 Task: Look for Airbnb options in Kafr Kanna, Israel from 4th December, 2023 to 10th December, 2023 for 8 adults, 2 children. Place can be entire room or shared room with 4 bedrooms having 8 beds and 4 bathrooms. Property type can be house. Amenities needed are: wifi, TV, free parkinig on premises, gym, breakfast.
Action: Mouse moved to (345, 95)
Screenshot: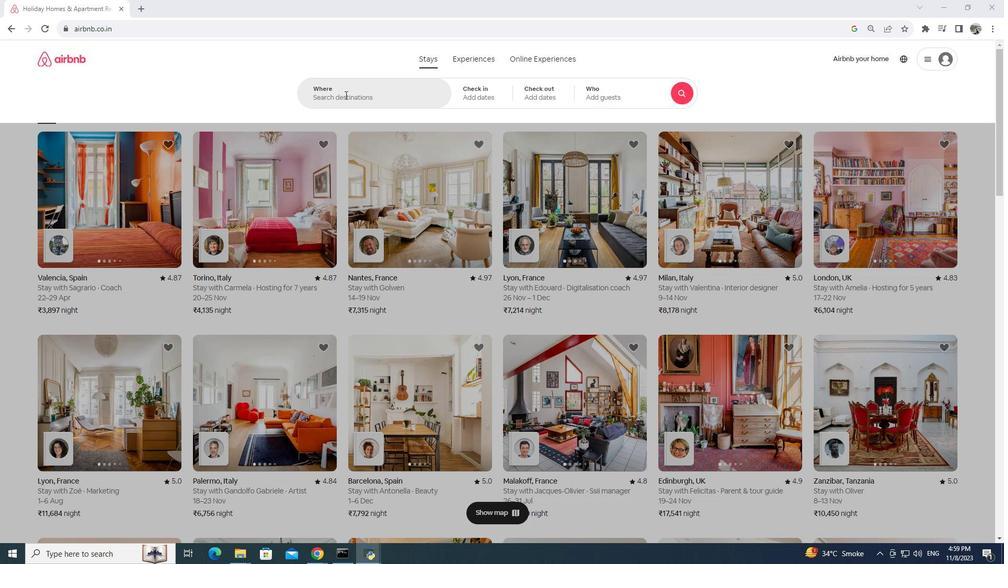 
Action: Mouse pressed left at (345, 95)
Screenshot: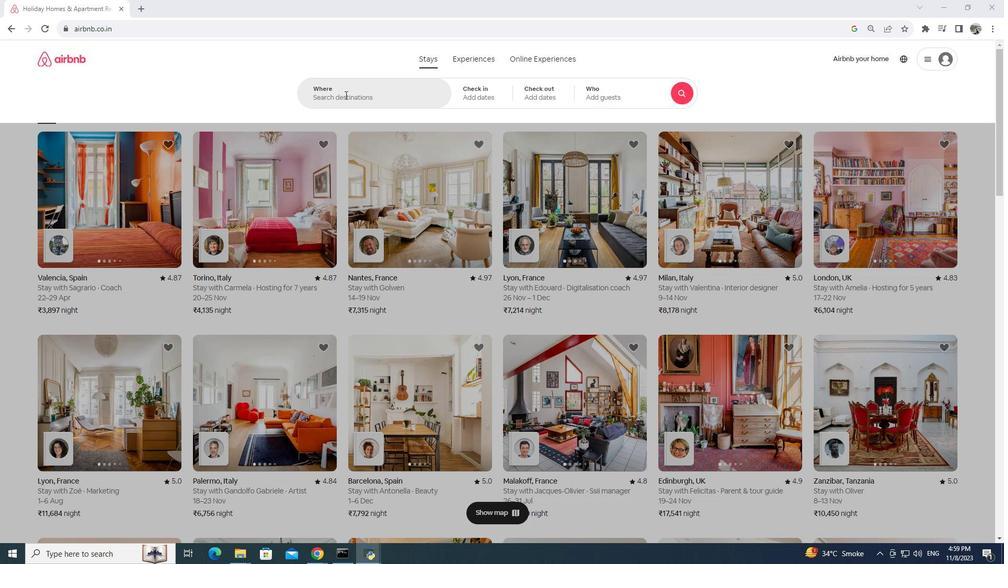 
Action: Key pressed kafr,<Key.space>kanna,<Key.space>israel
Screenshot: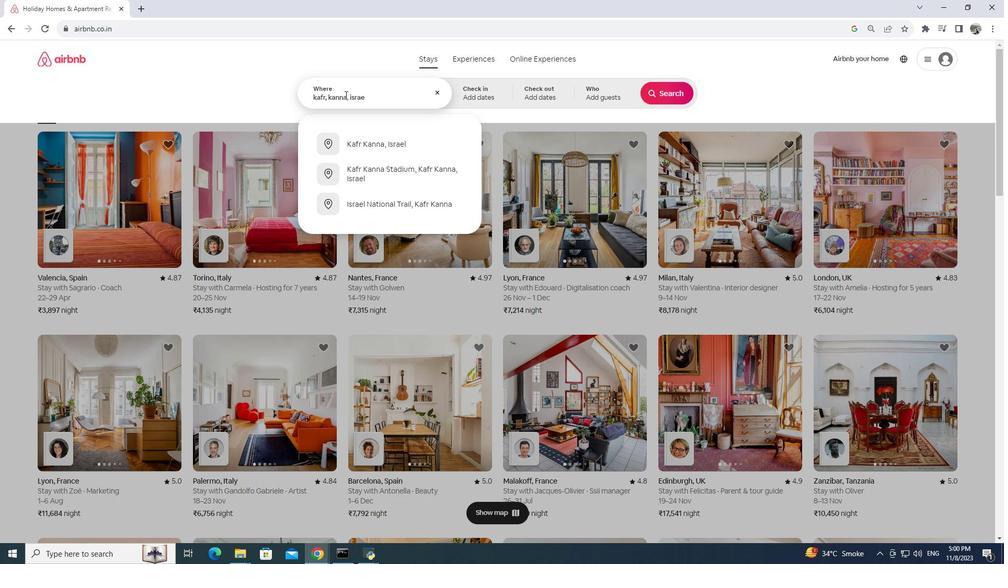 
Action: Mouse moved to (470, 95)
Screenshot: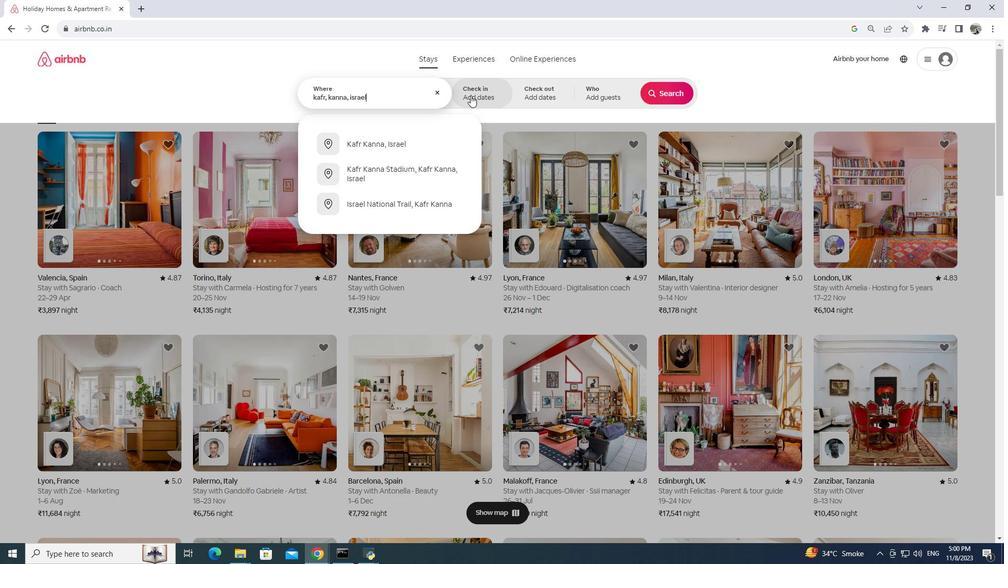 
Action: Mouse pressed left at (470, 95)
Screenshot: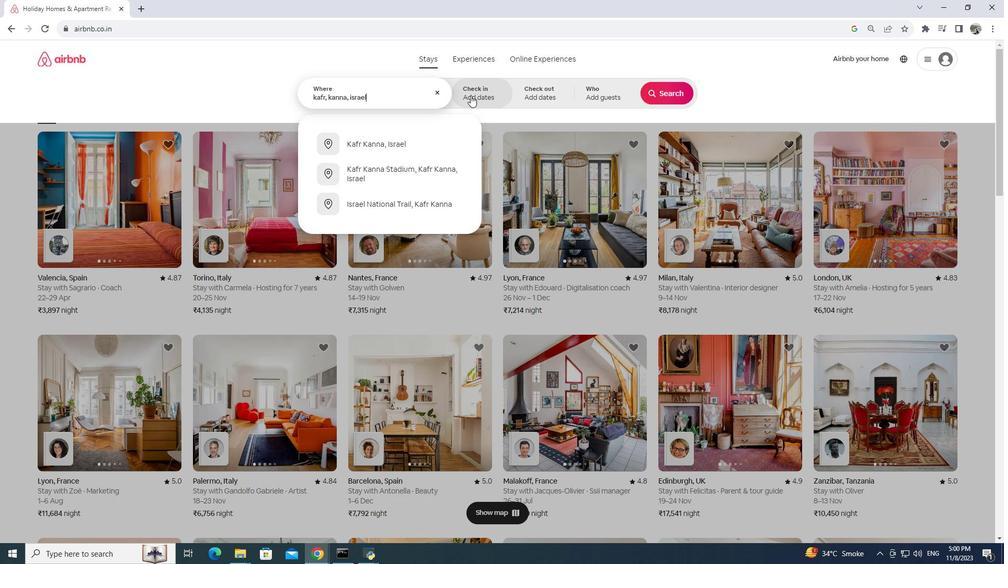 
Action: Mouse moved to (550, 226)
Screenshot: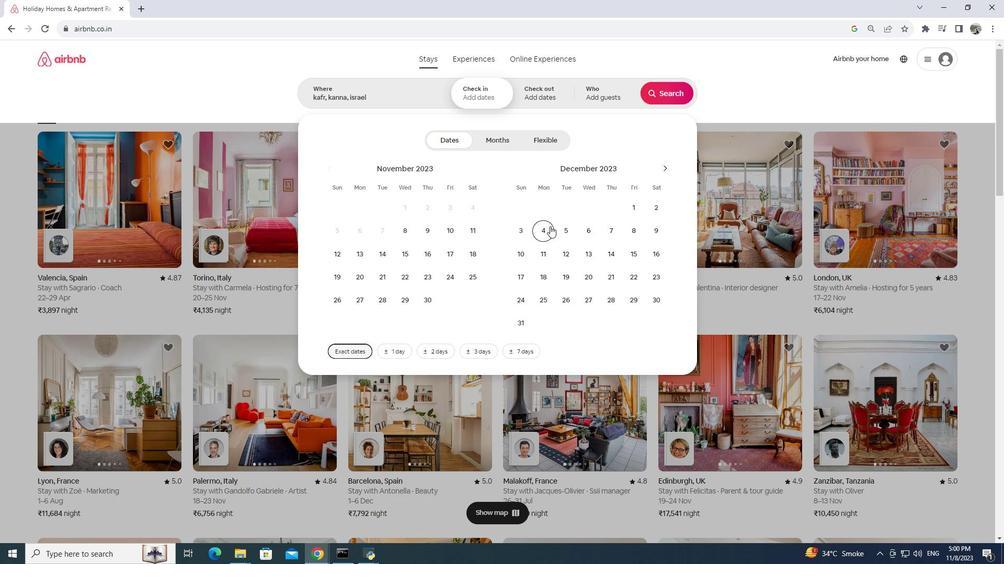
Action: Mouse pressed left at (550, 226)
Screenshot: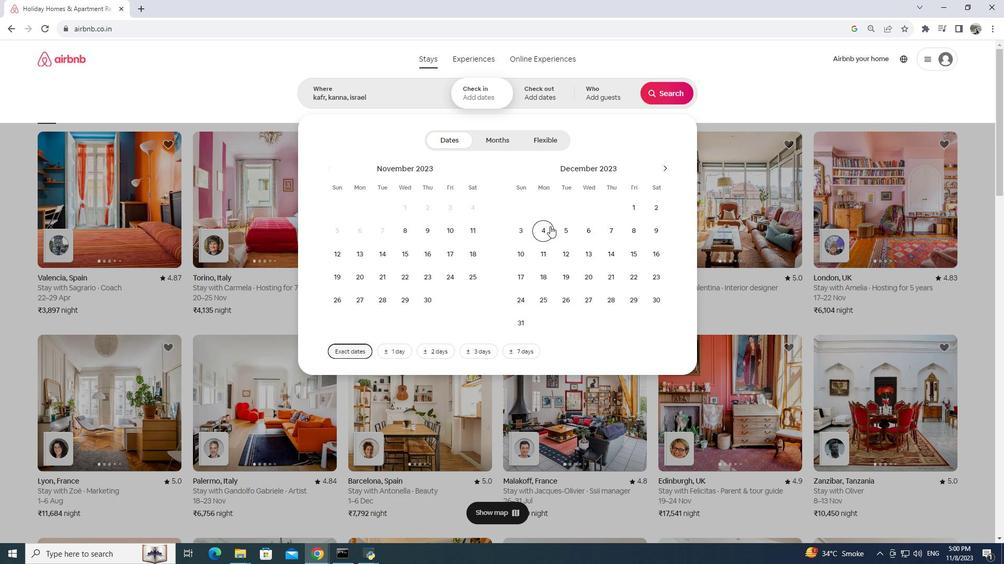 
Action: Mouse moved to (517, 252)
Screenshot: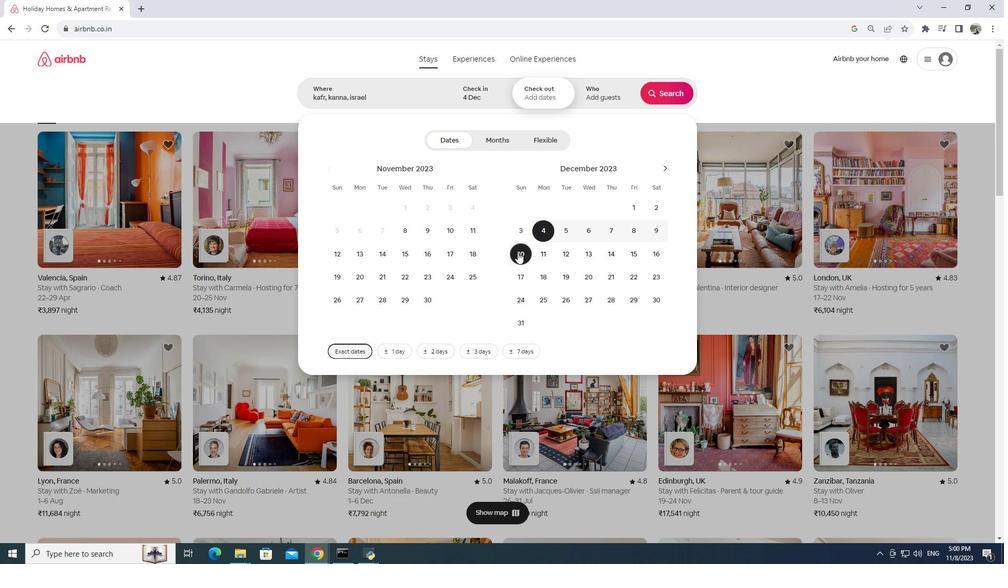 
Action: Mouse pressed left at (517, 252)
Screenshot: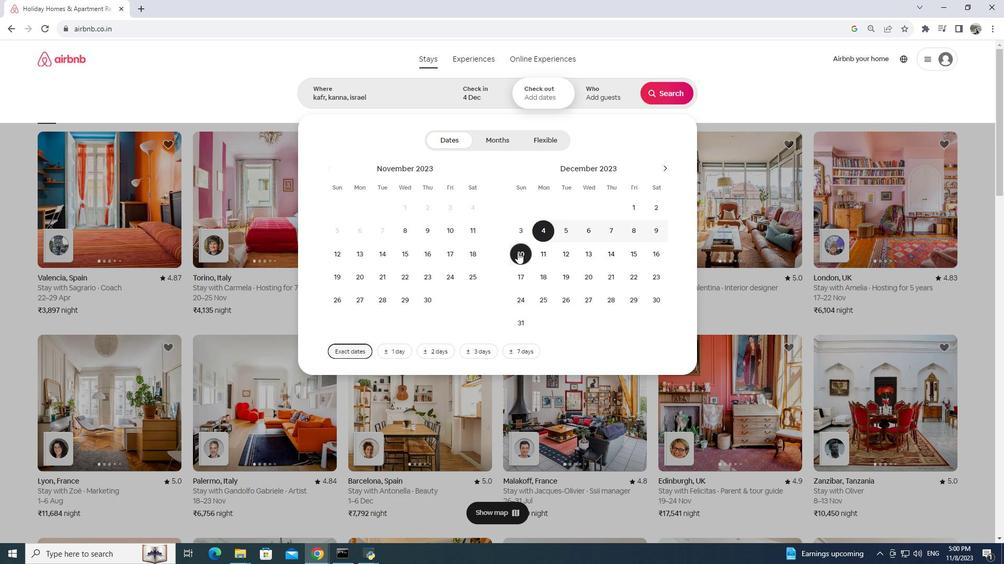 
Action: Mouse moved to (610, 93)
Screenshot: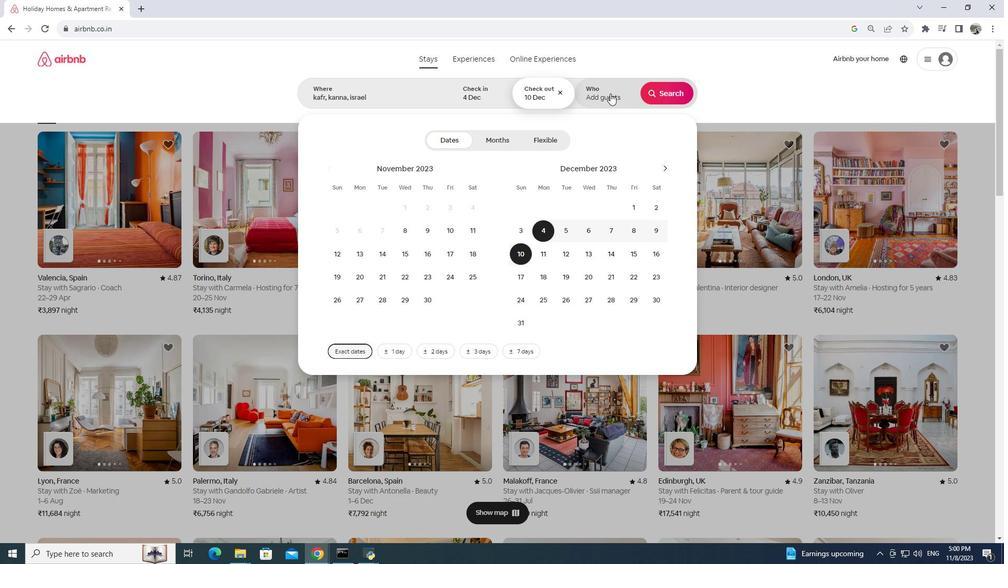 
Action: Mouse pressed left at (610, 93)
Screenshot: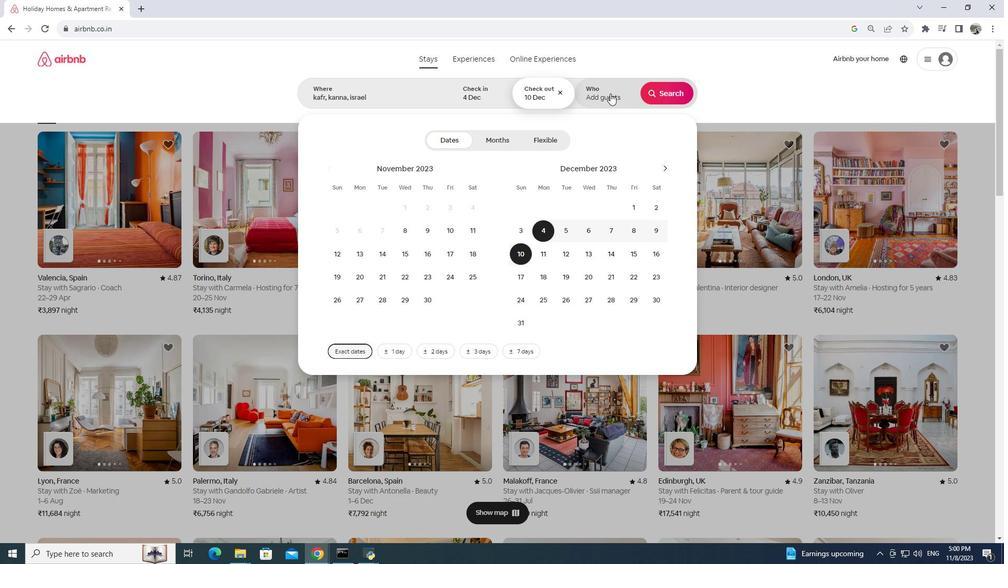 
Action: Mouse moved to (664, 137)
Screenshot: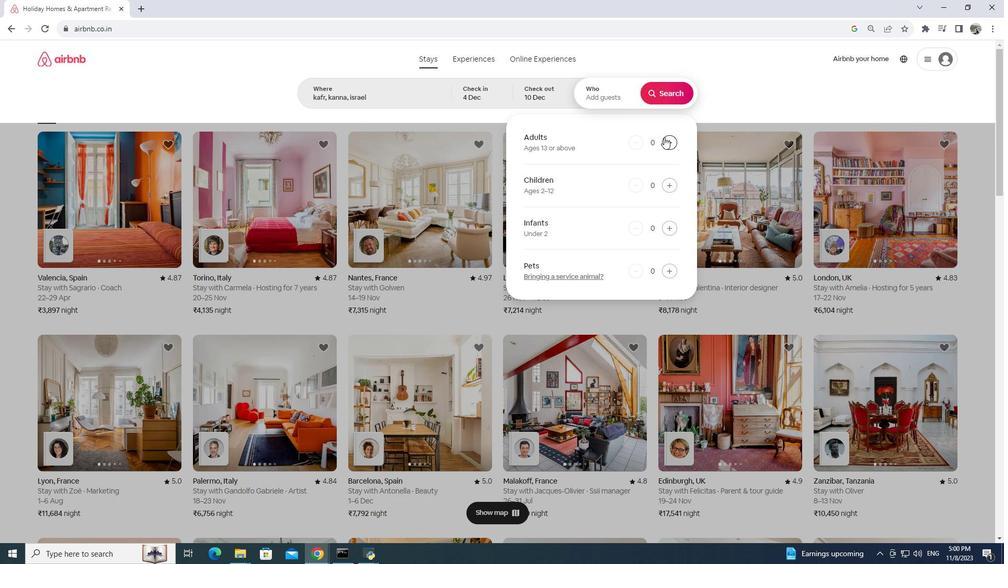 
Action: Mouse pressed left at (664, 137)
Screenshot: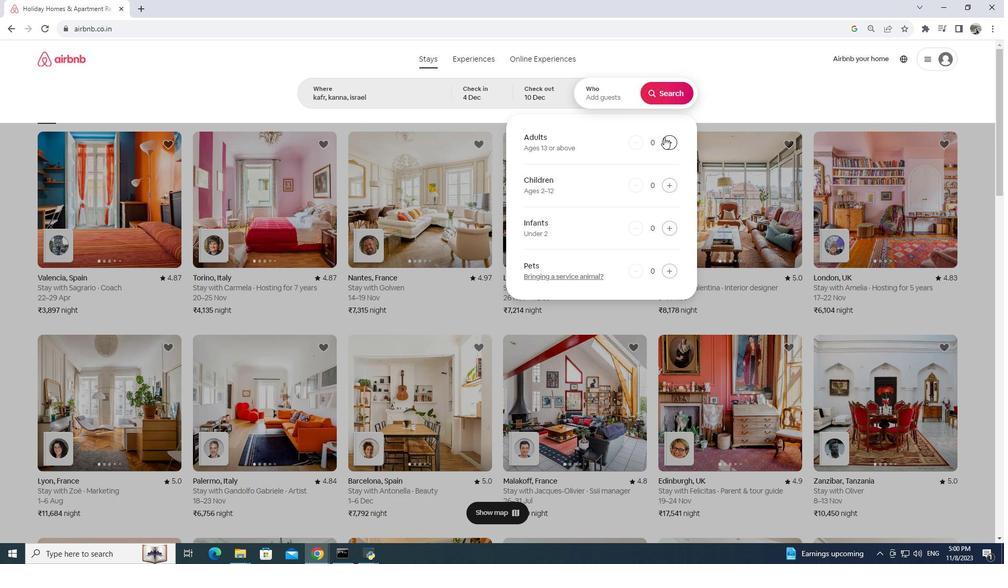 
Action: Mouse moved to (663, 137)
Screenshot: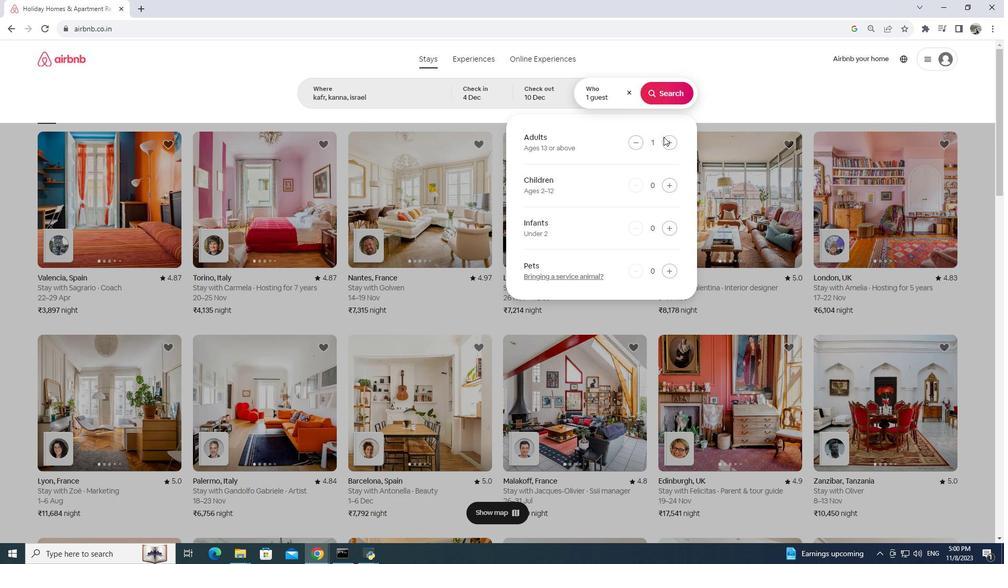 
Action: Mouse pressed left at (663, 137)
Screenshot: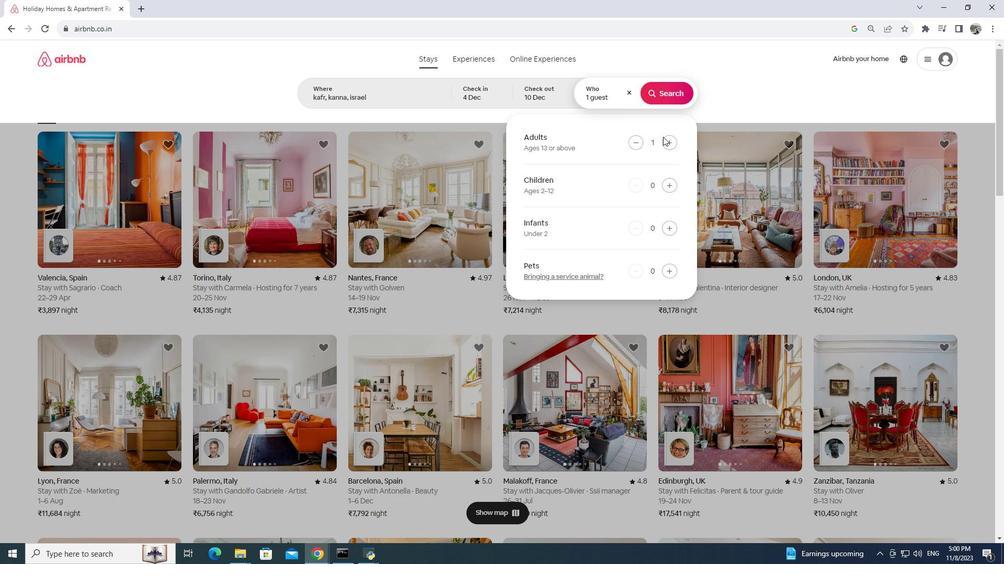 
Action: Mouse moved to (666, 139)
Screenshot: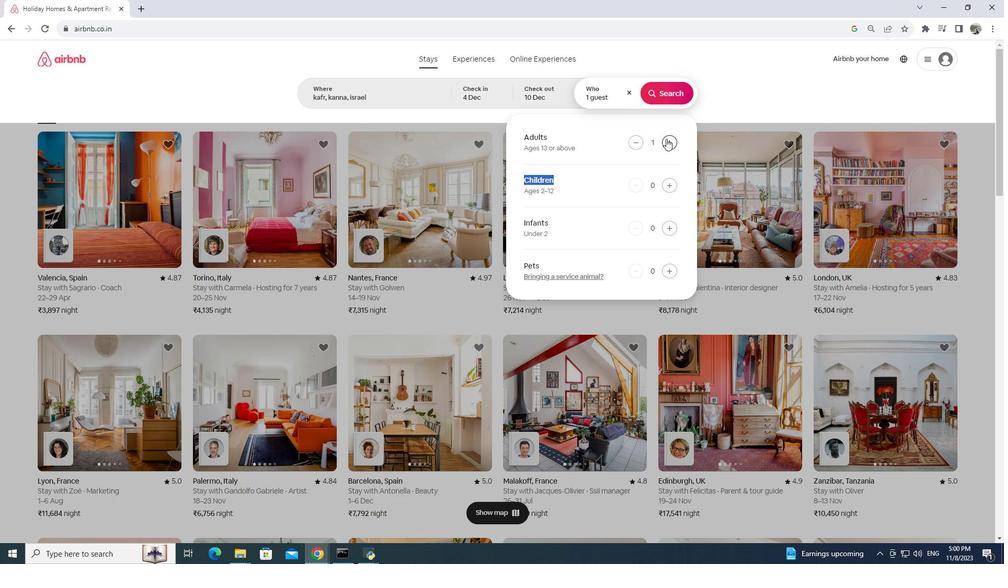 
Action: Mouse pressed left at (666, 139)
Screenshot: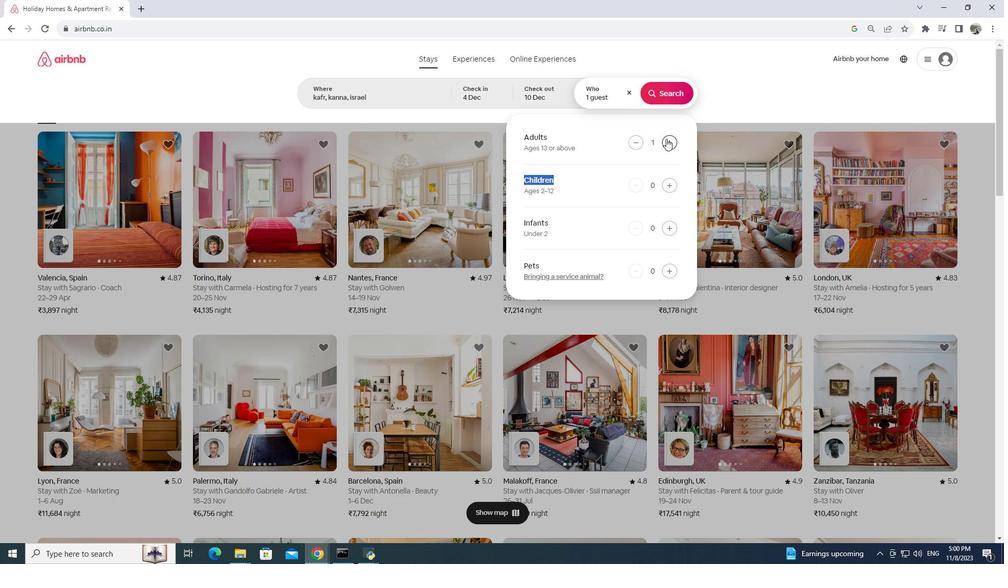 
Action: Mouse pressed left at (666, 139)
Screenshot: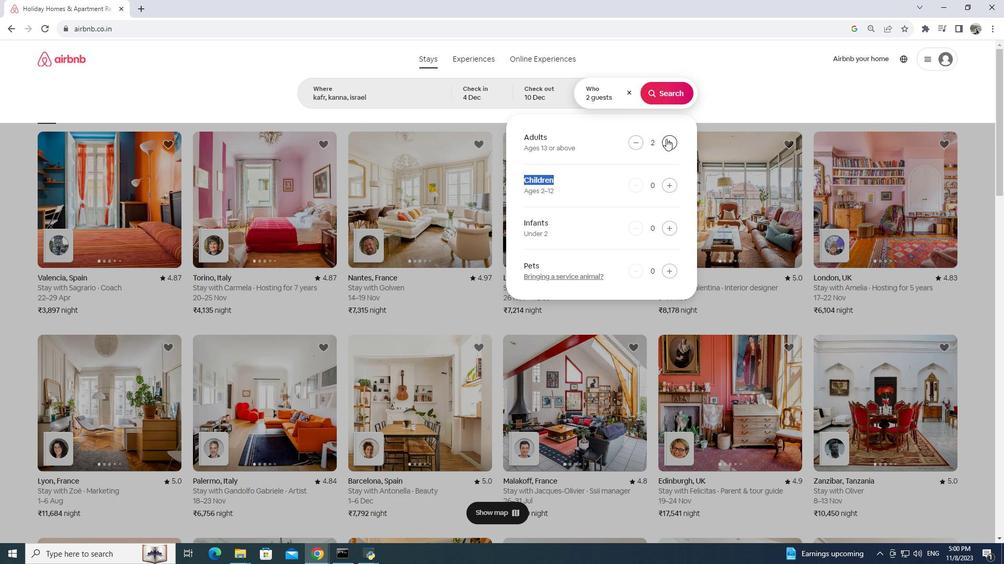
Action: Mouse pressed left at (666, 139)
Screenshot: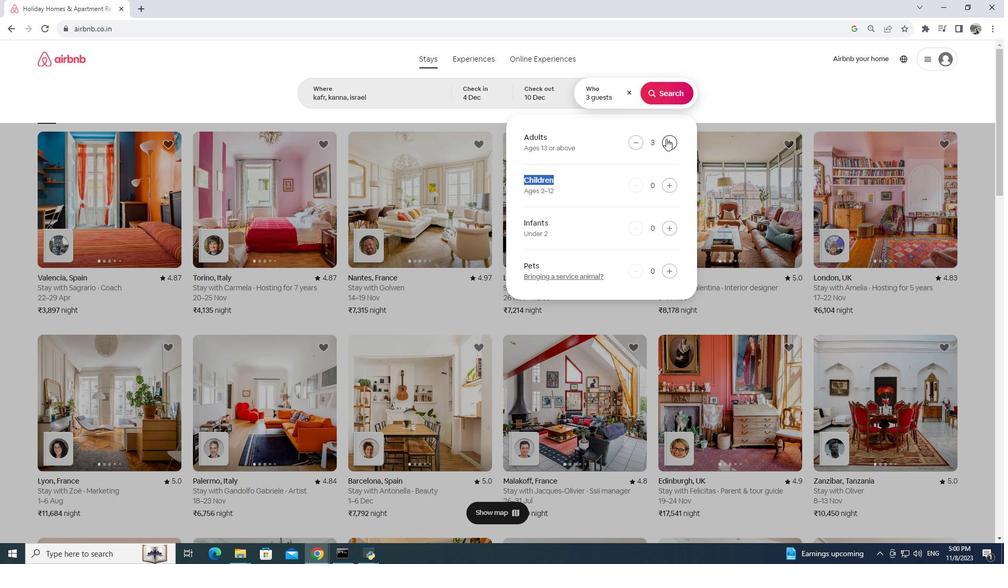 
Action: Mouse pressed left at (666, 139)
Screenshot: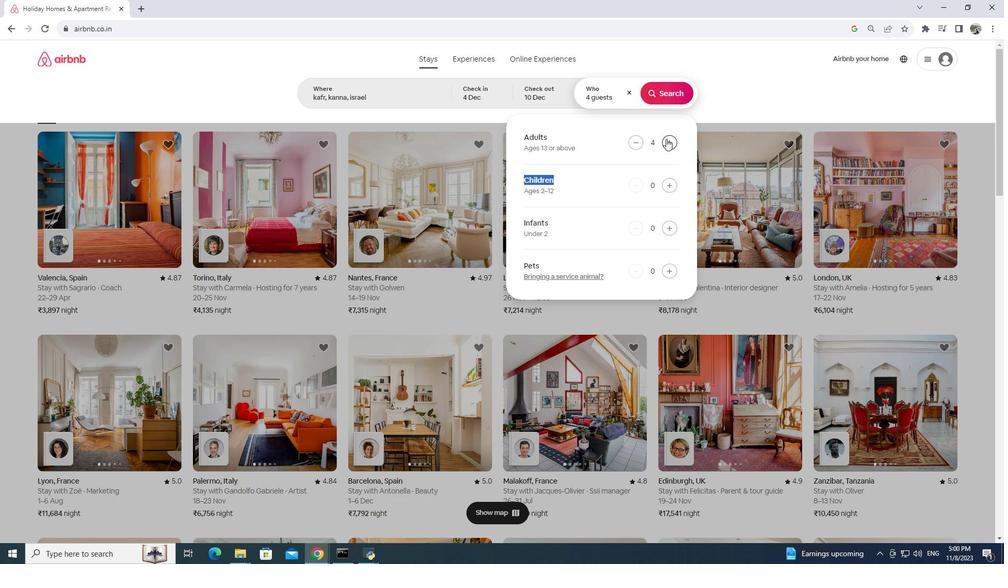 
Action: Mouse pressed left at (666, 139)
Screenshot: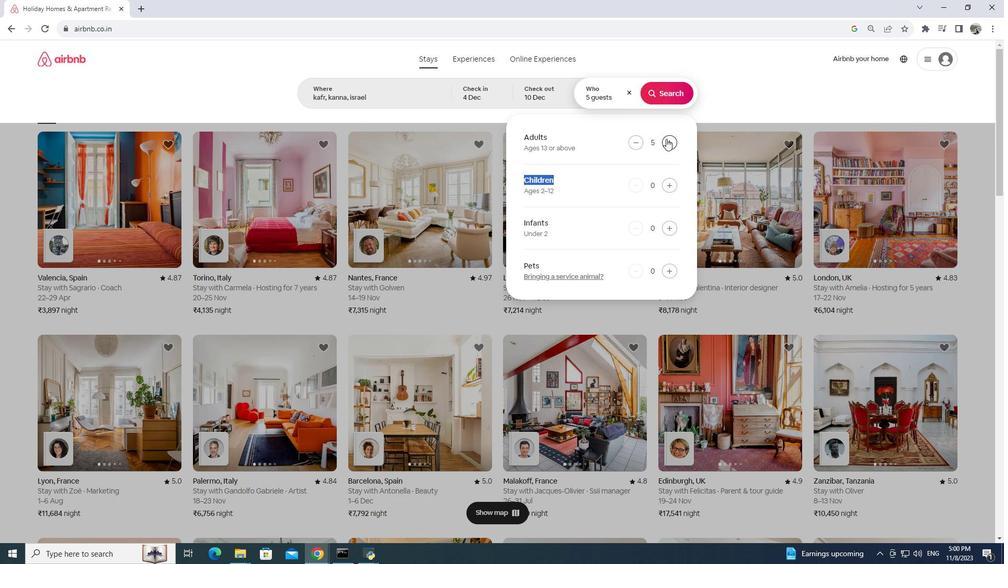 
Action: Mouse pressed left at (666, 139)
Screenshot: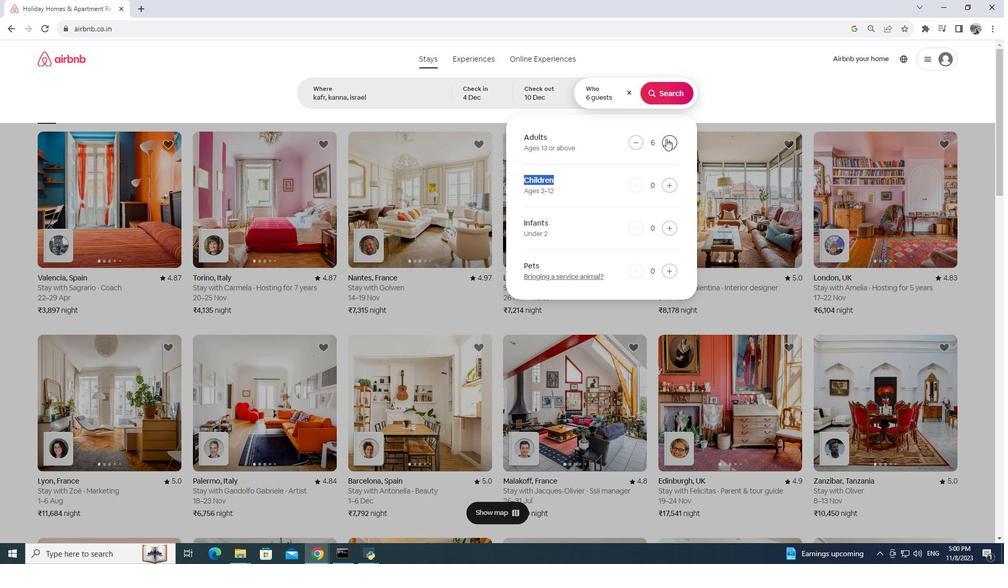 
Action: Mouse moved to (664, 180)
Screenshot: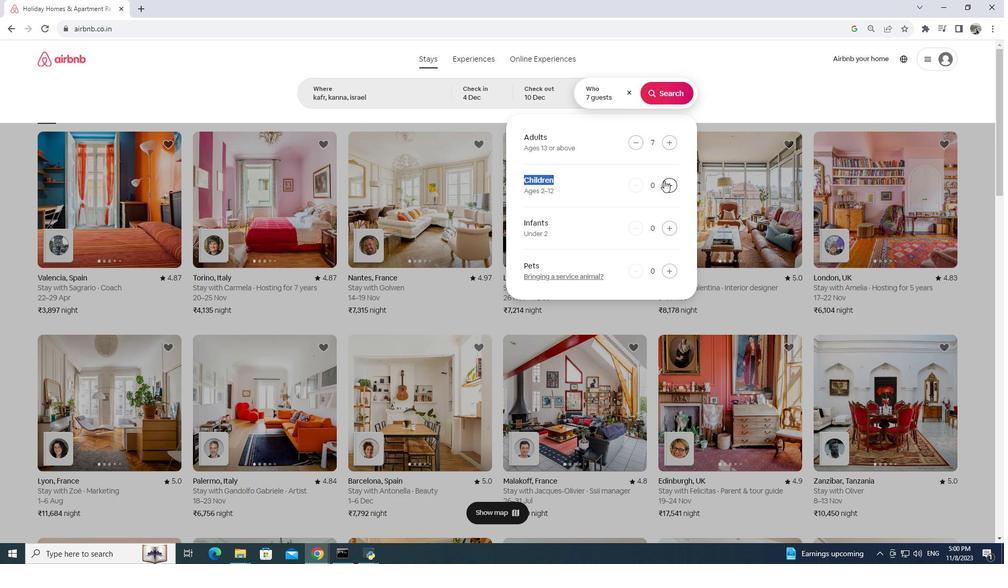 
Action: Mouse pressed left at (664, 180)
Screenshot: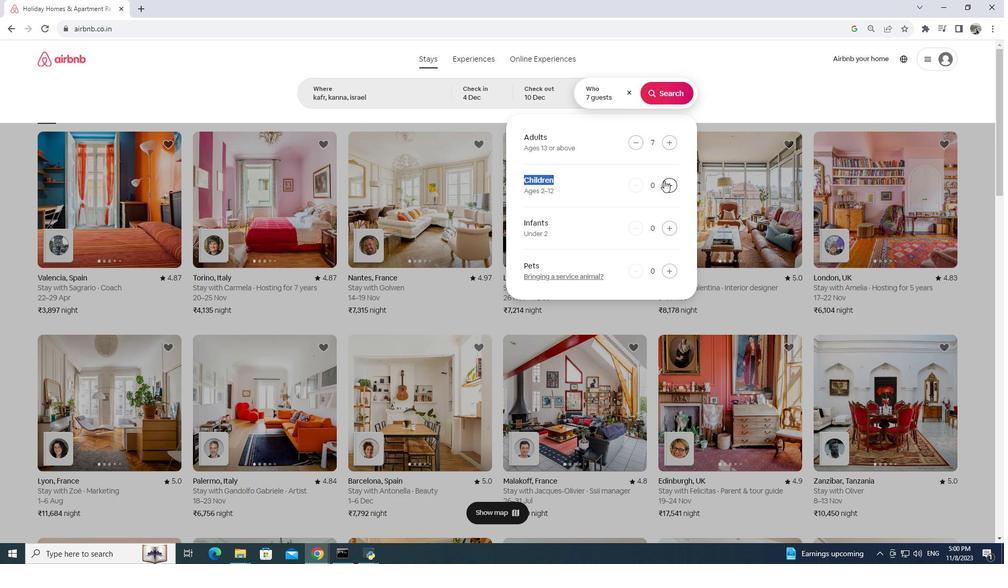 
Action: Mouse moved to (539, 175)
Screenshot: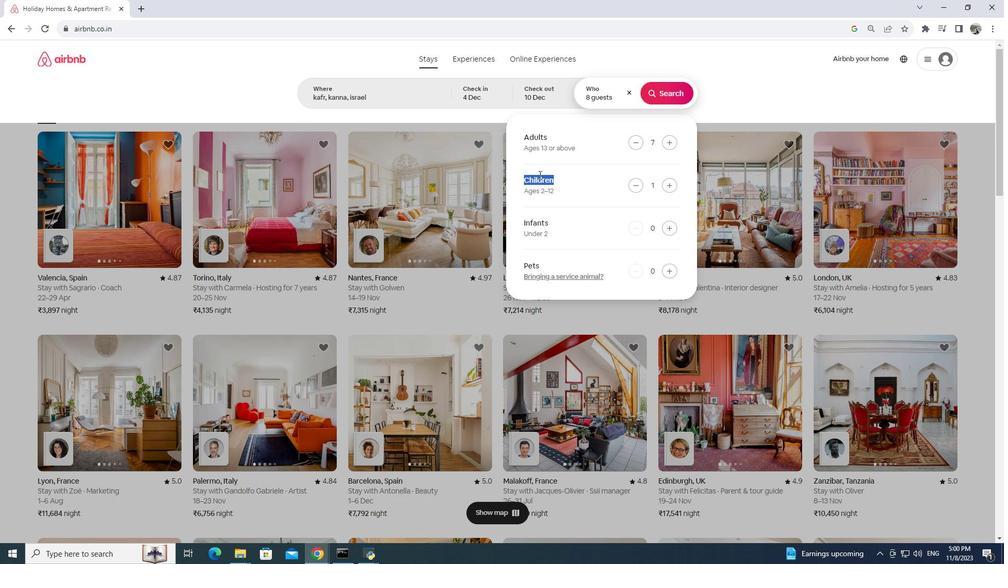 
Action: Mouse pressed left at (539, 175)
Screenshot: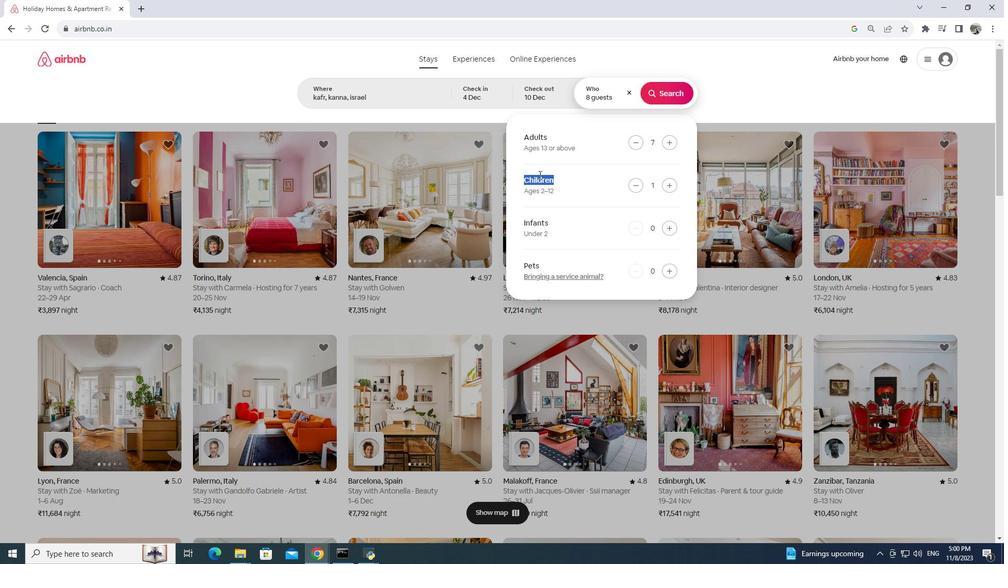 
Action: Mouse moved to (658, 175)
Screenshot: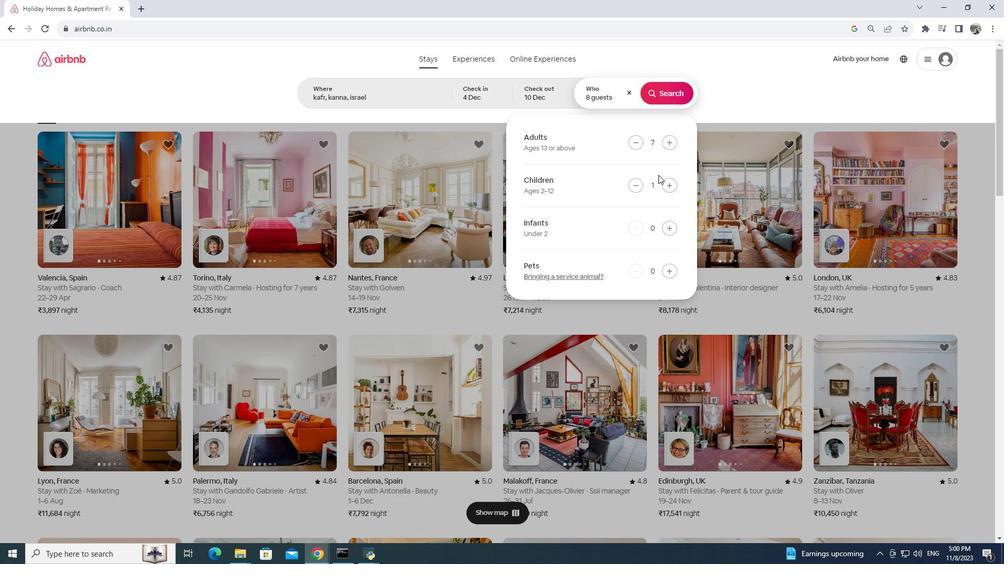 
Action: Mouse pressed left at (658, 175)
Screenshot: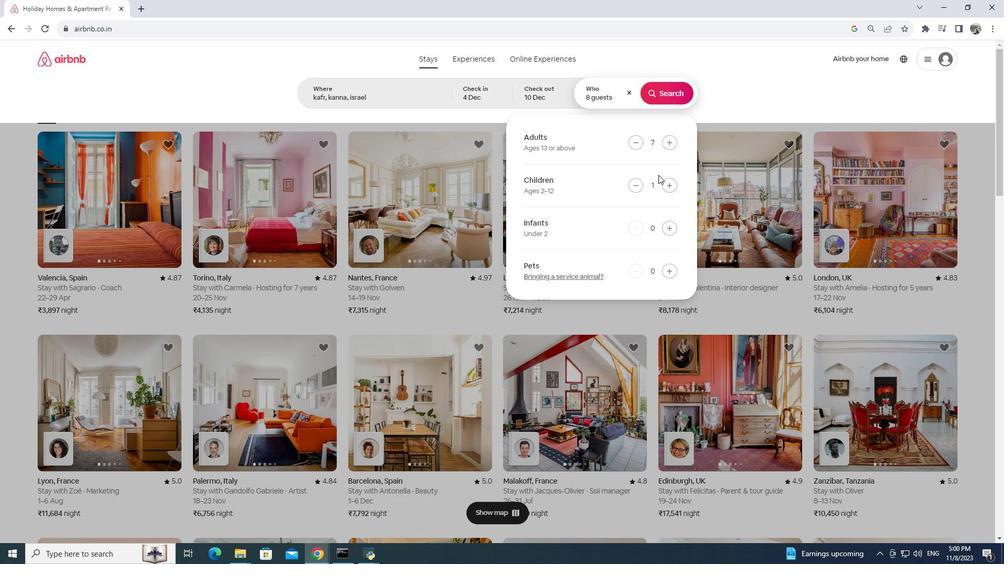 
Action: Mouse moved to (670, 185)
Screenshot: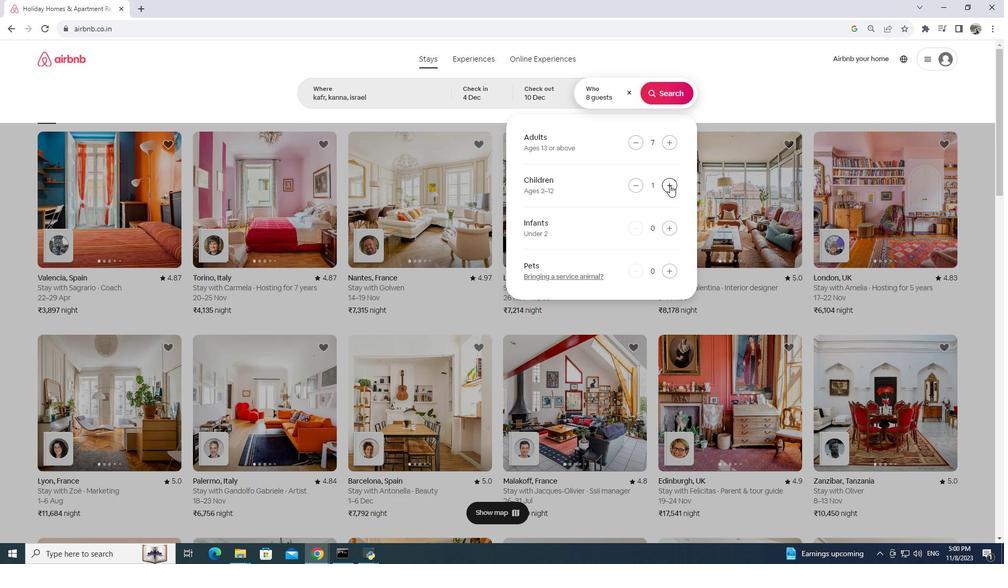 
Action: Mouse pressed left at (670, 185)
Screenshot: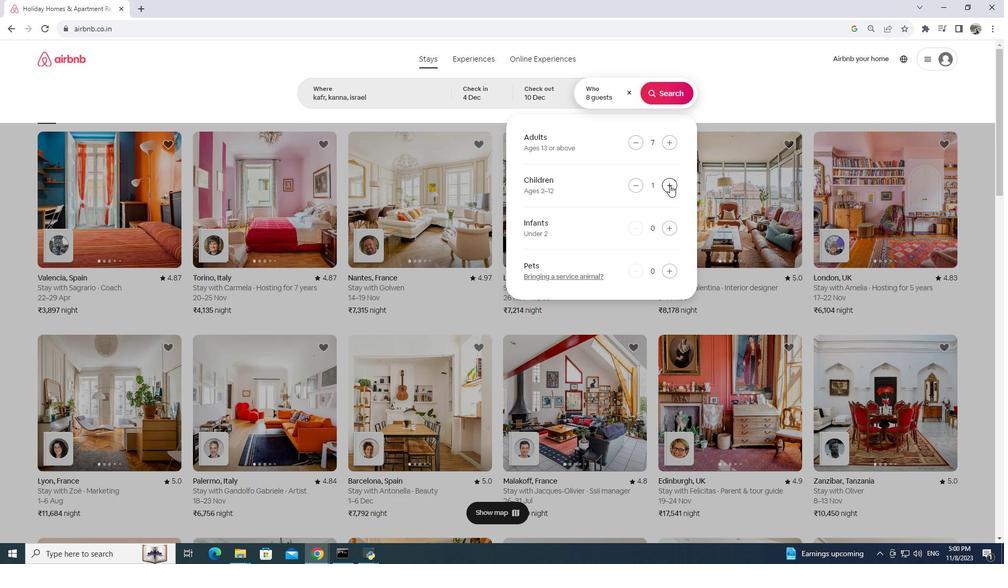
Action: Mouse moved to (669, 141)
Screenshot: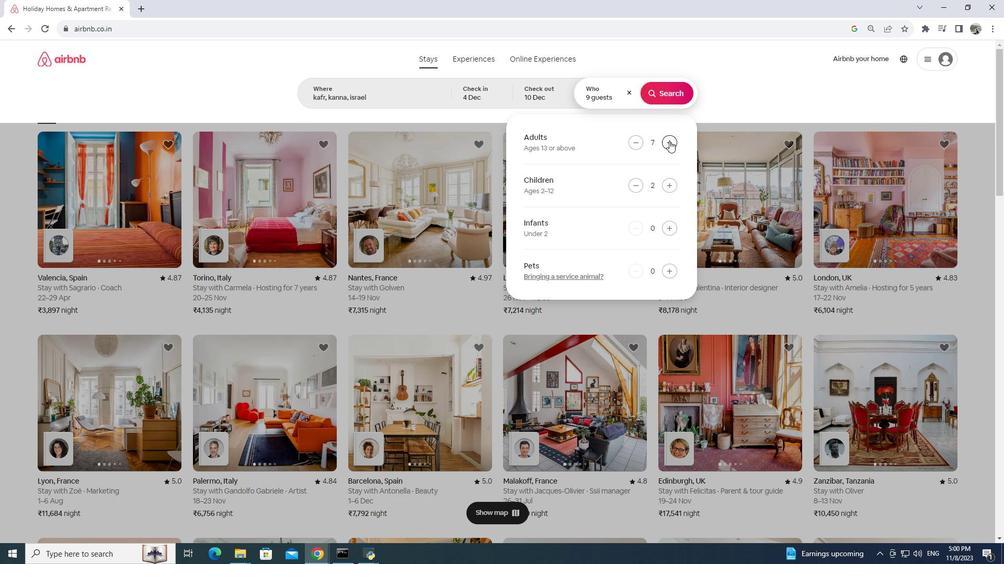 
Action: Mouse pressed left at (669, 141)
Screenshot: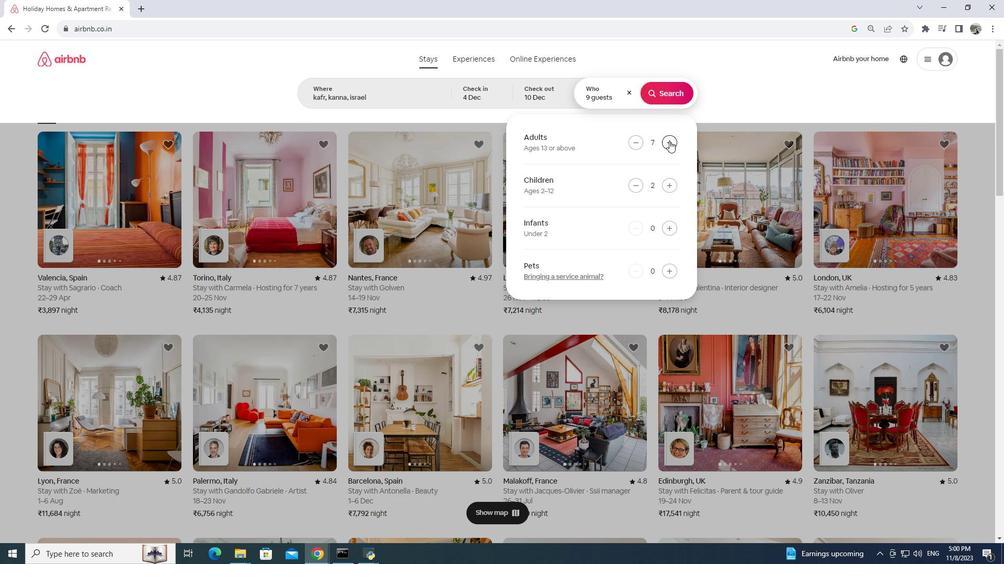 
Action: Mouse moved to (662, 90)
Screenshot: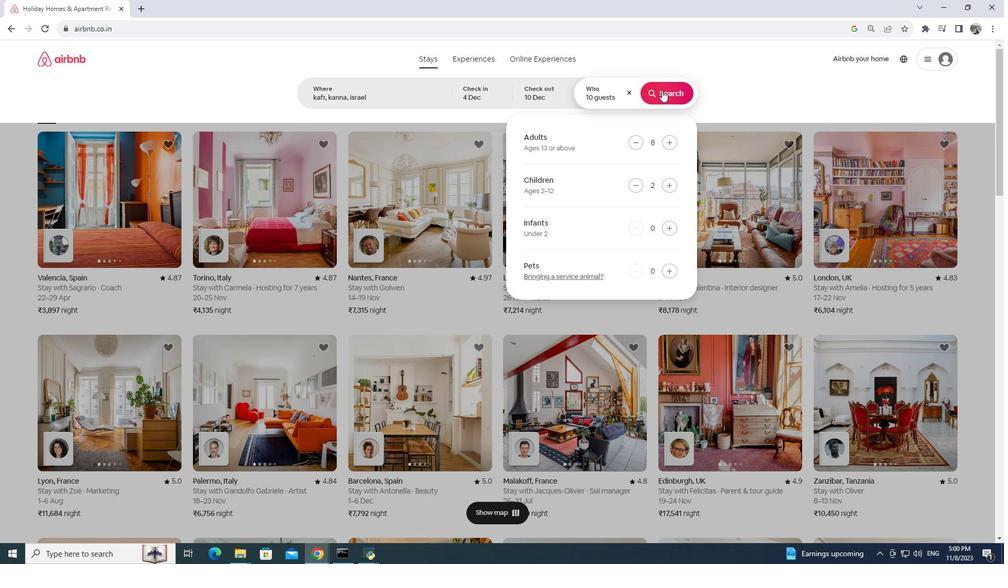 
Action: Mouse pressed left at (662, 90)
Screenshot: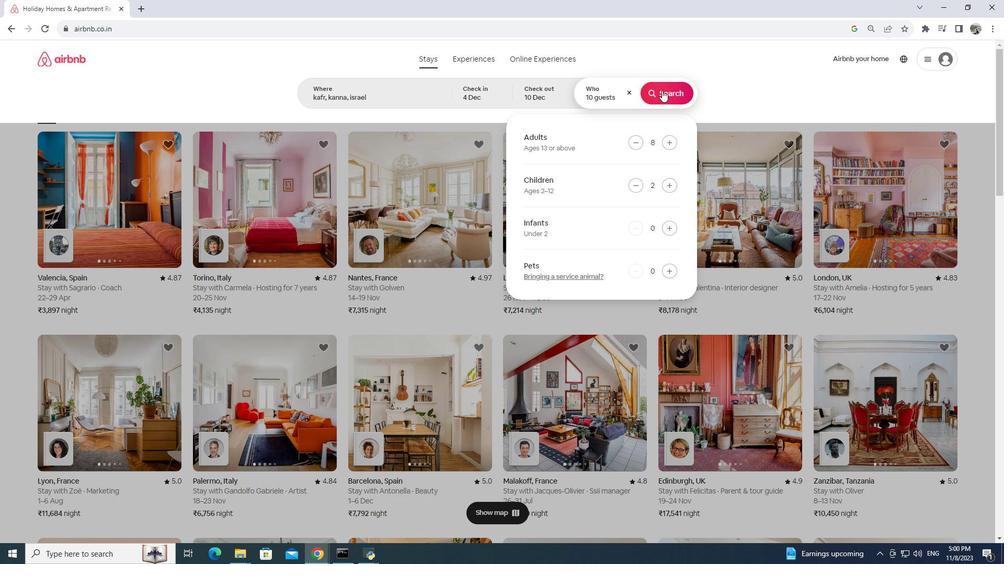 
Action: Mouse moved to (845, 92)
Screenshot: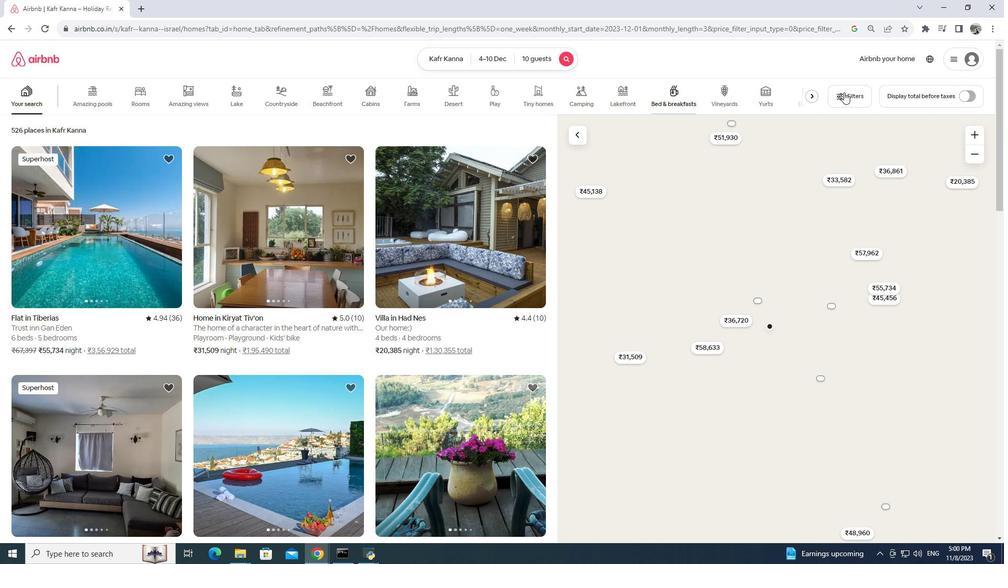 
Action: Mouse pressed left at (845, 92)
Screenshot: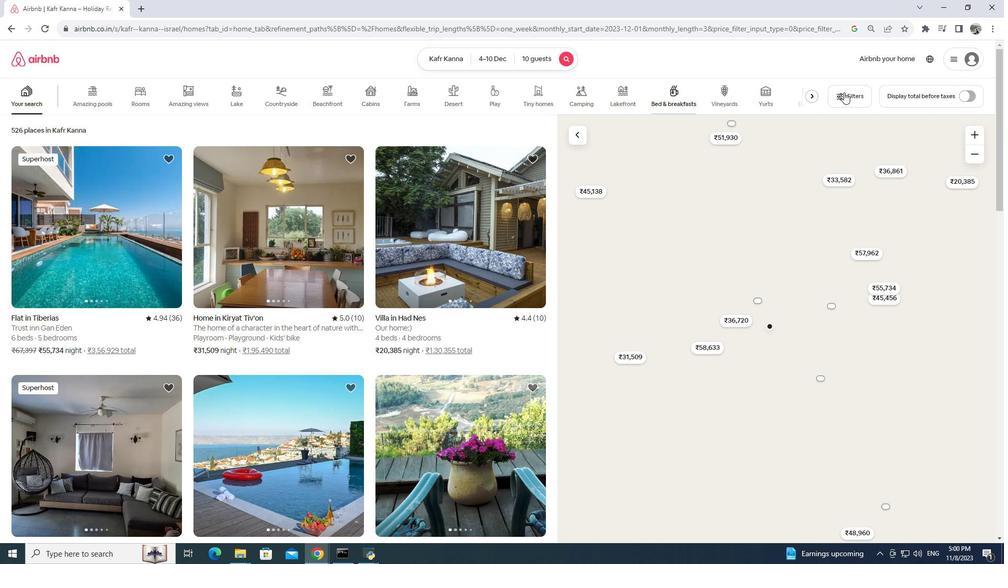 
Action: Mouse moved to (845, 92)
Screenshot: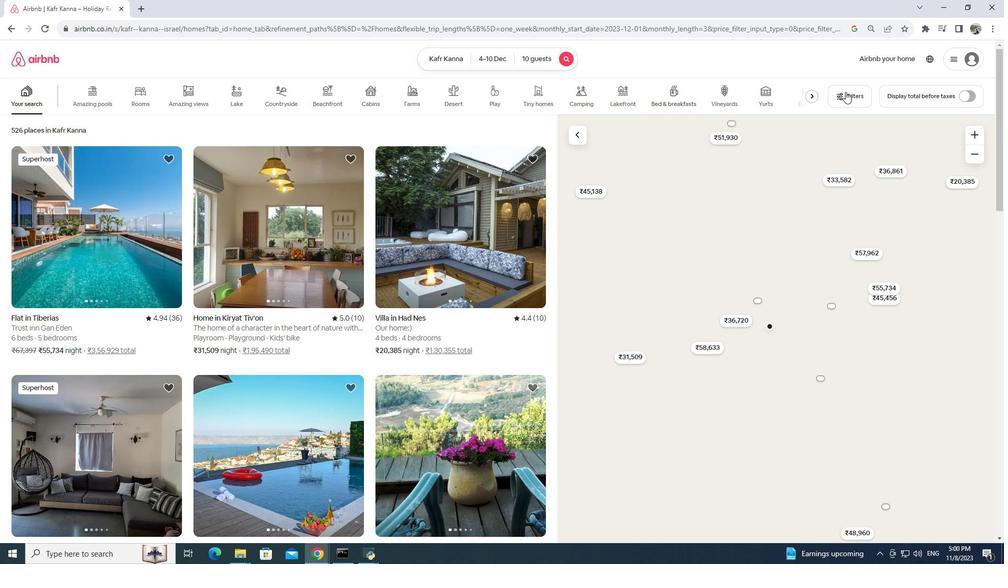 
Action: Mouse pressed left at (845, 92)
Screenshot: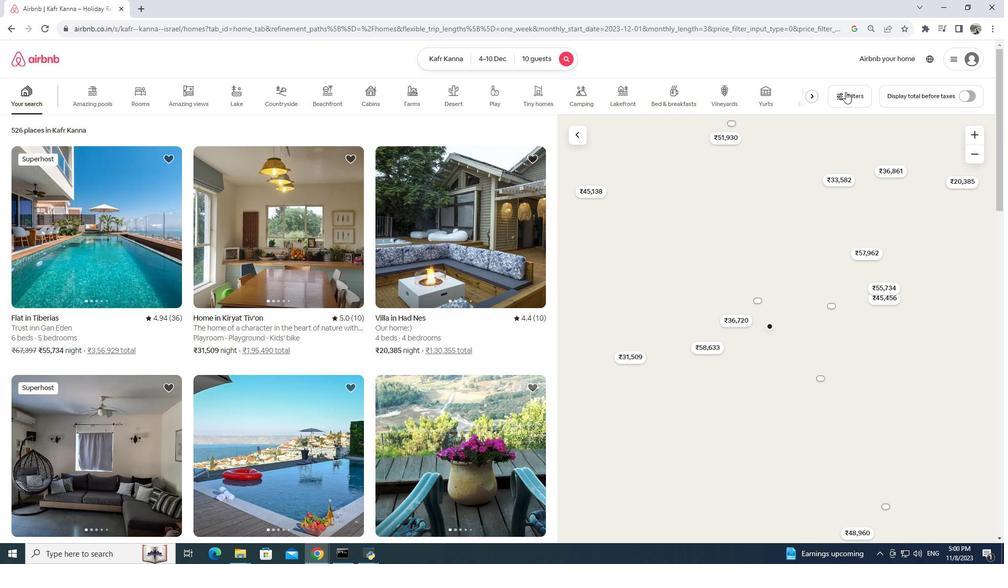 
Action: Mouse moved to (480, 391)
Screenshot: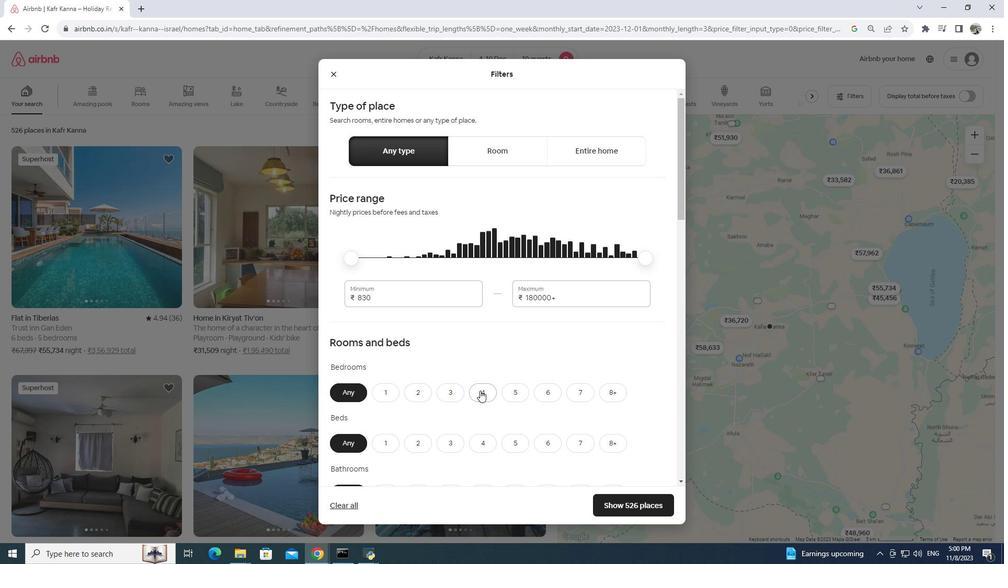 
Action: Mouse pressed left at (480, 391)
Screenshot: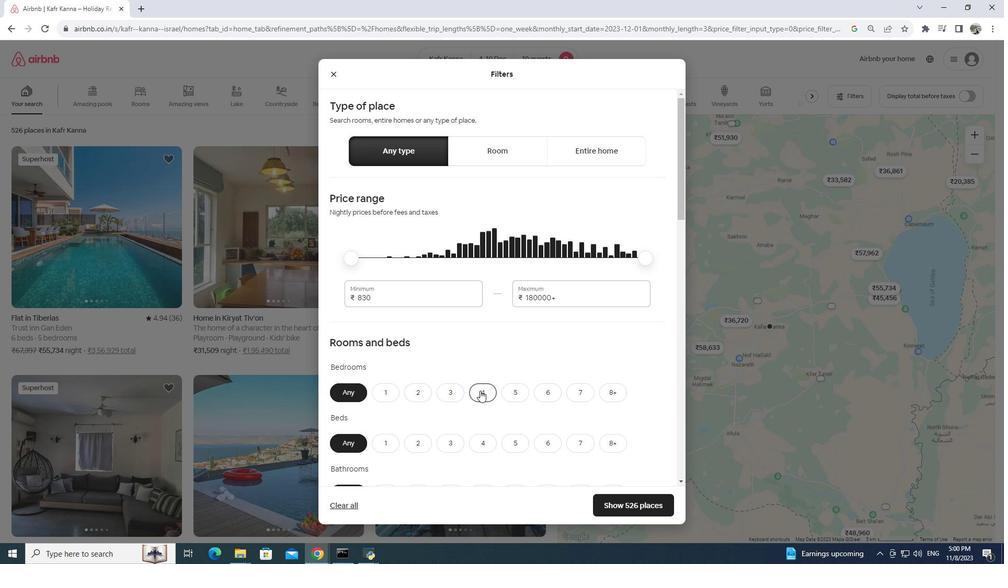 
Action: Mouse moved to (605, 438)
Screenshot: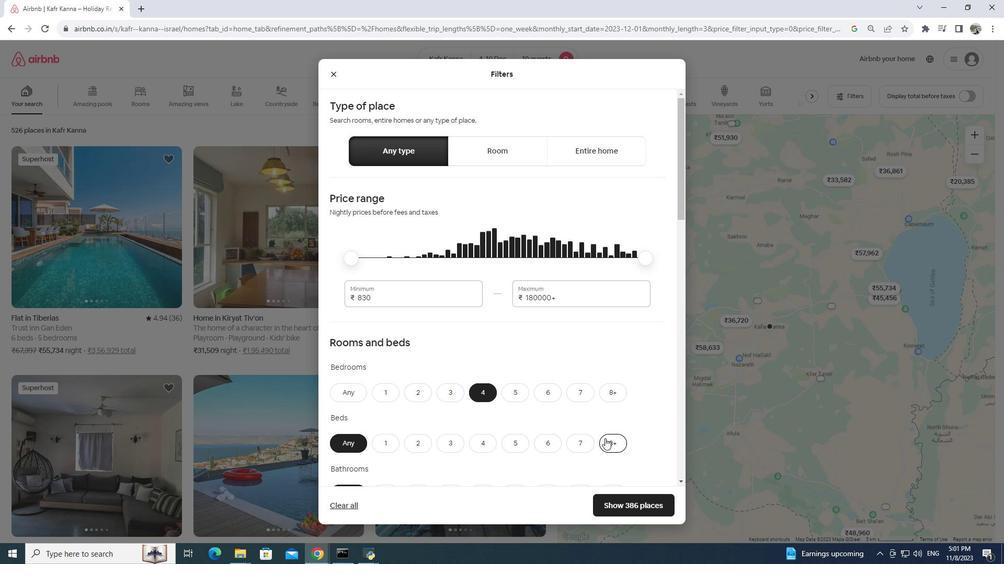 
Action: Mouse pressed left at (605, 438)
Screenshot: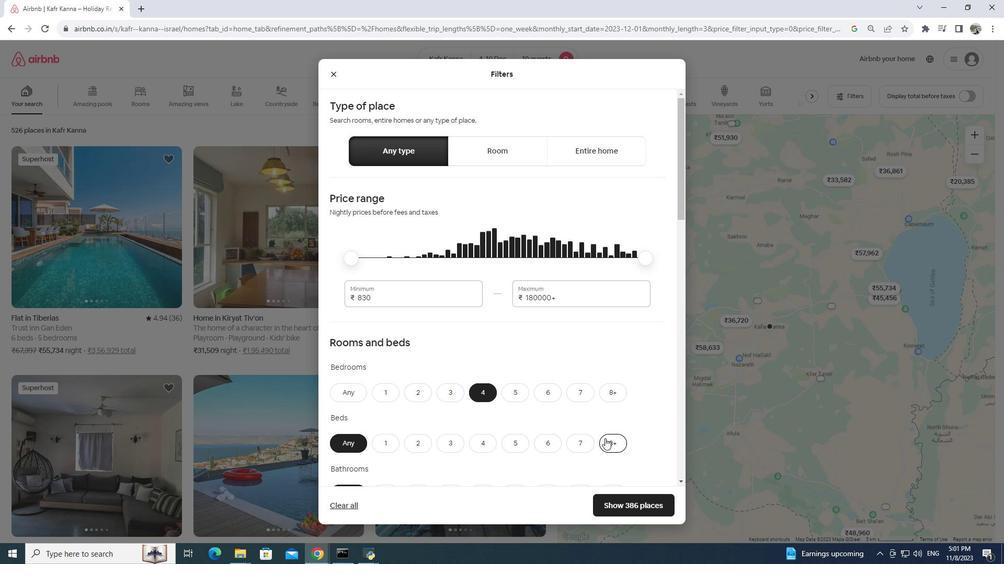 
Action: Mouse moved to (485, 404)
Screenshot: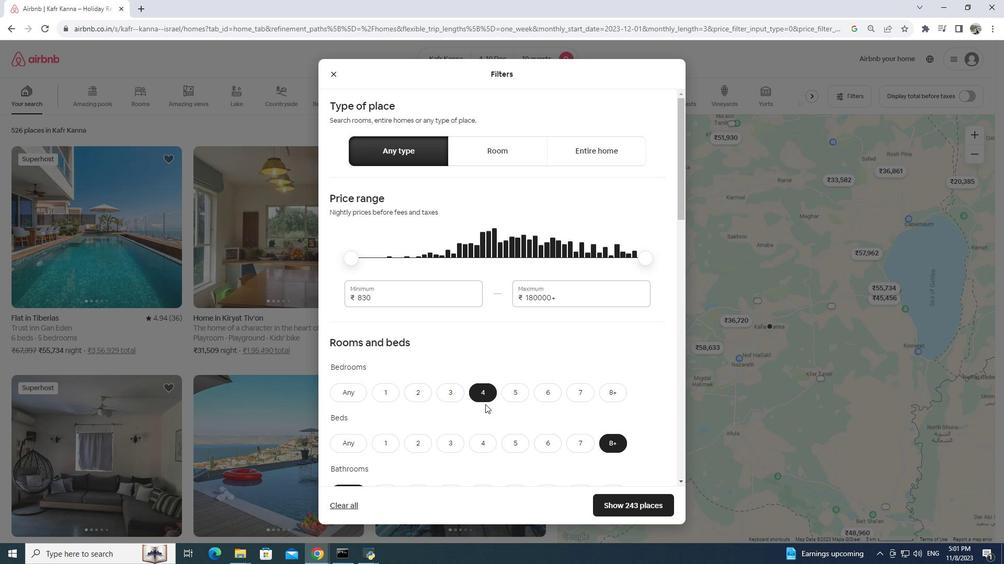 
Action: Mouse scrolled (485, 404) with delta (0, 0)
Screenshot: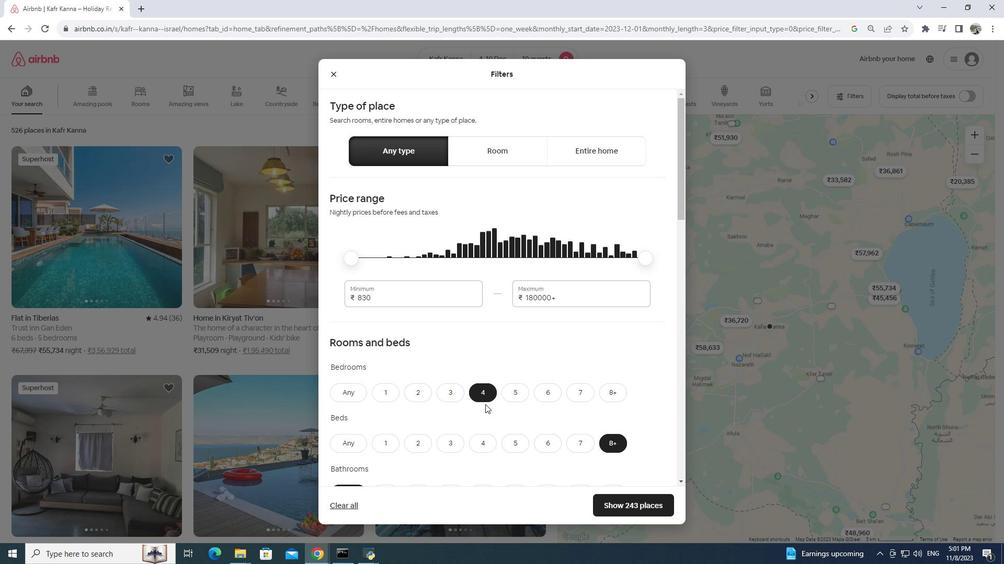 
Action: Mouse scrolled (485, 404) with delta (0, 0)
Screenshot: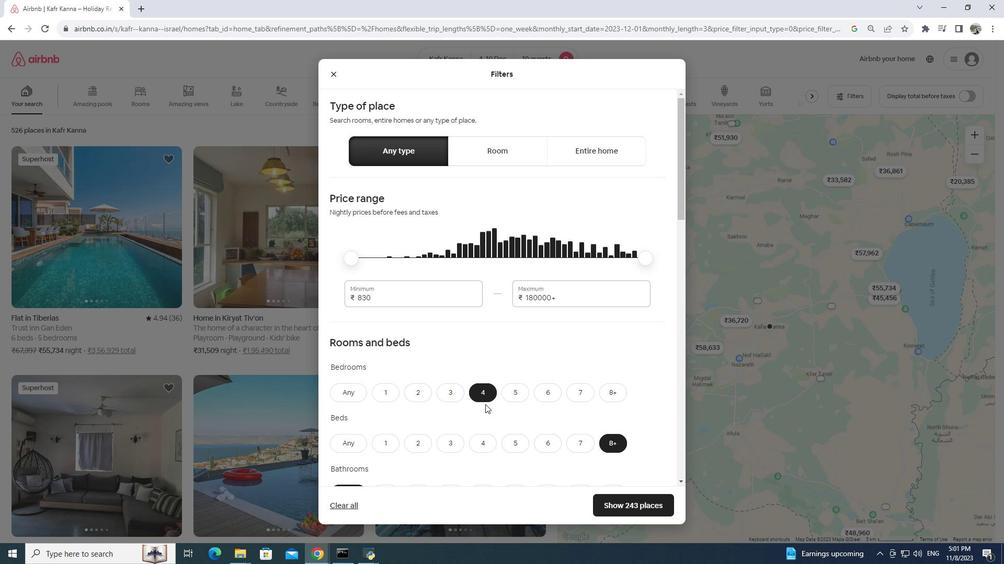 
Action: Mouse moved to (481, 387)
Screenshot: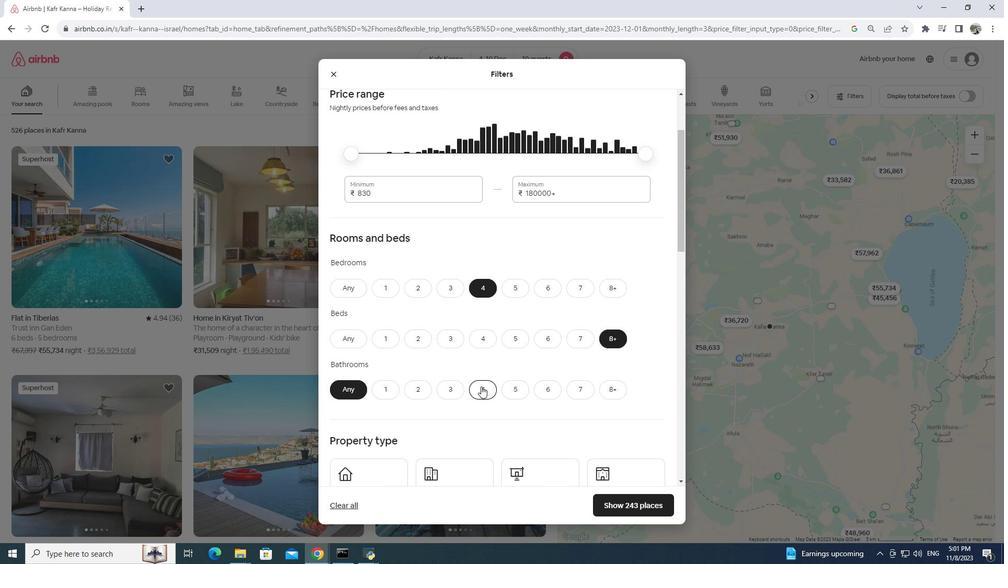 
Action: Mouse pressed left at (481, 387)
Screenshot: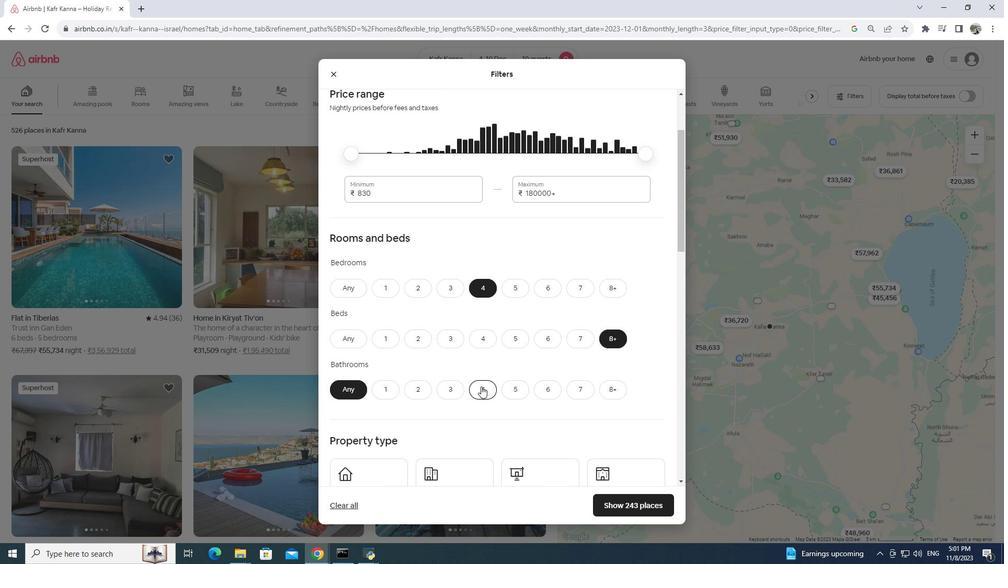 
Action: Mouse moved to (466, 403)
Screenshot: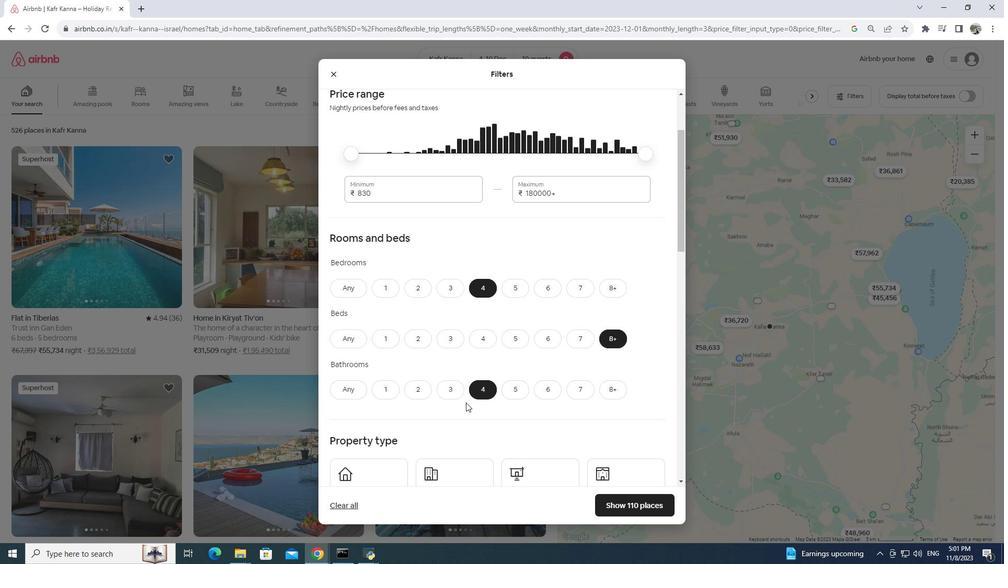 
Action: Mouse scrolled (466, 402) with delta (0, 0)
Screenshot: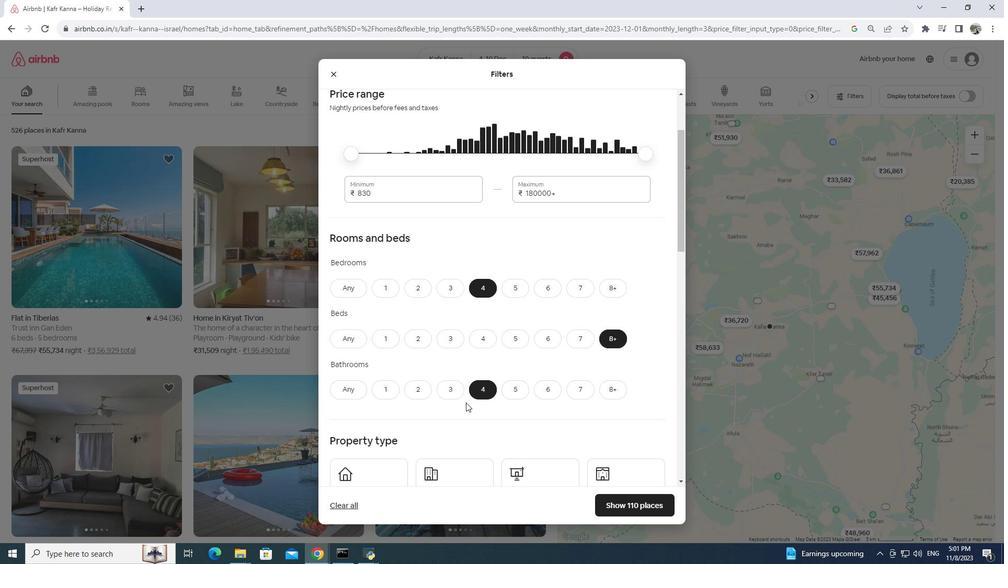 
Action: Mouse moved to (468, 392)
Screenshot: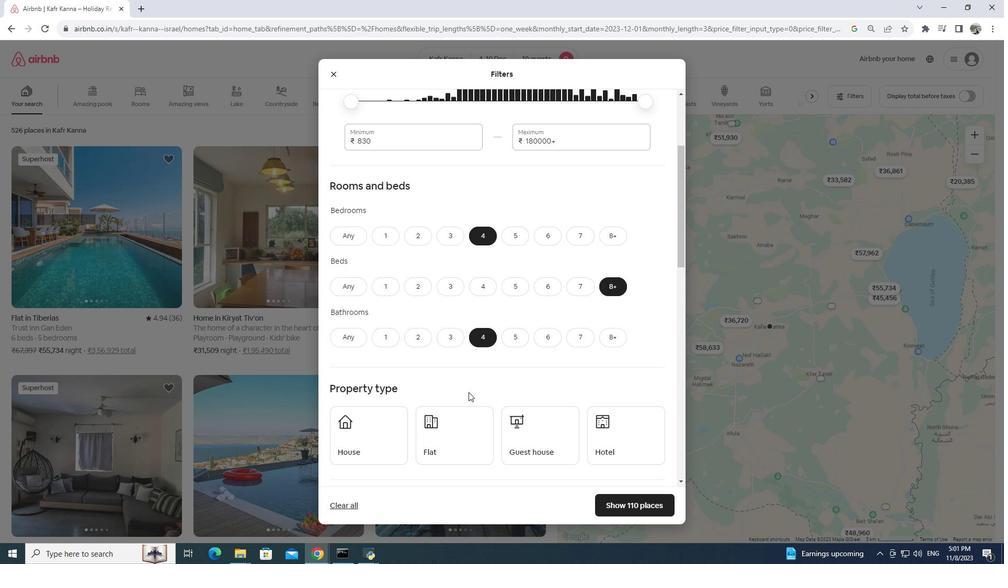 
Action: Mouse scrolled (468, 392) with delta (0, 0)
Screenshot: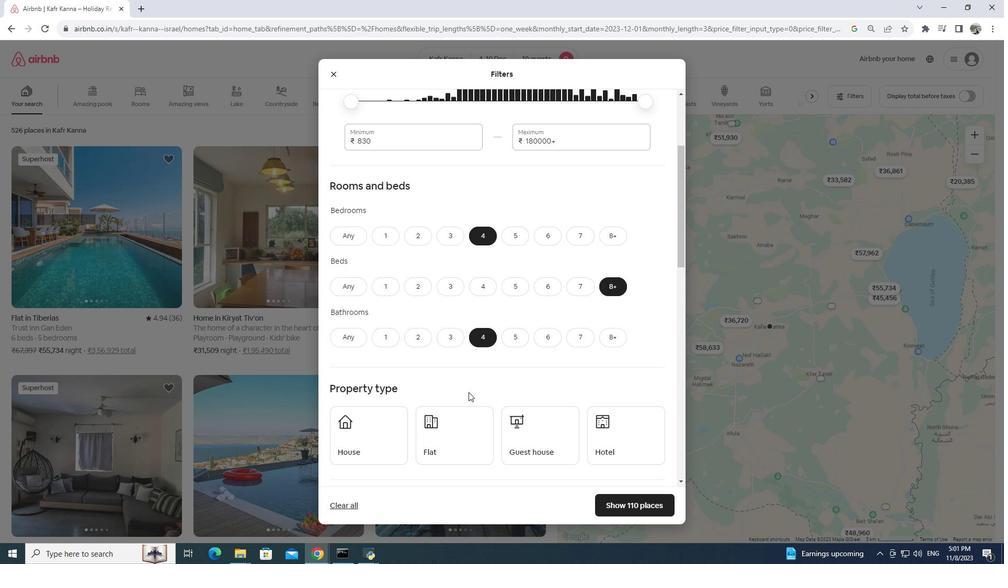 
Action: Mouse scrolled (468, 392) with delta (0, 0)
Screenshot: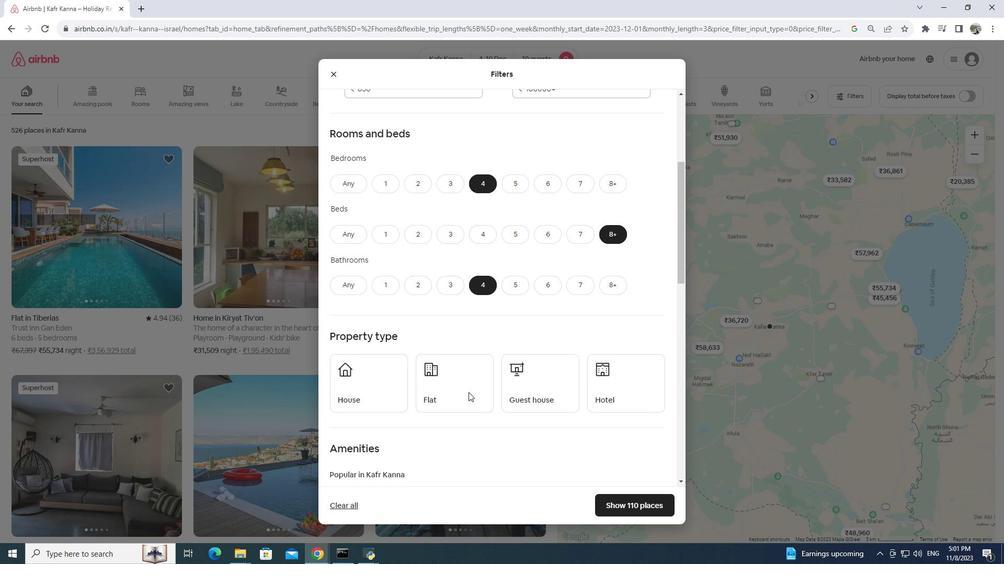 
Action: Mouse moved to (468, 392)
Screenshot: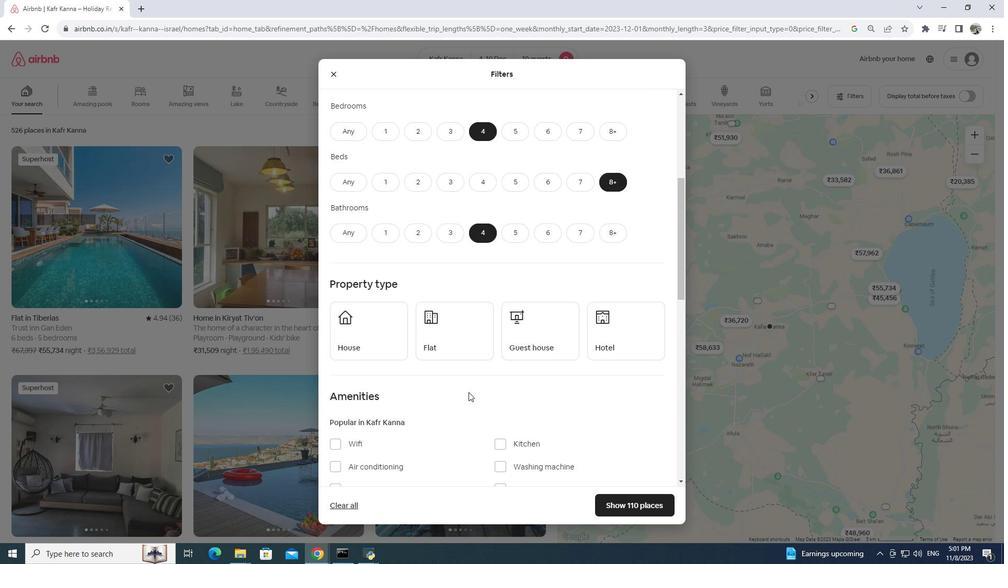 
Action: Mouse scrolled (468, 392) with delta (0, 0)
Screenshot: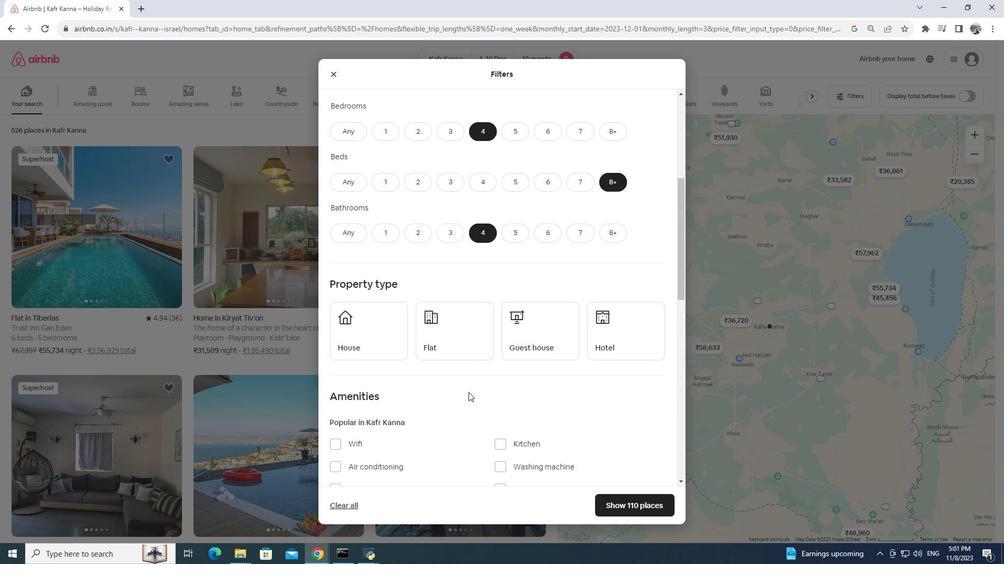 
Action: Mouse moved to (468, 393)
Screenshot: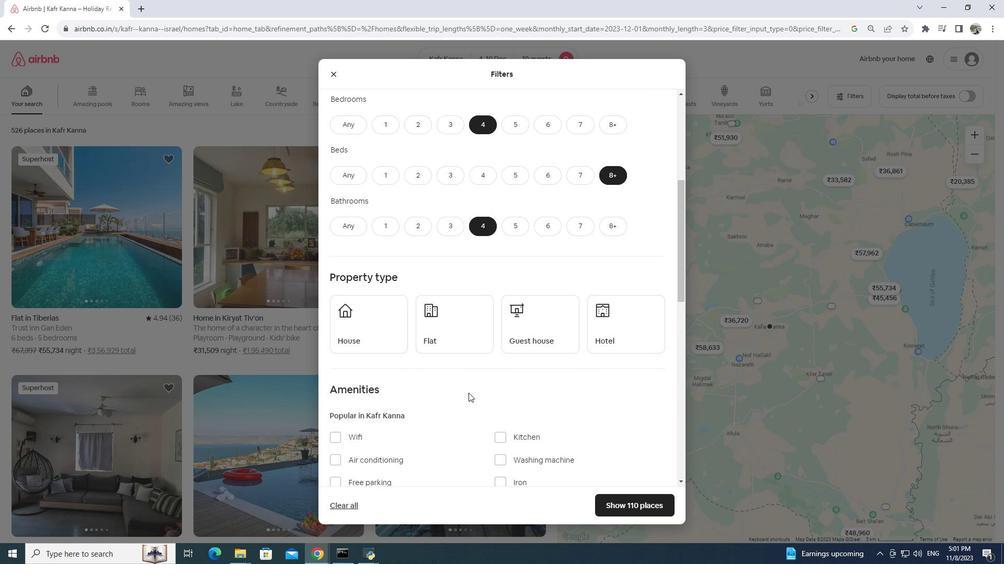 
Action: Mouse scrolled (468, 392) with delta (0, 0)
Screenshot: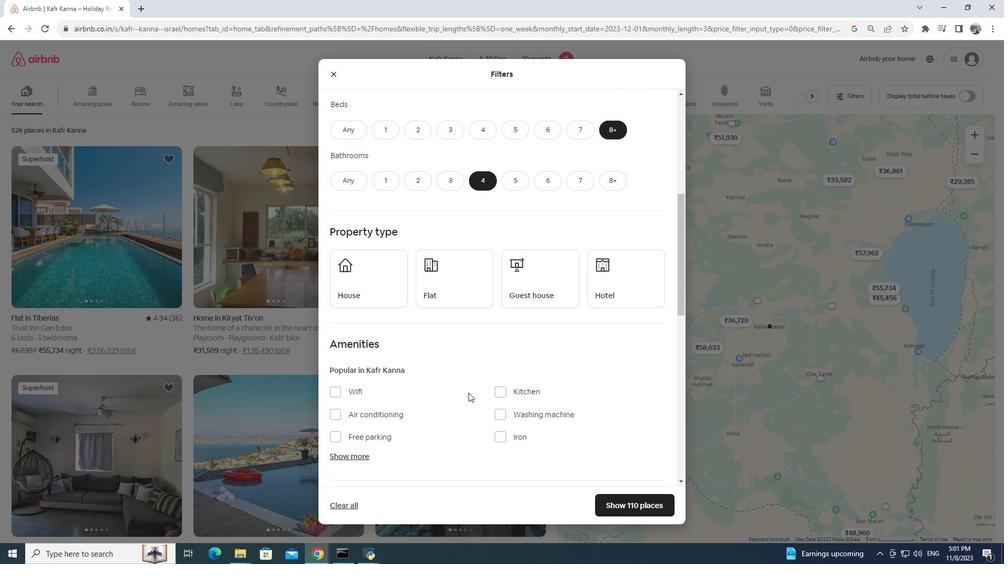 
Action: Mouse moved to (335, 221)
Screenshot: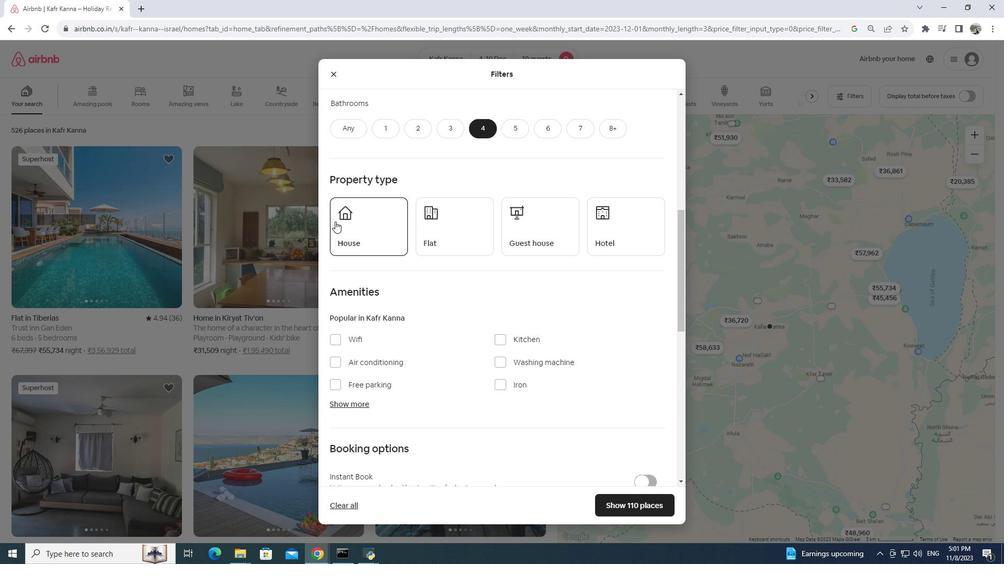 
Action: Mouse pressed left at (335, 221)
Screenshot: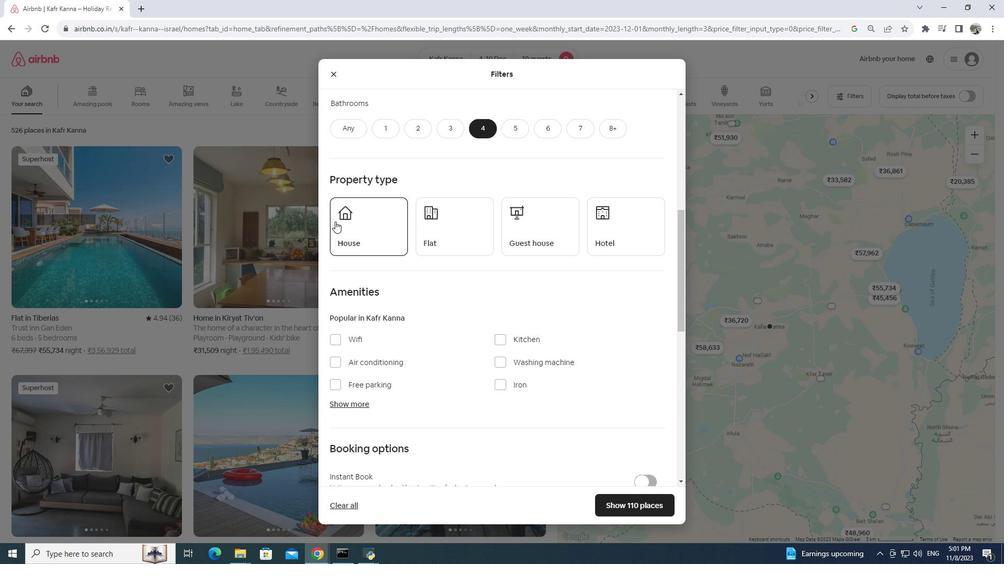 
Action: Mouse moved to (332, 345)
Screenshot: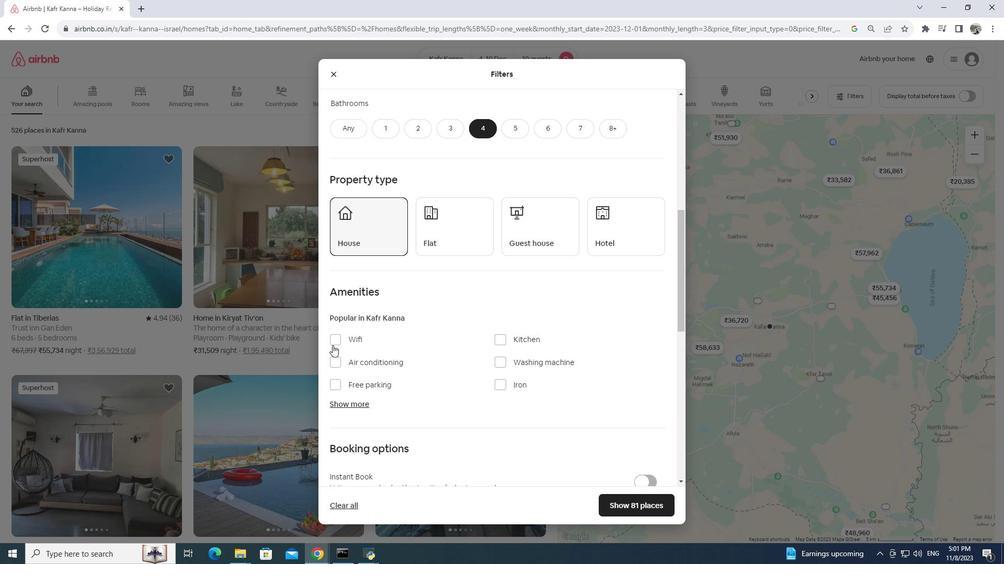 
Action: Mouse pressed left at (332, 345)
Screenshot: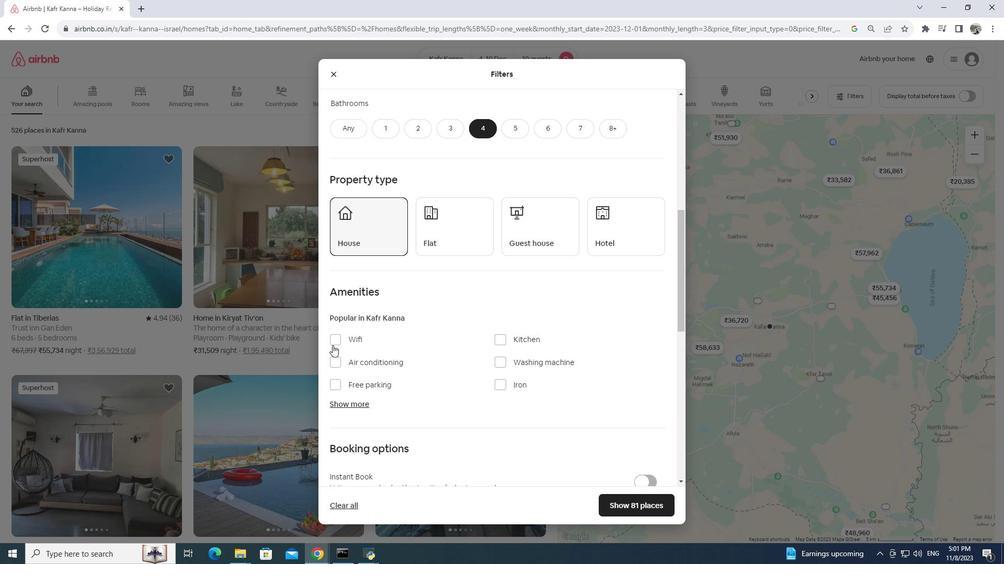 
Action: Mouse moved to (331, 382)
Screenshot: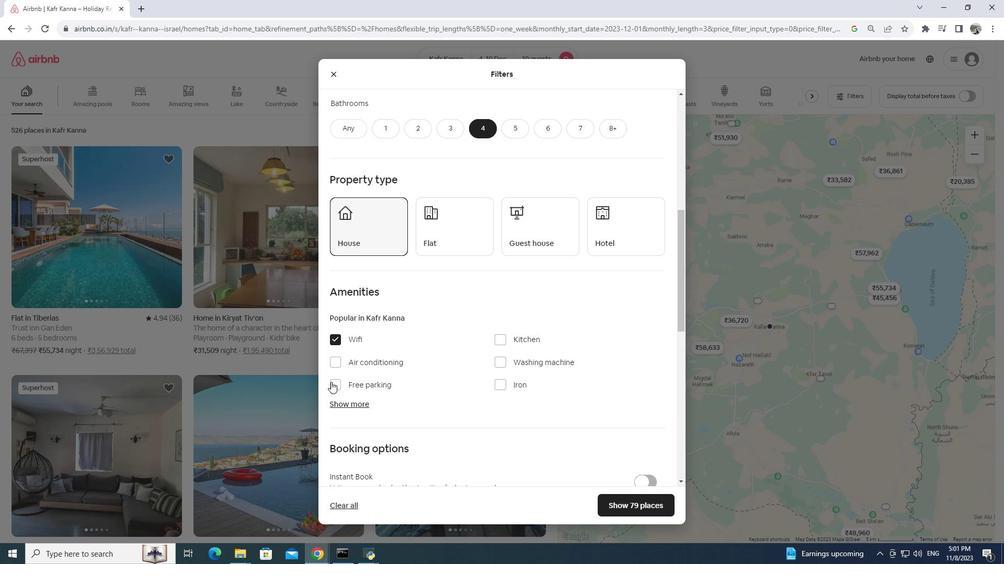 
Action: Mouse pressed left at (331, 382)
Screenshot: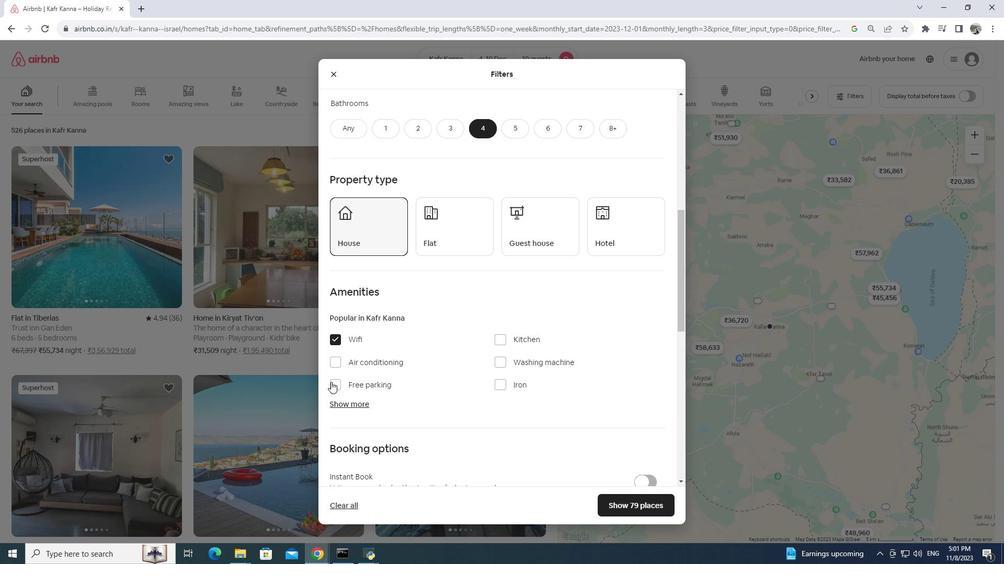 
Action: Mouse moved to (340, 382)
Screenshot: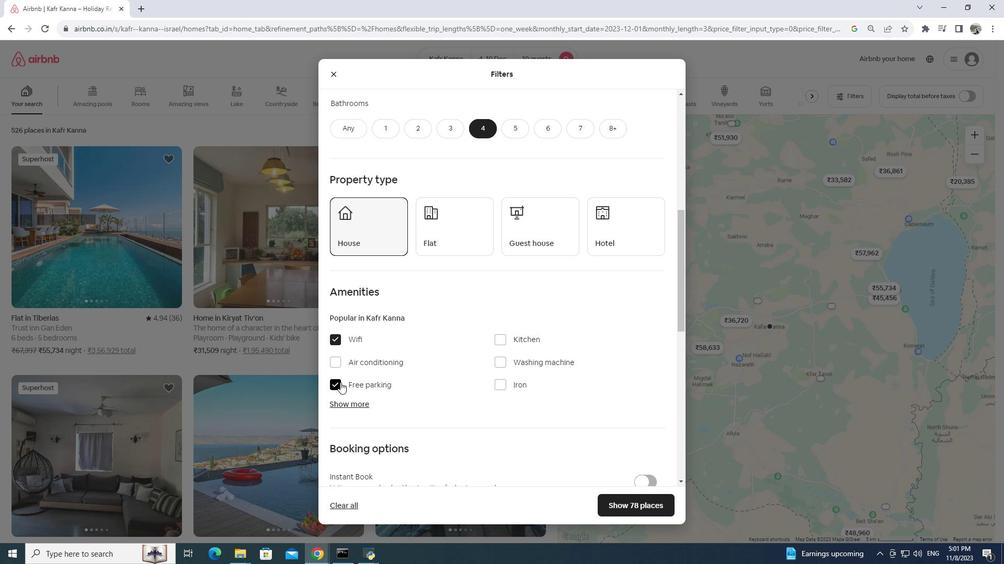 
Action: Mouse pressed left at (340, 382)
Screenshot: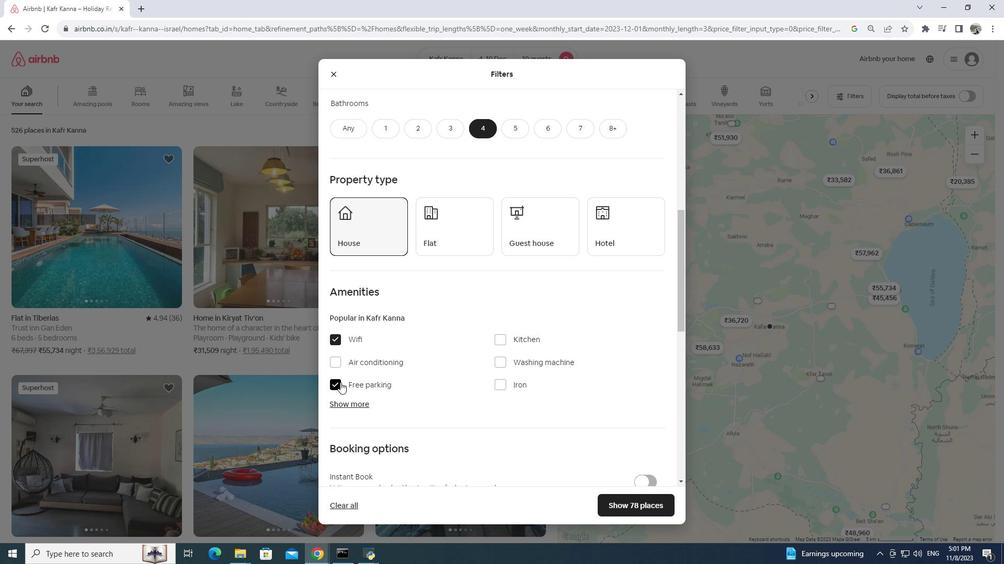 
Action: Mouse moved to (343, 403)
Screenshot: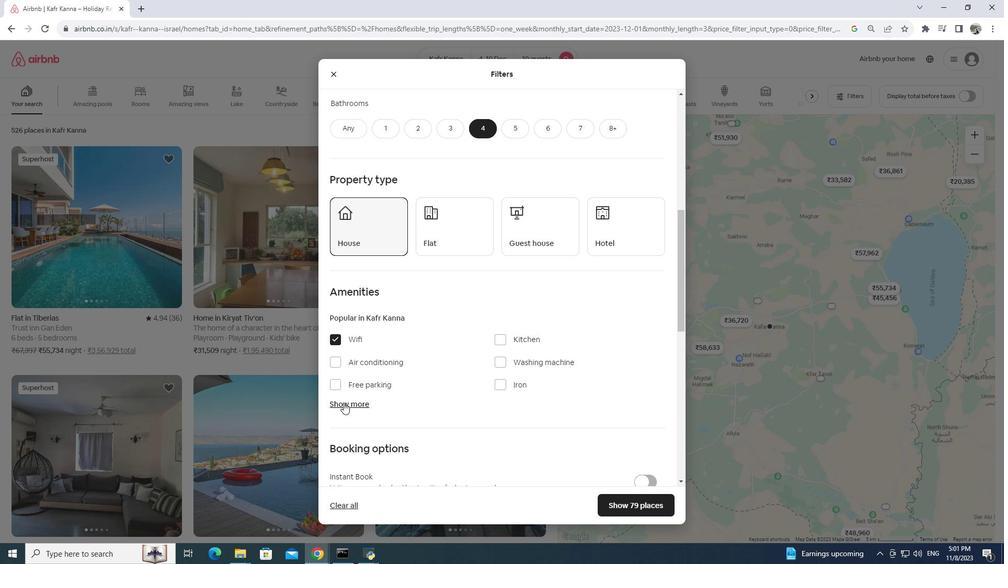 
Action: Mouse pressed left at (343, 403)
Screenshot: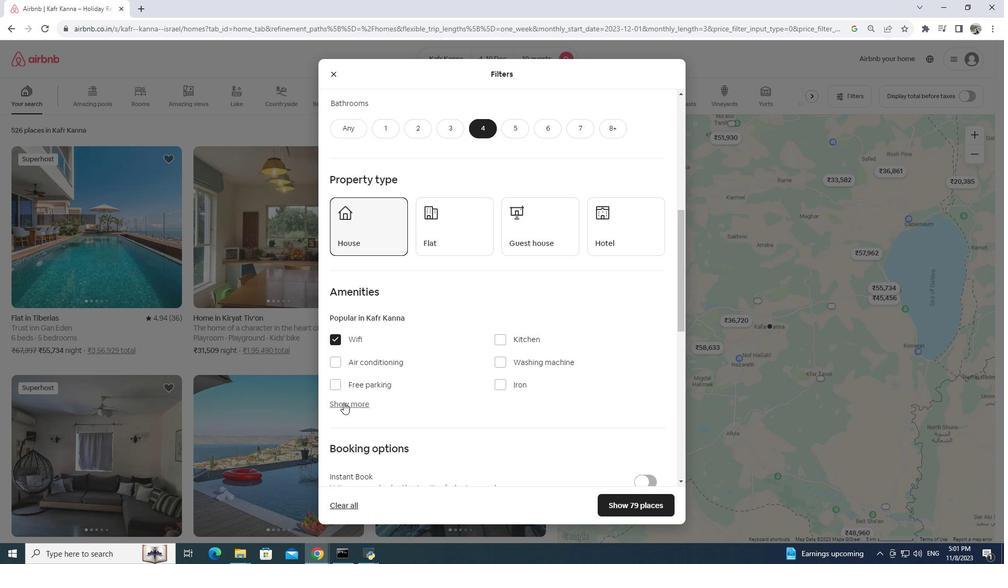 
Action: Mouse moved to (502, 458)
Screenshot: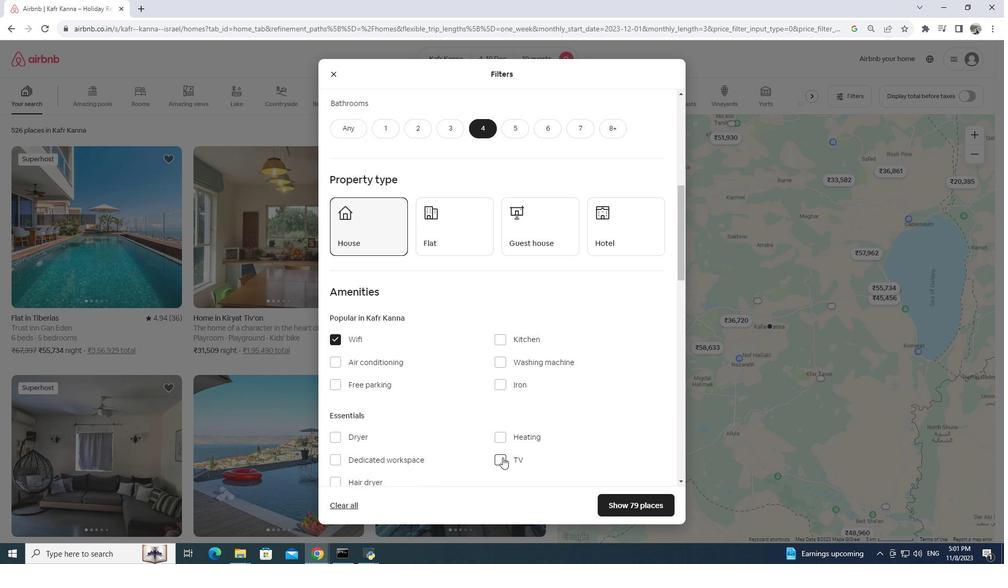 
Action: Mouse pressed left at (502, 458)
Screenshot: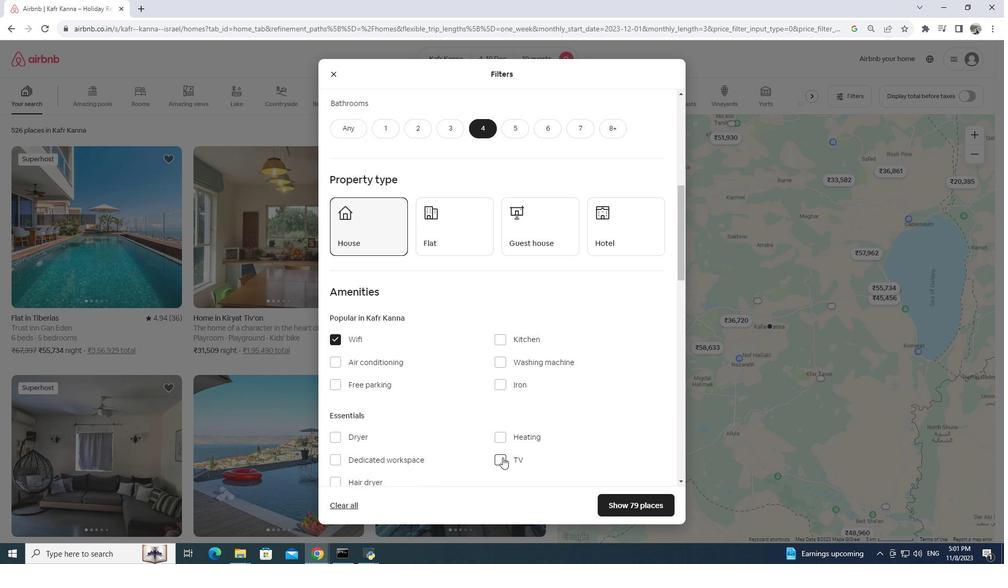 
Action: Mouse moved to (455, 398)
Screenshot: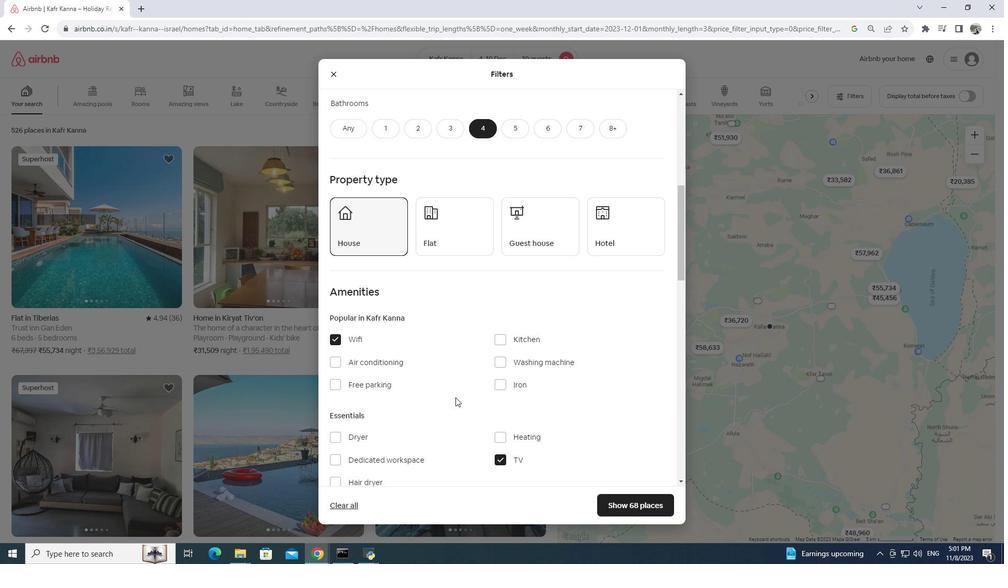 
Action: Mouse scrolled (455, 397) with delta (0, 0)
Screenshot: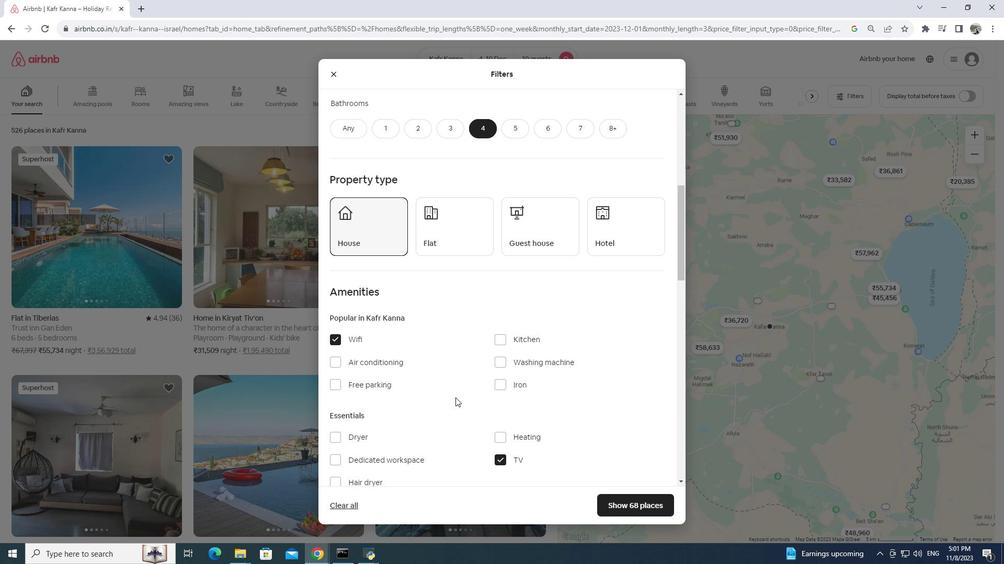 
Action: Mouse moved to (330, 334)
Screenshot: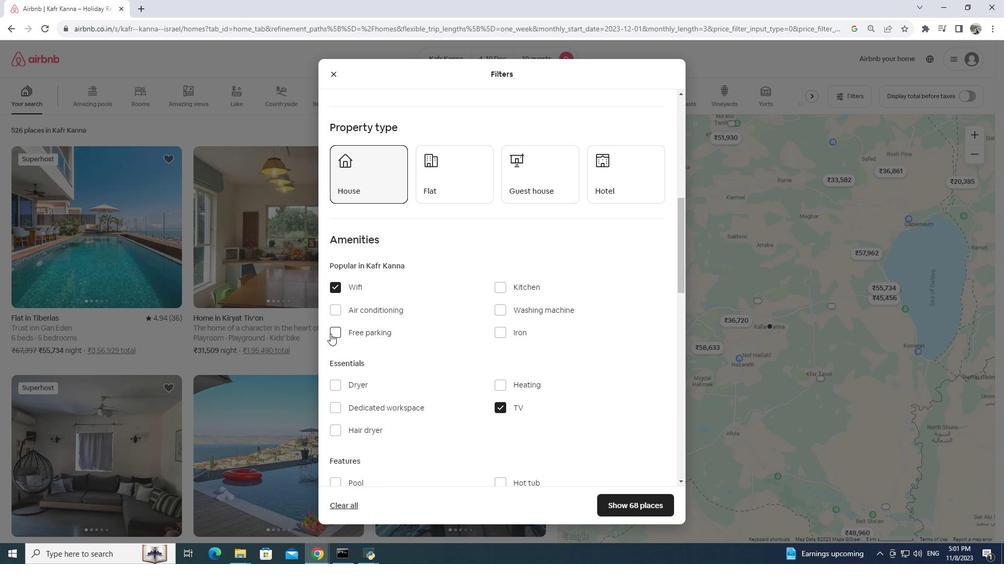 
Action: Mouse pressed left at (330, 334)
Screenshot: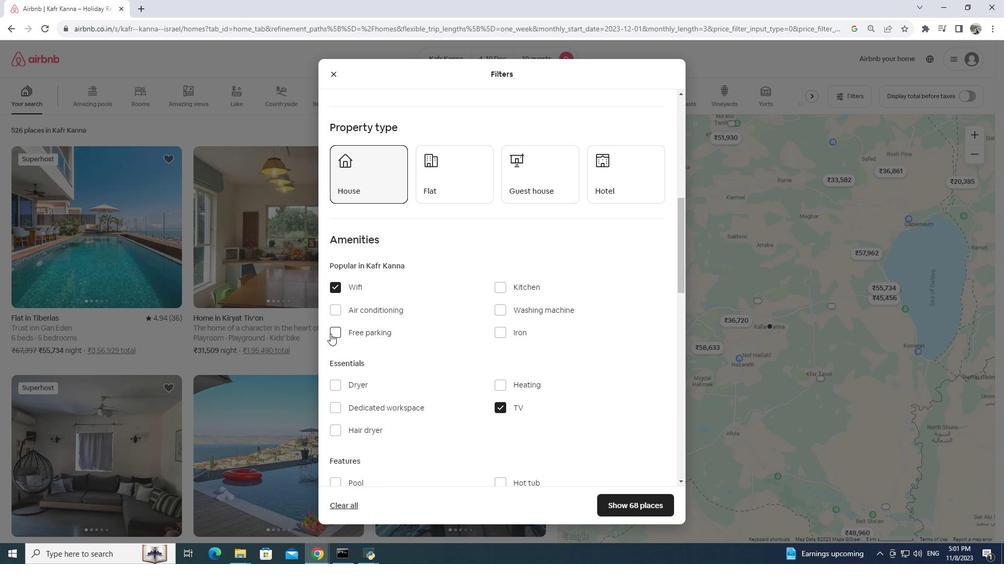 
Action: Mouse moved to (466, 379)
Screenshot: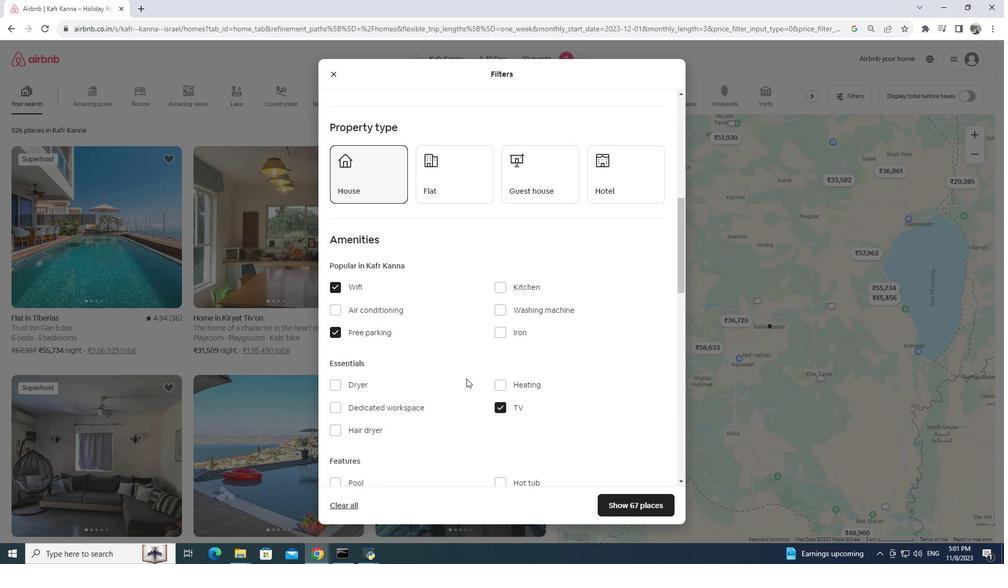 
Action: Mouse scrolled (466, 378) with delta (0, 0)
Screenshot: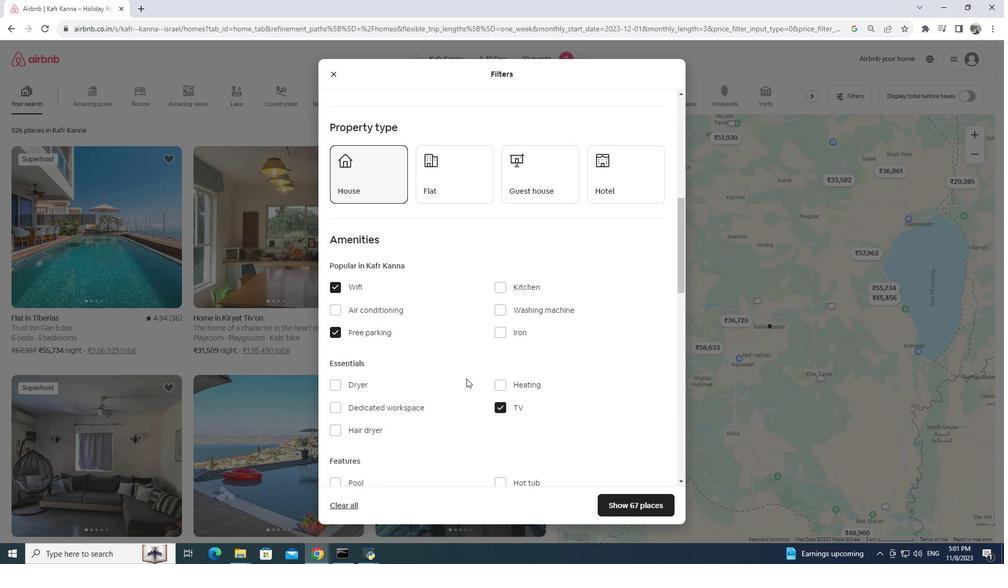 
Action: Mouse scrolled (466, 378) with delta (0, 0)
Screenshot: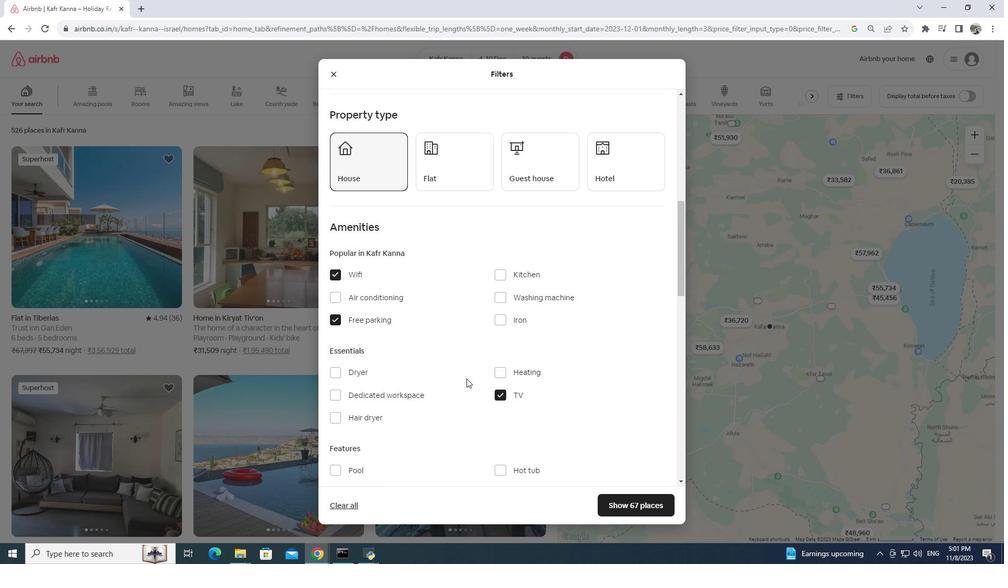 
Action: Mouse scrolled (466, 378) with delta (0, 0)
Screenshot: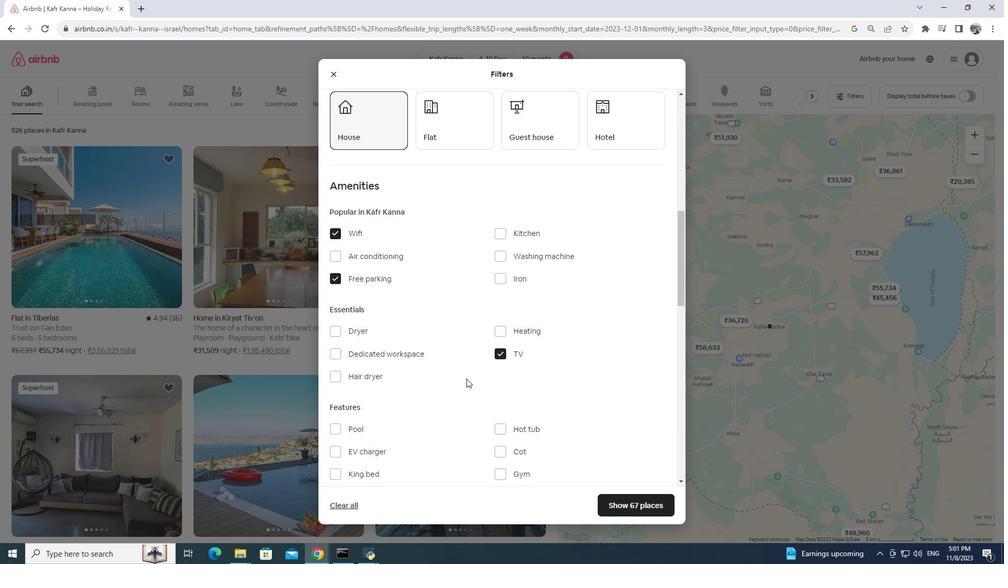 
Action: Mouse scrolled (466, 378) with delta (0, 0)
Screenshot: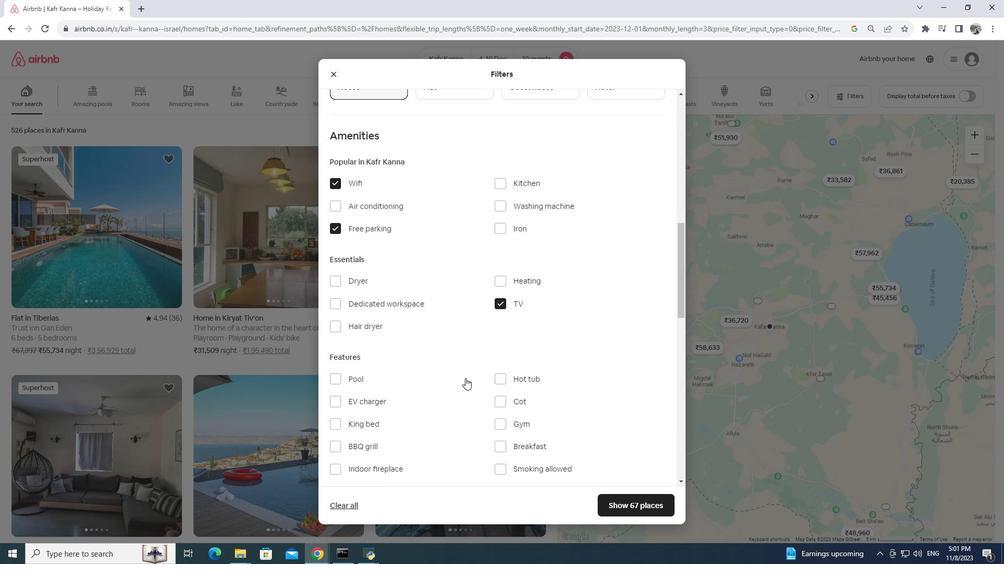 
Action: Mouse moved to (463, 374)
Screenshot: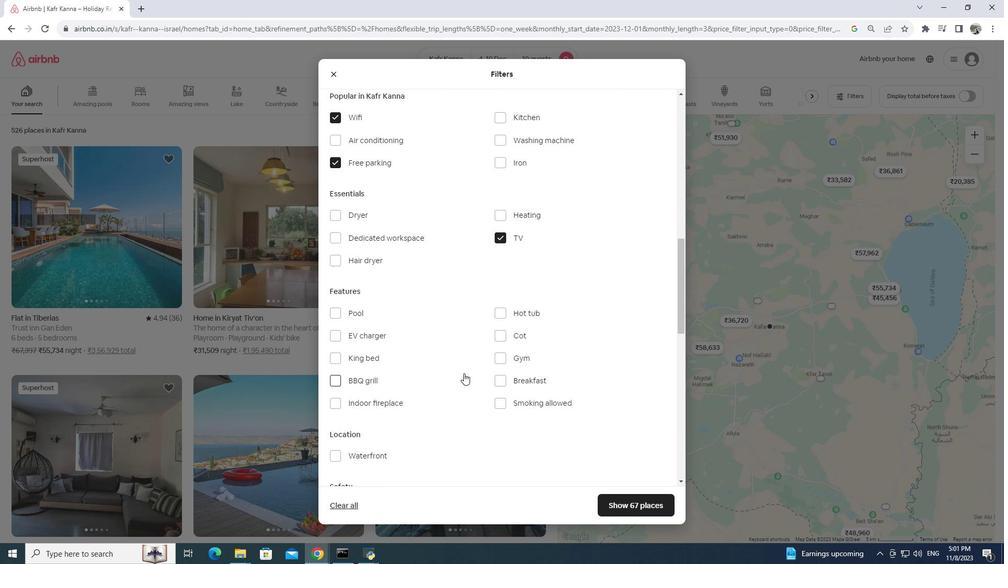 
Action: Mouse scrolled (463, 374) with delta (0, 0)
Screenshot: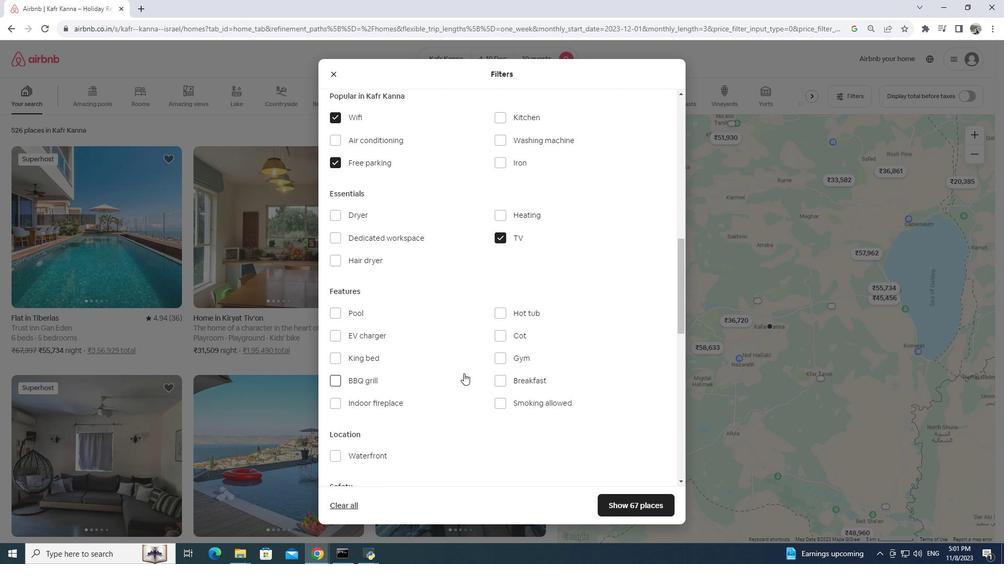 
Action: Mouse moved to (496, 264)
Screenshot: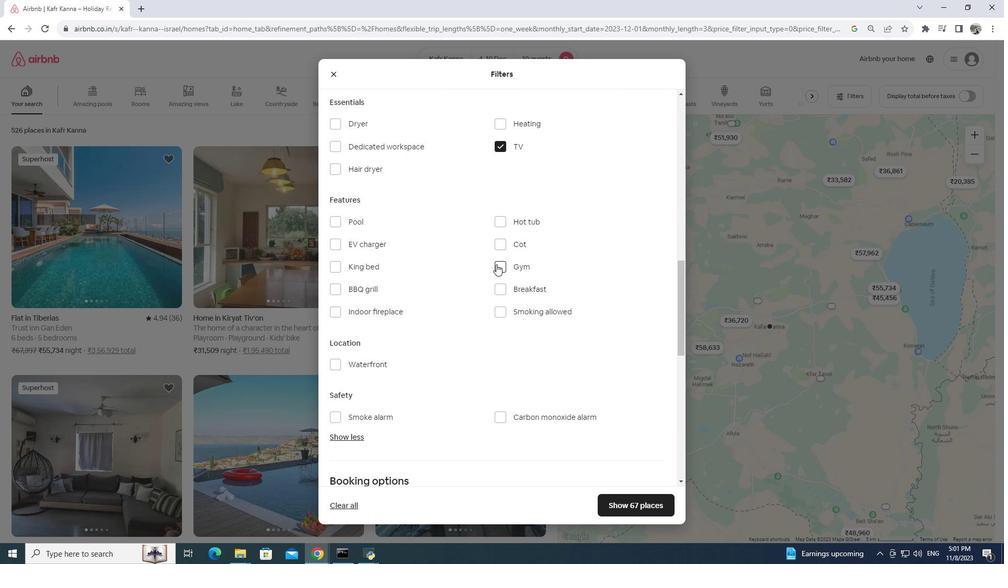 
Action: Mouse pressed left at (496, 264)
Screenshot: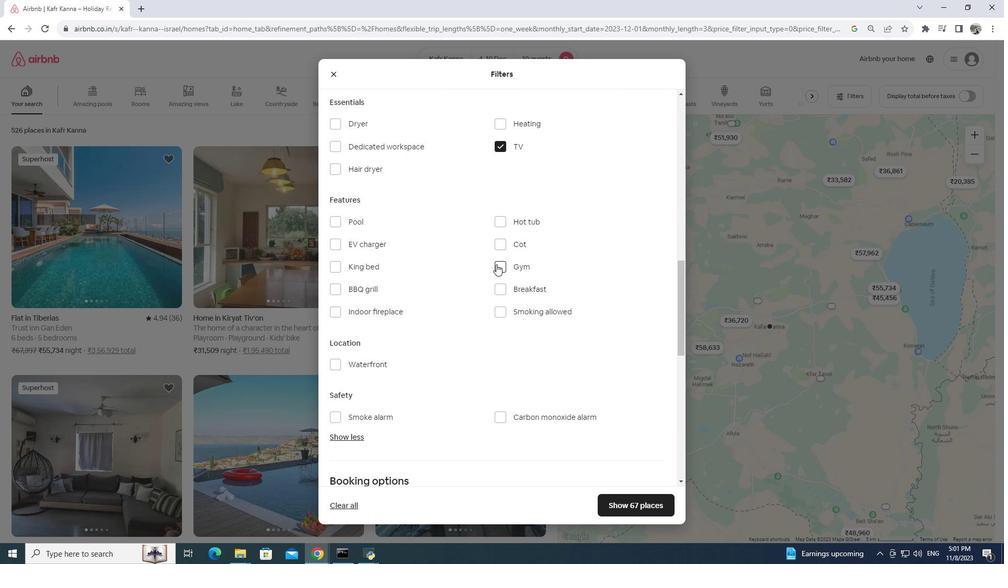 
Action: Mouse moved to (502, 286)
Screenshot: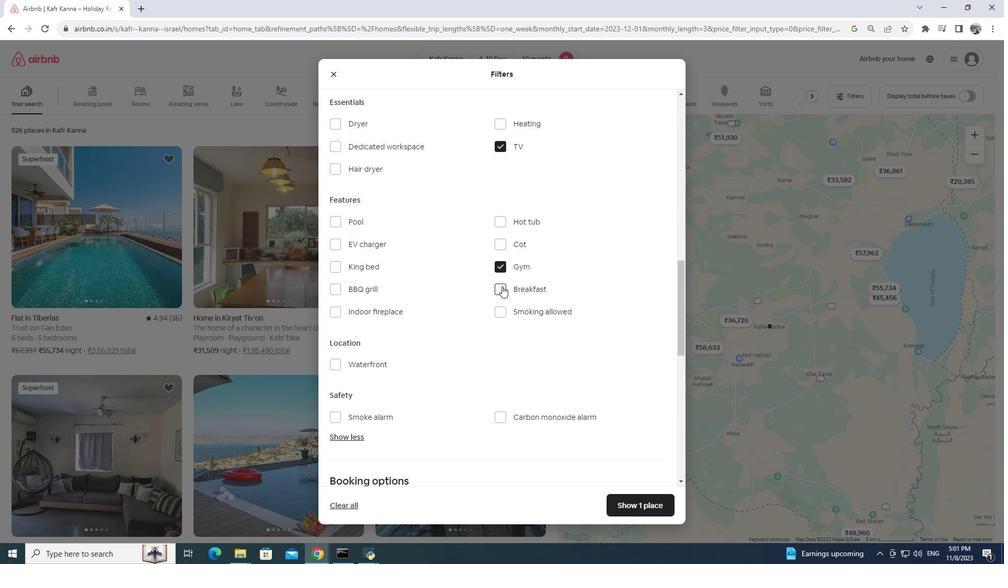 
Action: Mouse pressed left at (502, 286)
Screenshot: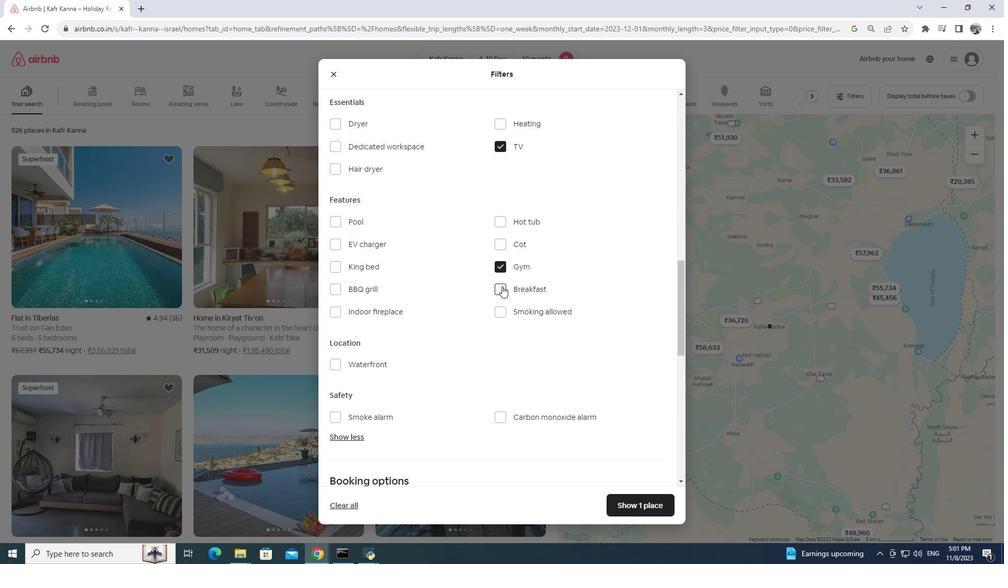 
Action: Mouse moved to (640, 504)
Screenshot: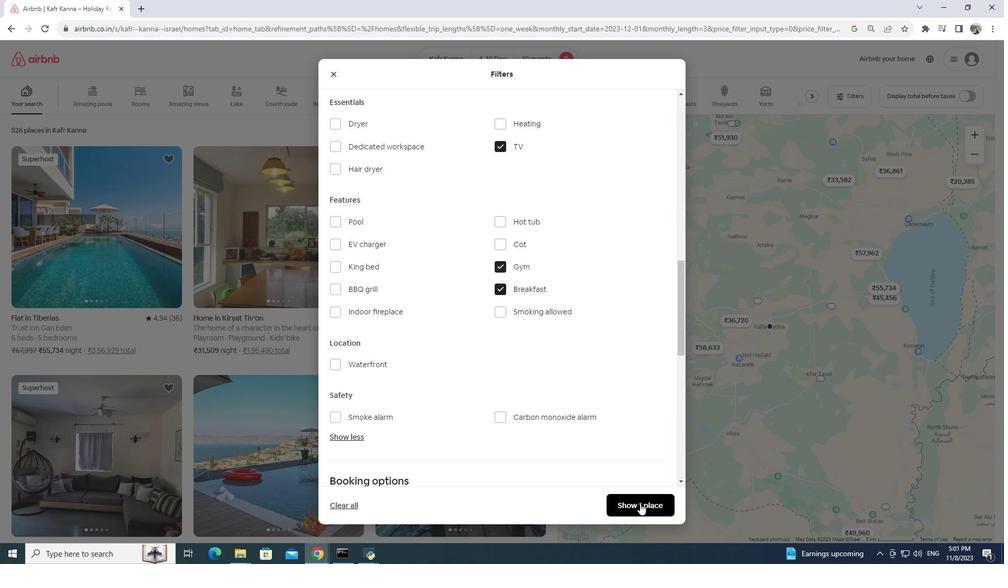 
Action: Mouse pressed left at (640, 504)
Screenshot: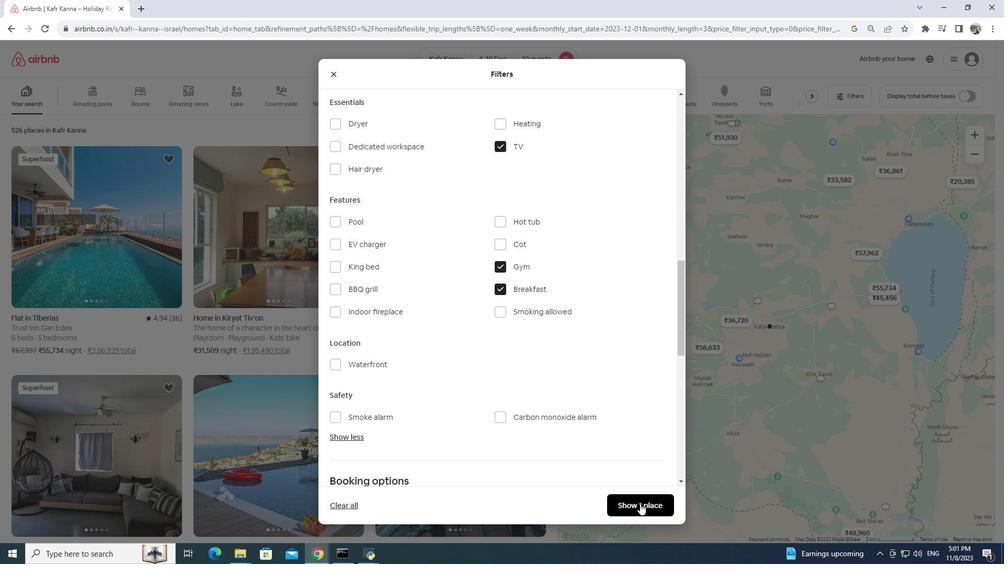 
Action: Mouse moved to (638, 503)
Screenshot: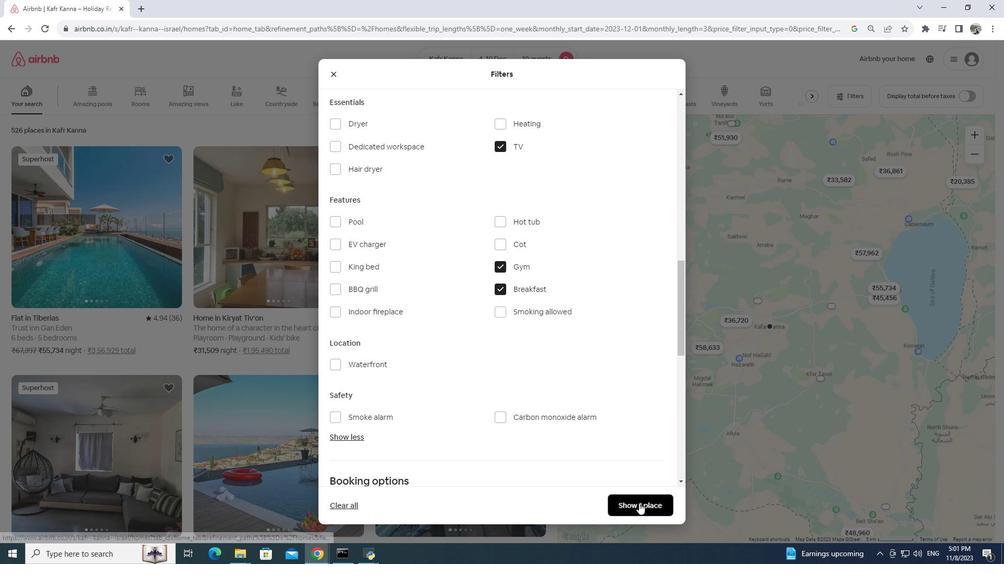
Action: Mouse pressed left at (638, 503)
Screenshot: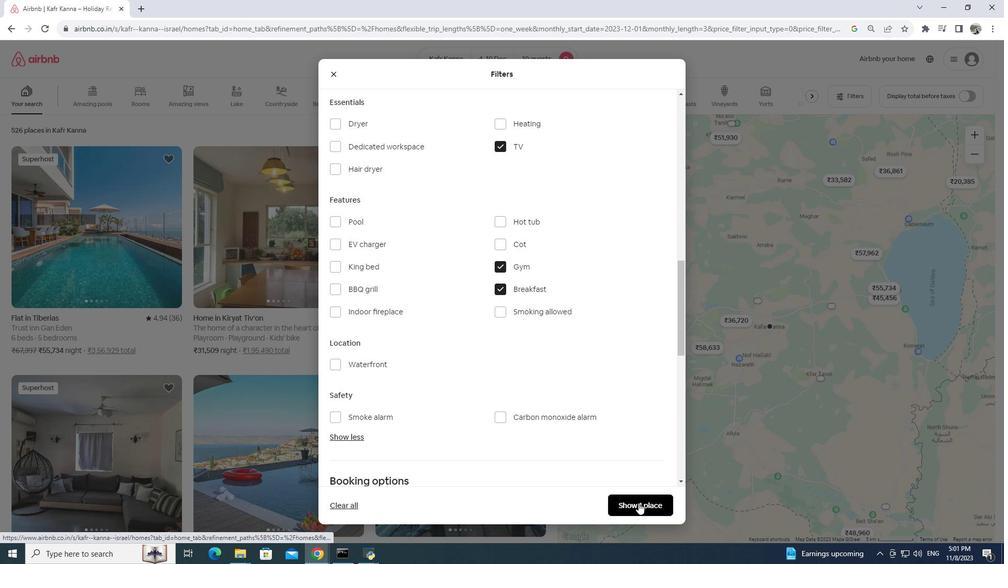 
Action: Mouse moved to (111, 285)
Screenshot: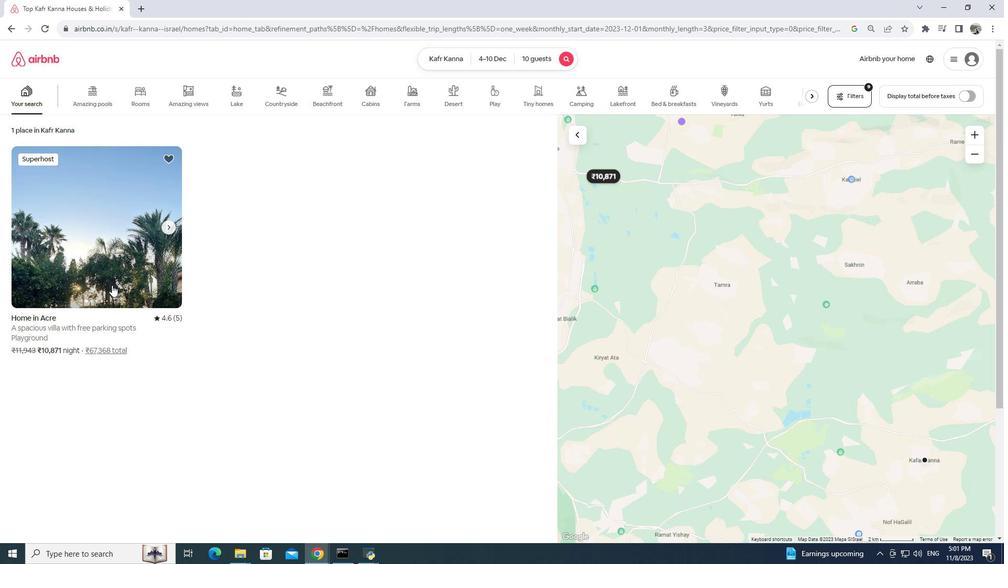 
Action: Mouse pressed left at (111, 285)
Screenshot: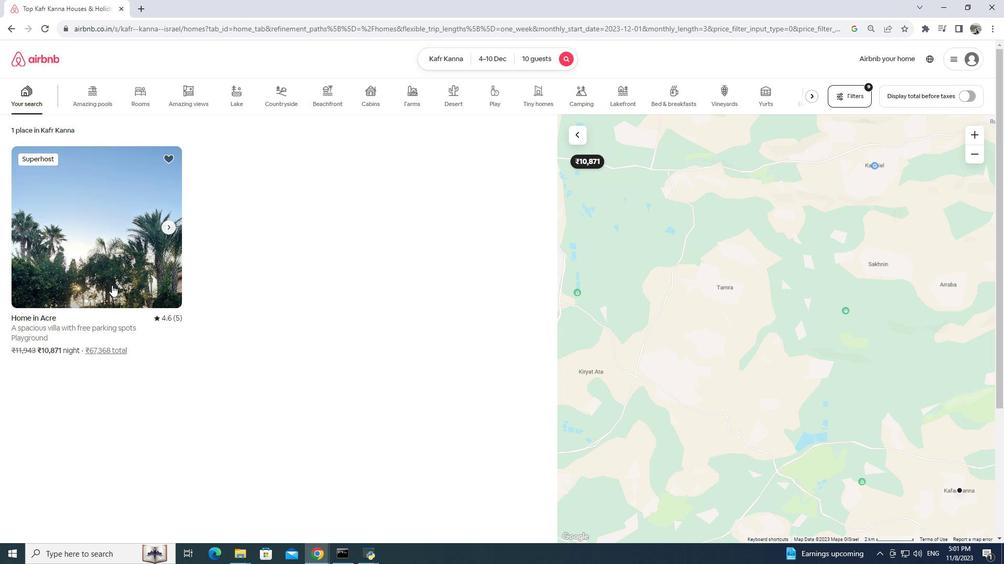 
Action: Mouse pressed left at (111, 285)
Screenshot: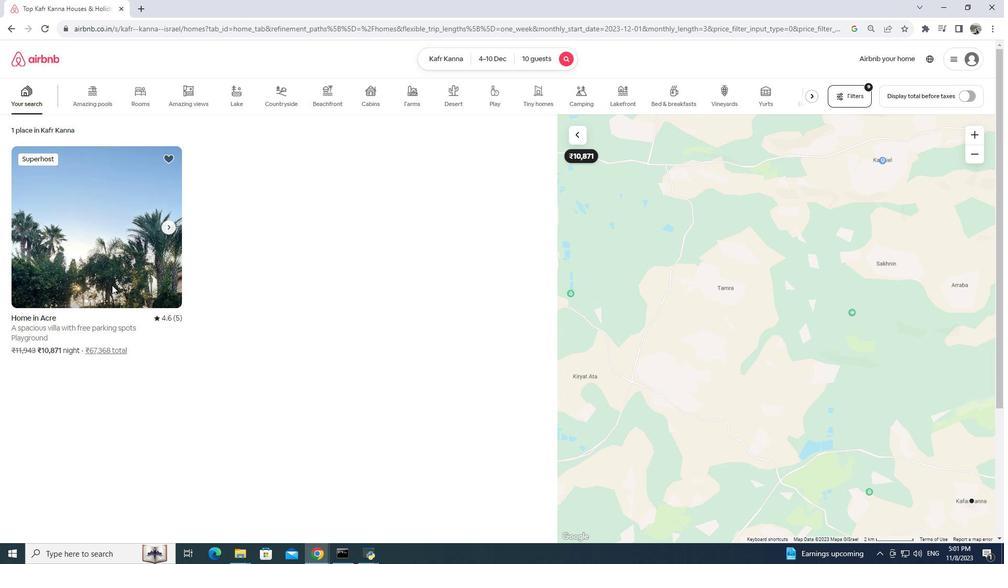 
Action: Mouse moved to (702, 371)
Screenshot: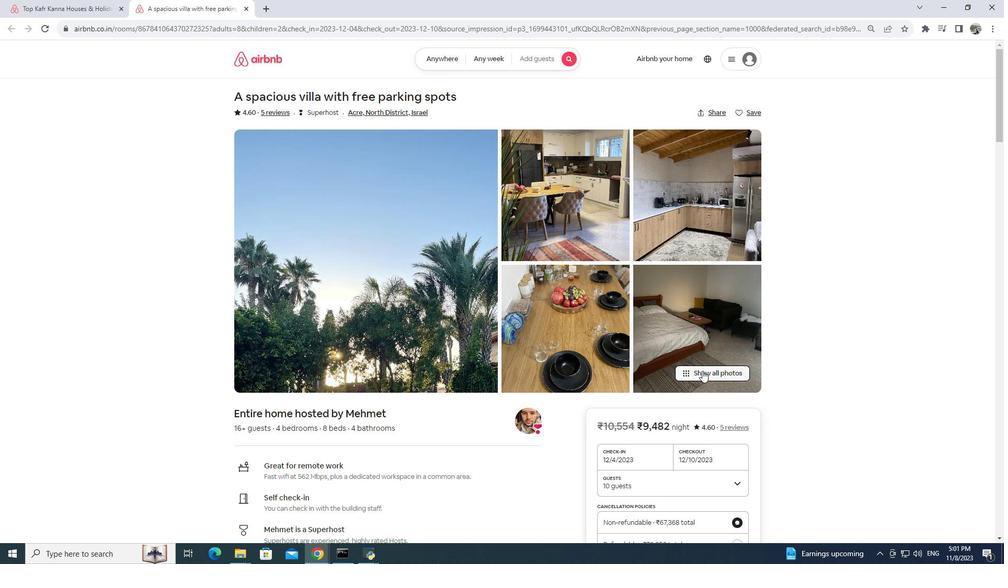 
Action: Mouse pressed left at (702, 371)
Screenshot: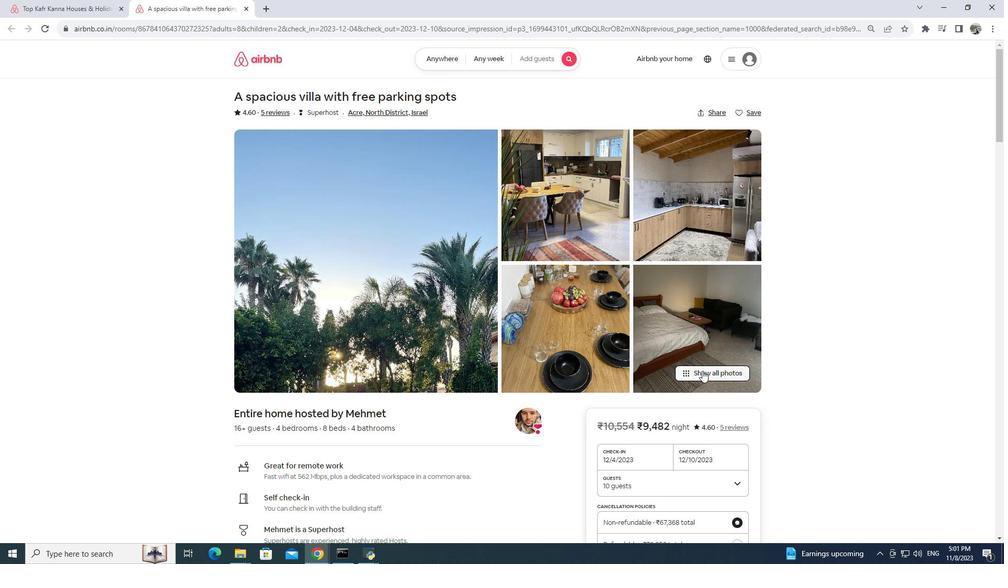 
Action: Mouse moved to (482, 303)
Screenshot: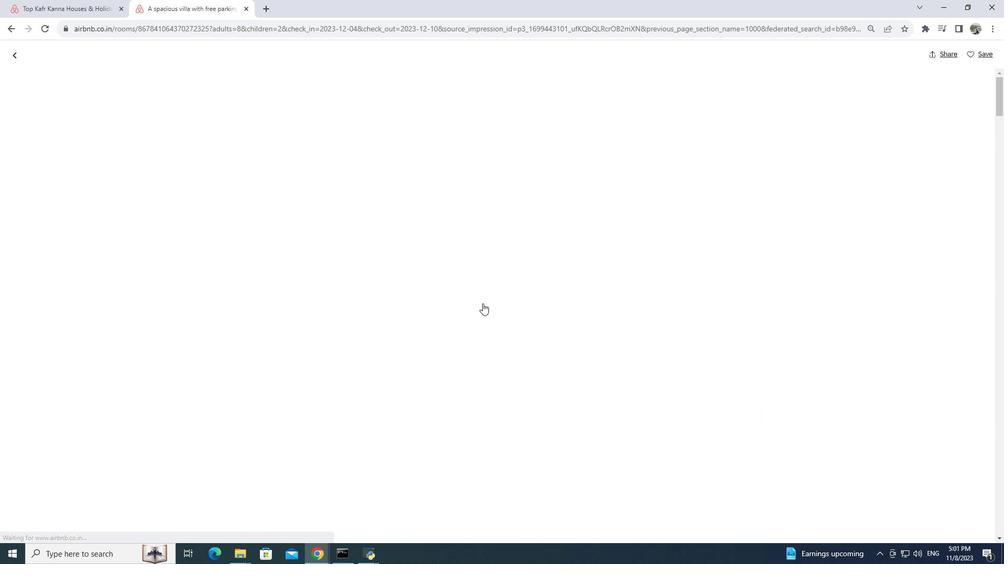 
Action: Mouse scrolled (482, 302) with delta (0, 0)
Screenshot: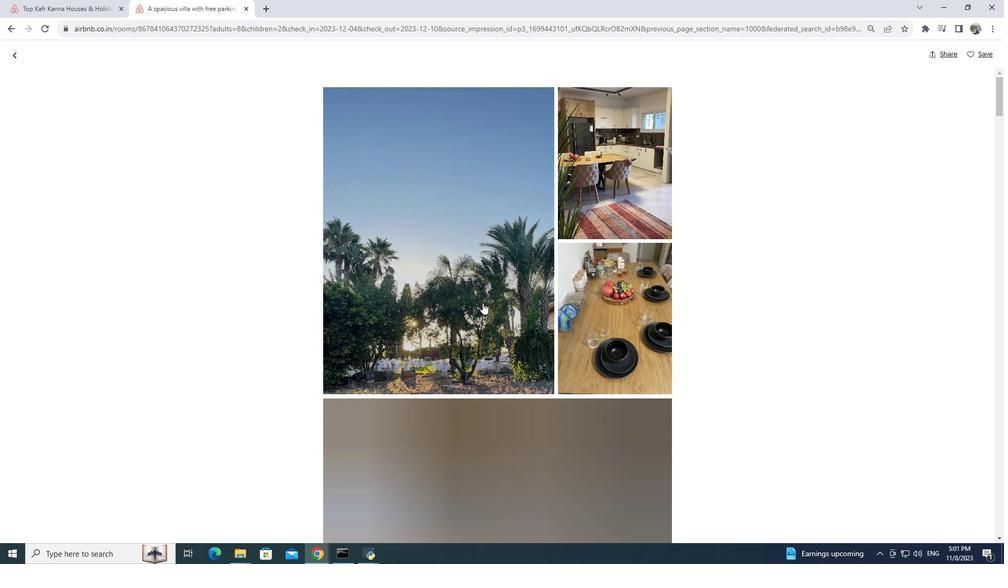 
Action: Mouse scrolled (482, 302) with delta (0, 0)
Screenshot: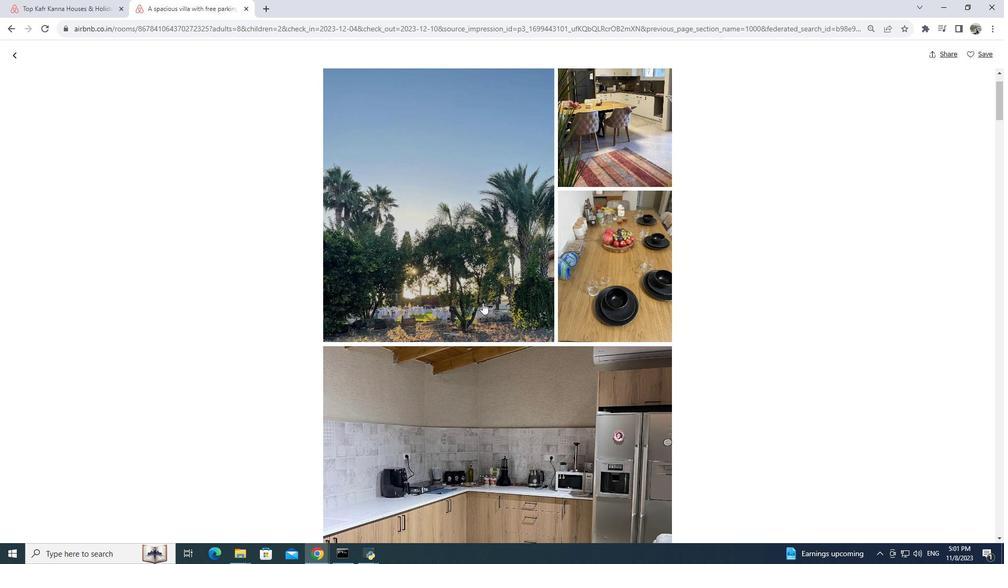
Action: Mouse scrolled (482, 302) with delta (0, 0)
Screenshot: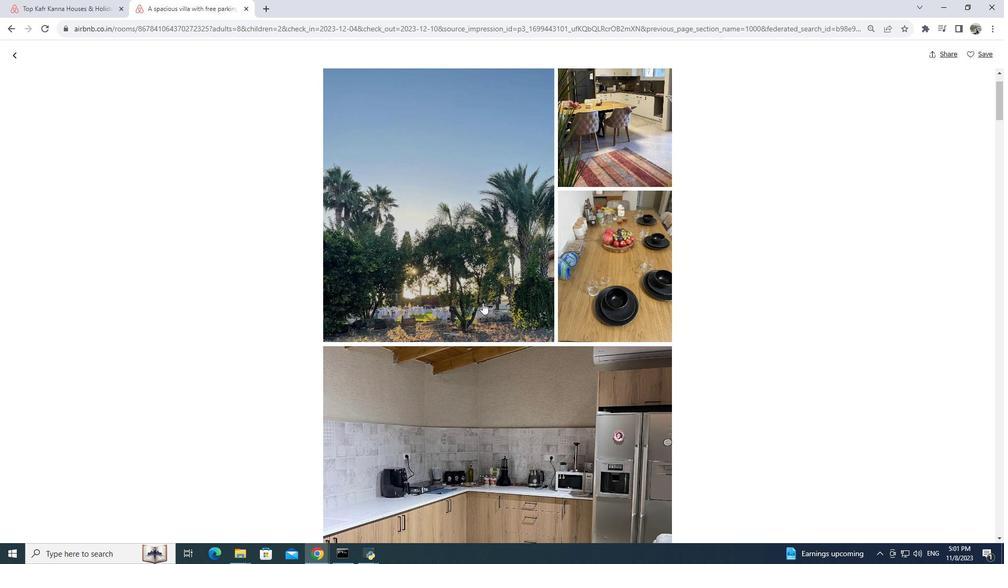 
Action: Mouse scrolled (482, 302) with delta (0, 0)
Screenshot: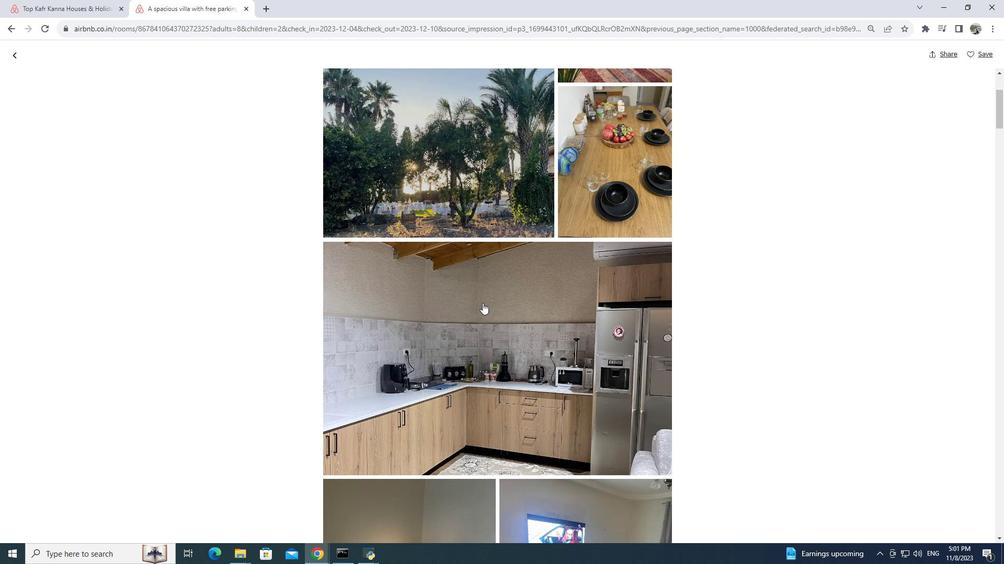 
Action: Mouse scrolled (482, 302) with delta (0, 0)
Screenshot: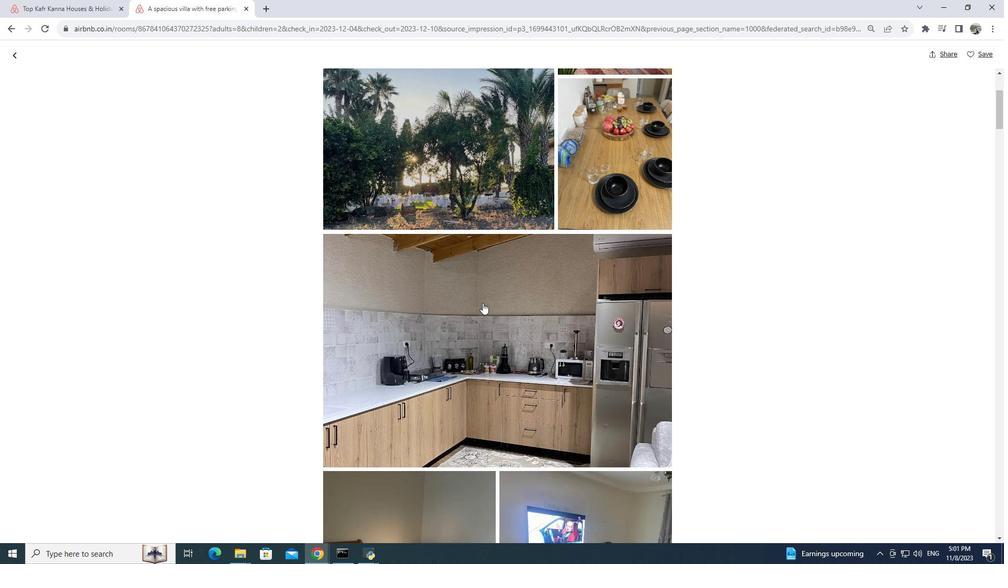 
Action: Mouse scrolled (482, 302) with delta (0, 0)
Screenshot: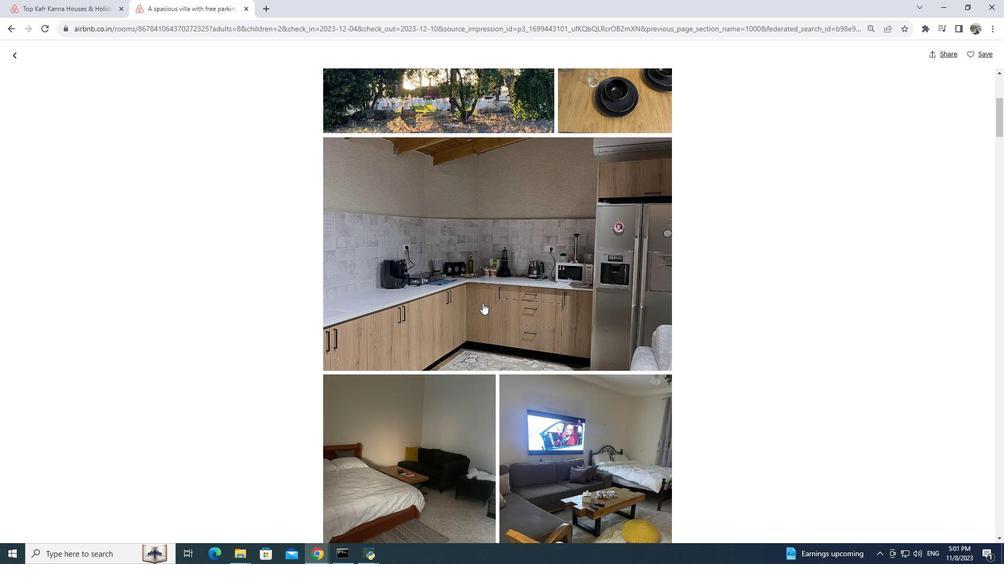 
Action: Mouse scrolled (482, 302) with delta (0, 0)
Screenshot: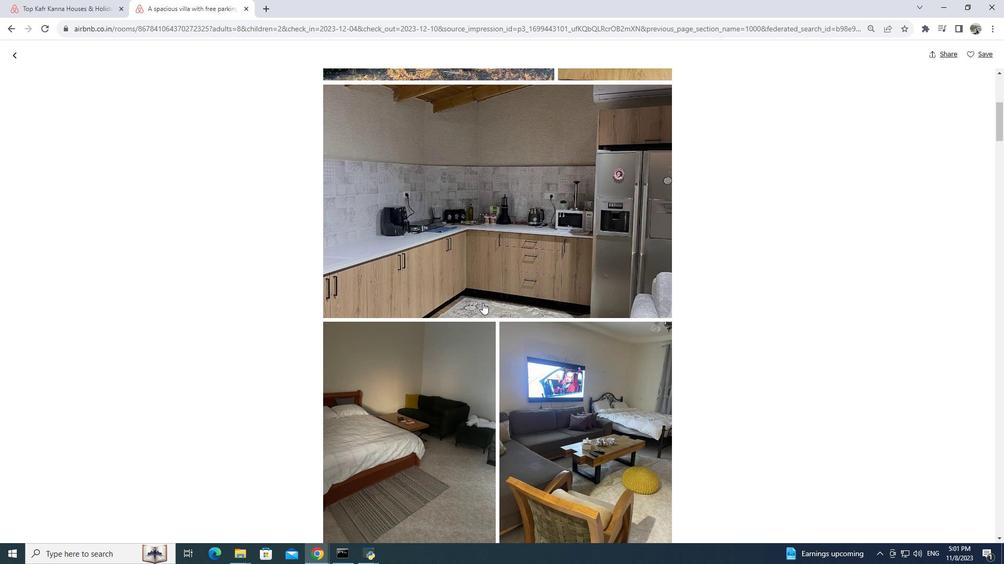 
Action: Mouse scrolled (482, 302) with delta (0, 0)
Screenshot: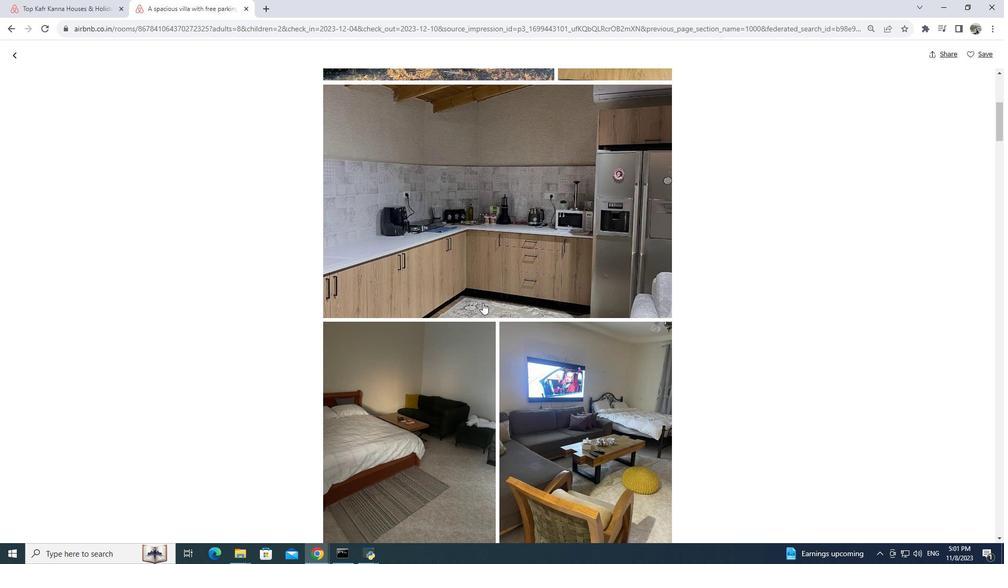
Action: Mouse scrolled (482, 302) with delta (0, 0)
Screenshot: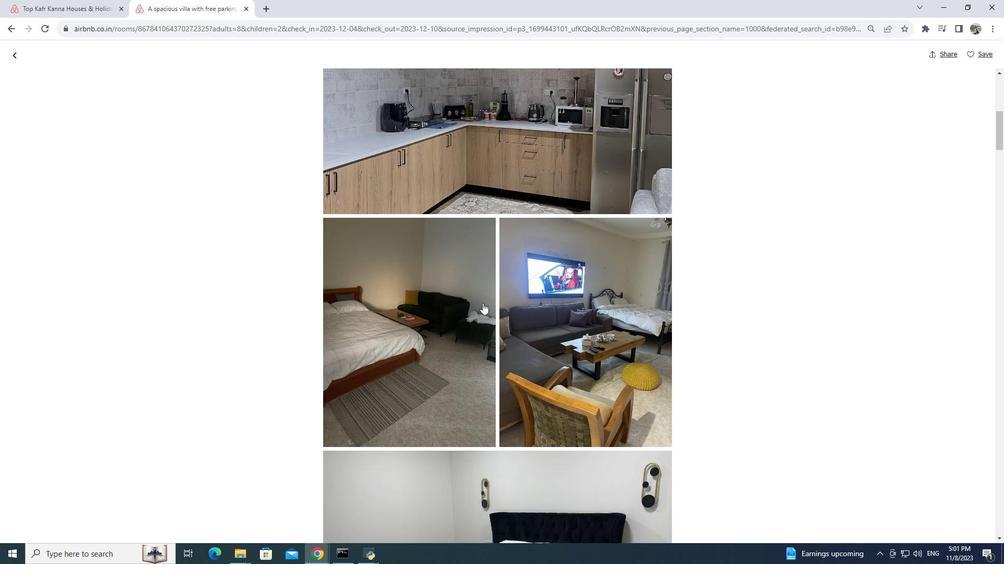 
Action: Mouse scrolled (482, 302) with delta (0, 0)
Screenshot: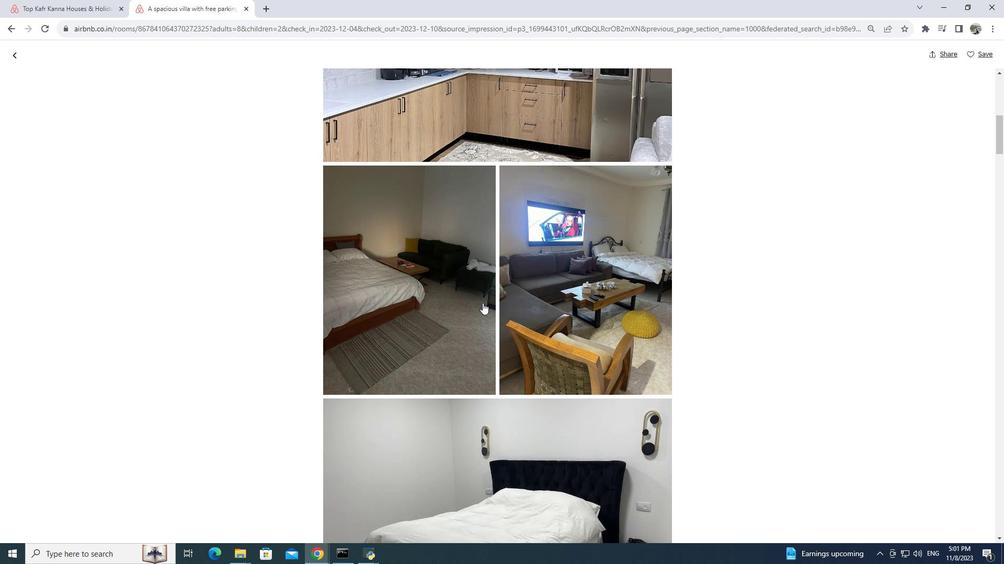 
Action: Mouse scrolled (482, 302) with delta (0, 0)
Screenshot: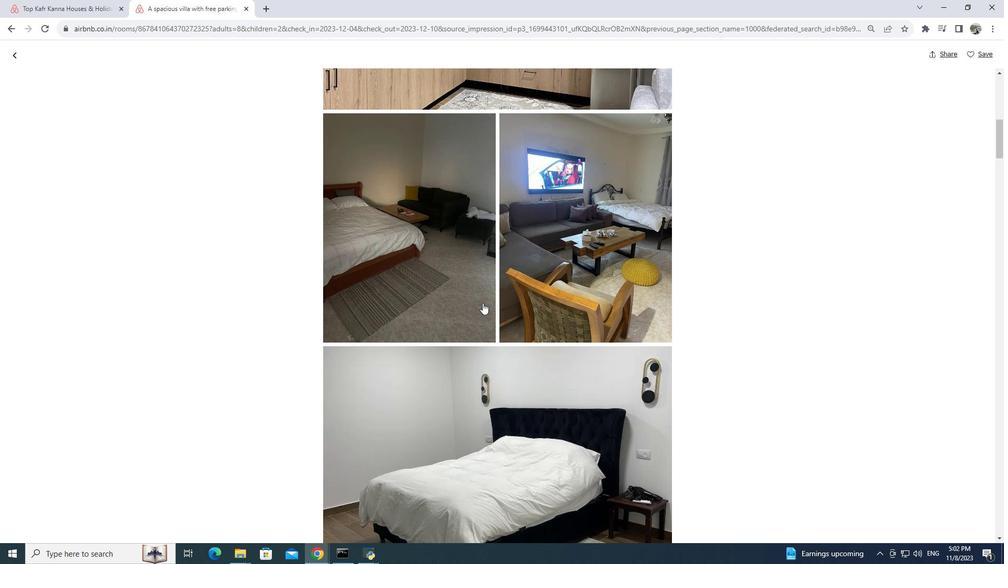 
Action: Mouse scrolled (482, 302) with delta (0, 0)
Screenshot: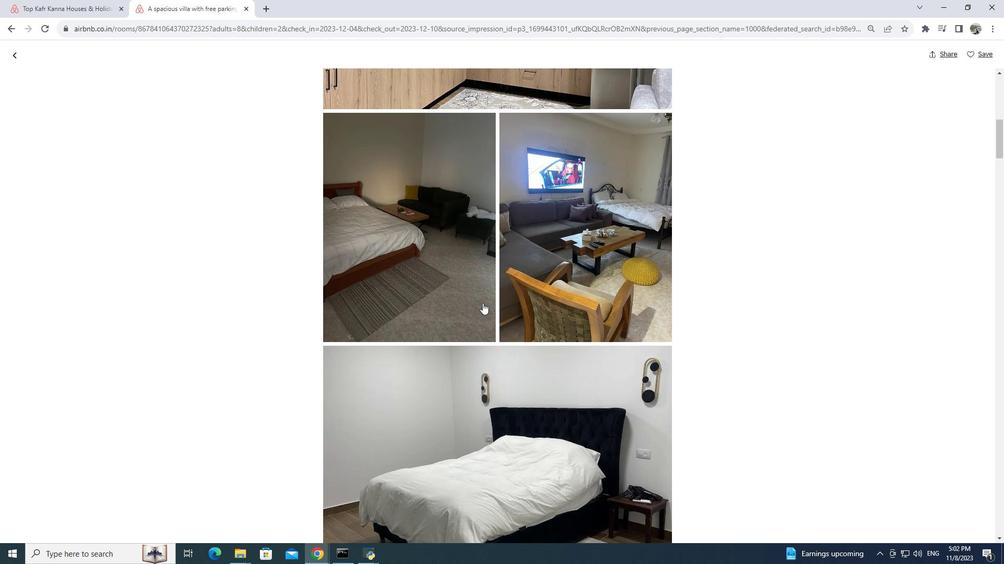
Action: Mouse scrolled (482, 302) with delta (0, 0)
Screenshot: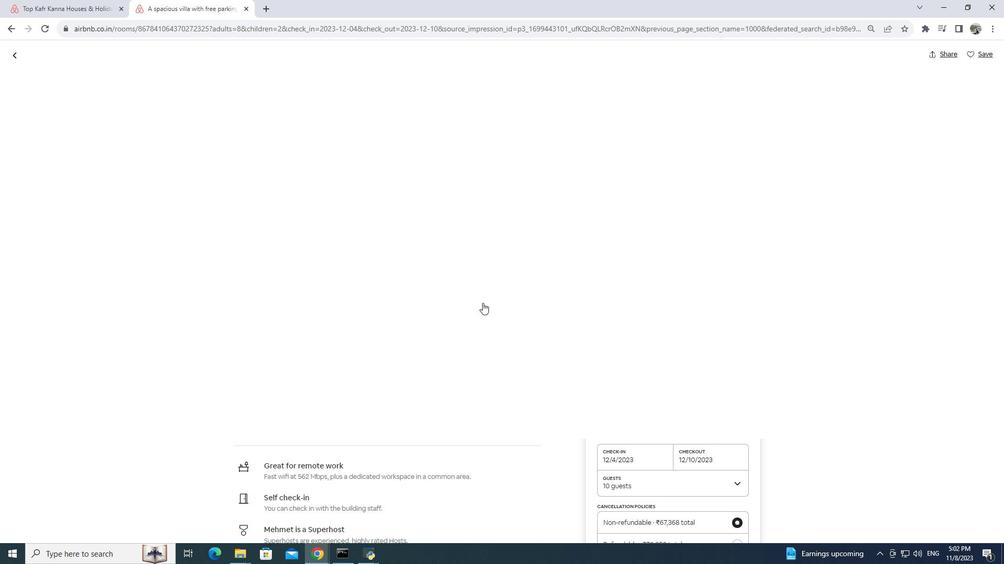 
Action: Mouse scrolled (482, 302) with delta (0, 0)
Screenshot: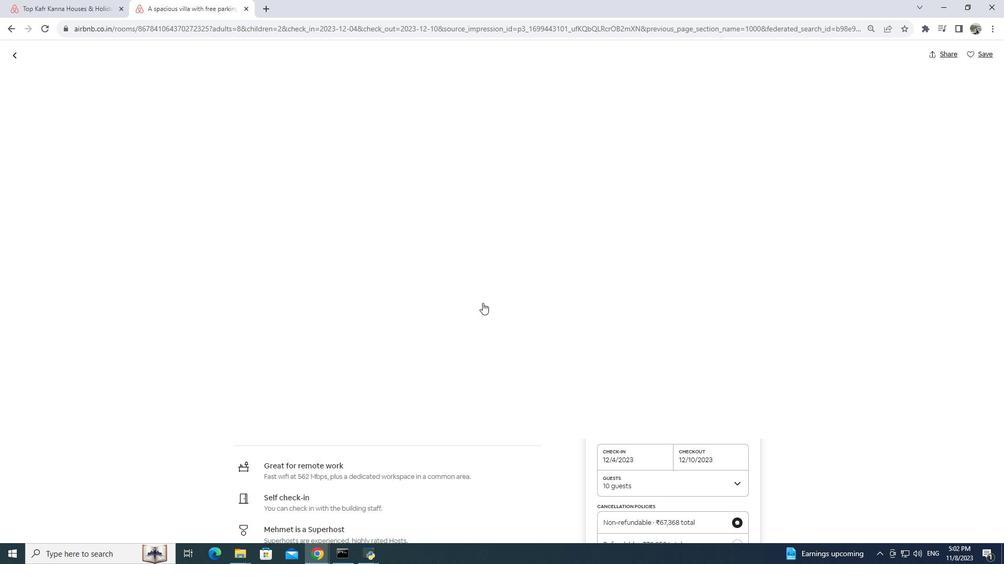 
Action: Mouse scrolled (482, 302) with delta (0, 0)
Screenshot: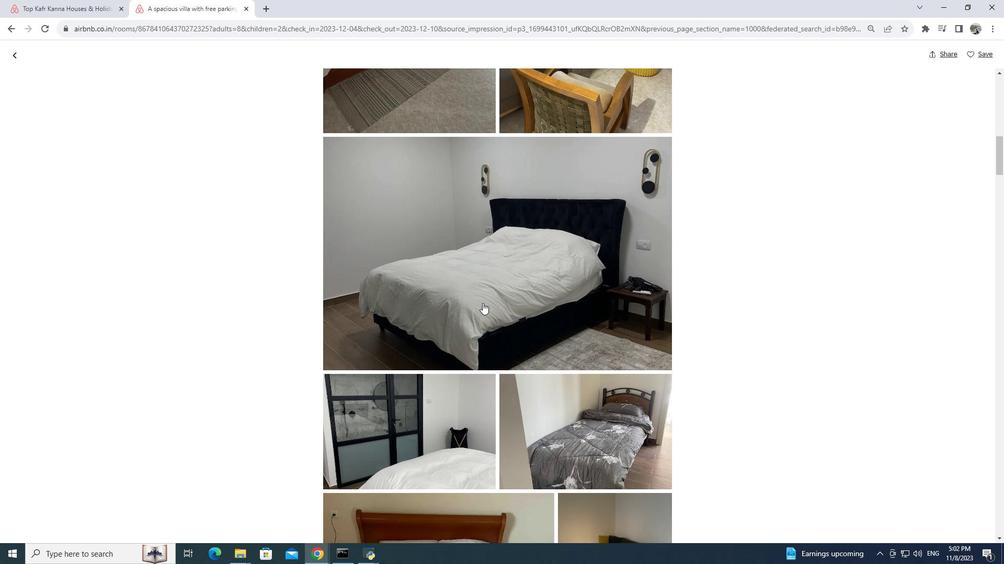 
Action: Mouse scrolled (482, 302) with delta (0, 0)
Screenshot: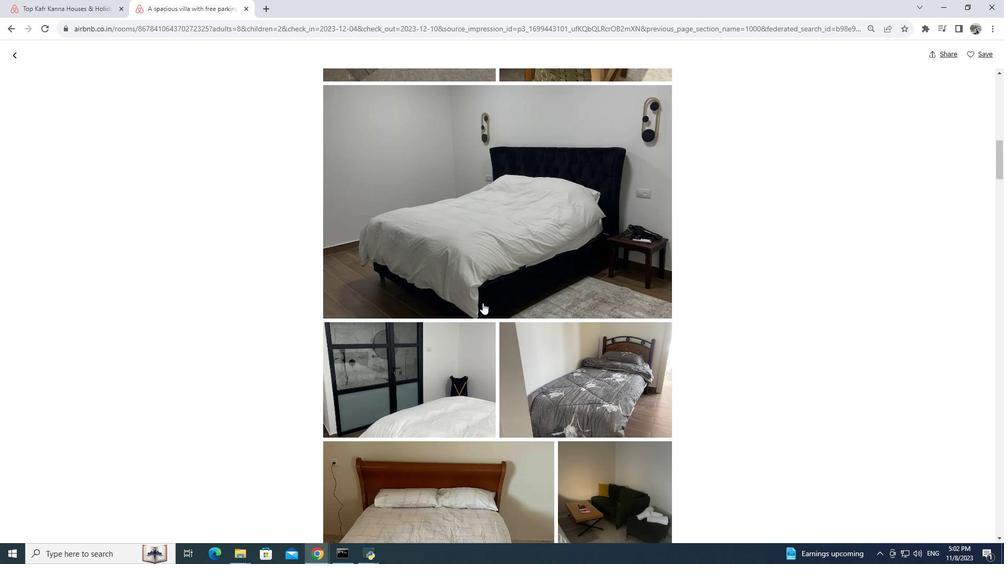 
Action: Mouse scrolled (482, 302) with delta (0, 0)
Screenshot: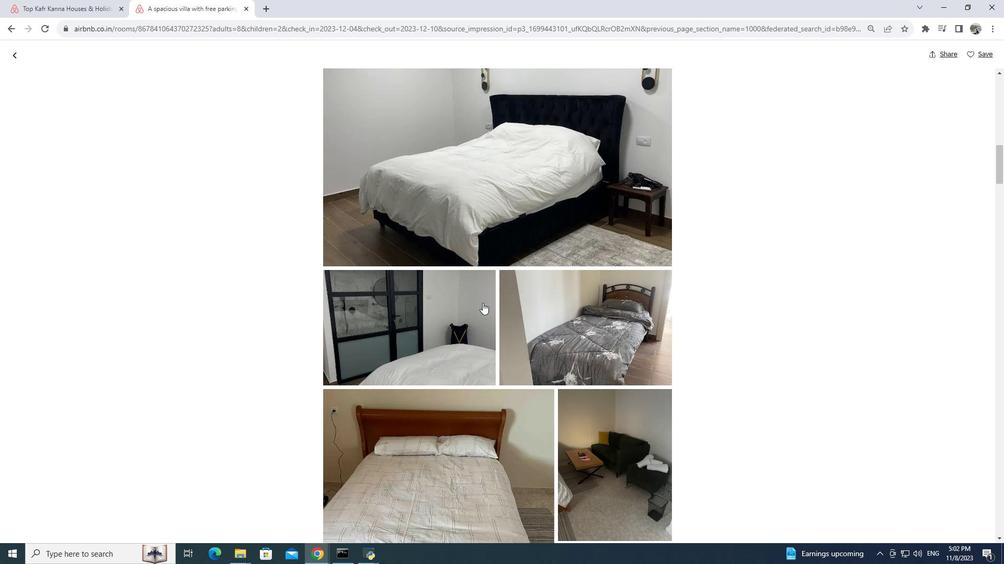 
Action: Mouse scrolled (482, 302) with delta (0, 0)
Screenshot: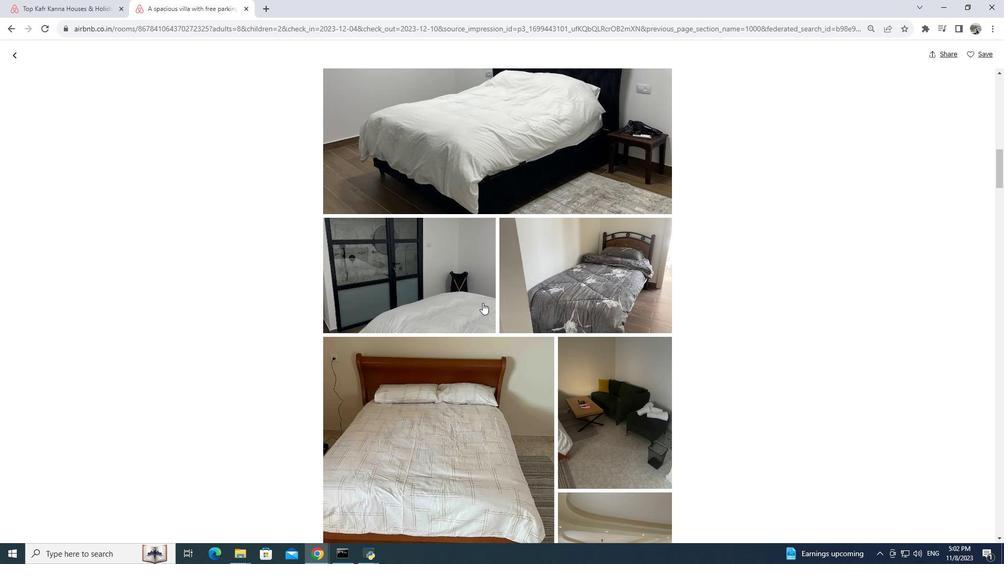 
Action: Mouse scrolled (482, 302) with delta (0, 0)
Screenshot: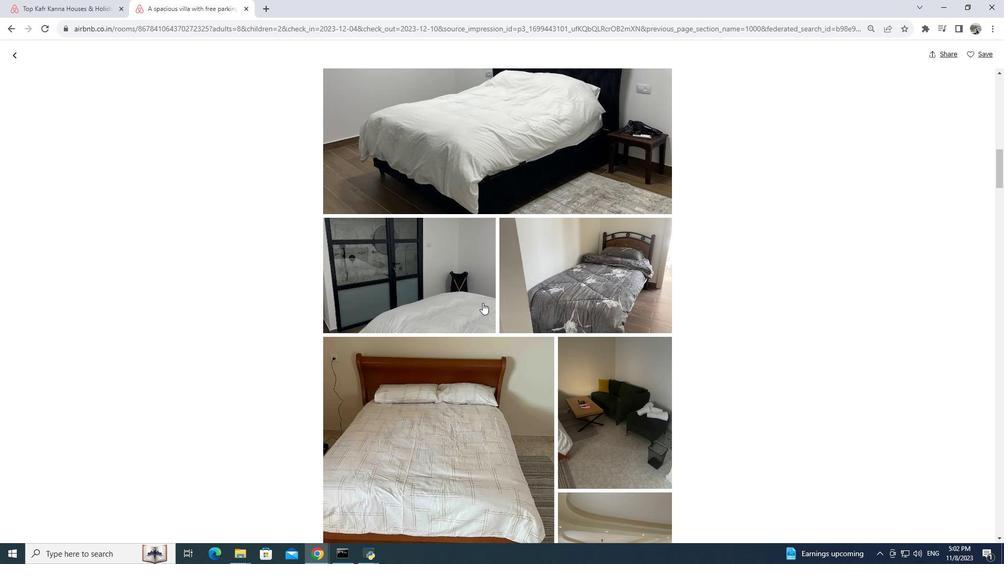
Action: Mouse scrolled (482, 302) with delta (0, 0)
Screenshot: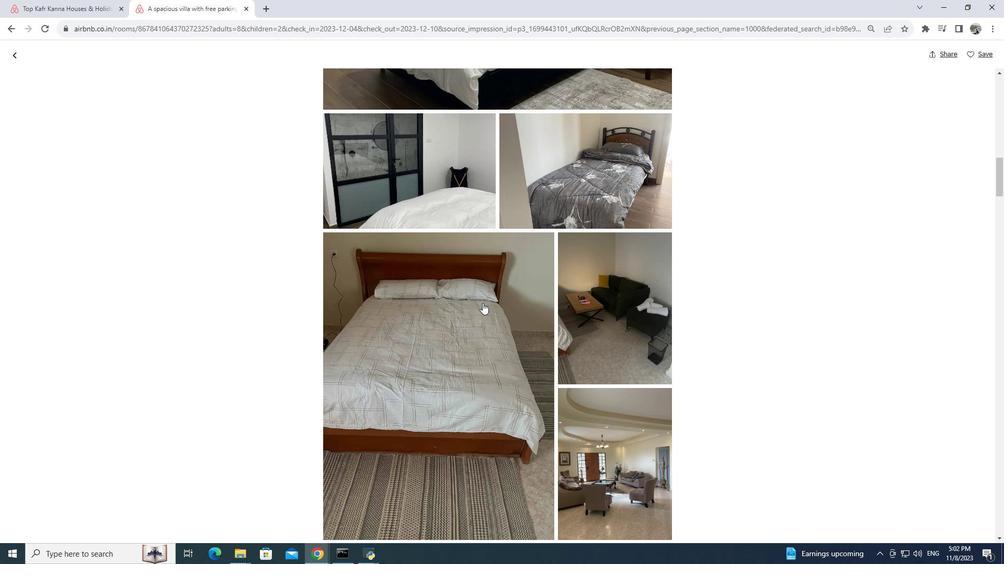 
Action: Mouse moved to (481, 306)
Screenshot: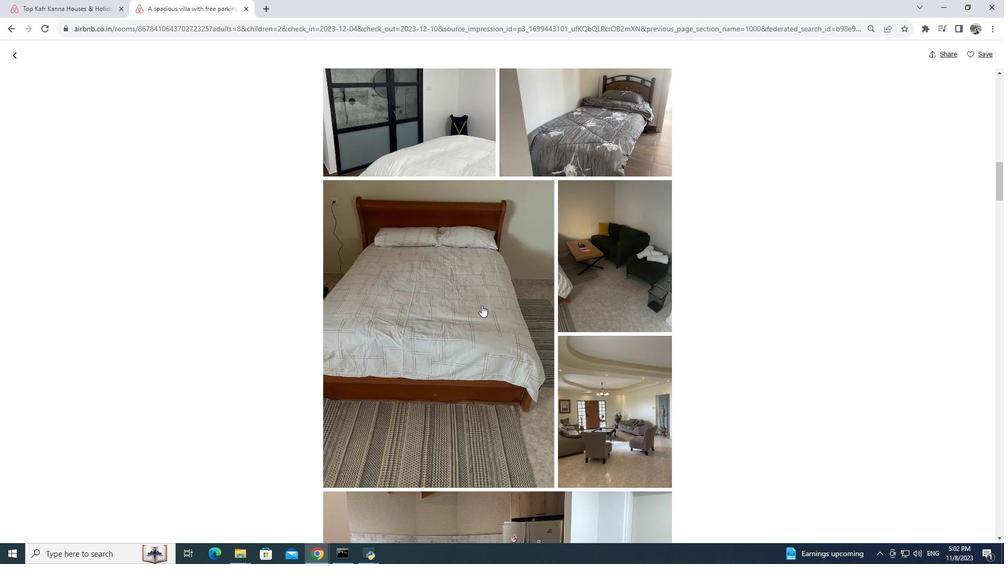 
Action: Mouse scrolled (481, 305) with delta (0, 0)
Screenshot: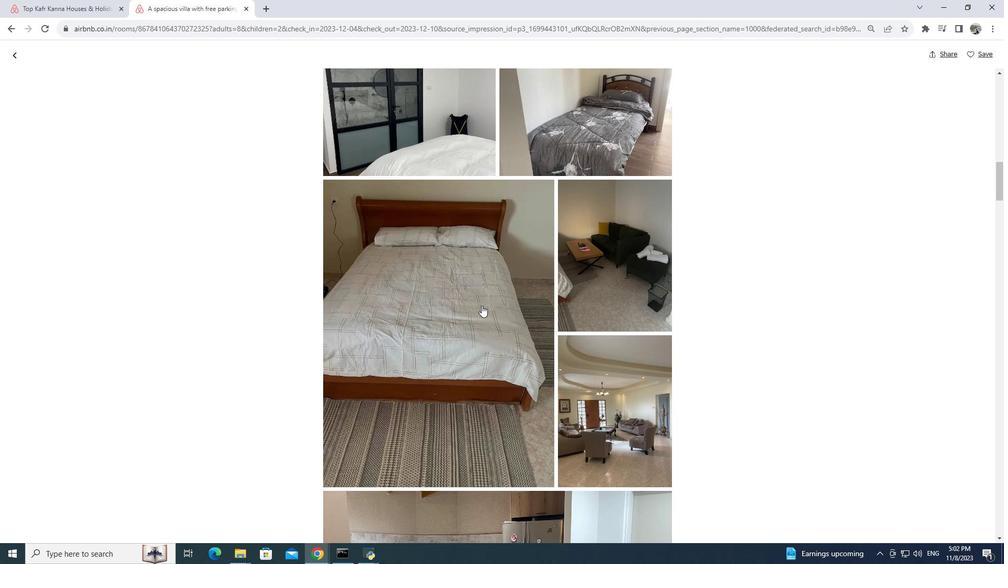 
Action: Mouse moved to (477, 316)
Screenshot: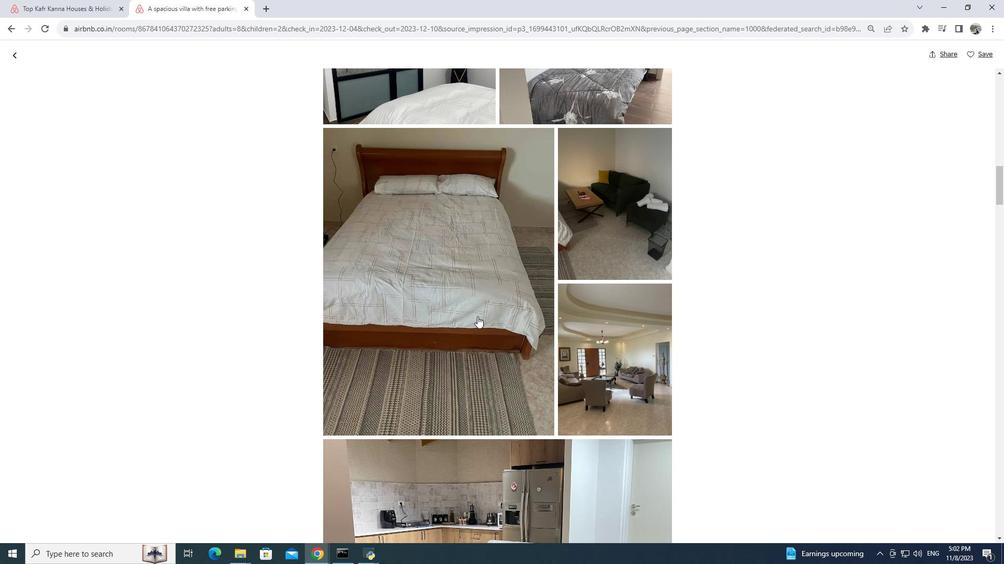 
Action: Mouse scrolled (477, 316) with delta (0, 0)
Screenshot: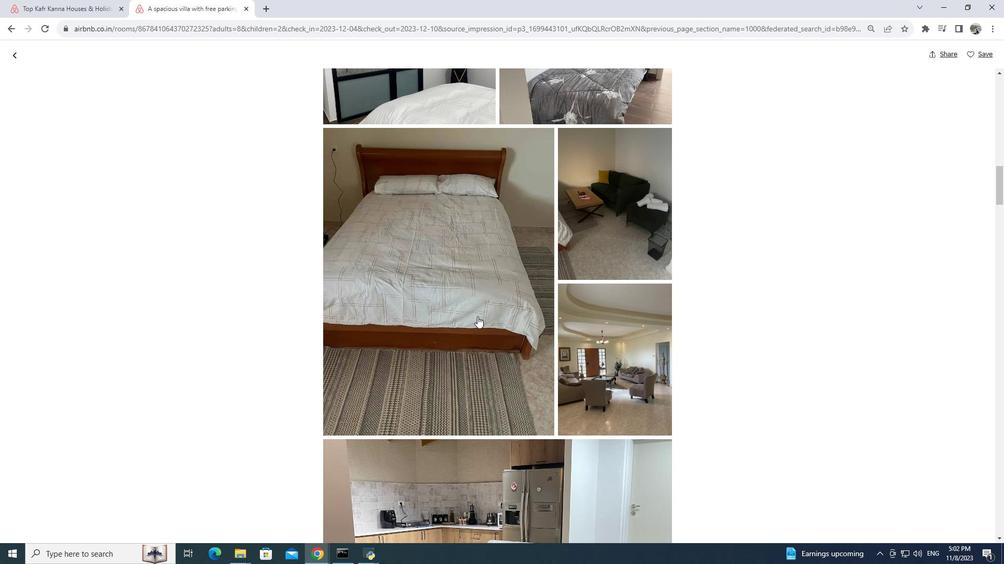 
Action: Mouse scrolled (477, 316) with delta (0, 0)
Screenshot: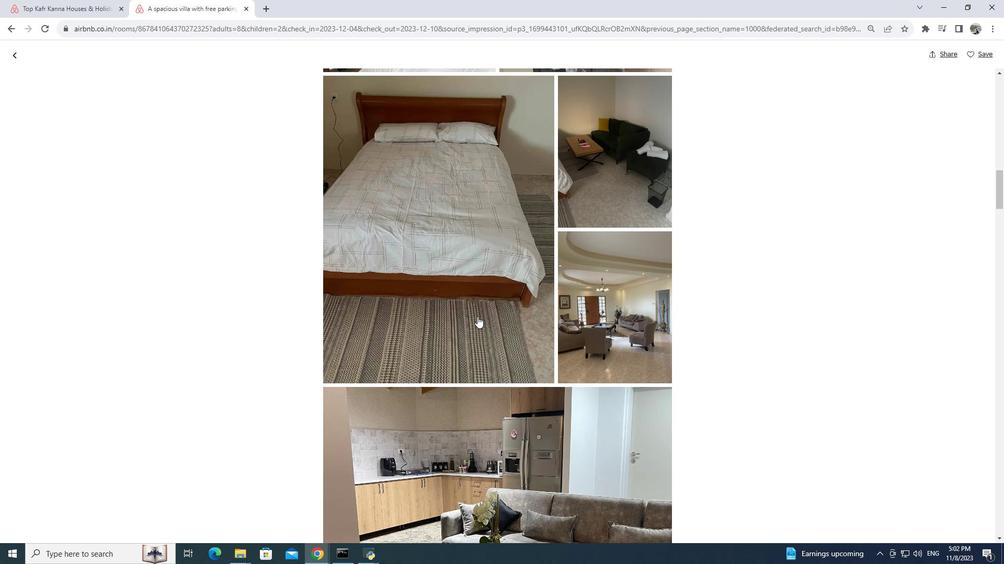 
Action: Mouse scrolled (477, 316) with delta (0, 0)
Screenshot: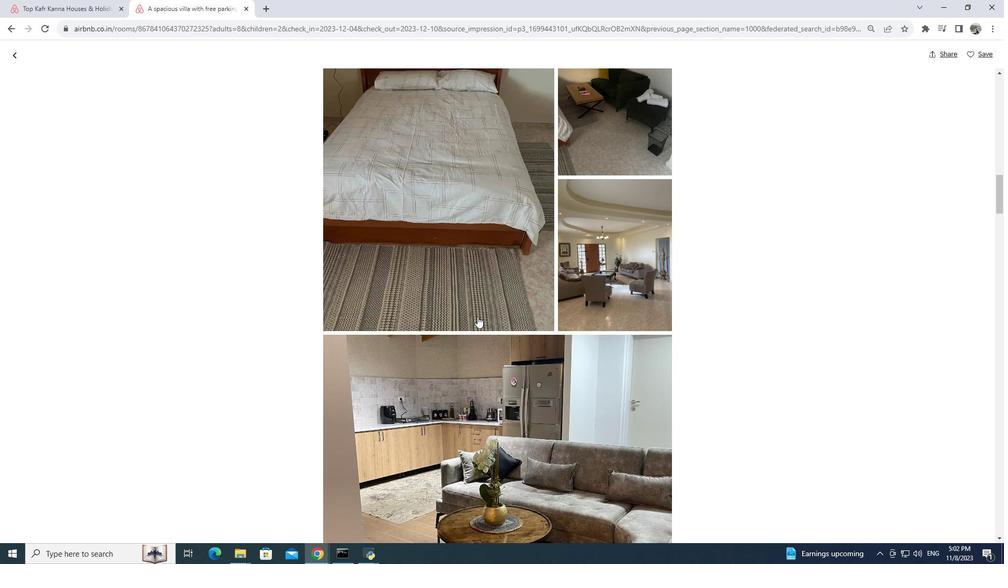 
Action: Mouse scrolled (477, 316) with delta (0, 0)
Screenshot: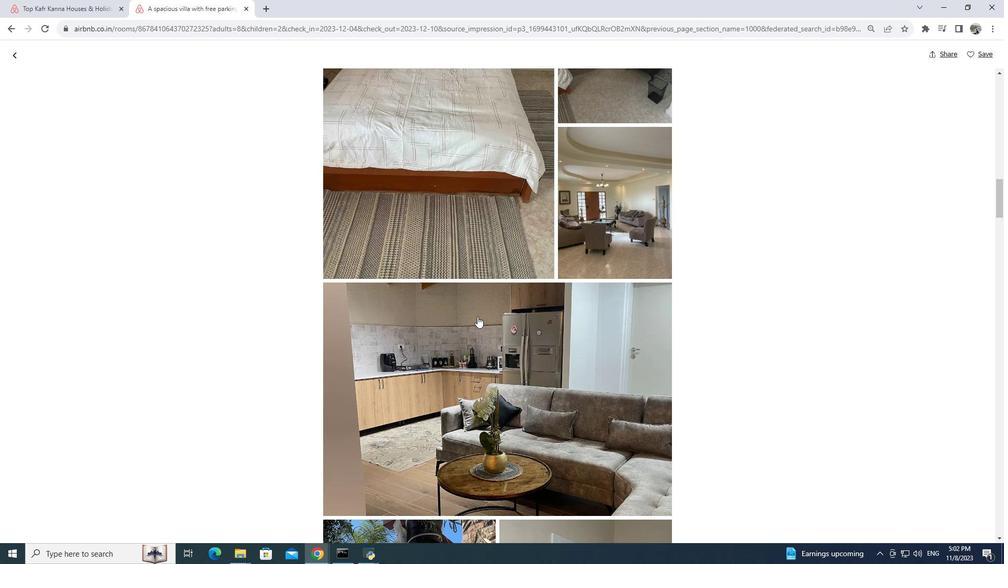
Action: Mouse moved to (475, 318)
Screenshot: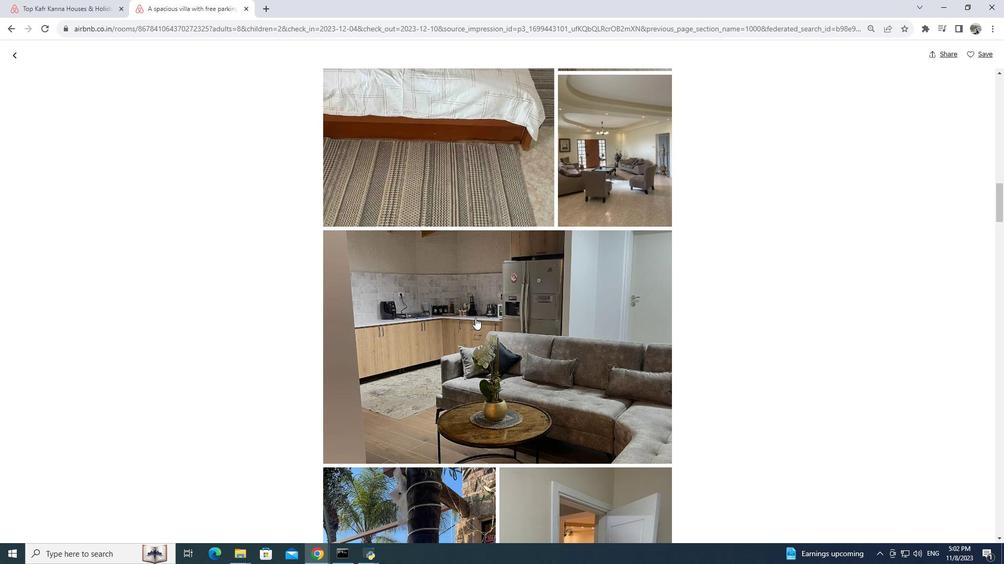 
Action: Mouse scrolled (475, 318) with delta (0, 0)
Screenshot: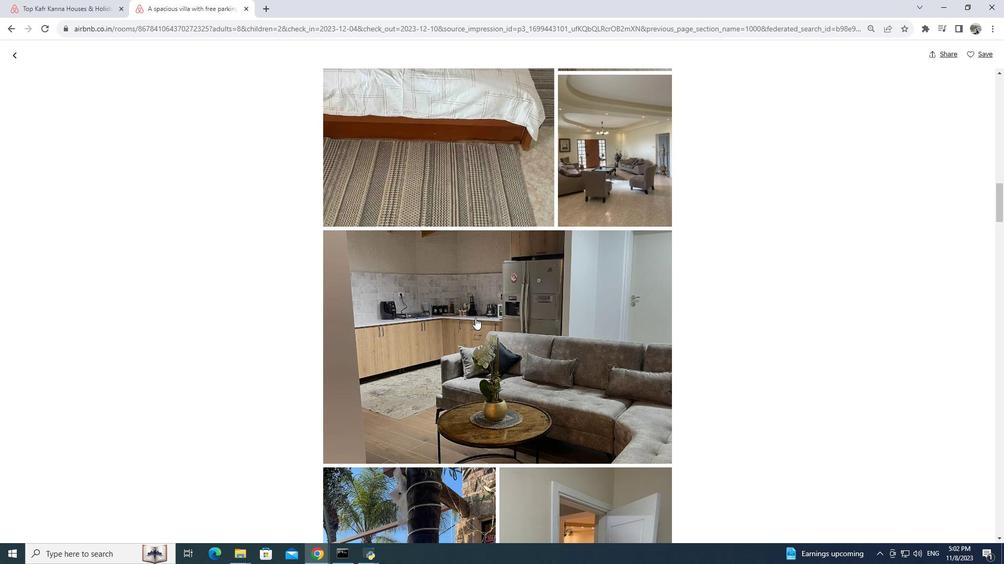 
Action: Mouse moved to (474, 318)
Screenshot: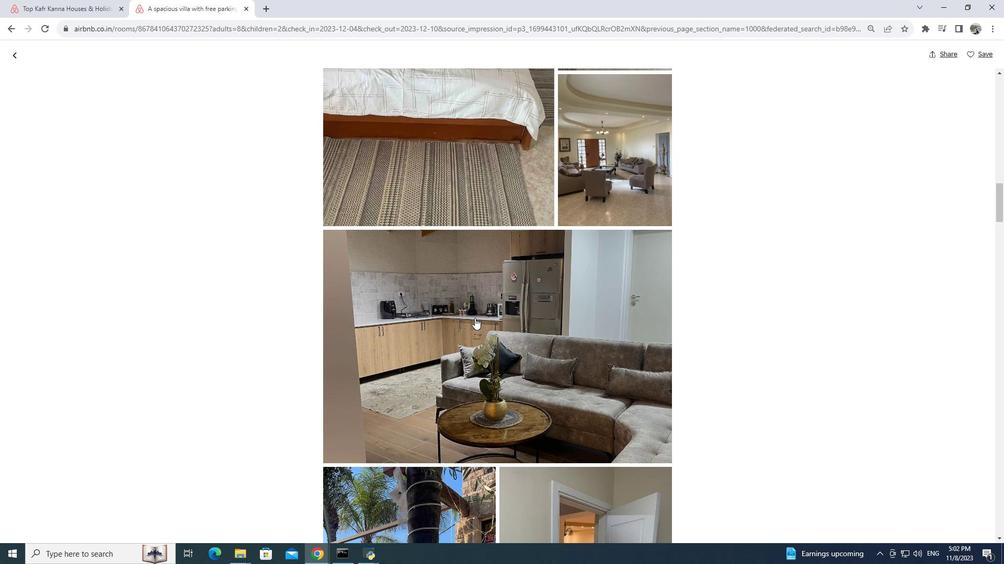 
Action: Mouse scrolled (474, 318) with delta (0, 0)
Screenshot: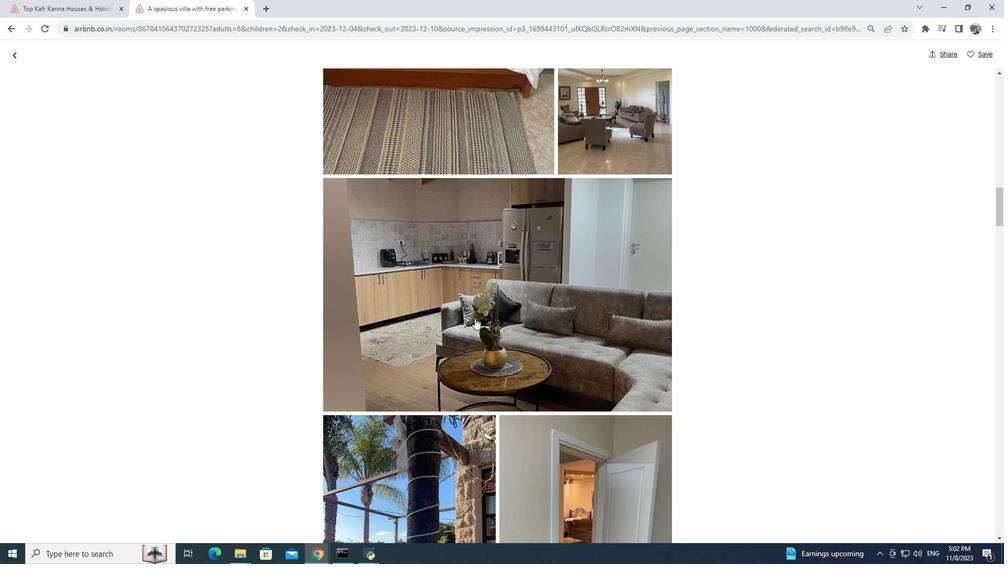 
Action: Mouse scrolled (474, 318) with delta (0, 0)
Screenshot: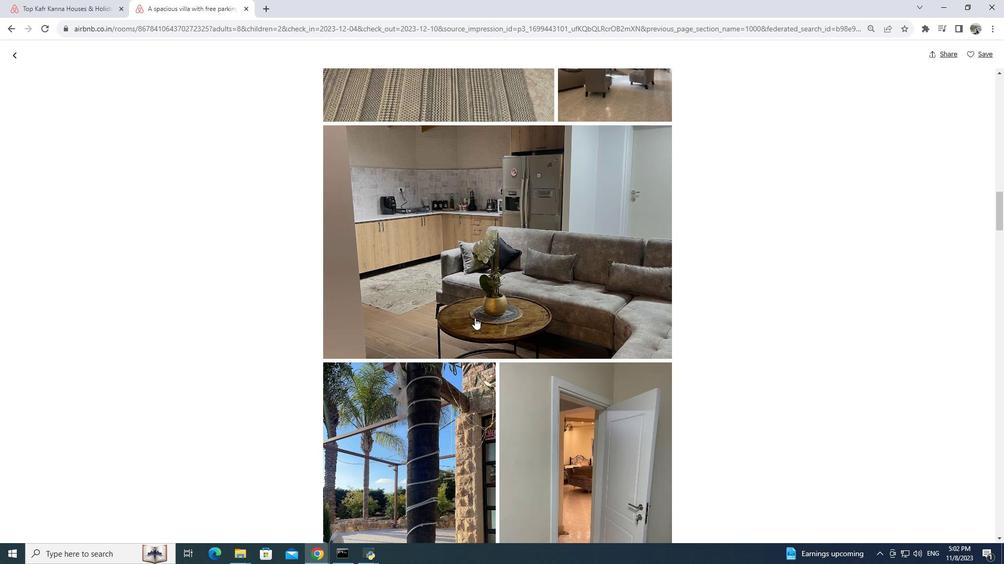 
Action: Mouse scrolled (474, 318) with delta (0, 0)
Screenshot: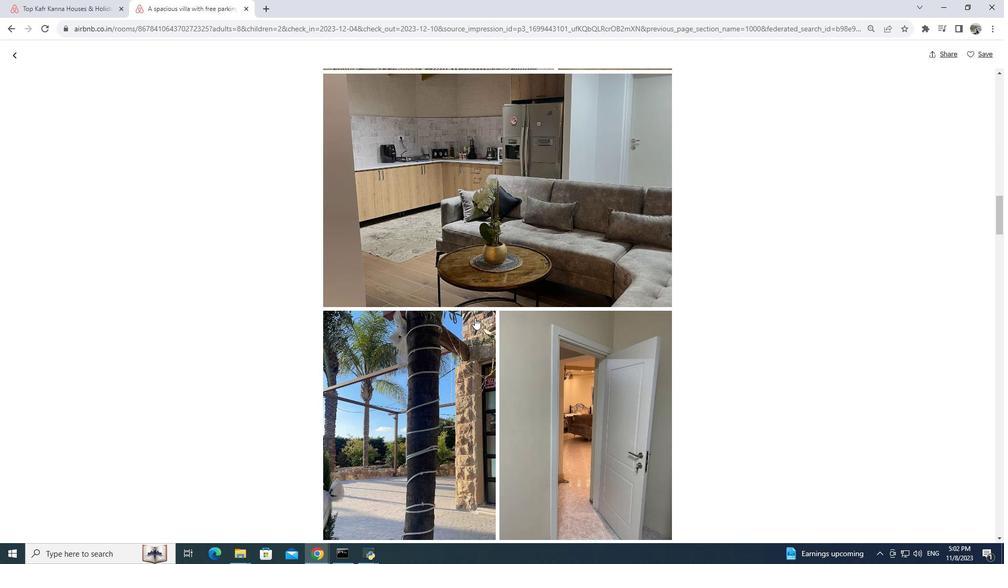 
Action: Mouse scrolled (474, 318) with delta (0, 0)
Screenshot: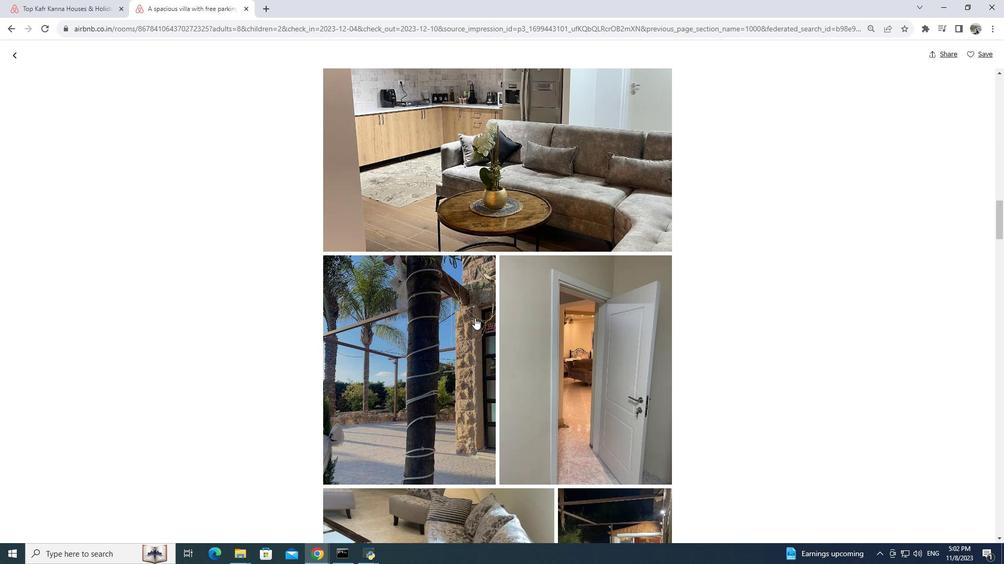 
Action: Mouse scrolled (474, 318) with delta (0, 0)
Screenshot: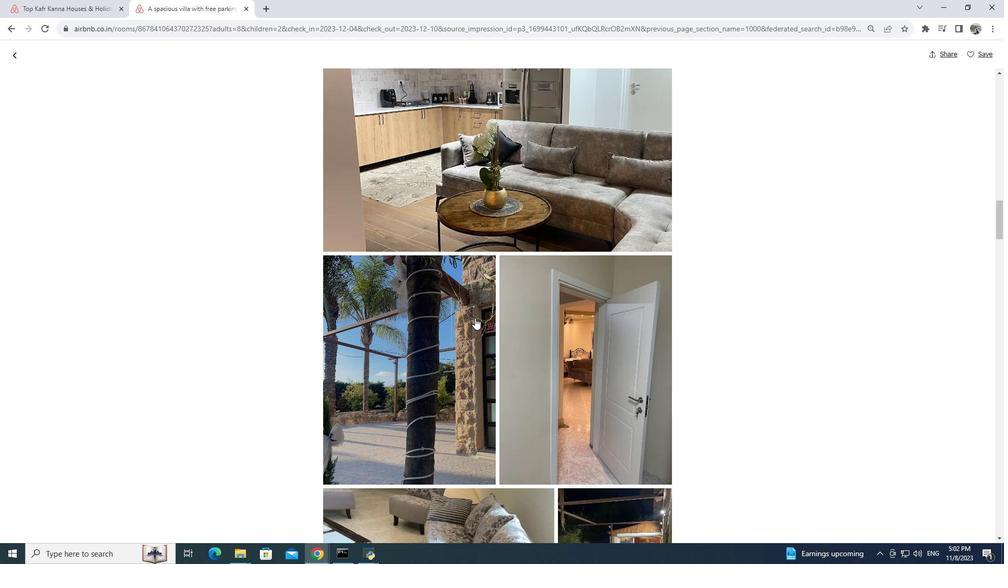 
Action: Mouse scrolled (474, 318) with delta (0, 0)
Screenshot: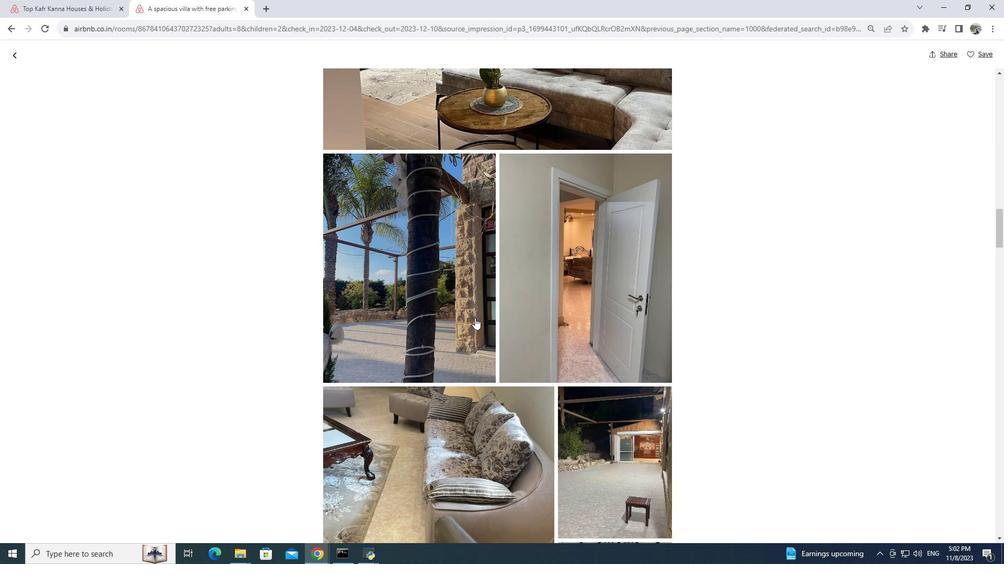 
Action: Mouse scrolled (474, 318) with delta (0, 0)
Screenshot: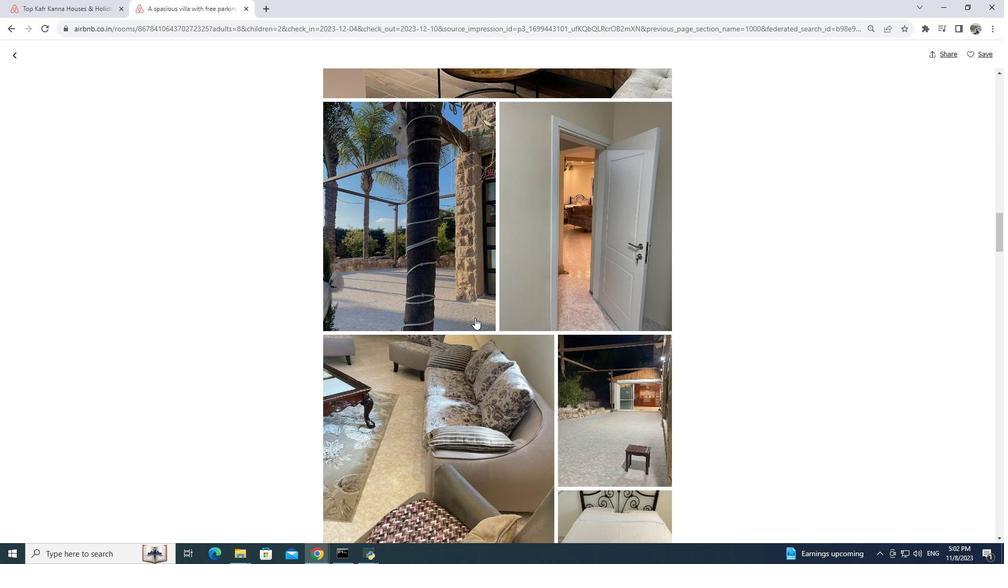
Action: Mouse scrolled (474, 318) with delta (0, 0)
Screenshot: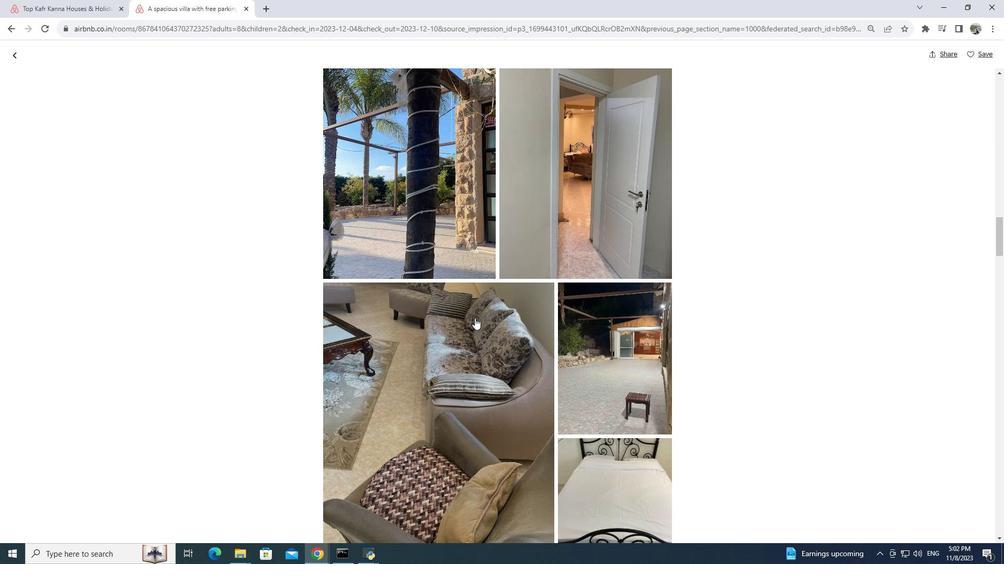 
Action: Mouse scrolled (474, 318) with delta (0, 0)
Screenshot: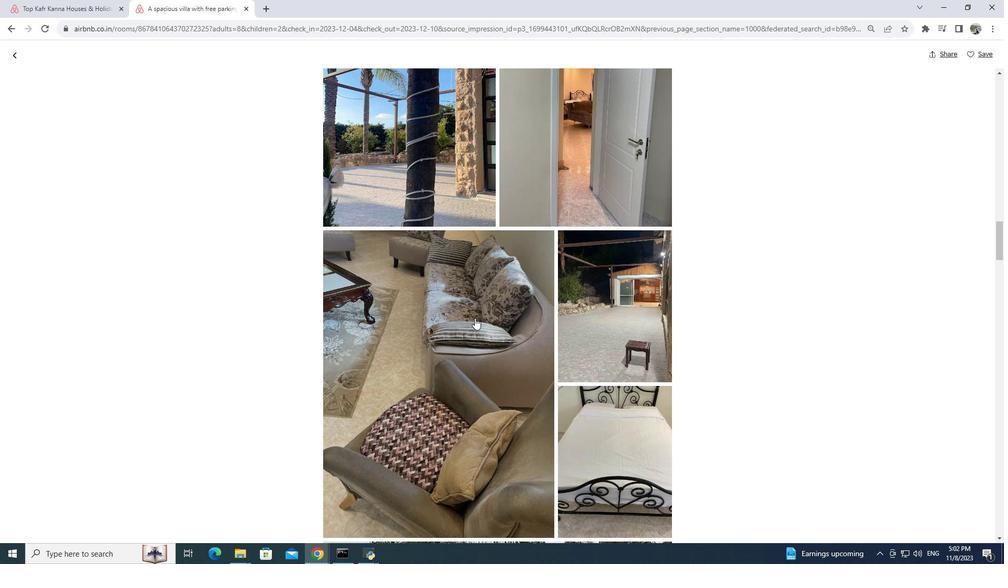 
Action: Mouse scrolled (474, 318) with delta (0, 0)
Screenshot: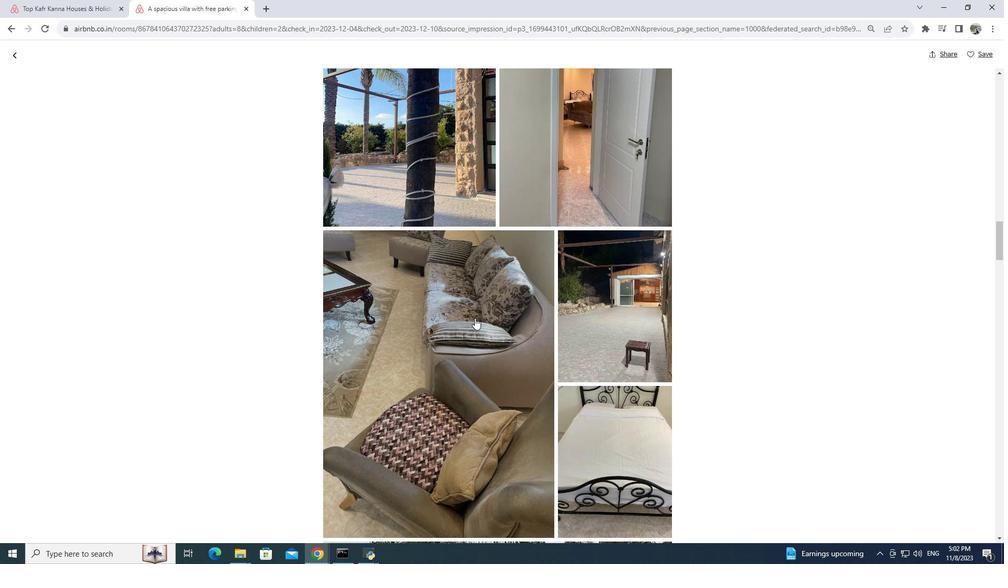 
Action: Mouse scrolled (474, 318) with delta (0, 0)
Screenshot: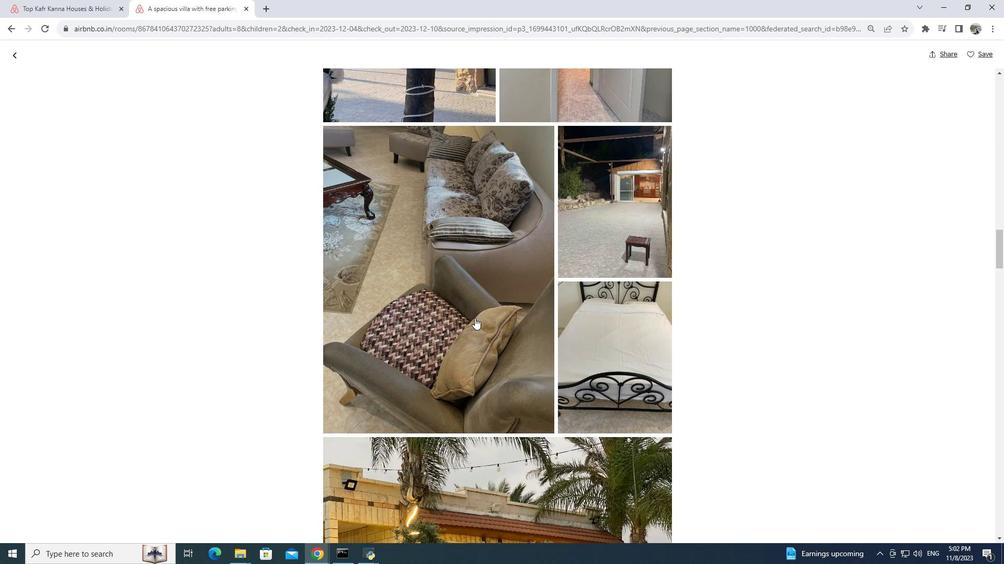 
Action: Mouse scrolled (474, 318) with delta (0, 0)
Screenshot: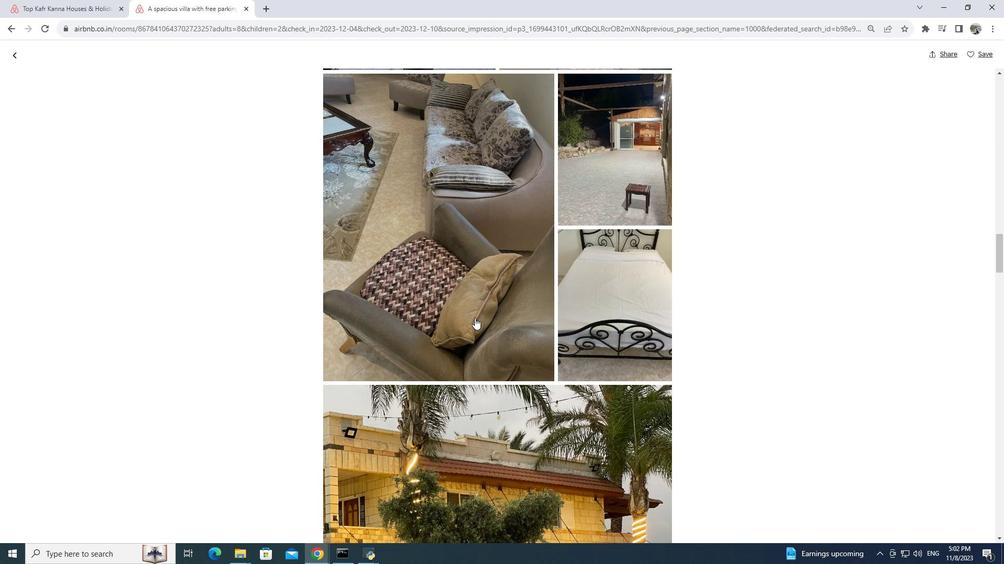 
Action: Mouse moved to (472, 305)
Screenshot: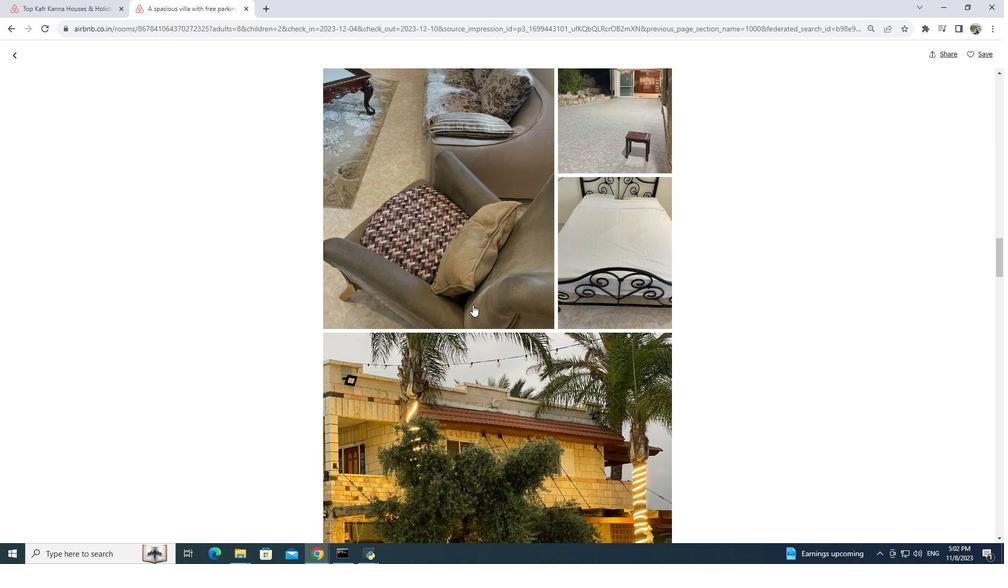 
Action: Mouse scrolled (472, 304) with delta (0, 0)
Screenshot: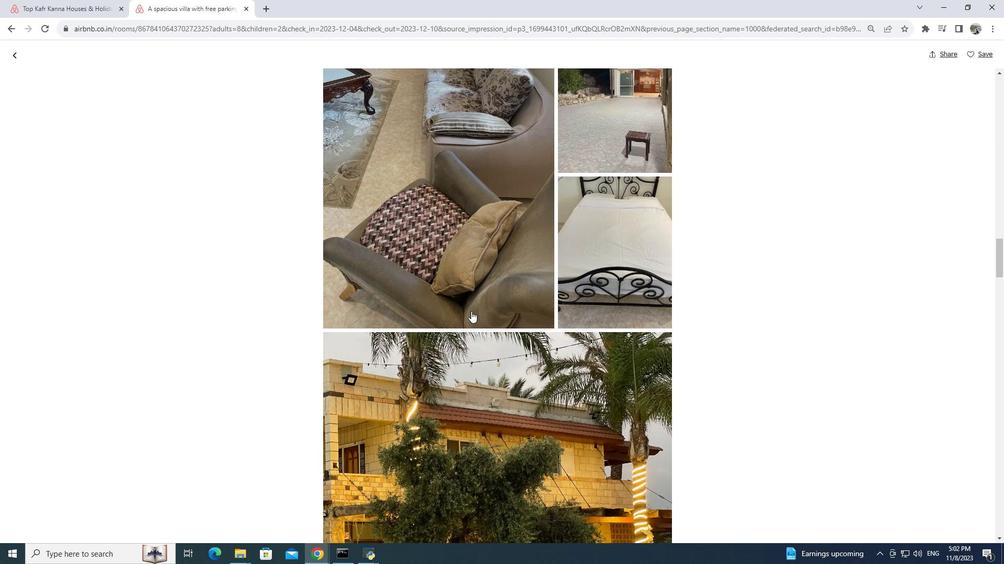 
Action: Mouse moved to (471, 316)
Screenshot: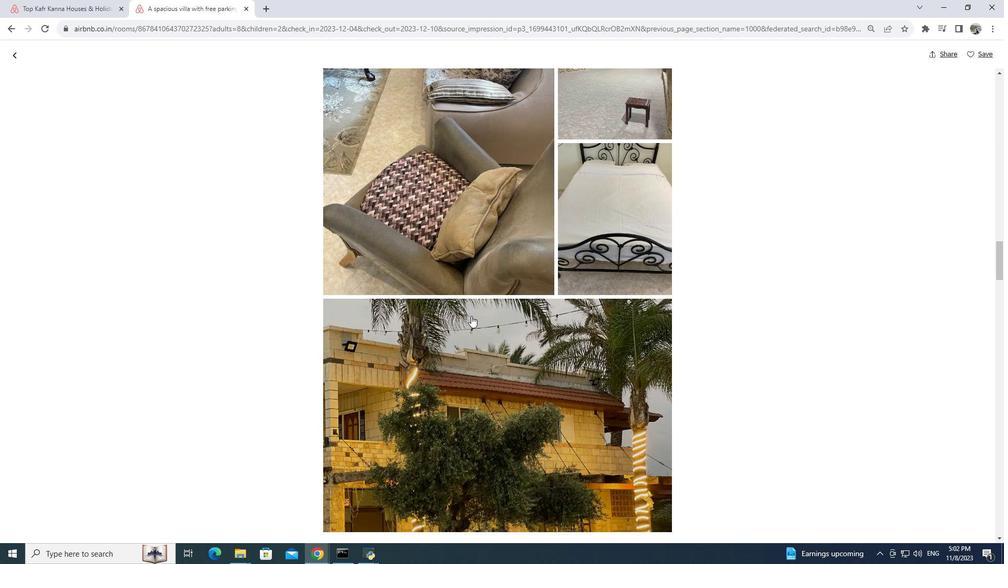 
Action: Mouse scrolled (471, 315) with delta (0, 0)
Screenshot: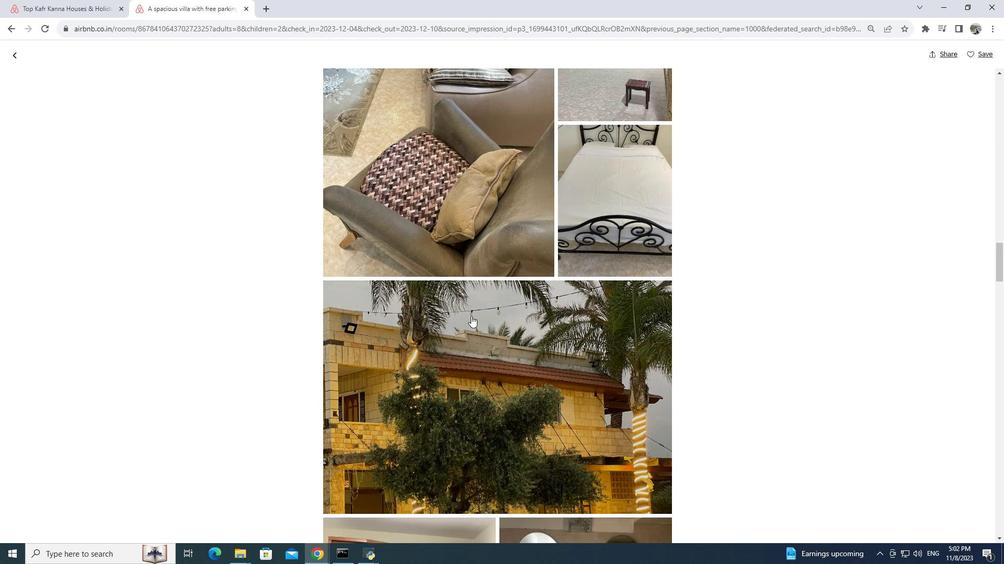 
Action: Mouse scrolled (471, 315) with delta (0, 0)
Screenshot: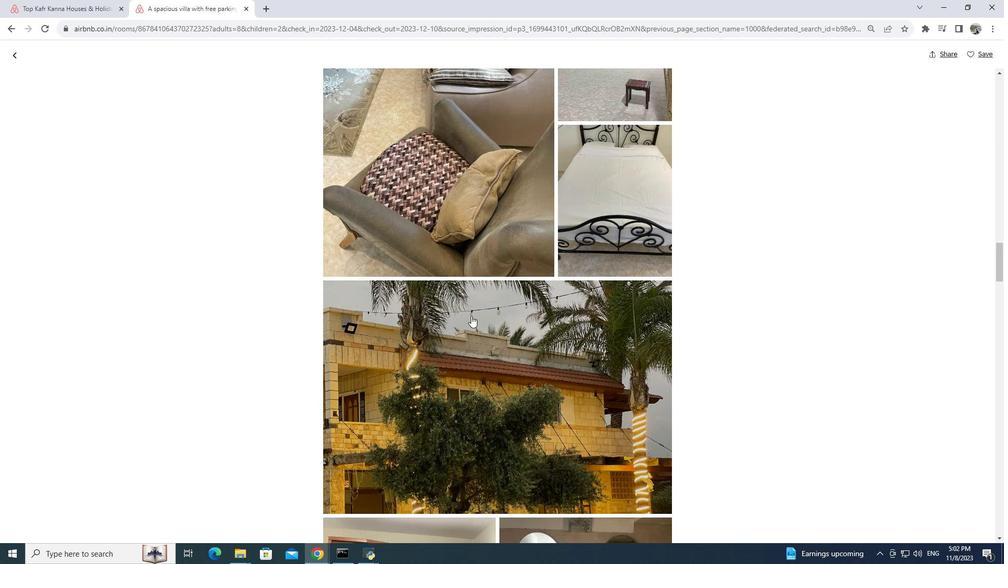 
Action: Mouse moved to (471, 327)
Screenshot: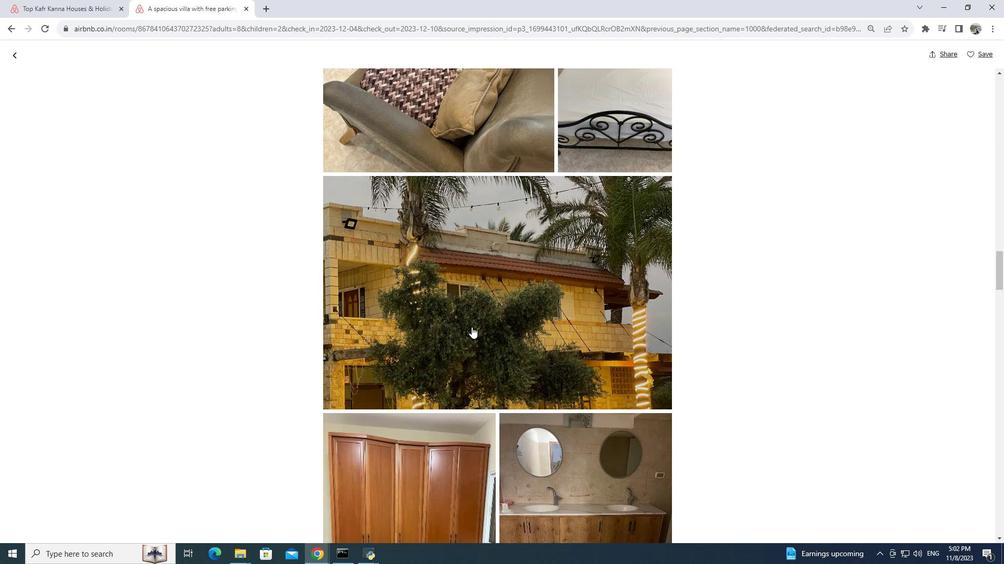 
Action: Mouse scrolled (471, 326) with delta (0, 0)
Screenshot: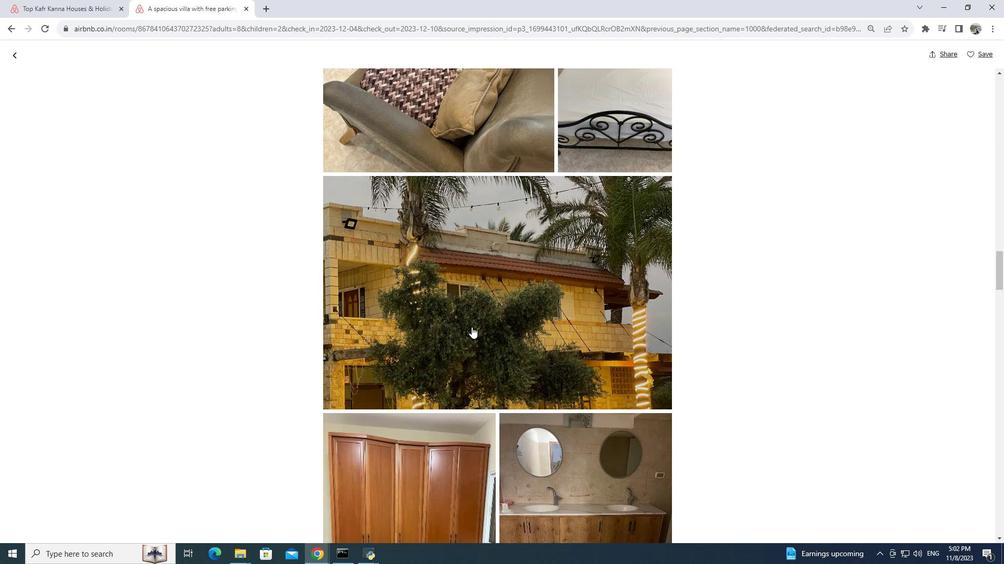 
Action: Mouse moved to (471, 323)
Screenshot: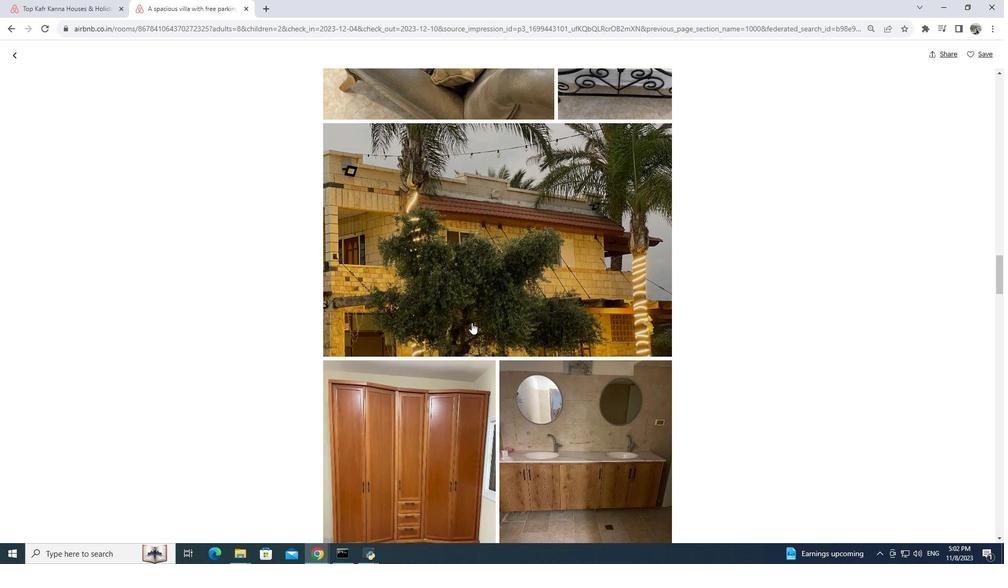 
Action: Mouse scrolled (471, 322) with delta (0, 0)
Screenshot: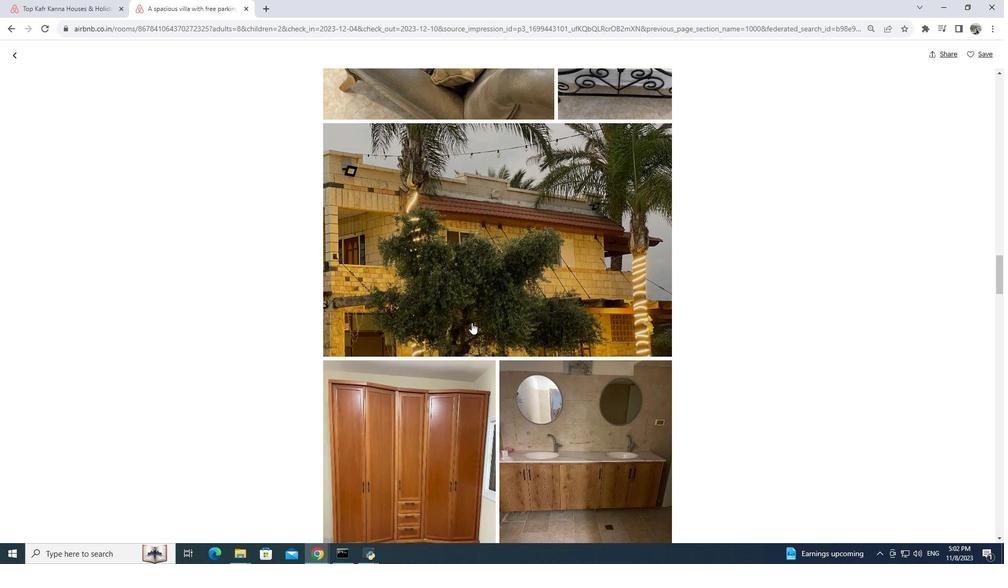 
Action: Mouse scrolled (471, 322) with delta (0, 0)
Screenshot: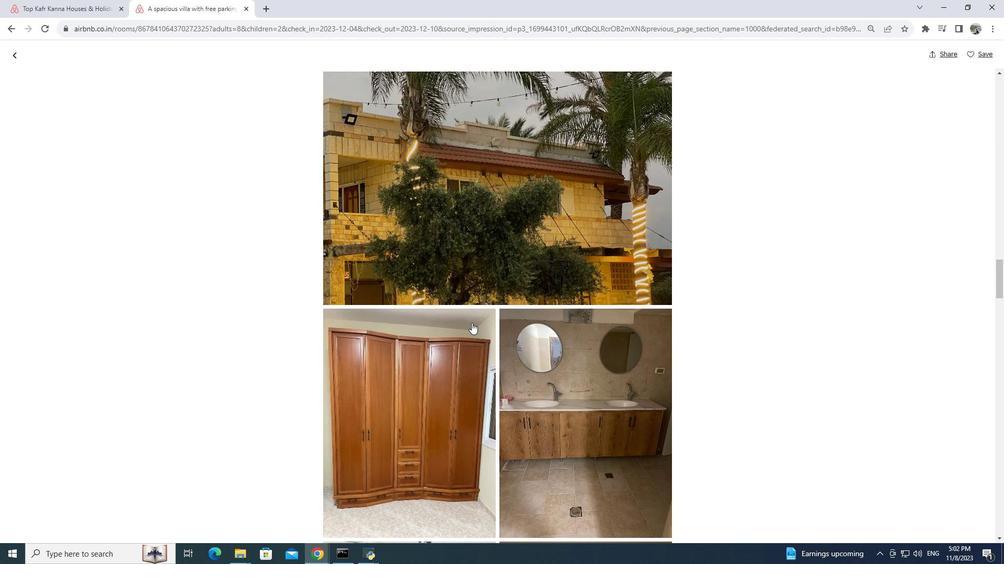 
Action: Mouse moved to (471, 328)
Screenshot: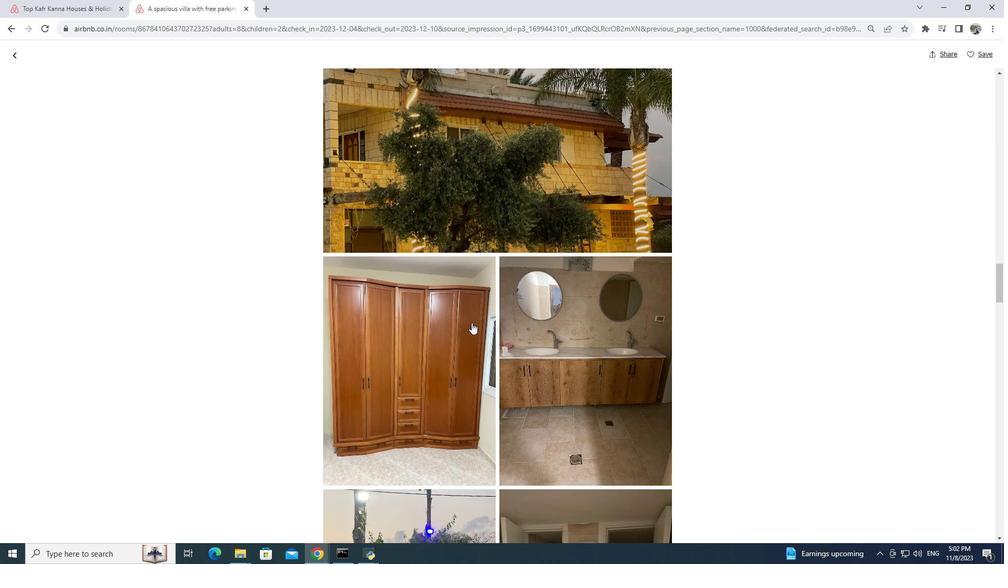 
Action: Mouse scrolled (471, 327) with delta (0, 0)
Screenshot: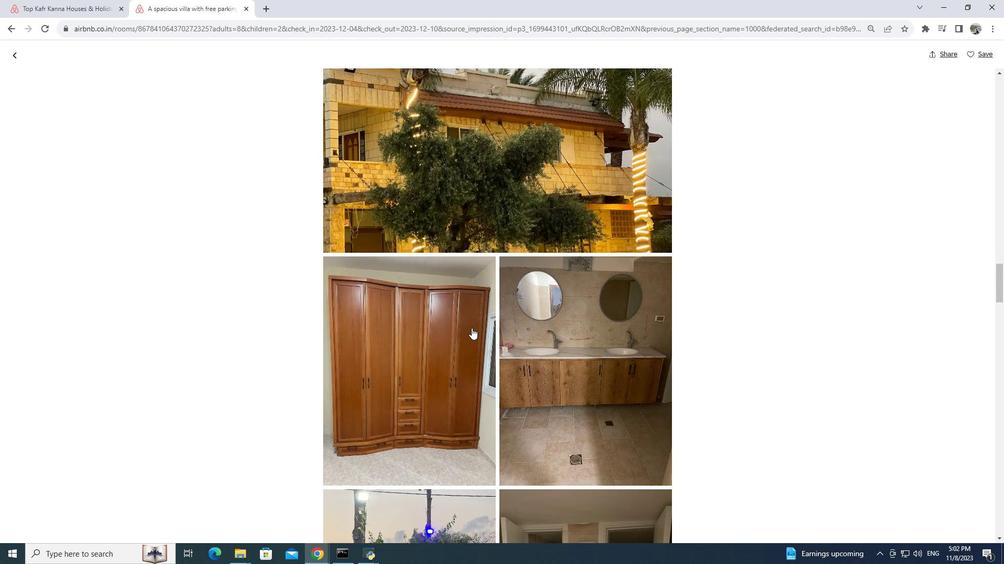 
Action: Mouse moved to (471, 332)
Screenshot: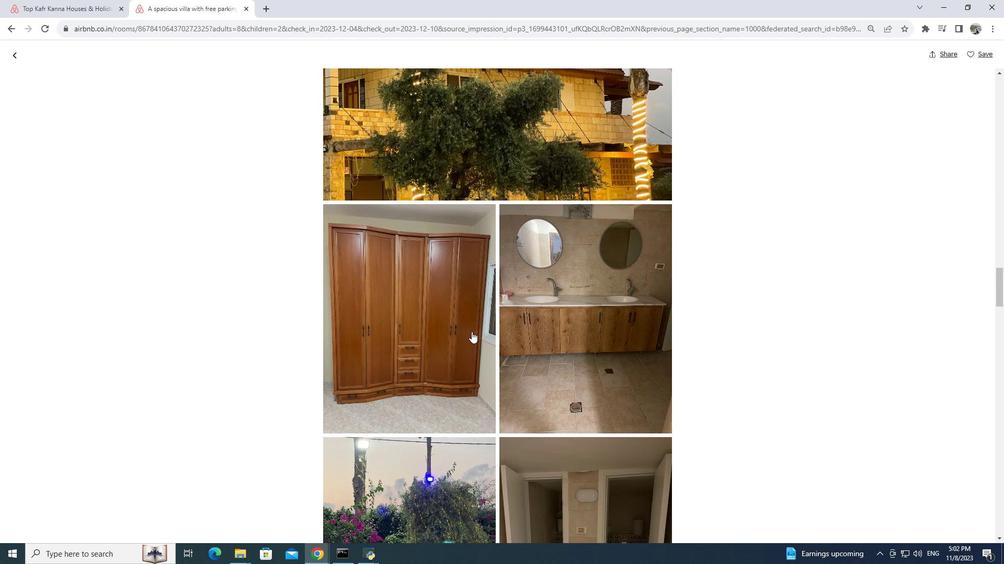 
Action: Mouse scrolled (471, 331) with delta (0, 0)
Screenshot: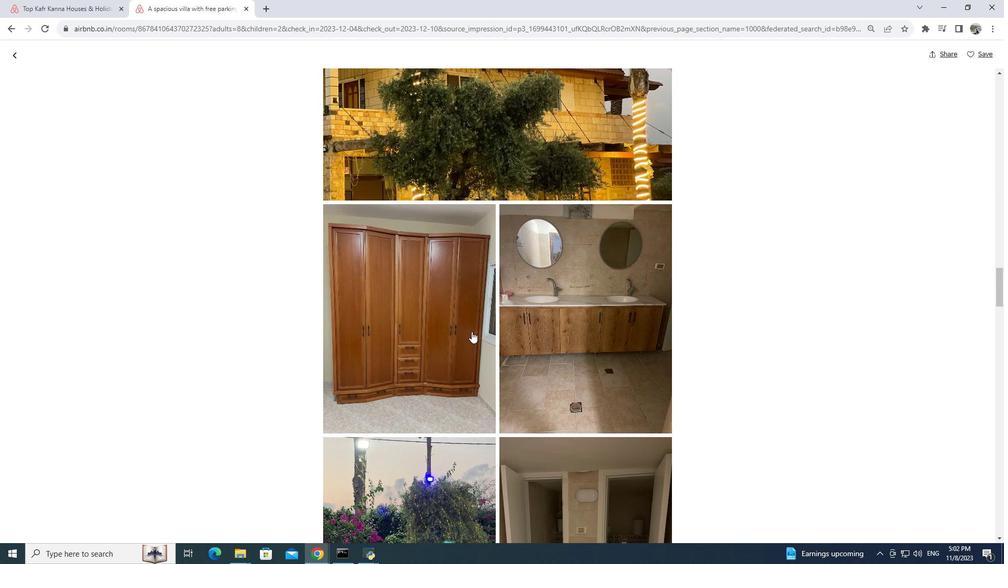 
Action: Mouse moved to (471, 334)
Screenshot: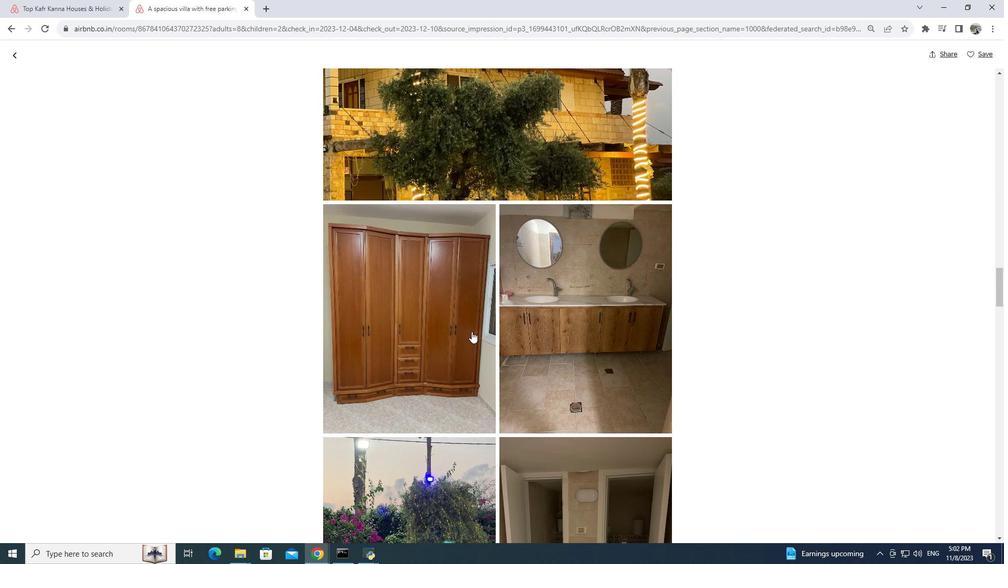 
Action: Mouse scrolled (471, 333) with delta (0, 0)
Screenshot: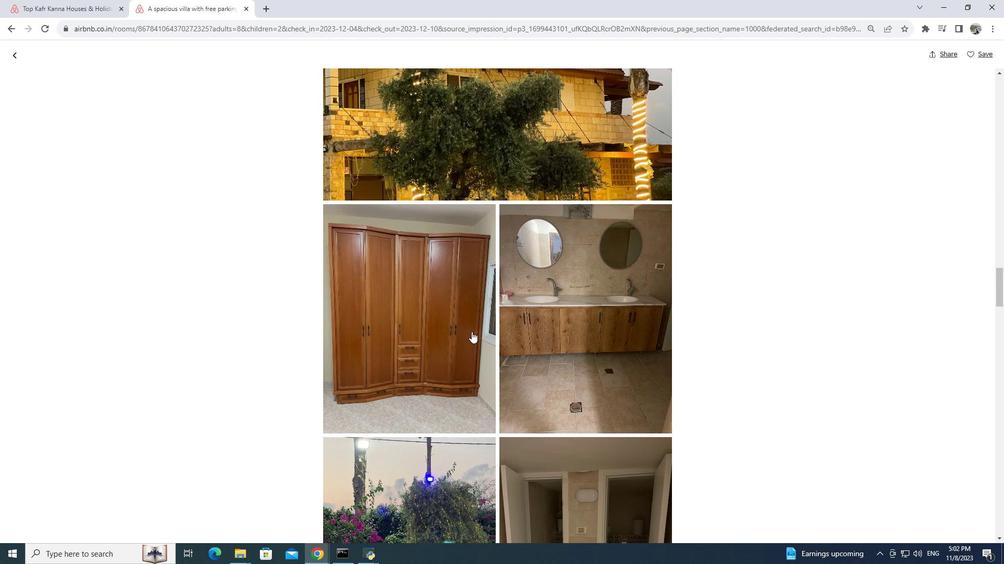 
Action: Mouse moved to (465, 354)
Screenshot: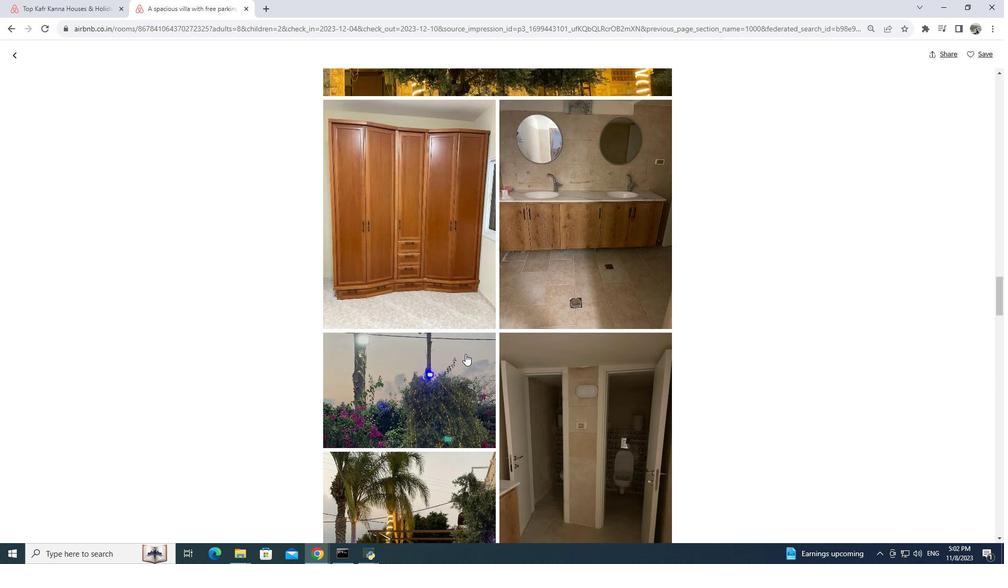 
Action: Mouse scrolled (465, 354) with delta (0, 0)
Screenshot: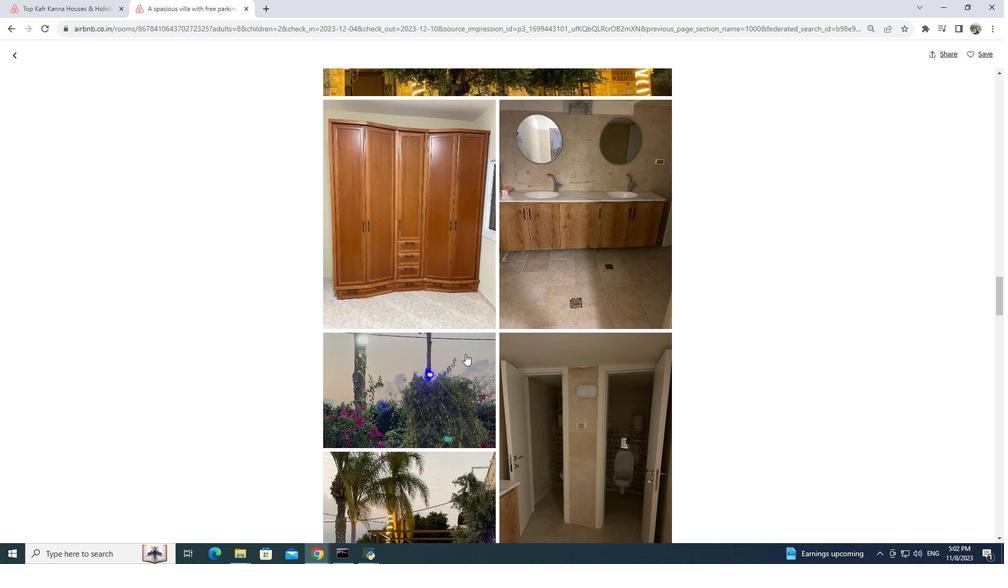 
Action: Mouse moved to (465, 354)
Screenshot: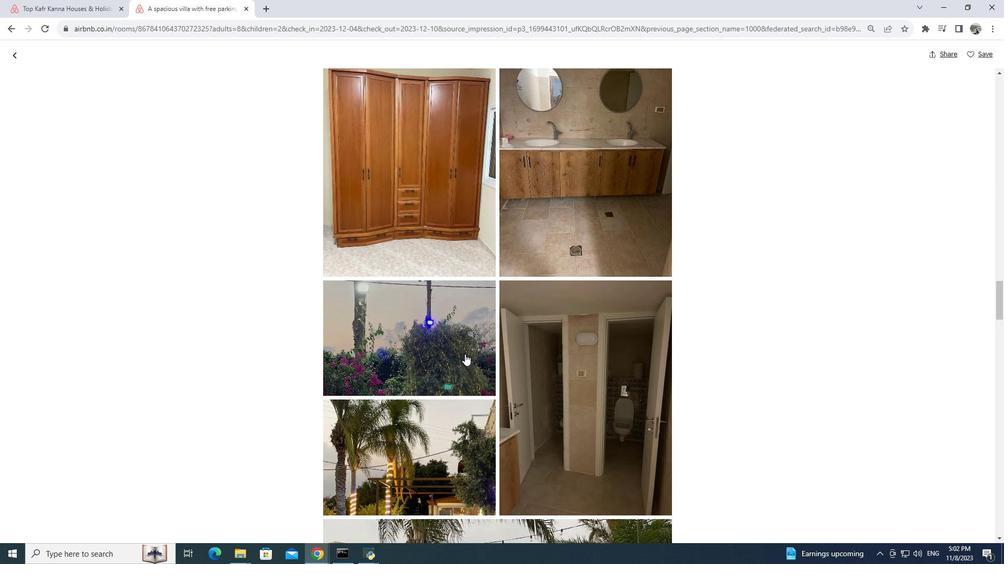 
Action: Mouse scrolled (465, 354) with delta (0, 0)
Screenshot: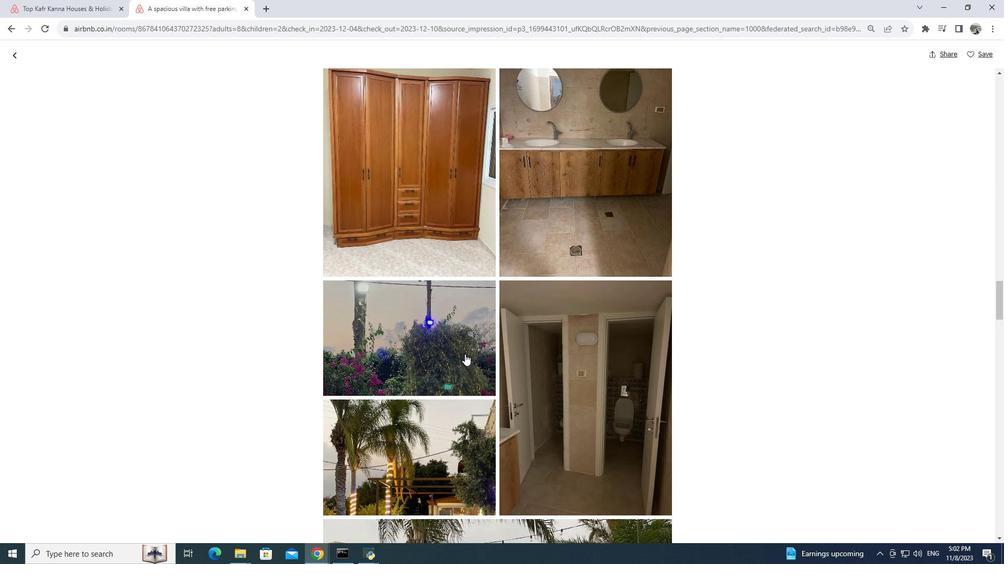 
Action: Mouse moved to (467, 340)
Screenshot: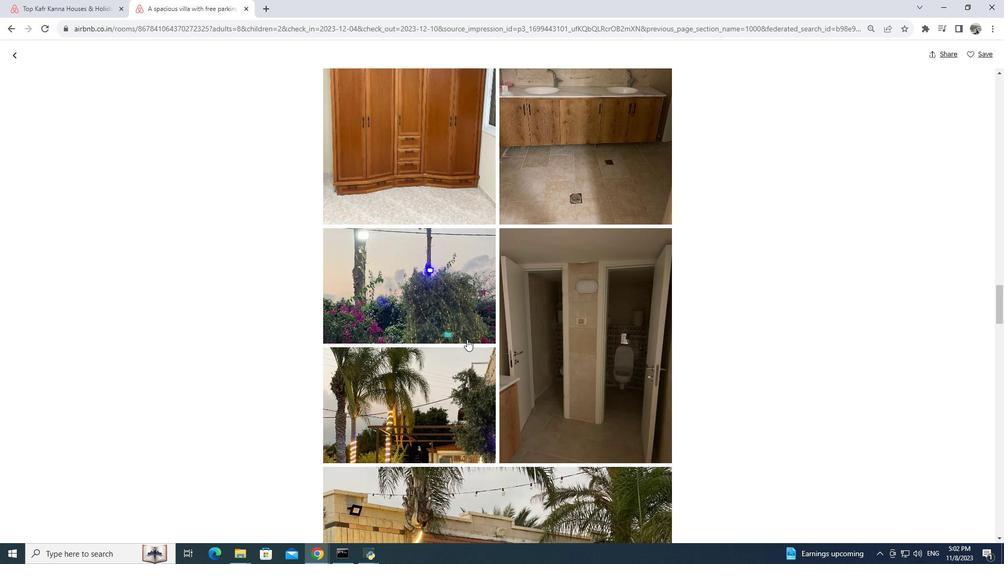 
Action: Mouse scrolled (467, 339) with delta (0, 0)
Screenshot: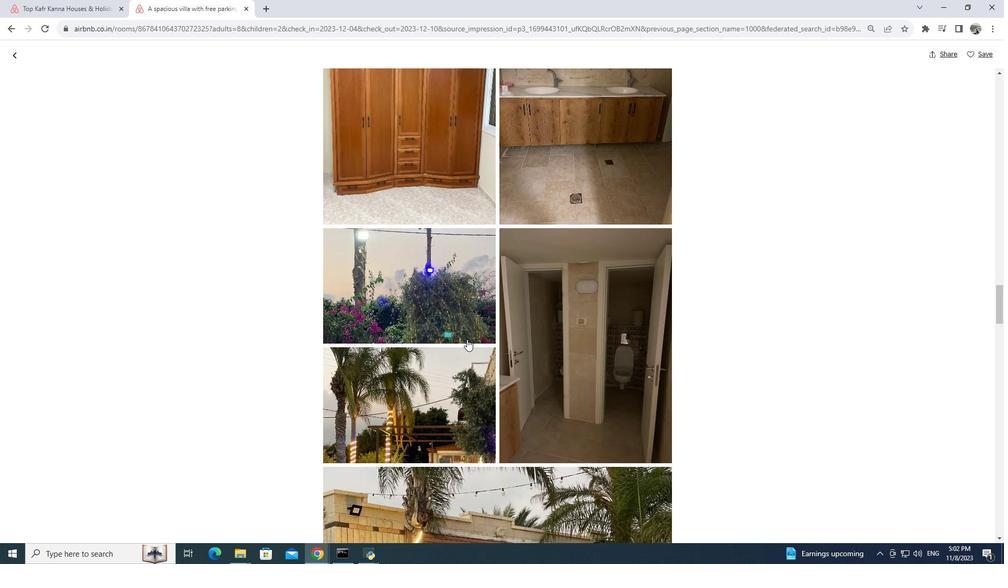 
Action: Mouse scrolled (467, 339) with delta (0, 0)
Screenshot: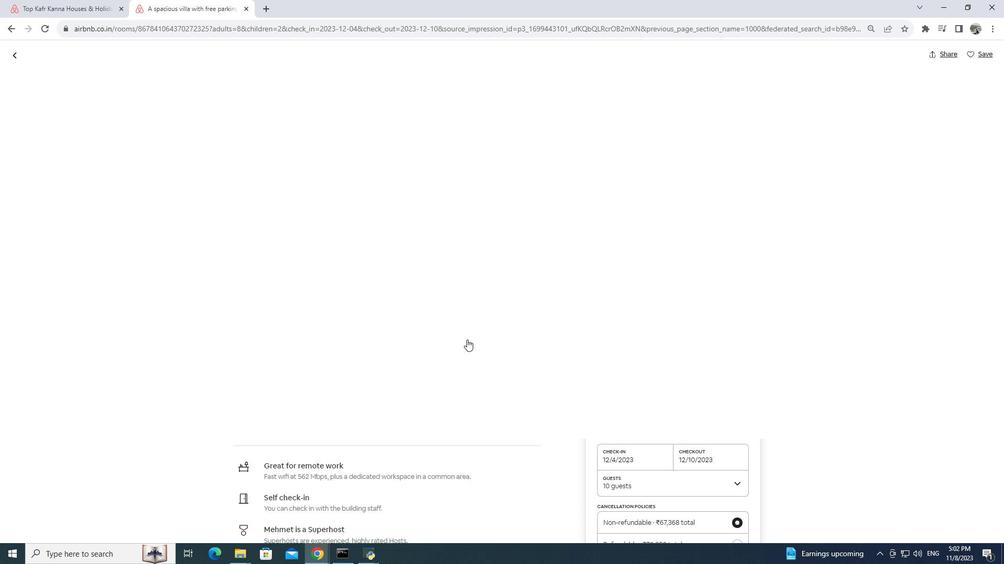 
Action: Mouse moved to (467, 350)
Screenshot: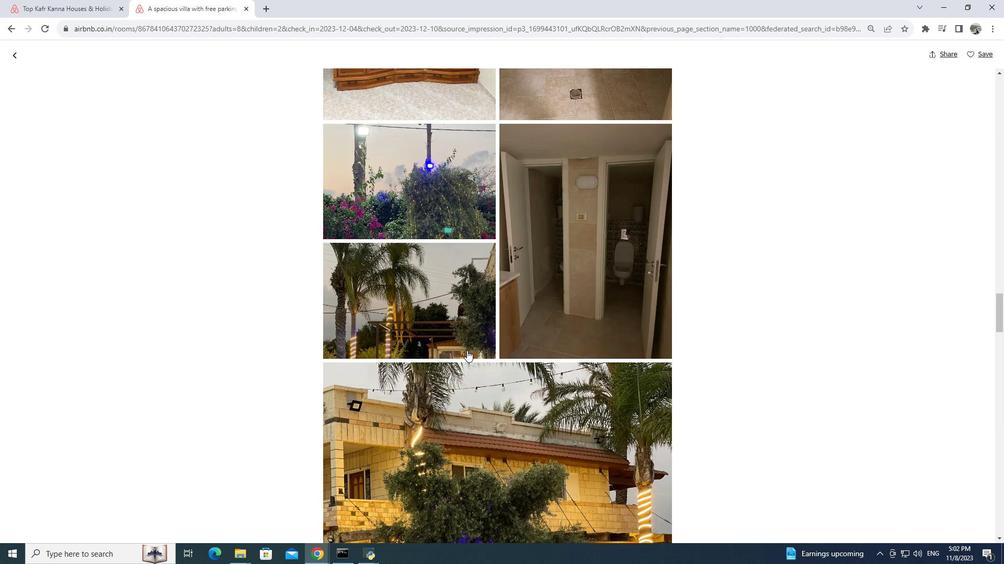 
Action: Mouse scrolled (467, 350) with delta (0, 0)
Screenshot: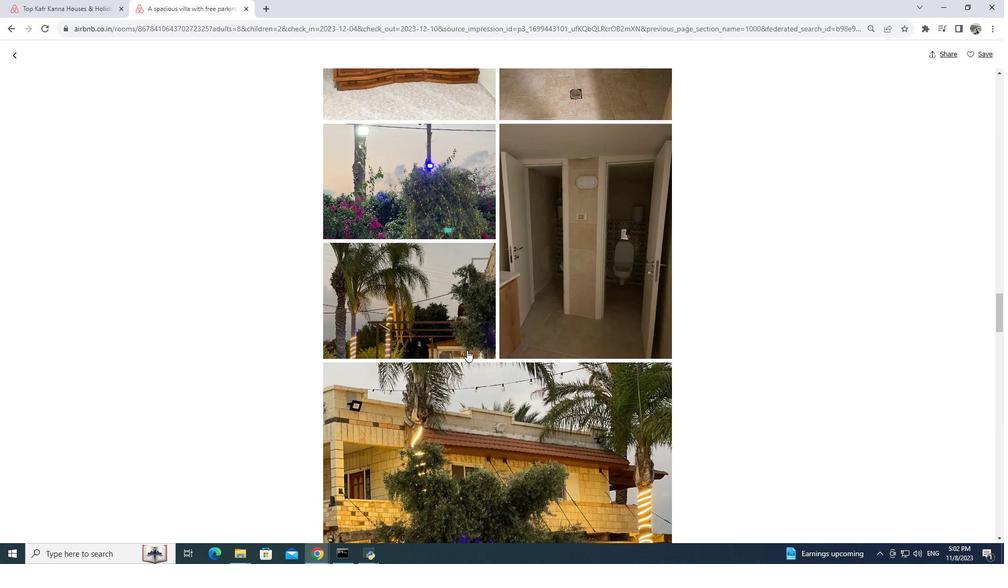 
Action: Mouse scrolled (467, 350) with delta (0, 0)
Screenshot: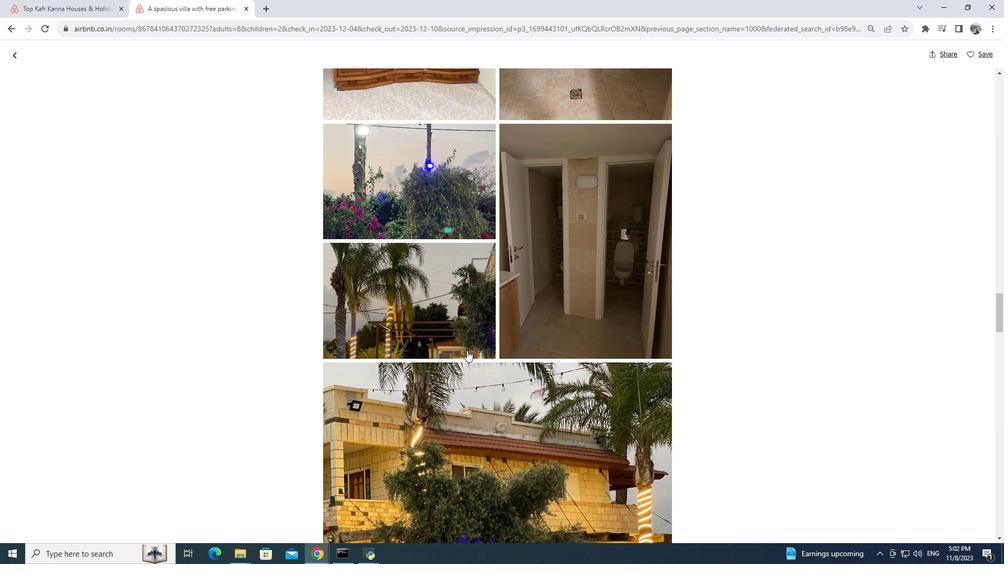 
Action: Mouse moved to (467, 355)
Screenshot: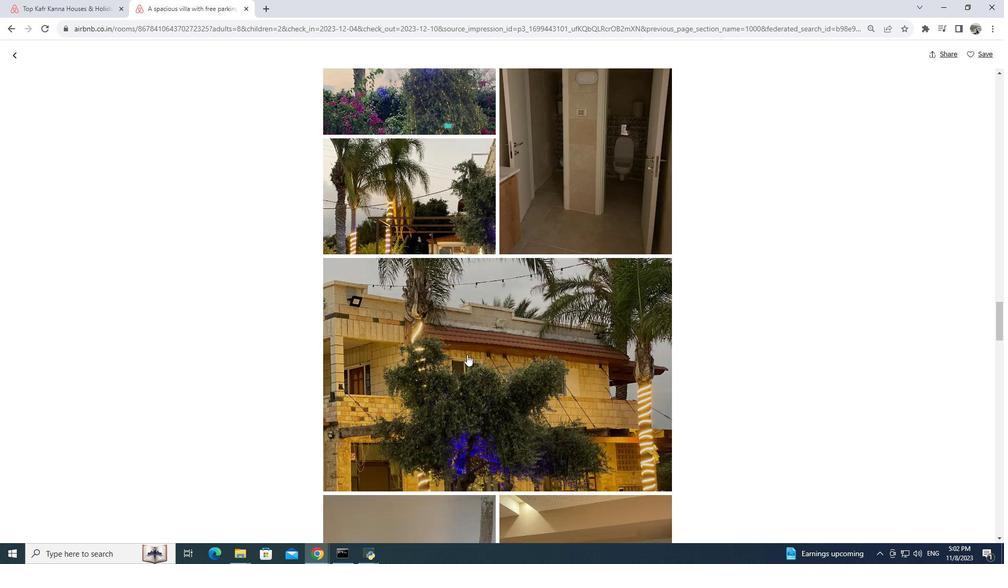
Action: Mouse scrolled (467, 354) with delta (0, 0)
Screenshot: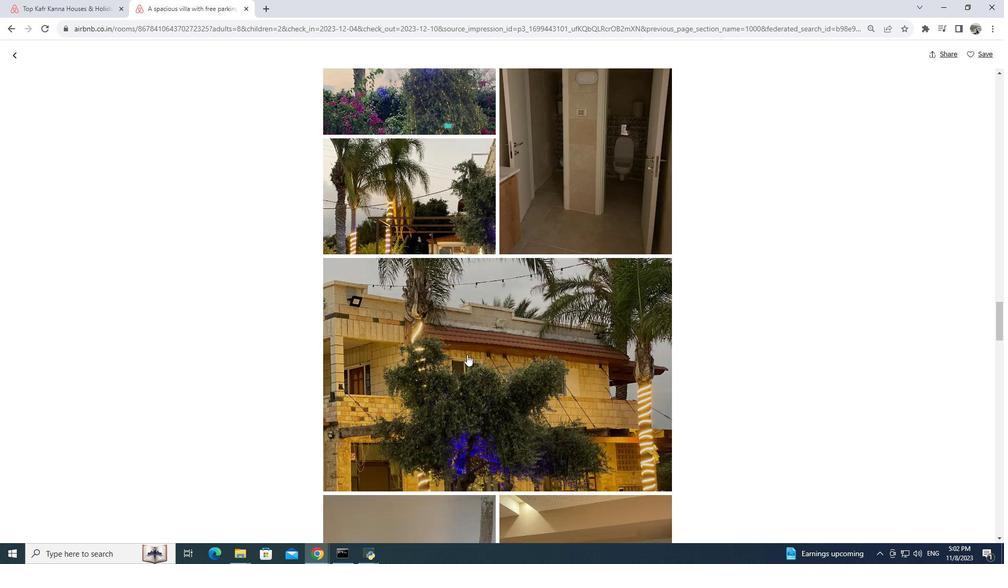
Action: Mouse moved to (466, 360)
Screenshot: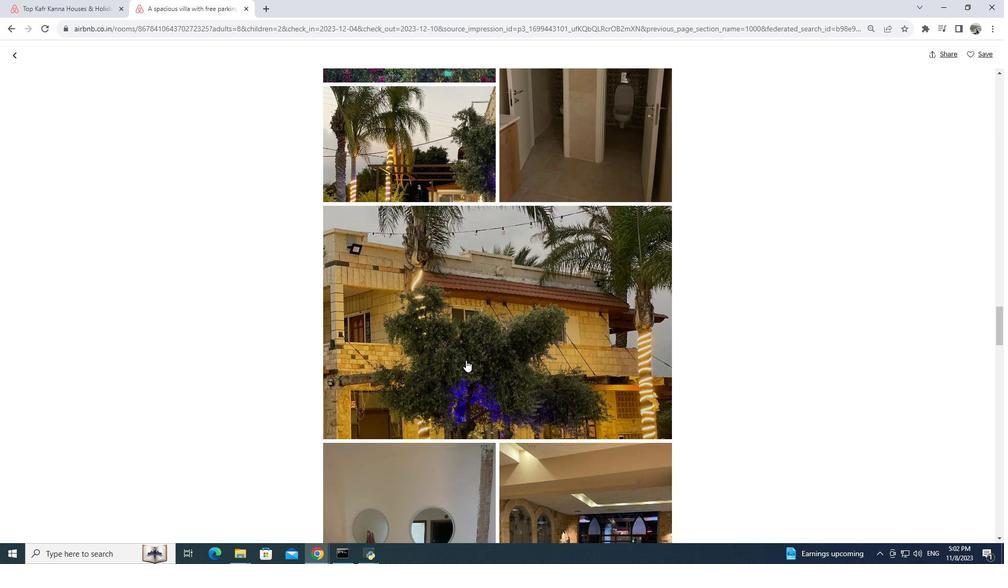 
Action: Mouse scrolled (466, 360) with delta (0, 0)
Screenshot: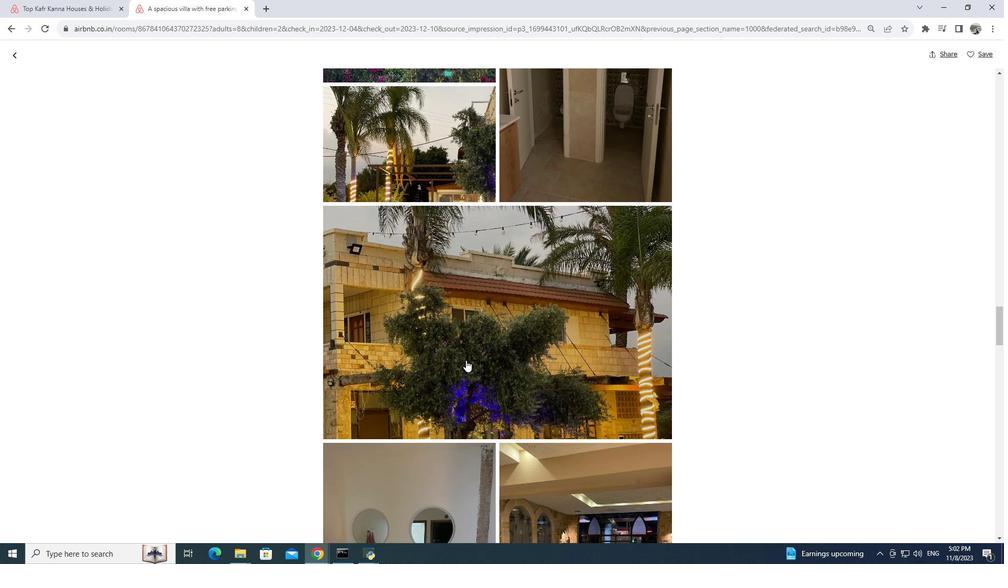 
Action: Mouse moved to (466, 352)
Screenshot: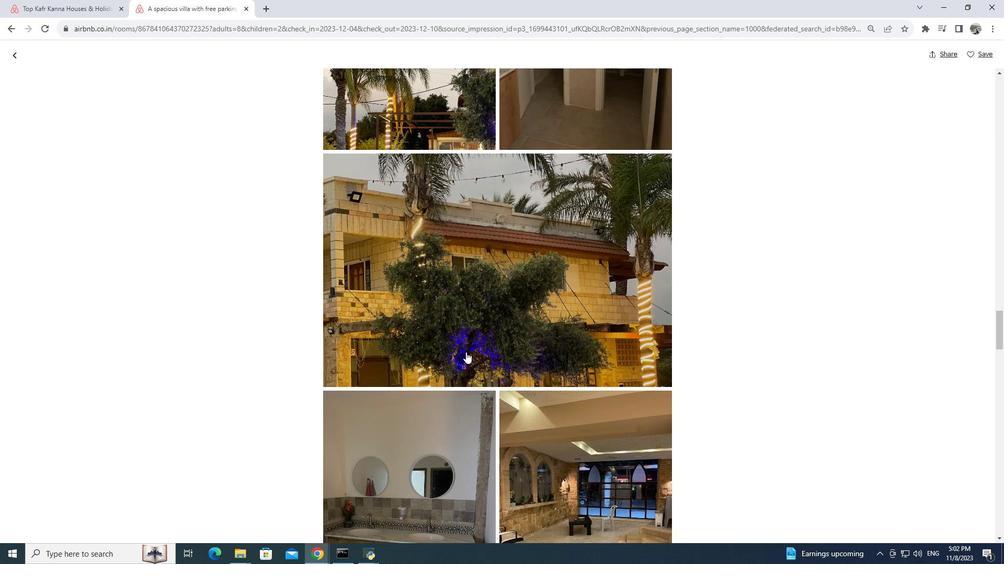 
Action: Mouse scrolled (466, 352) with delta (0, 0)
Screenshot: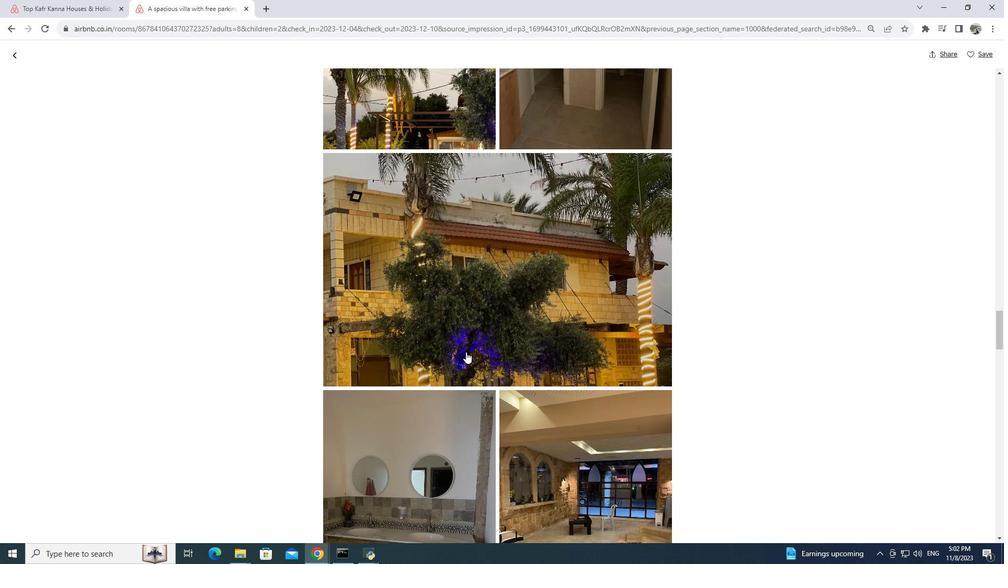 
Action: Mouse moved to (466, 353)
Screenshot: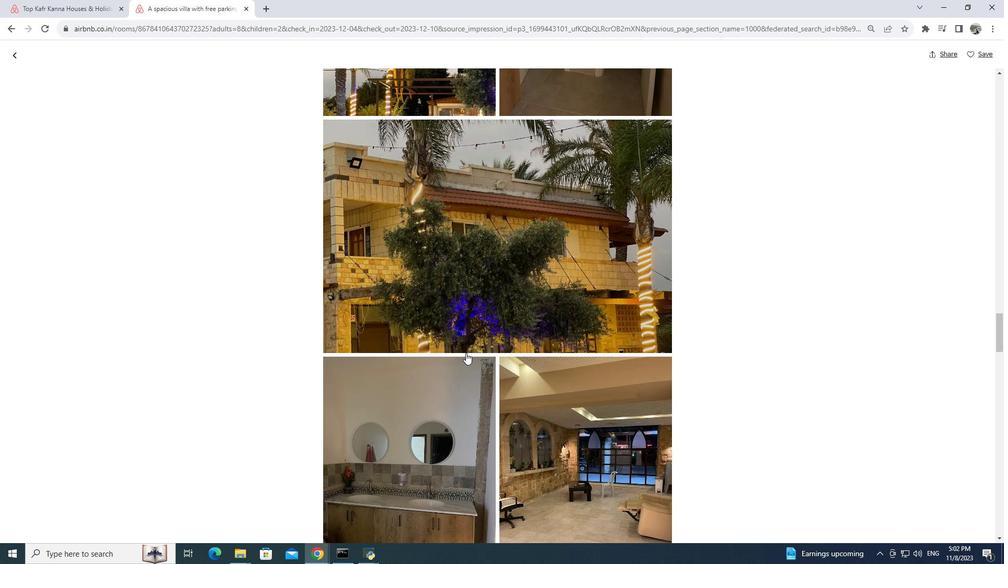 
Action: Mouse scrolled (466, 353) with delta (0, 0)
Screenshot: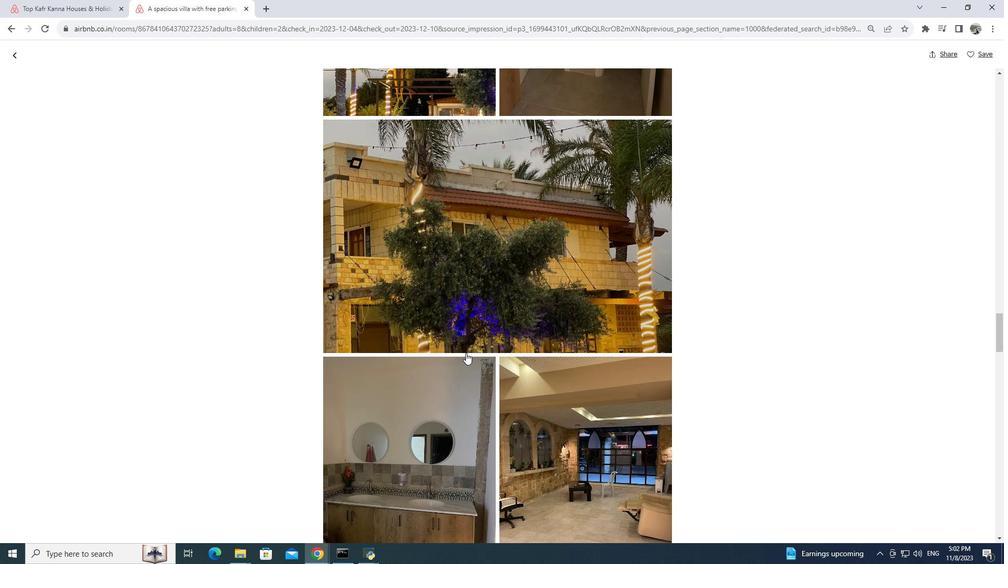 
Action: Mouse moved to (467, 358)
Screenshot: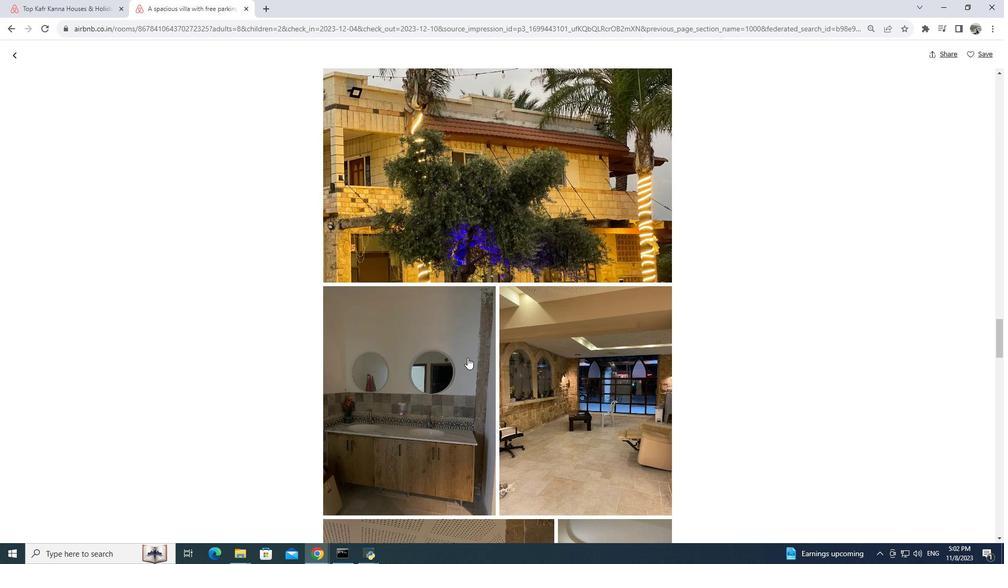 
Action: Mouse scrolled (467, 357) with delta (0, 0)
Screenshot: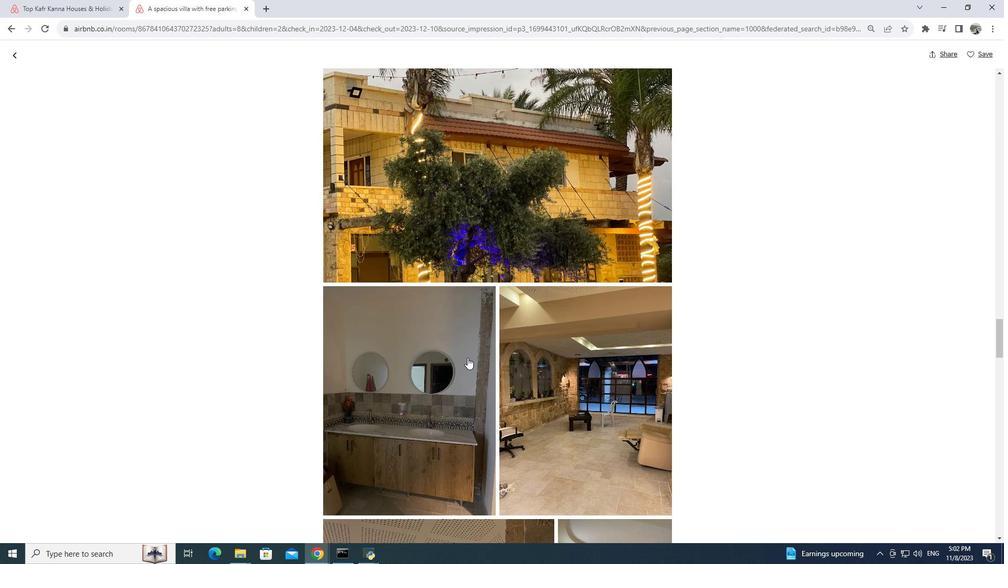 
Action: Mouse moved to (454, 369)
Screenshot: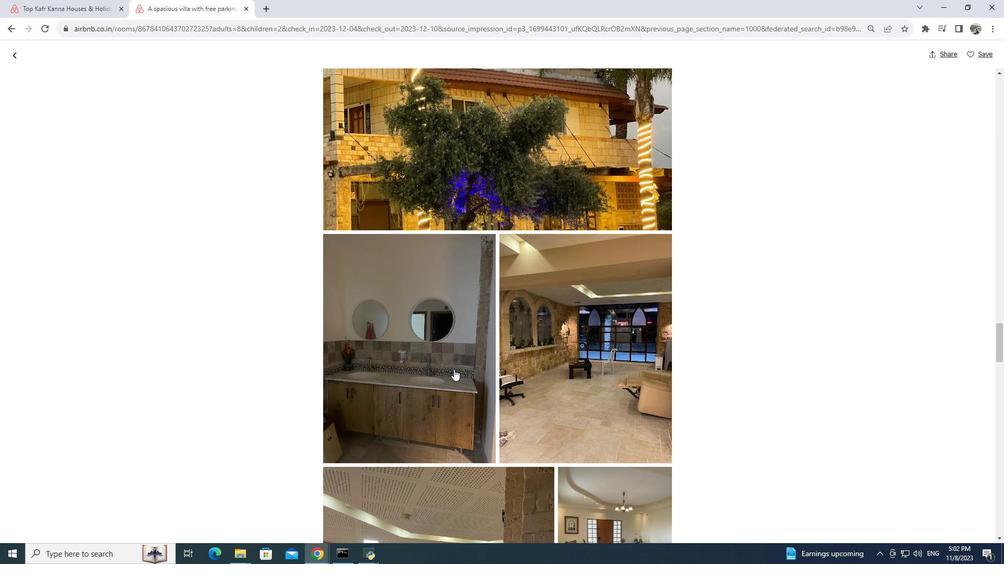 
Action: Mouse scrolled (454, 369) with delta (0, 0)
Screenshot: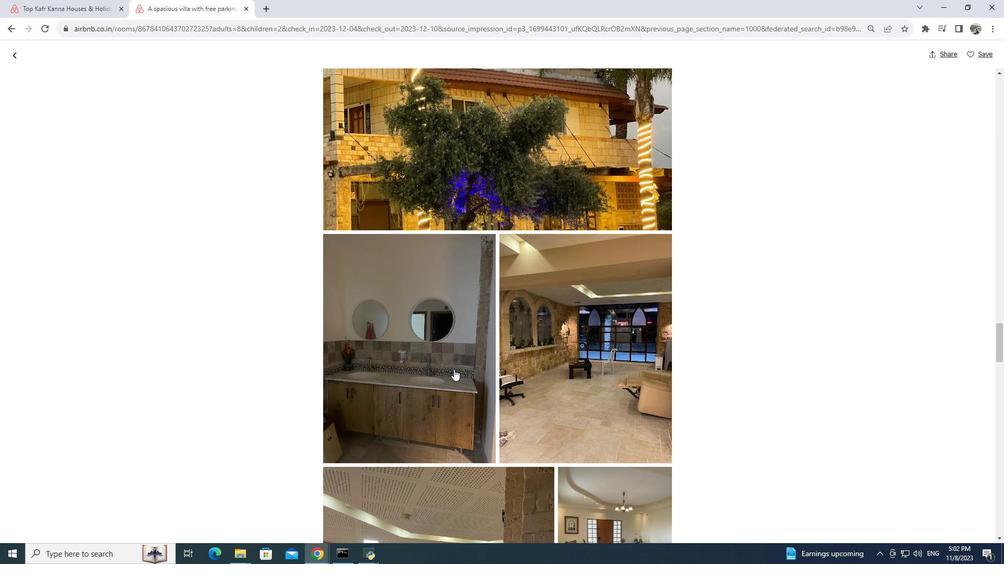 
Action: Mouse scrolled (454, 369) with delta (0, 0)
Screenshot: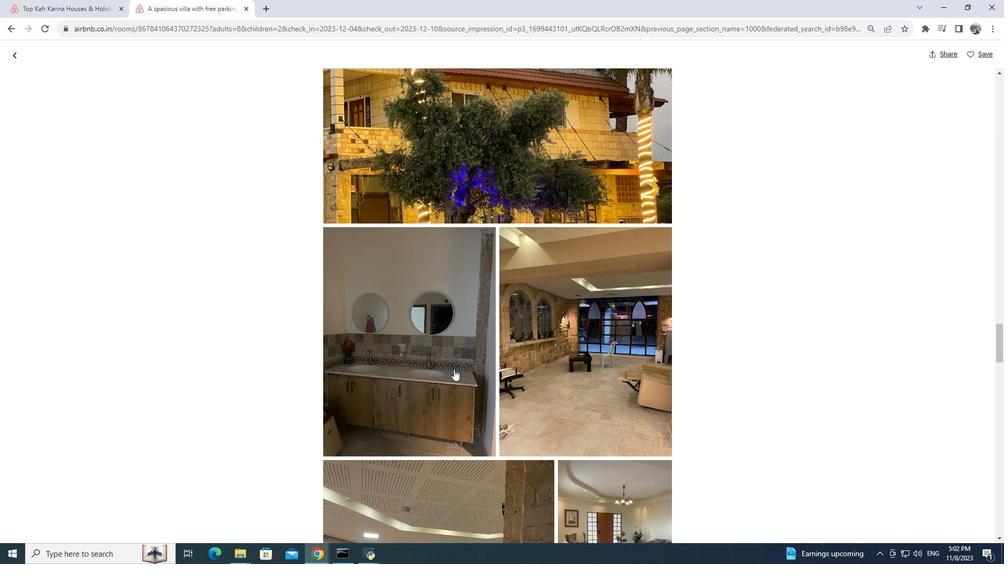 
Action: Mouse moved to (453, 369)
Screenshot: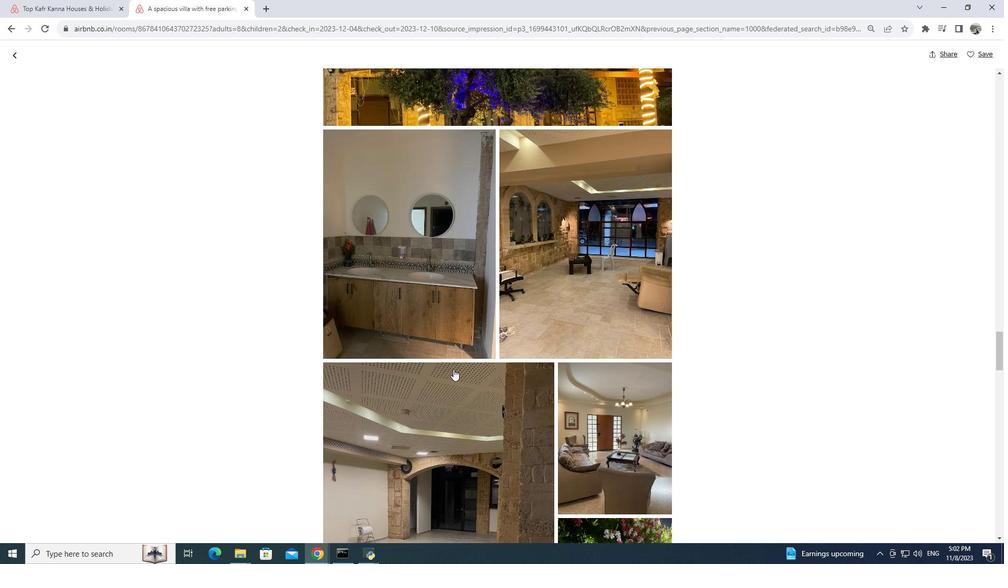 
Action: Mouse scrolled (453, 369) with delta (0, 0)
Screenshot: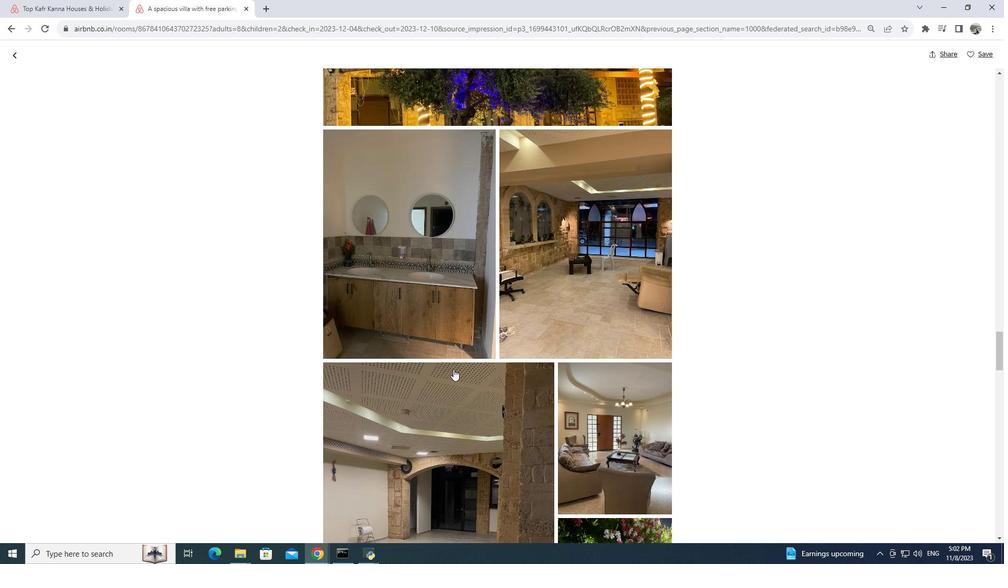 
Action: Mouse moved to (452, 369)
Screenshot: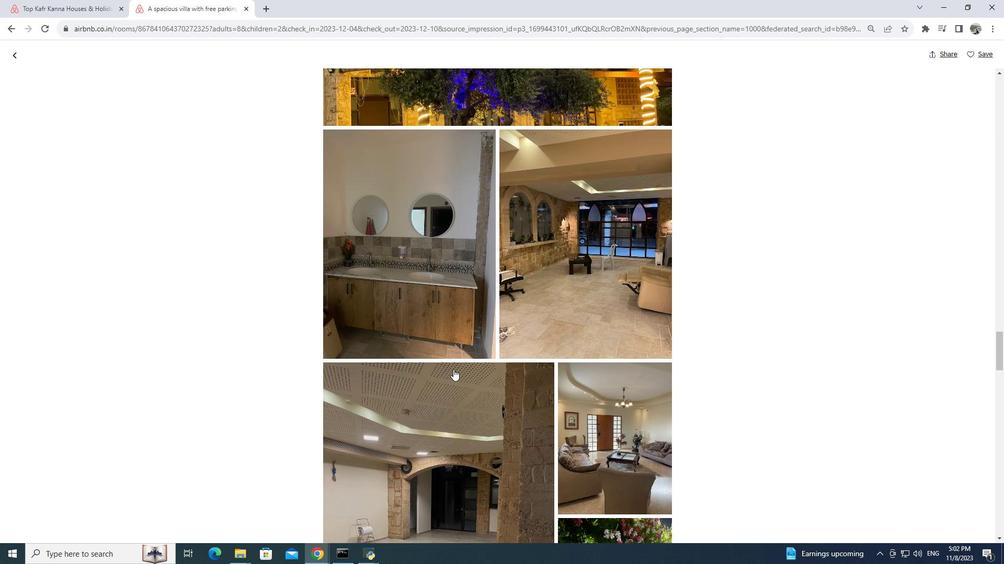 
Action: Mouse scrolled (452, 368) with delta (0, 0)
Screenshot: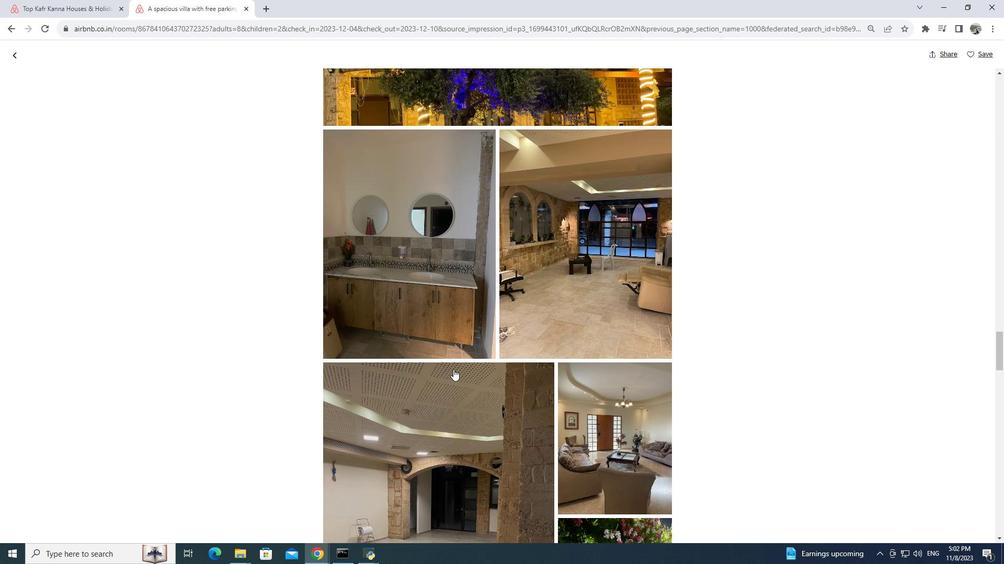 
Action: Mouse moved to (452, 359)
Screenshot: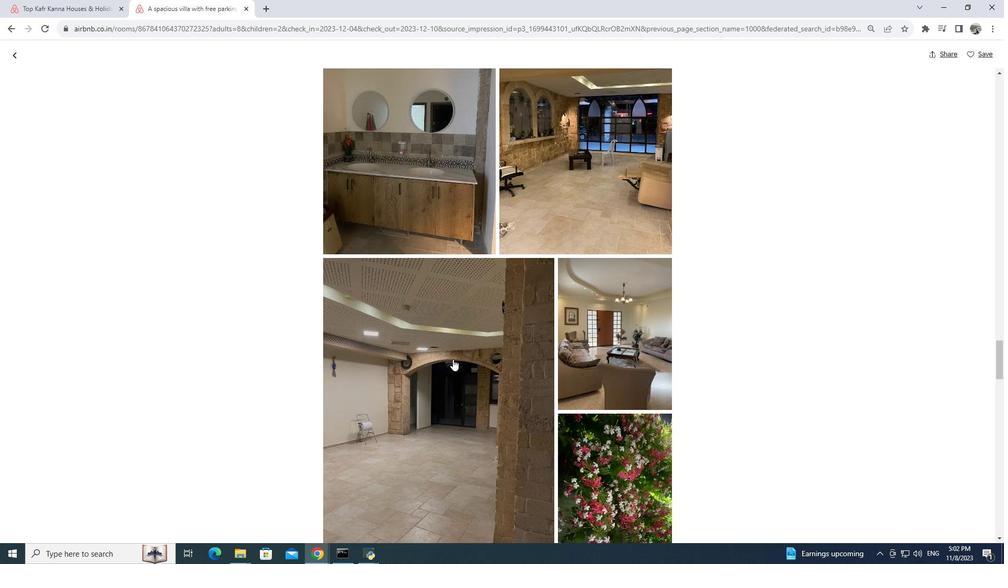 
Action: Mouse scrolled (452, 359) with delta (0, 0)
Screenshot: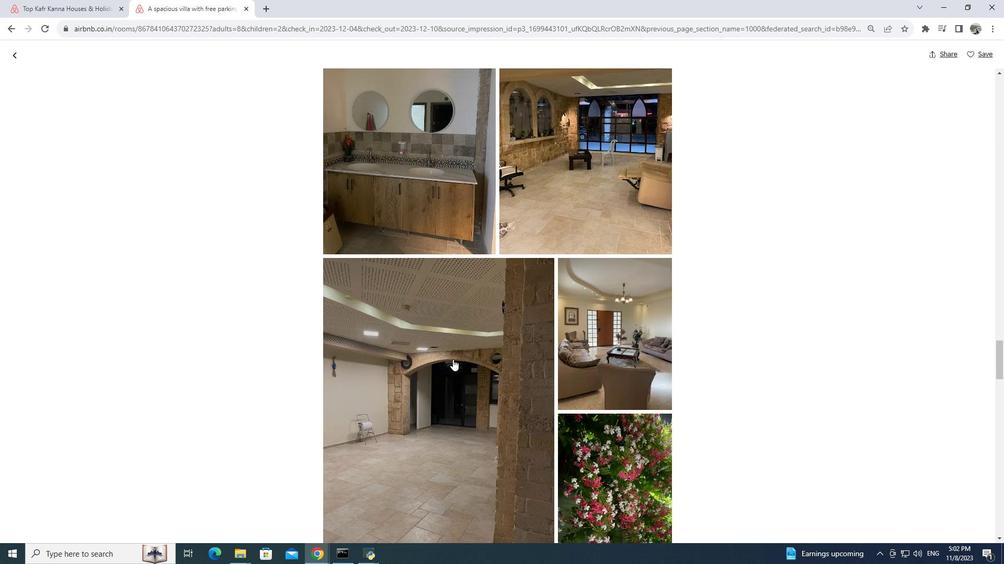 
Action: Mouse moved to (453, 361)
Screenshot: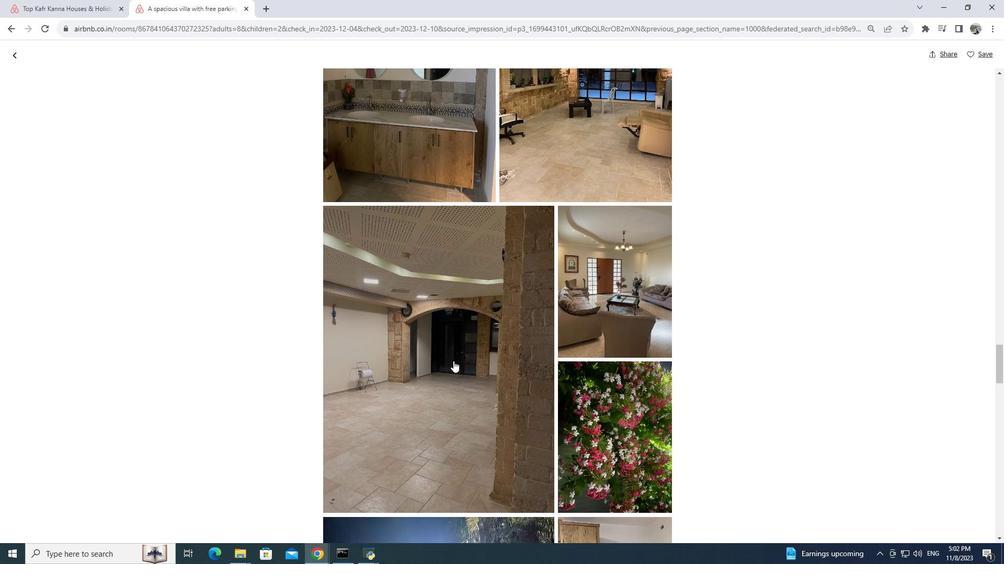 
Action: Mouse scrolled (453, 360) with delta (0, 0)
Screenshot: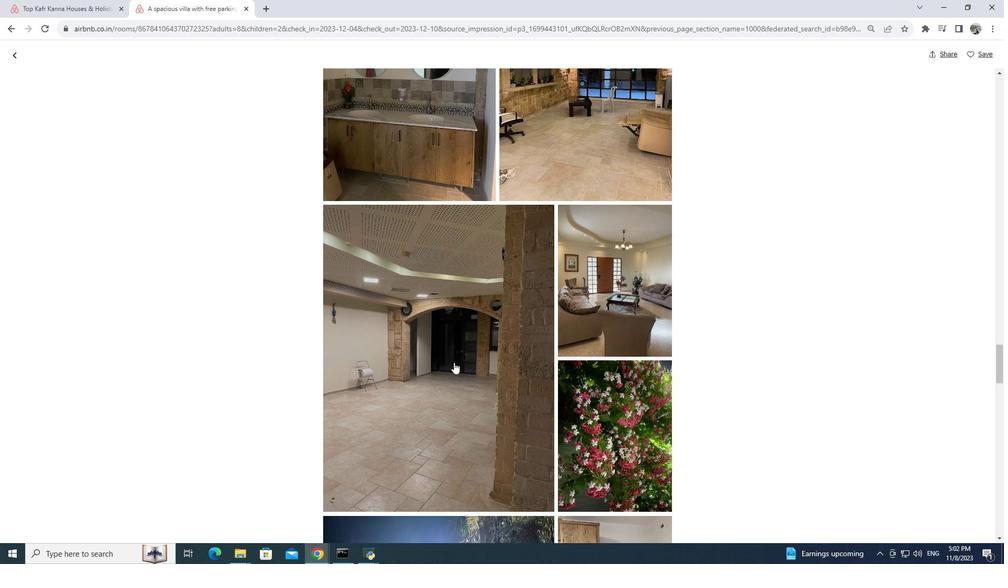 
Action: Mouse moved to (454, 364)
Screenshot: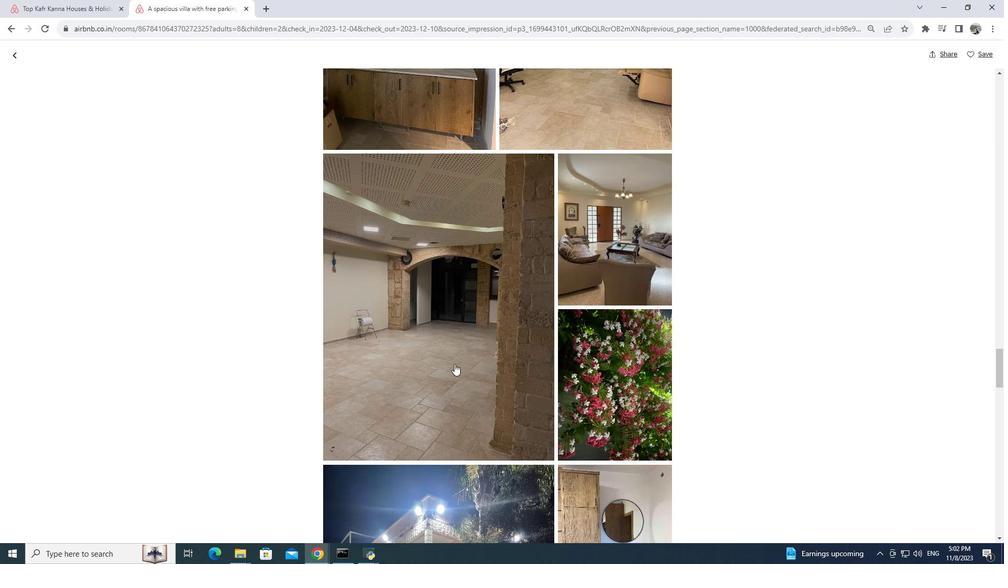 
Action: Mouse scrolled (454, 363) with delta (0, 0)
Screenshot: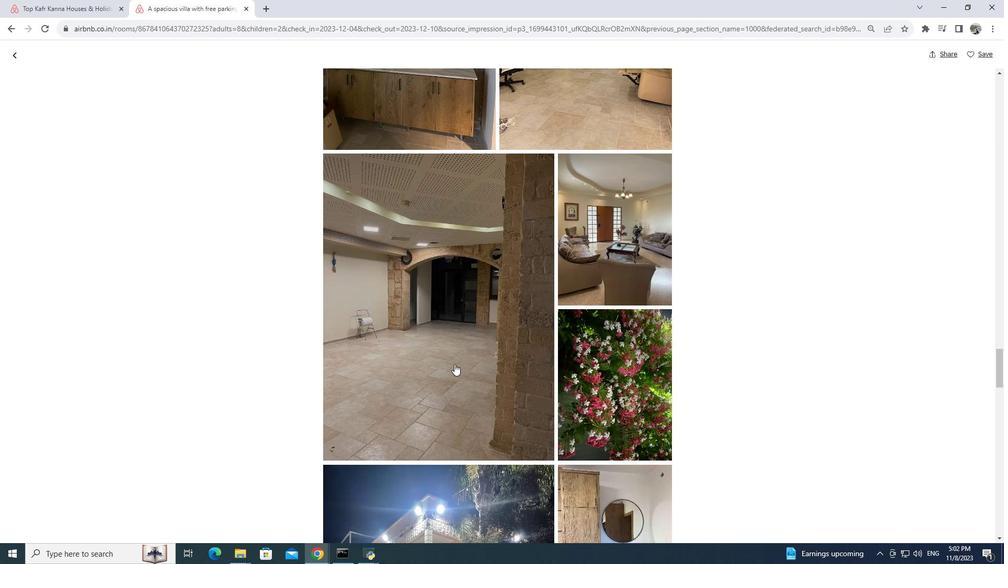 
Action: Mouse moved to (455, 377)
Screenshot: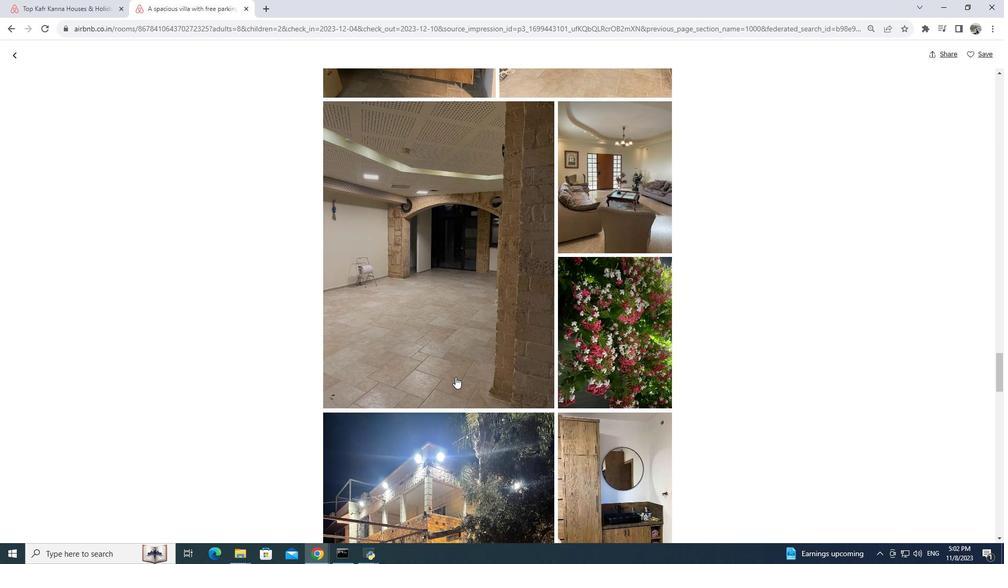 
Action: Mouse scrolled (455, 377) with delta (0, 0)
Screenshot: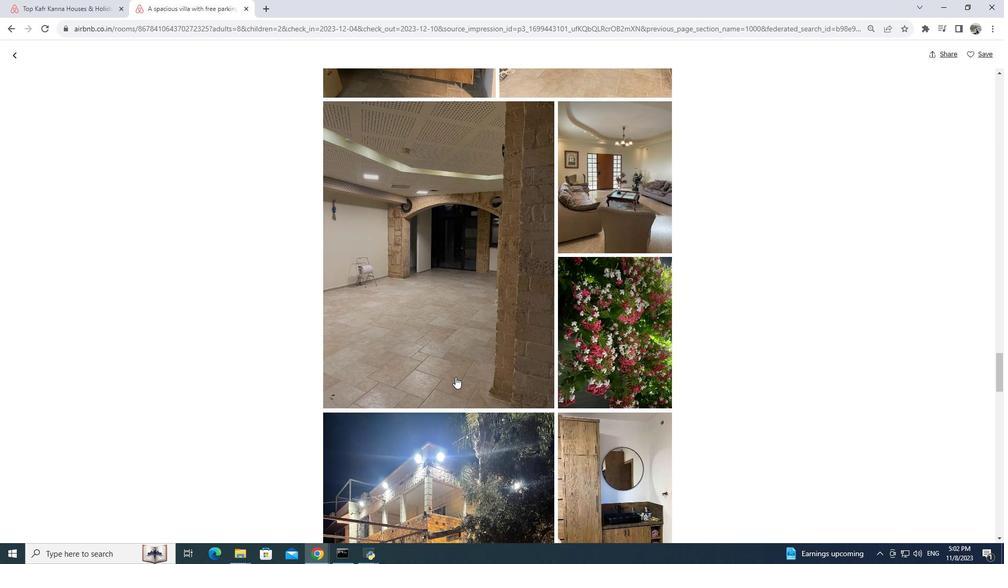 
Action: Mouse moved to (447, 389)
Screenshot: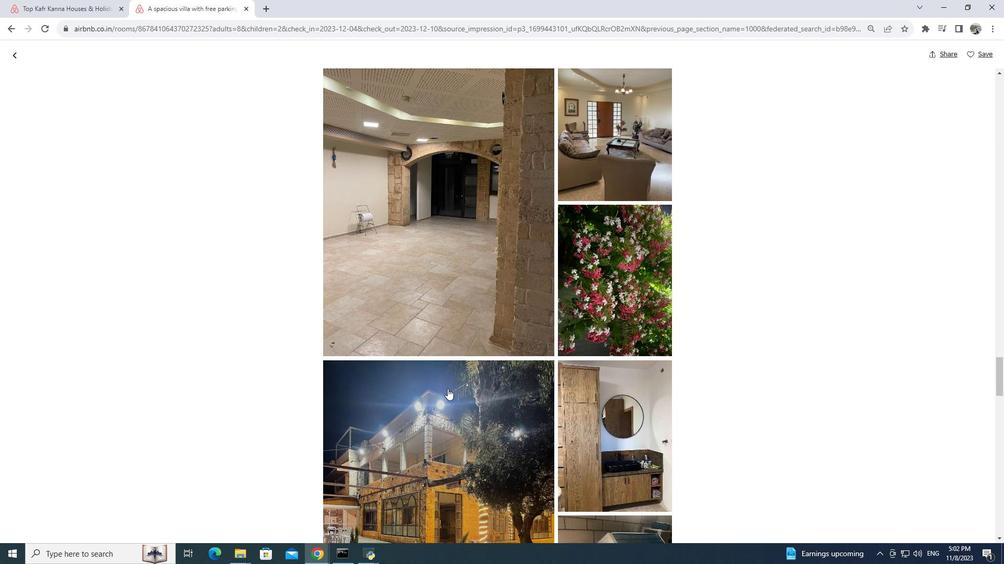 
Action: Mouse scrolled (447, 388) with delta (0, 0)
Screenshot: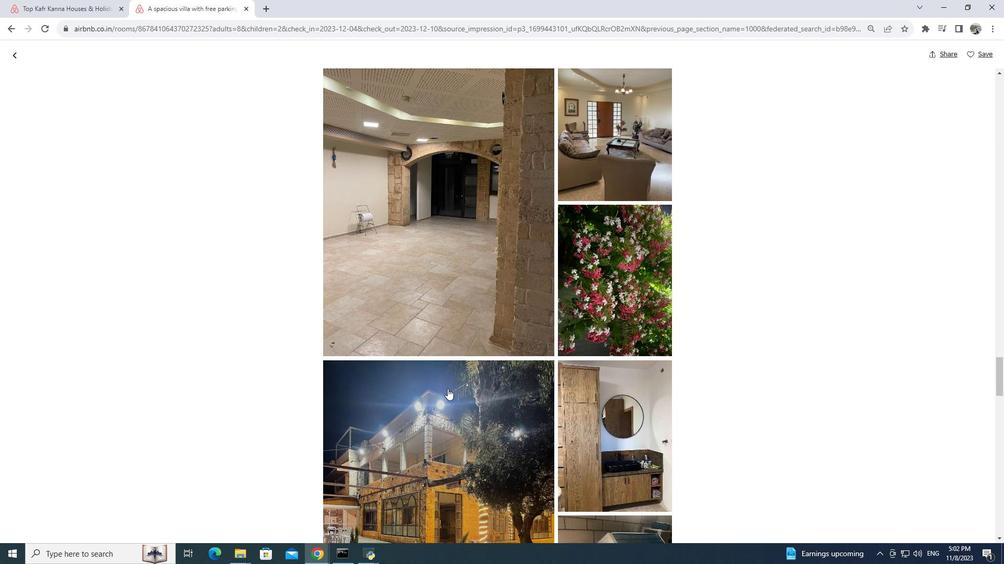 
Action: Mouse scrolled (447, 388) with delta (0, 0)
Screenshot: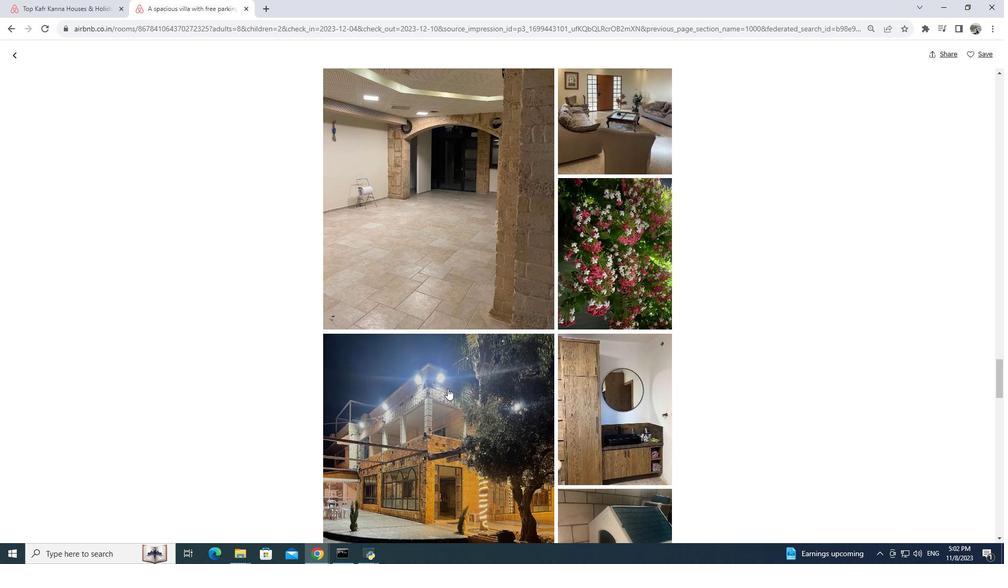 
Action: Mouse scrolled (447, 388) with delta (0, 0)
Screenshot: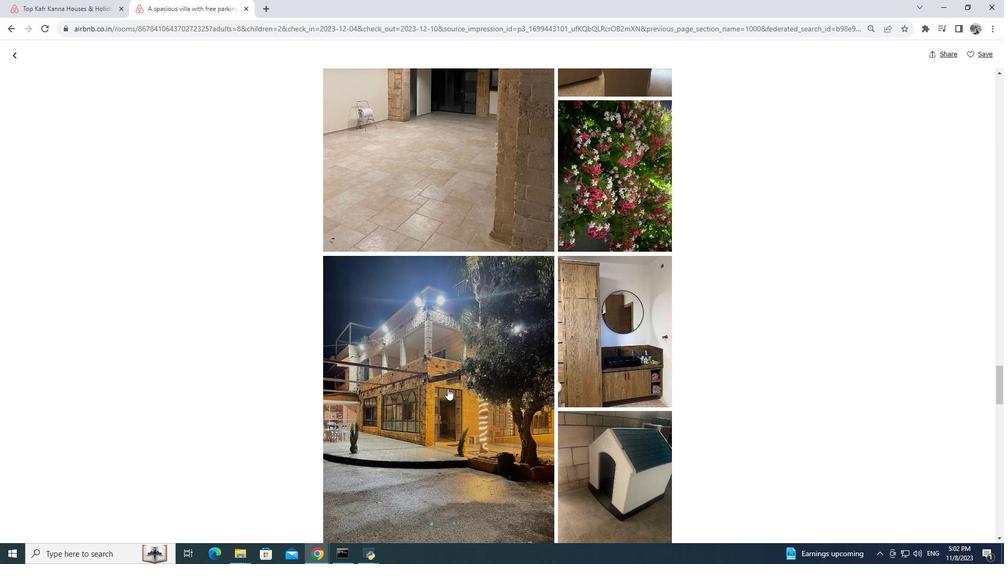 
Action: Mouse scrolled (447, 388) with delta (0, 0)
Screenshot: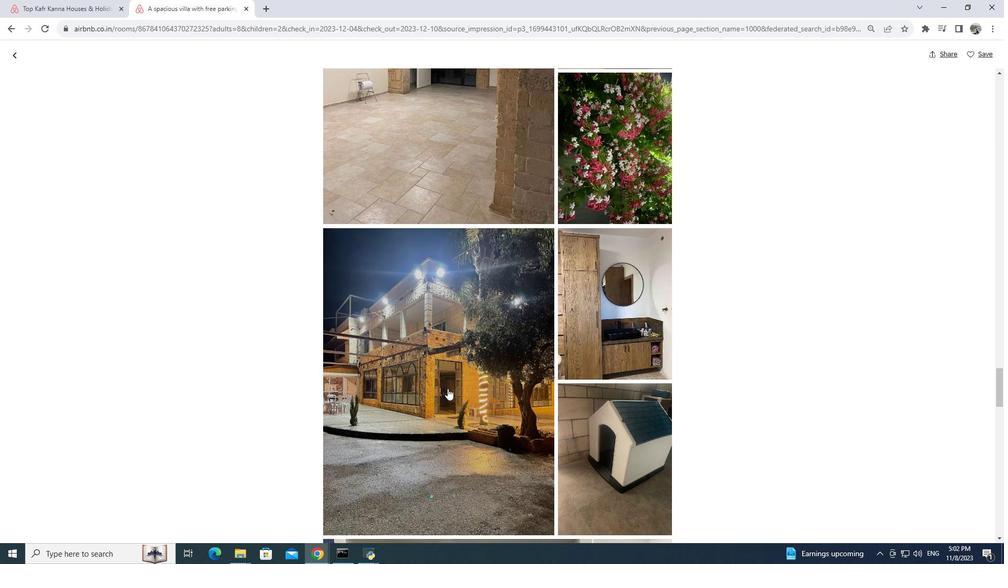 
Action: Mouse moved to (446, 386)
Screenshot: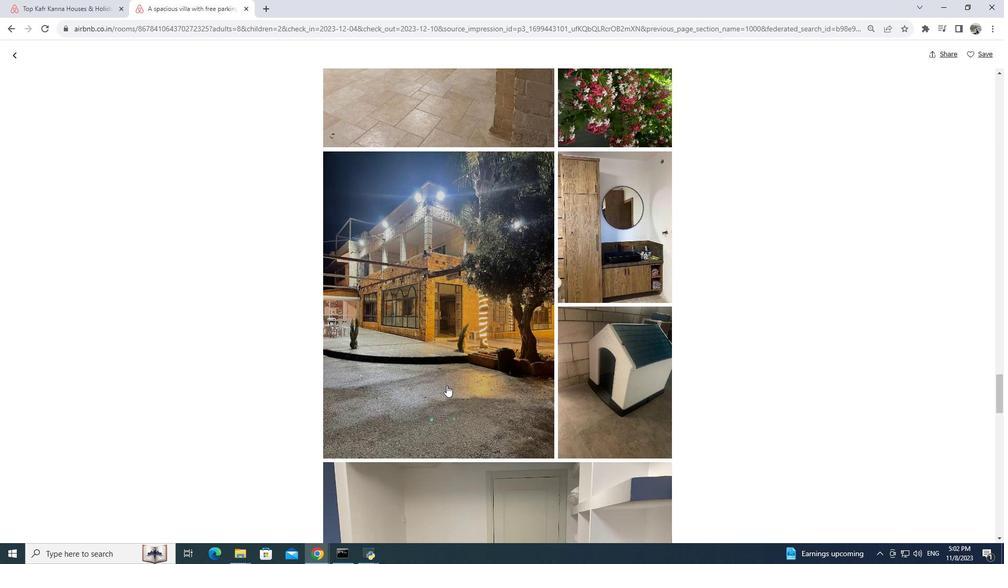 
Action: Mouse scrolled (446, 385) with delta (0, 0)
Screenshot: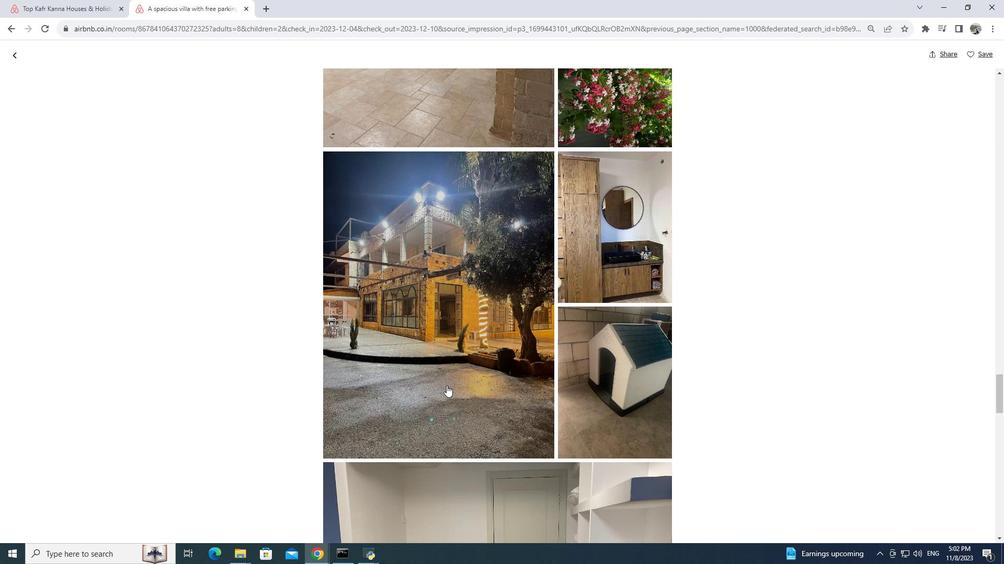 
Action: Mouse moved to (446, 385)
Screenshot: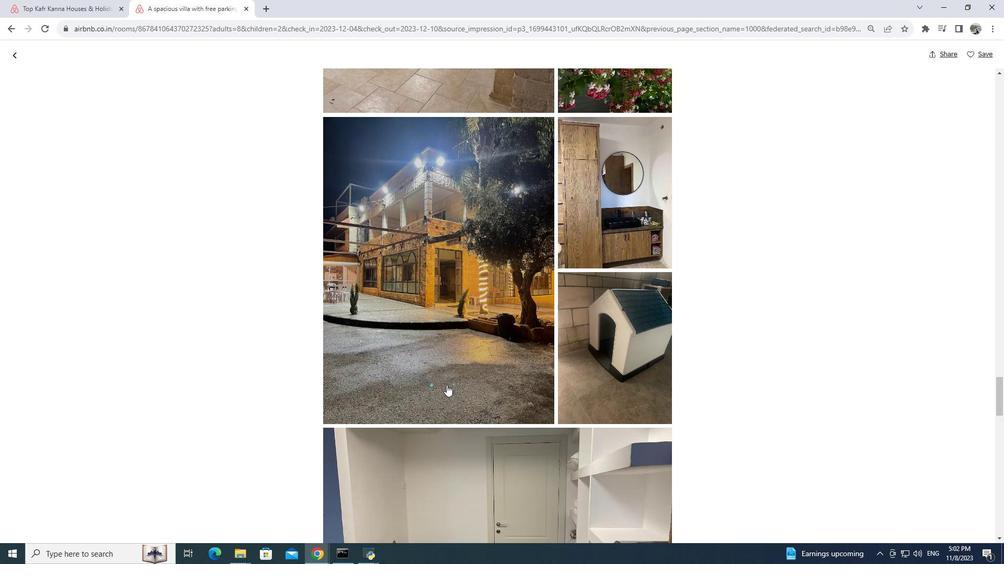 
Action: Mouse scrolled (446, 384) with delta (0, 0)
Screenshot: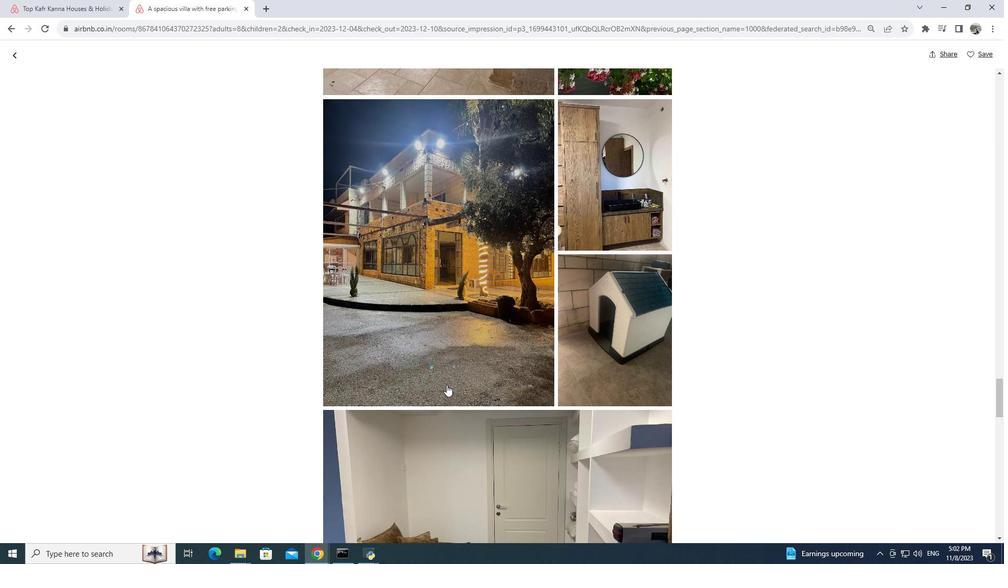 
Action: Mouse scrolled (446, 384) with delta (0, 0)
Screenshot: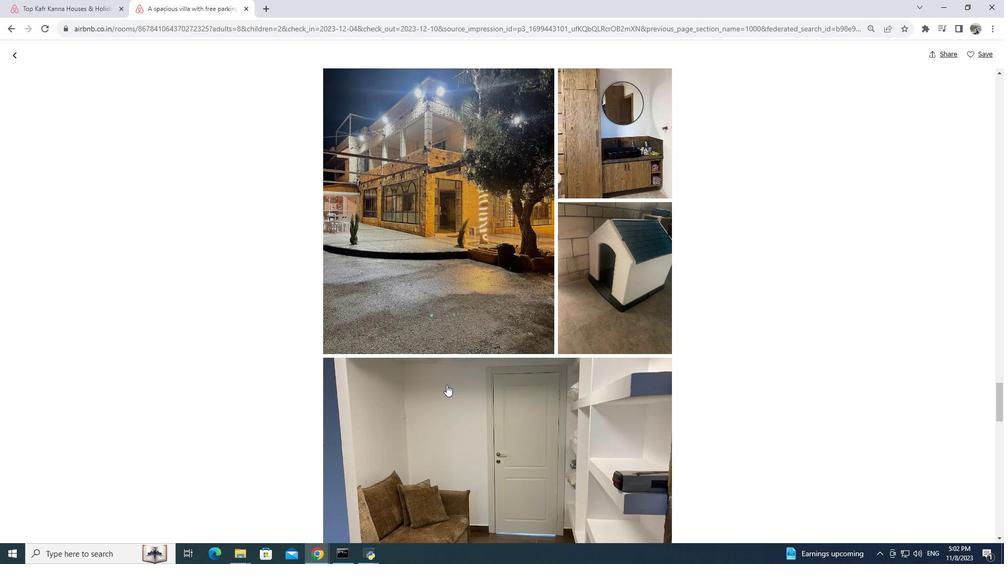 
Action: Mouse scrolled (446, 384) with delta (0, 0)
Screenshot: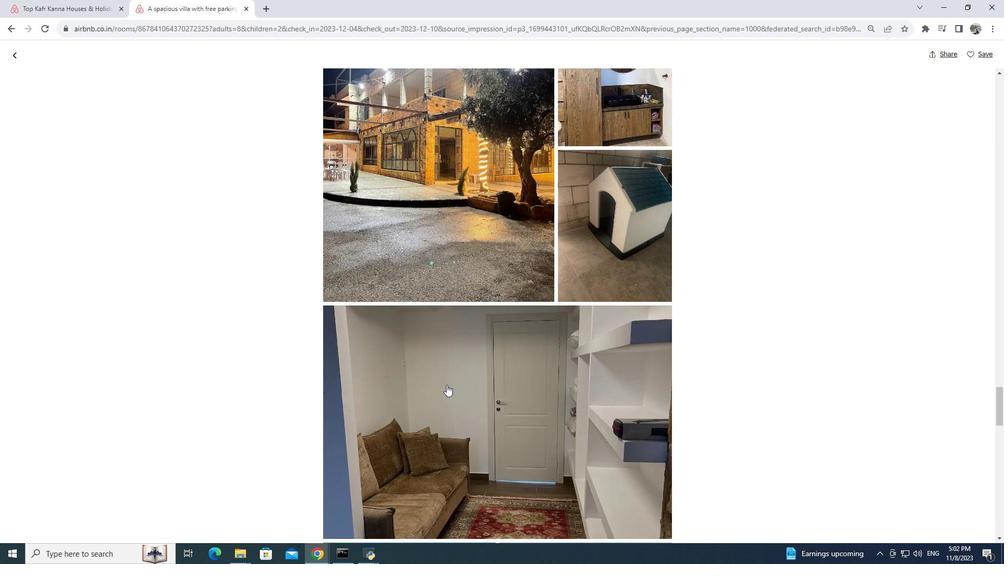 
Action: Mouse scrolled (446, 384) with delta (0, 0)
Screenshot: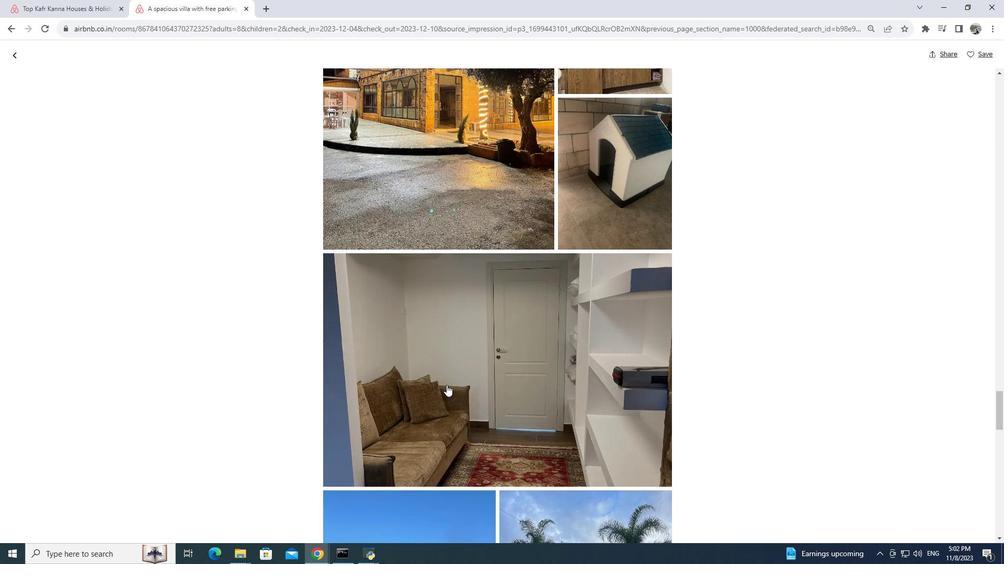 
Action: Mouse moved to (449, 384)
Screenshot: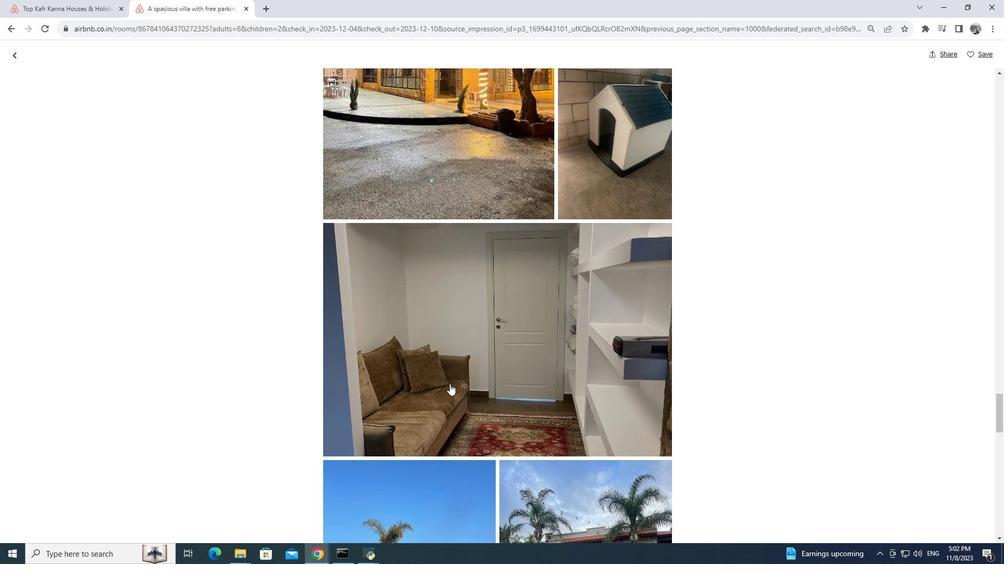 
Action: Mouse scrolled (449, 383) with delta (0, 0)
Screenshot: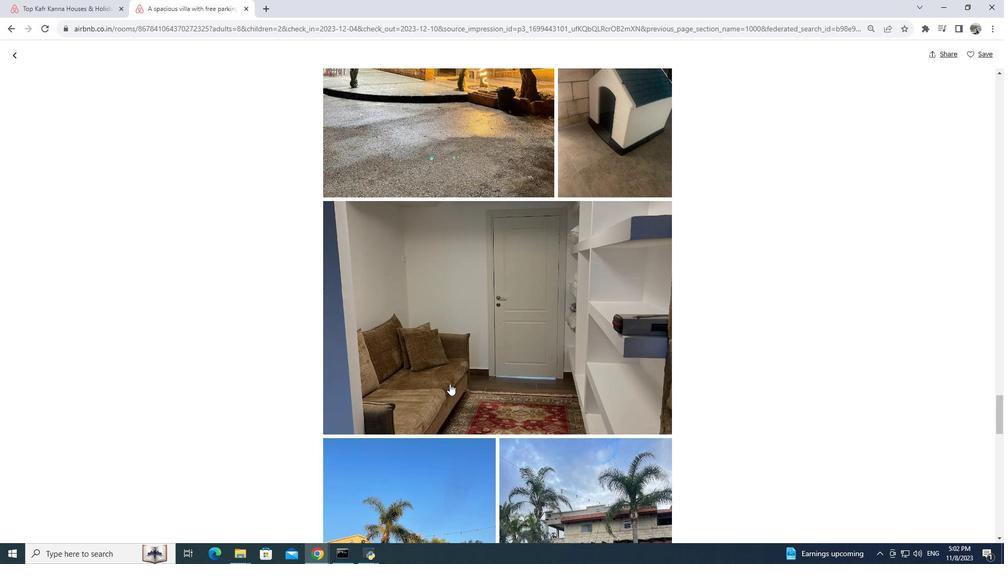 
Action: Mouse moved to (450, 387)
Screenshot: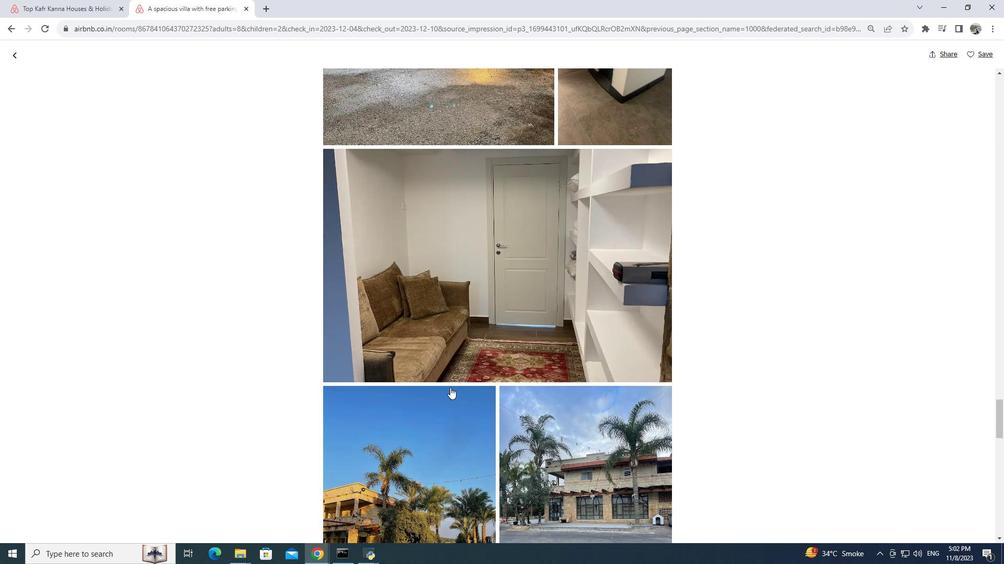 
Action: Mouse scrolled (450, 386) with delta (0, 0)
Screenshot: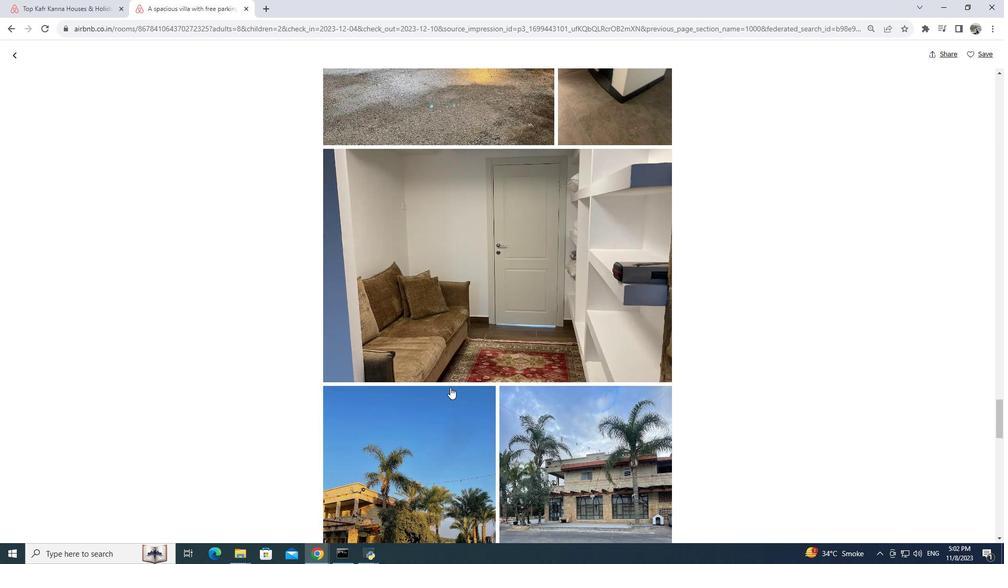 
Action: Mouse moved to (447, 394)
Screenshot: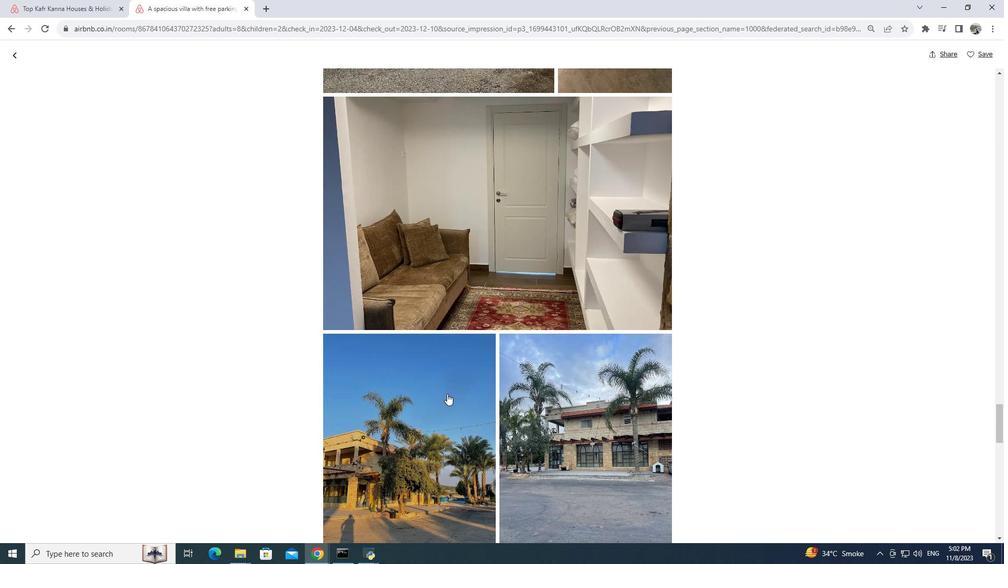 
Action: Mouse scrolled (447, 393) with delta (0, 0)
Screenshot: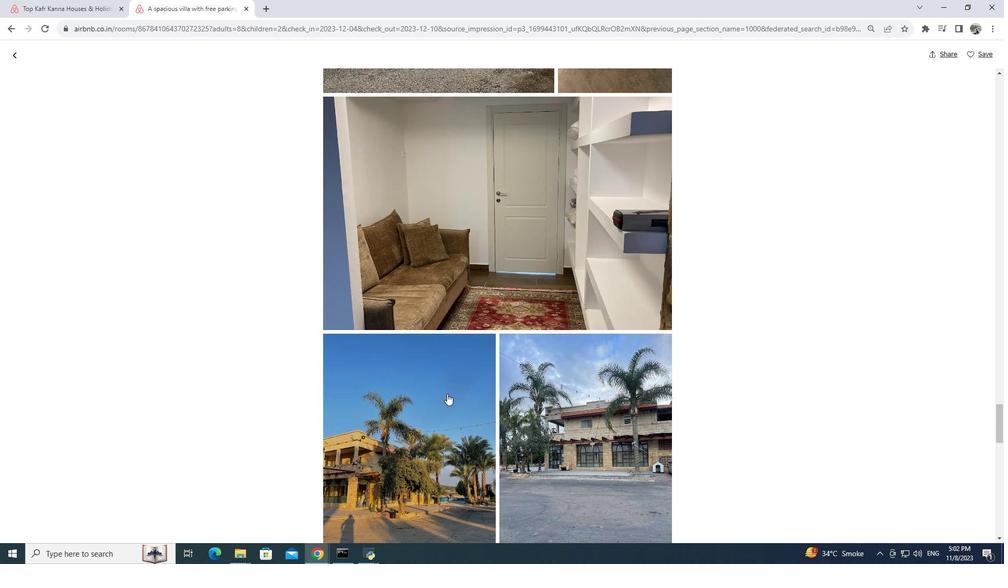 
Action: Mouse moved to (446, 394)
Screenshot: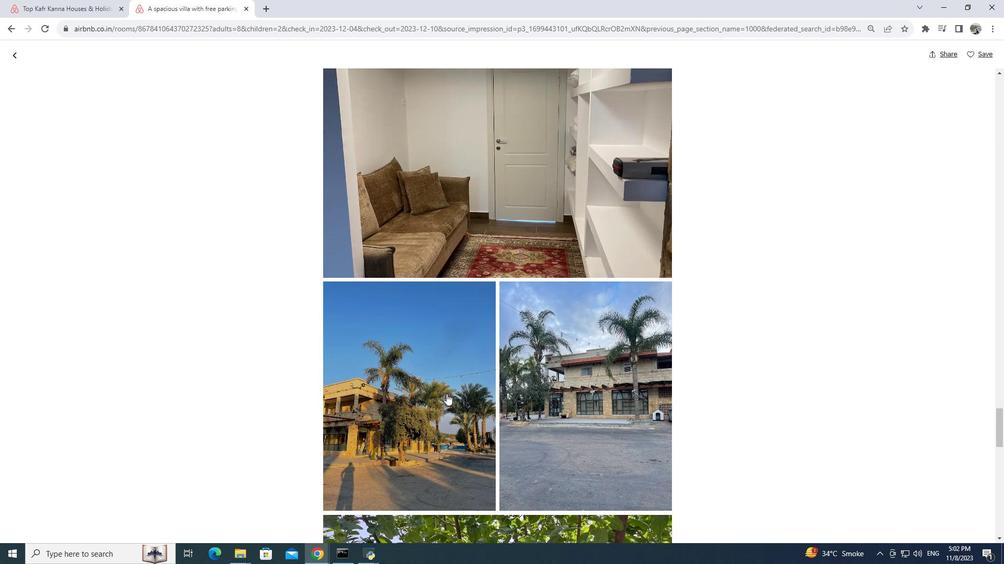 
Action: Mouse scrolled (446, 393) with delta (0, 0)
Screenshot: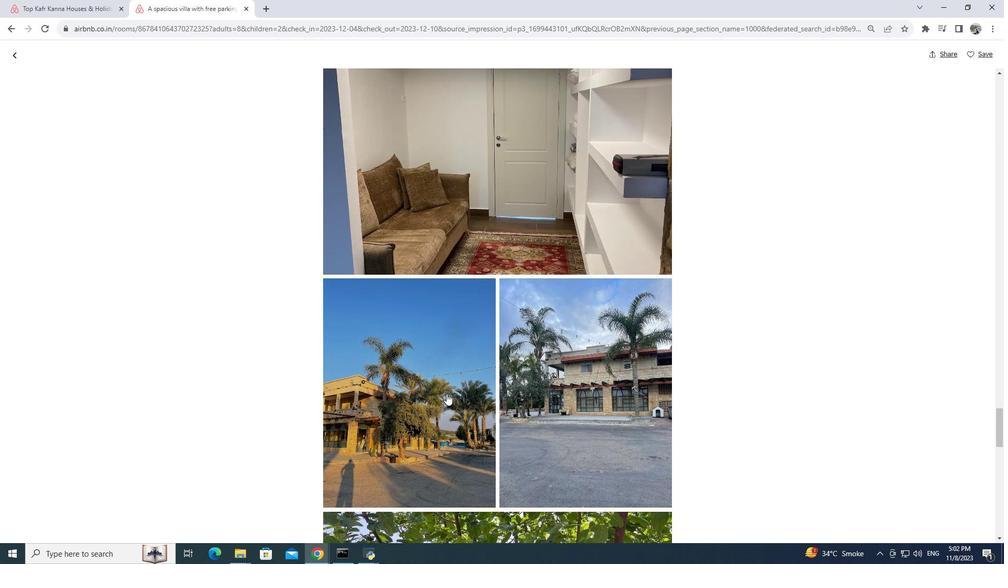 
Action: Mouse scrolled (446, 393) with delta (0, 0)
Screenshot: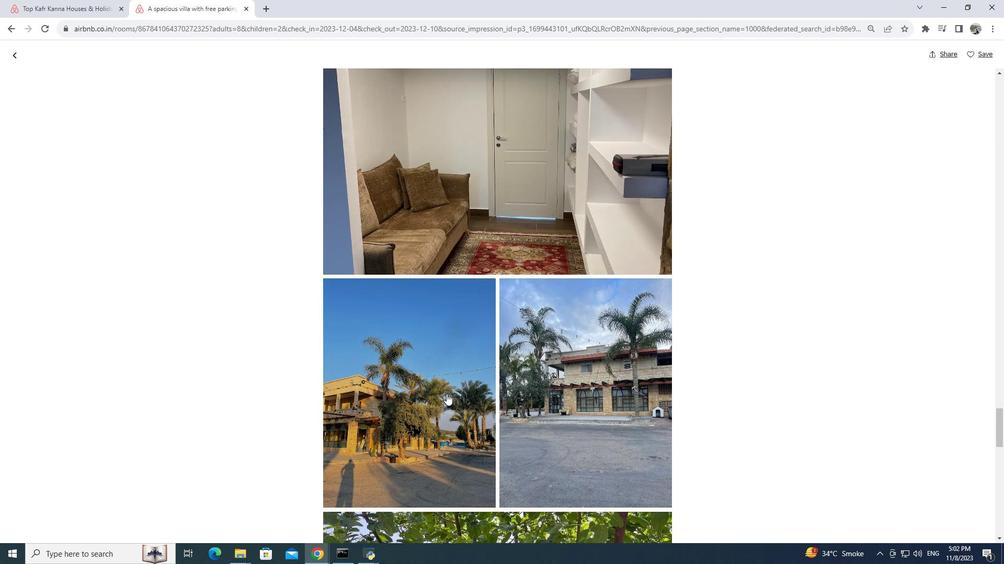 
Action: Mouse scrolled (446, 393) with delta (0, 0)
Screenshot: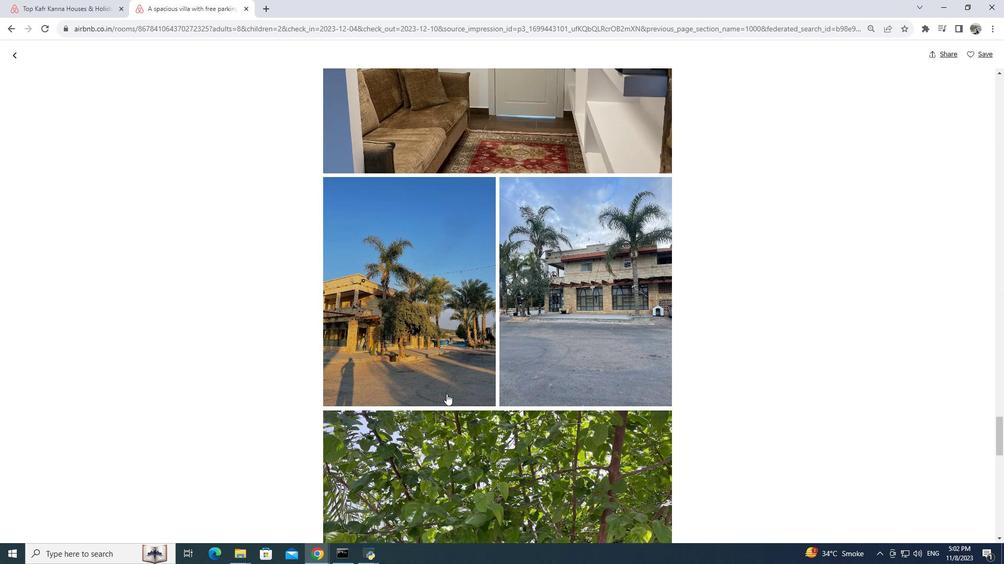 
Action: Mouse scrolled (446, 393) with delta (0, 0)
Screenshot: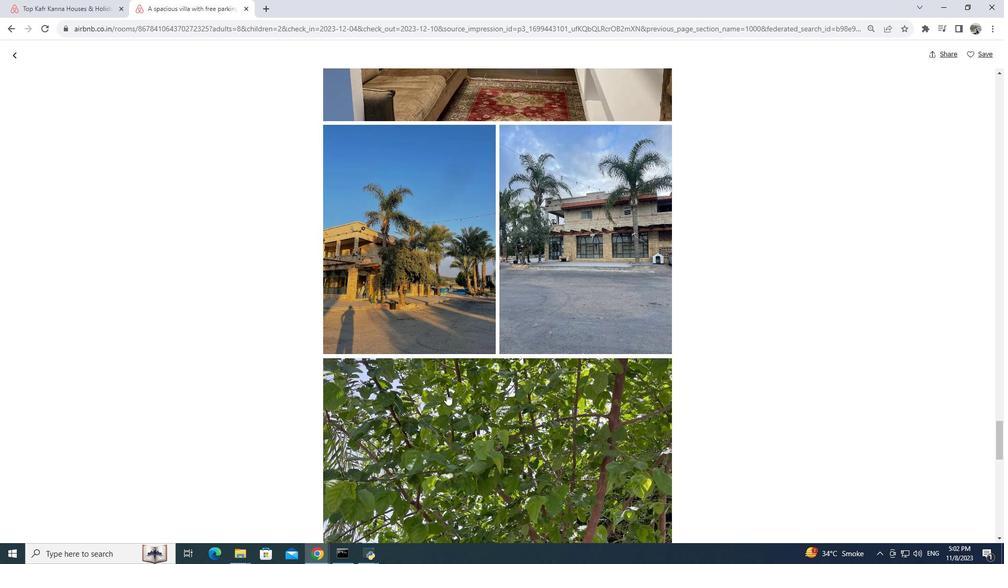 
Action: Mouse scrolled (446, 393) with delta (0, 0)
Screenshot: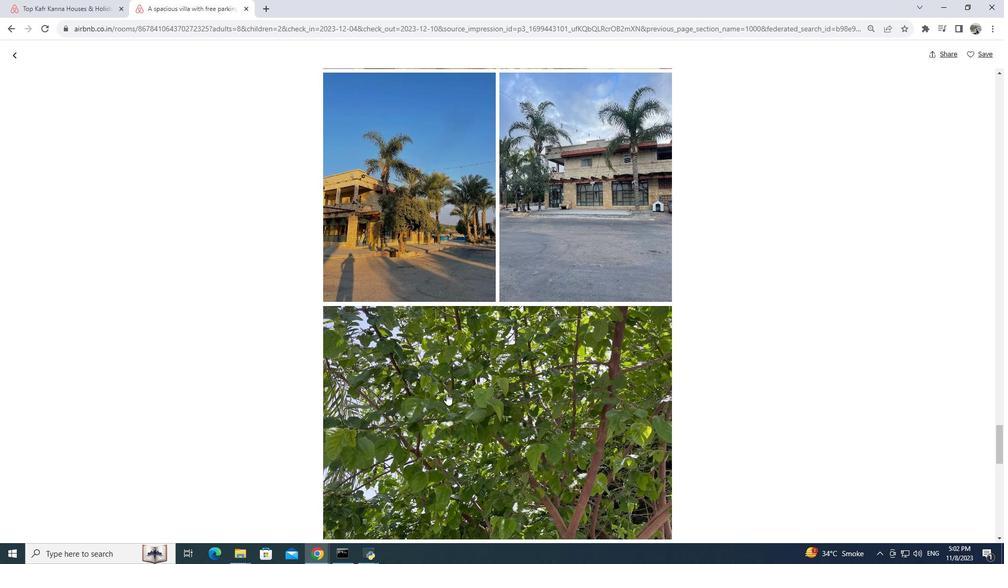
Action: Mouse scrolled (446, 393) with delta (0, 0)
Screenshot: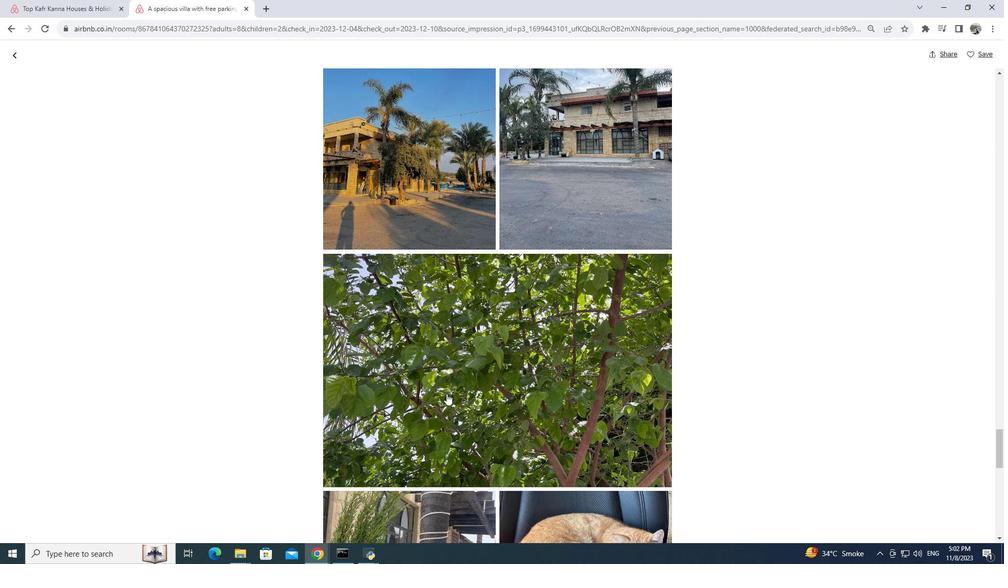 
Action: Mouse scrolled (446, 393) with delta (0, 0)
Screenshot: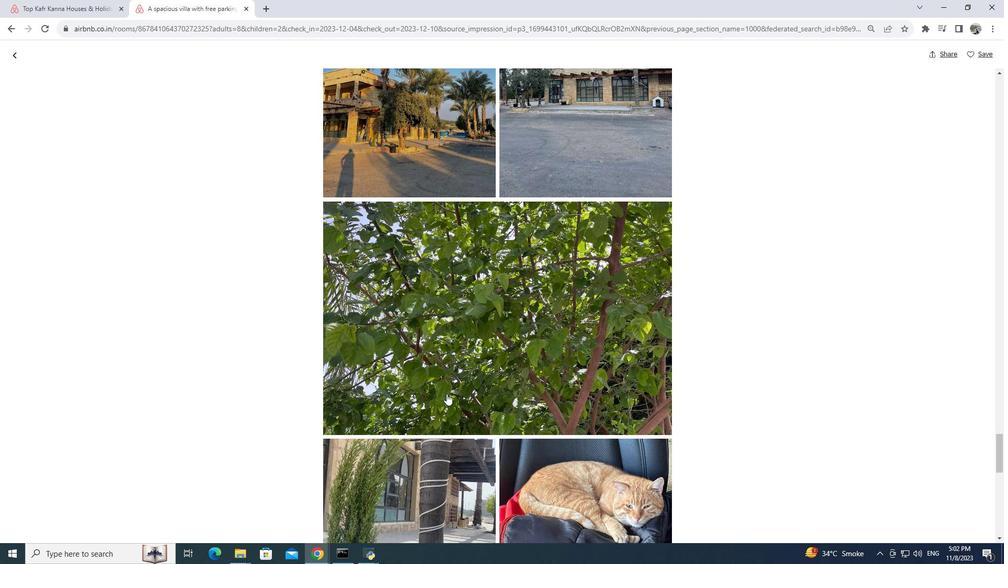 
Action: Mouse scrolled (446, 393) with delta (0, 0)
Screenshot: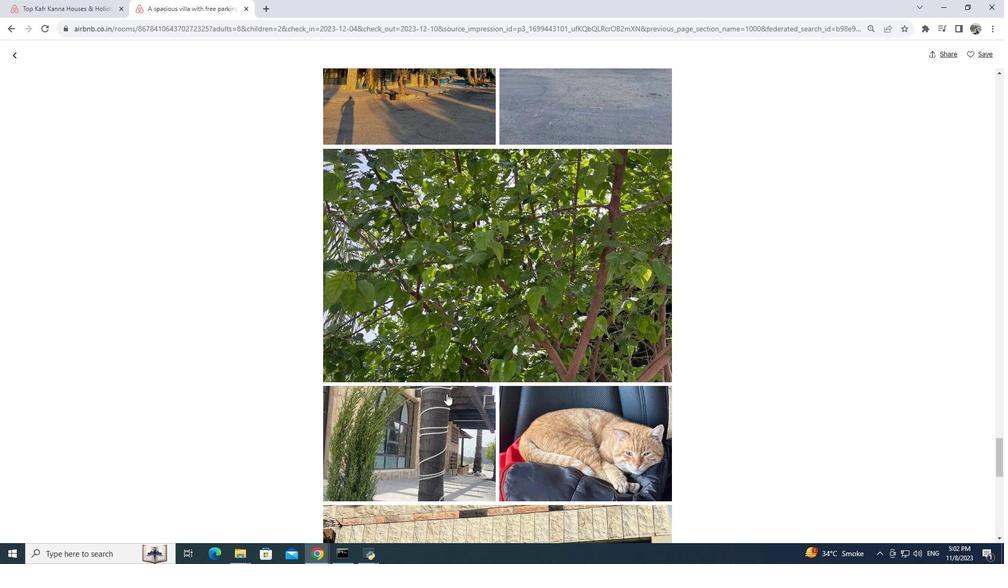 
Action: Mouse moved to (459, 388)
Screenshot: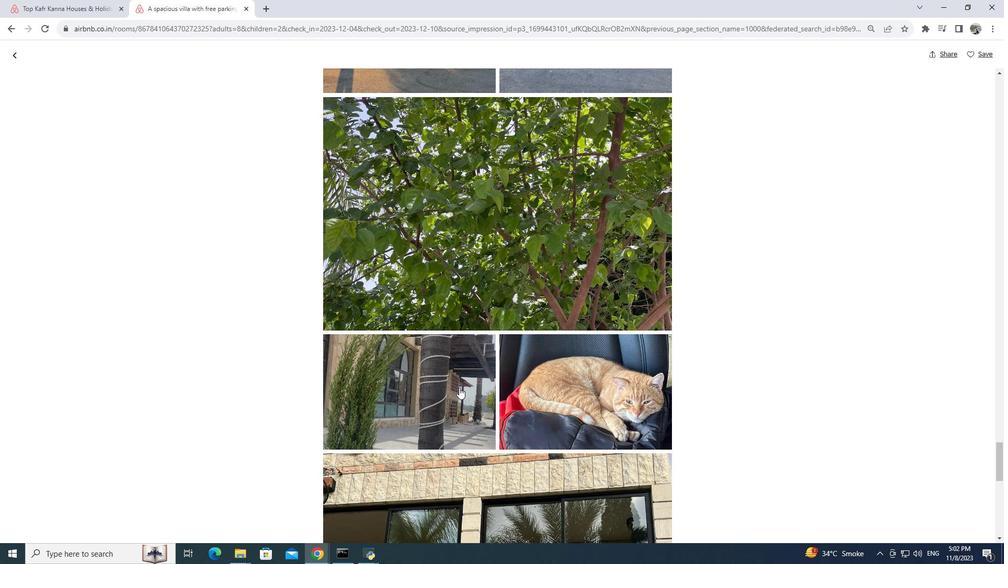 
Action: Mouse scrolled (459, 387) with delta (0, 0)
Screenshot: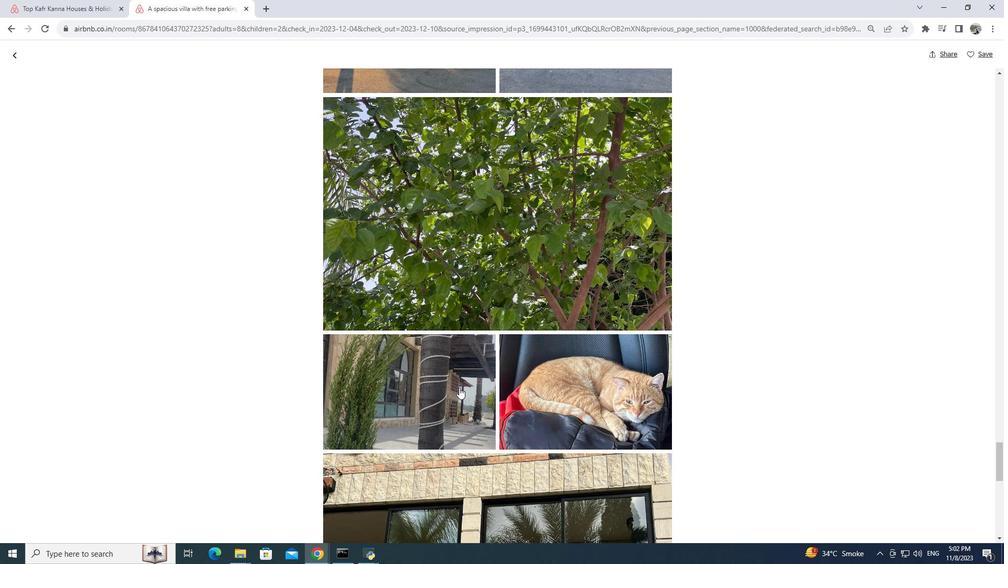 
Action: Mouse moved to (459, 389)
Screenshot: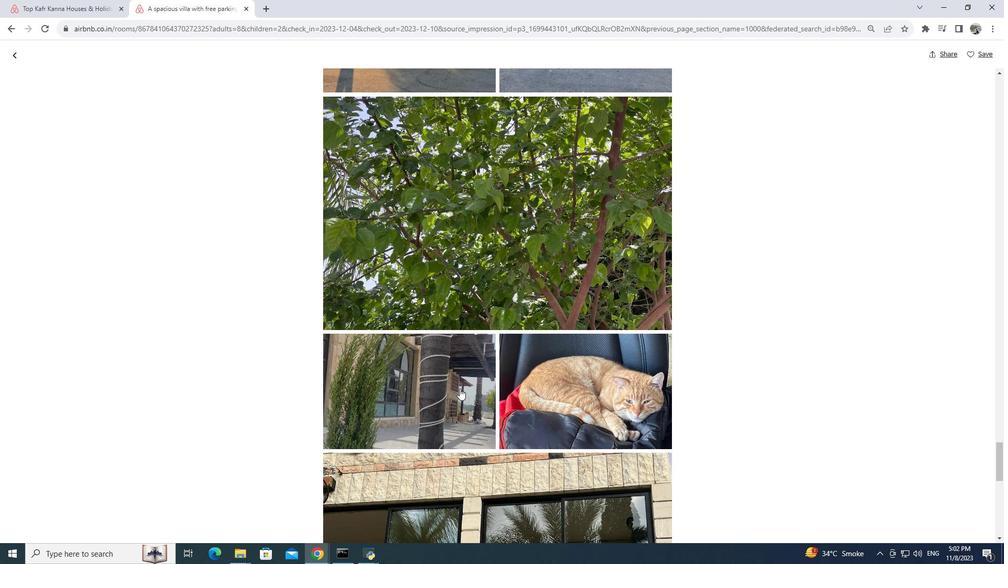
Action: Mouse scrolled (459, 388) with delta (0, 0)
Screenshot: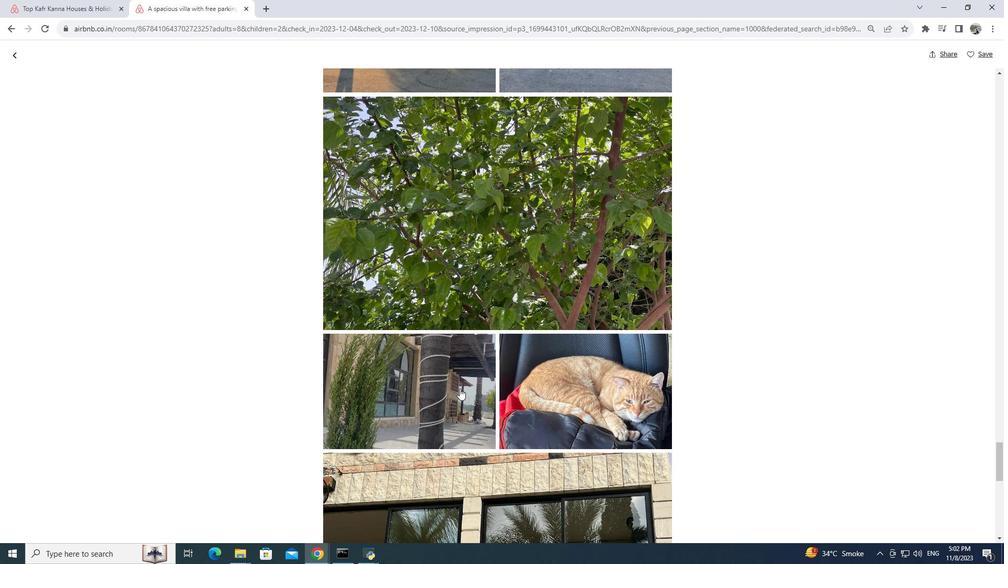 
Action: Mouse moved to (458, 400)
Screenshot: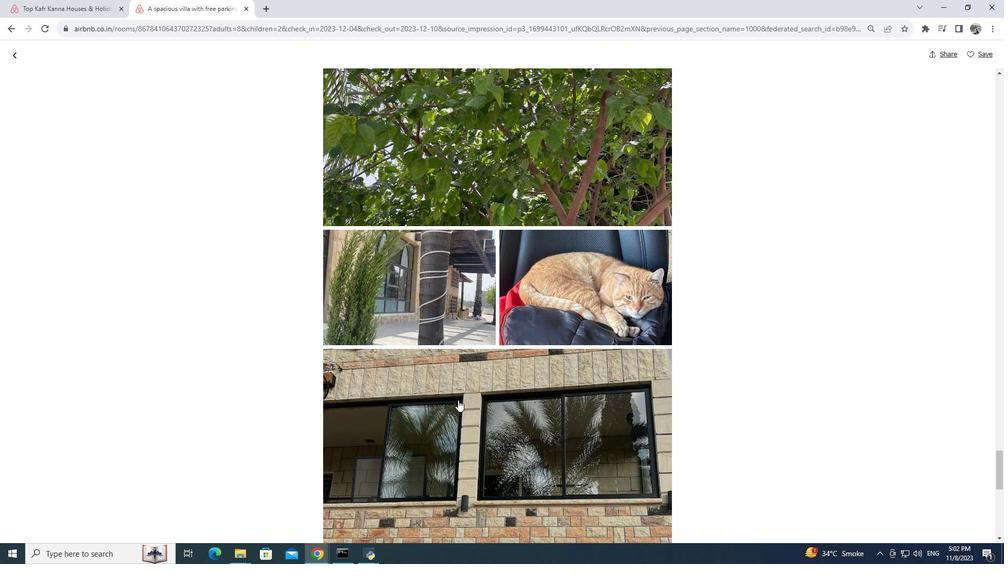 
Action: Mouse scrolled (458, 400) with delta (0, 0)
Screenshot: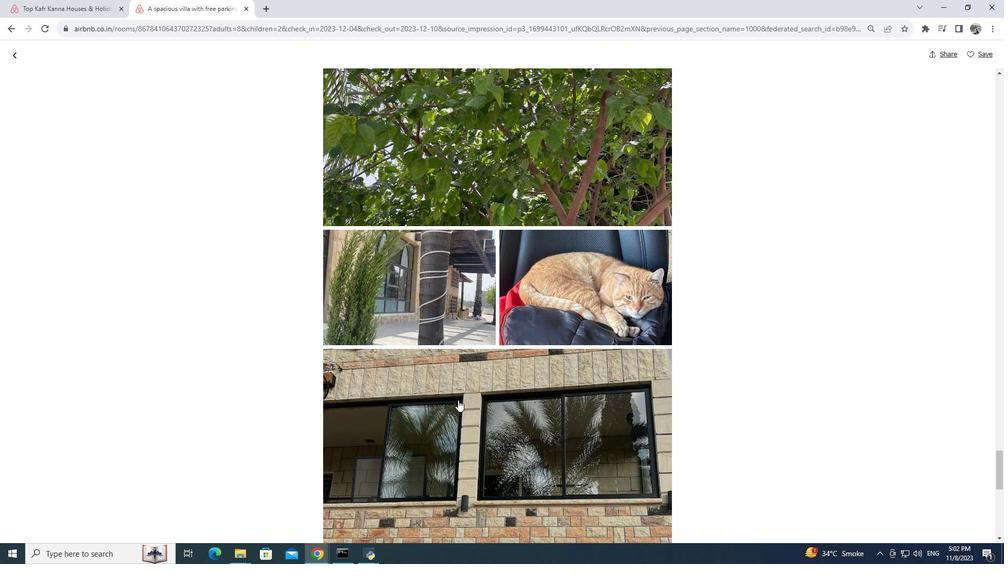 
Action: Mouse scrolled (458, 400) with delta (0, 0)
Screenshot: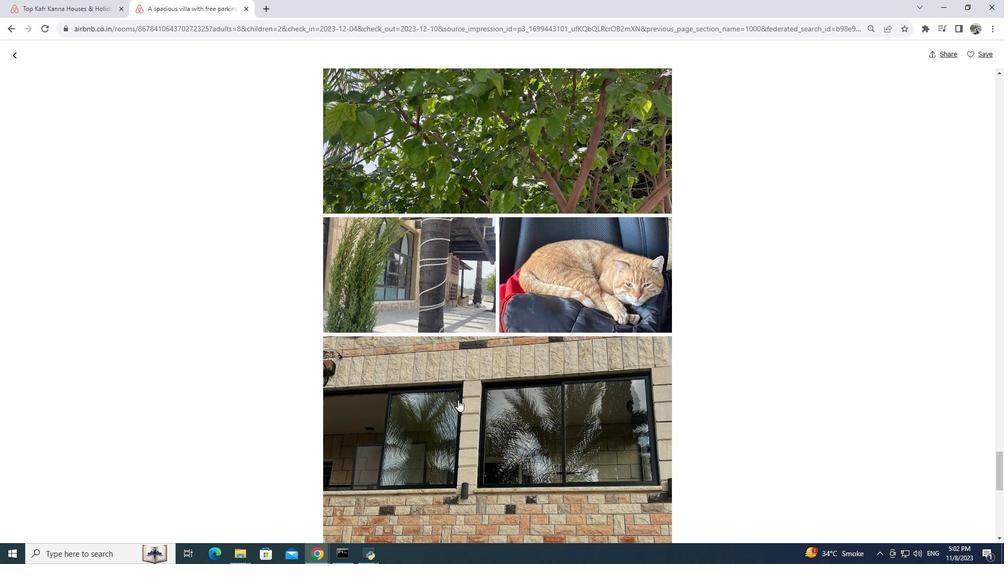 
Action: Mouse moved to (456, 400)
Screenshot: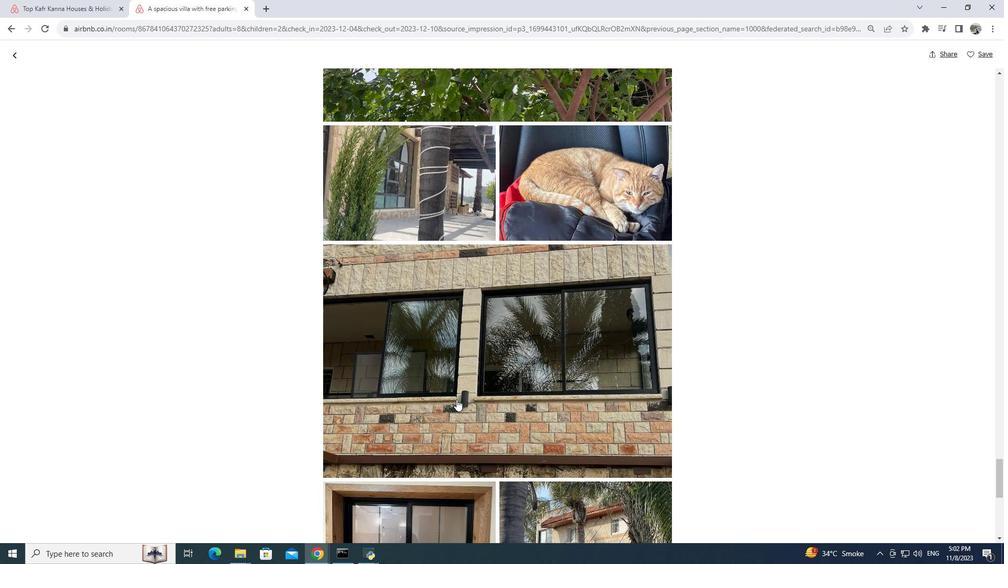 
Action: Mouse scrolled (456, 399) with delta (0, 0)
Screenshot: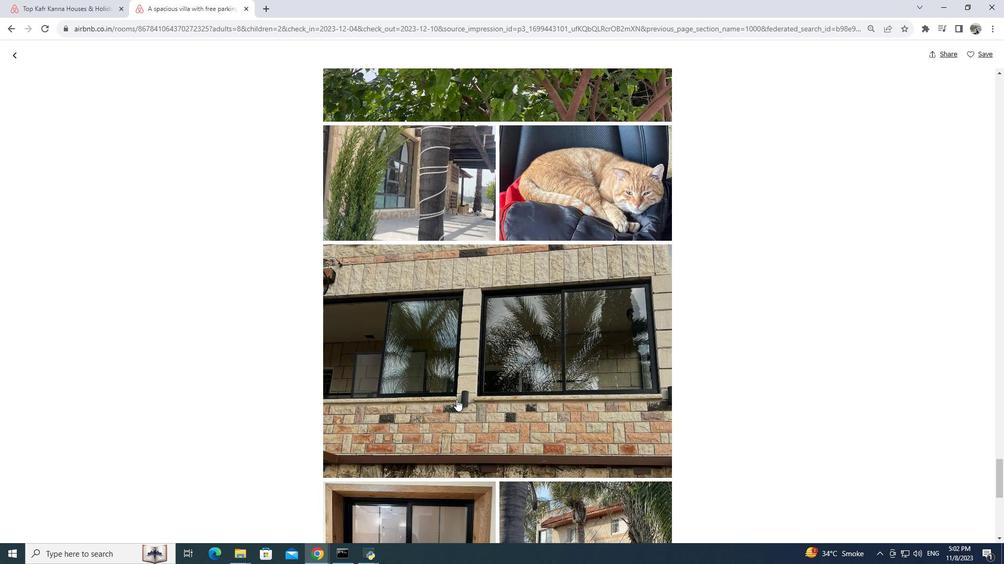 
Action: Mouse scrolled (456, 399) with delta (0, 0)
Screenshot: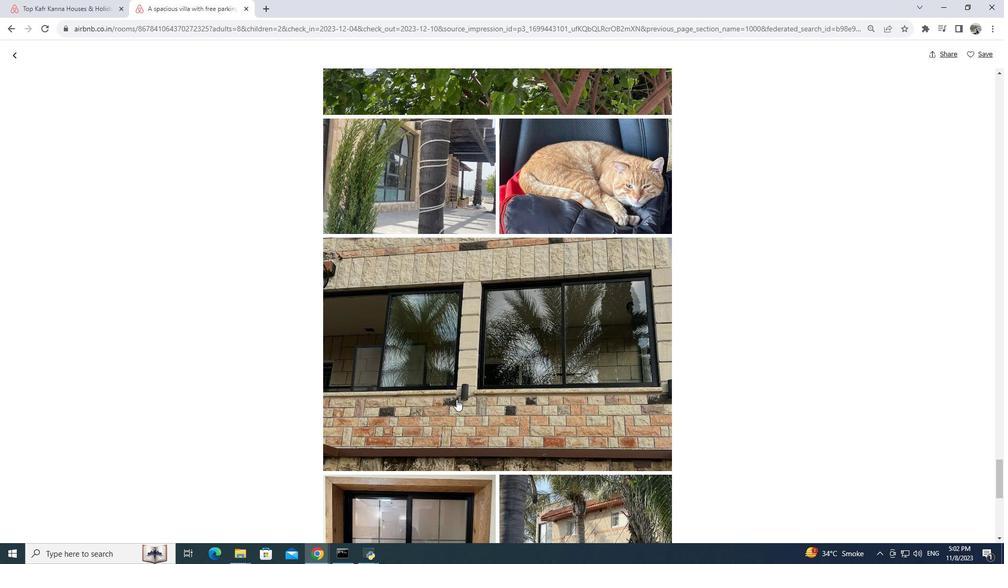 
Action: Mouse scrolled (456, 399) with delta (0, 0)
Screenshot: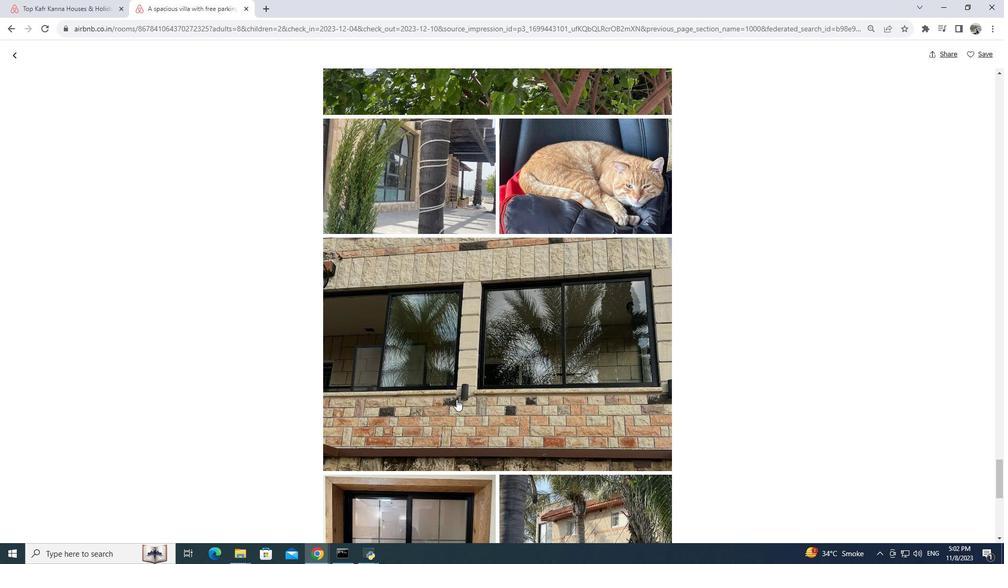 
Action: Mouse moved to (456, 400)
Screenshot: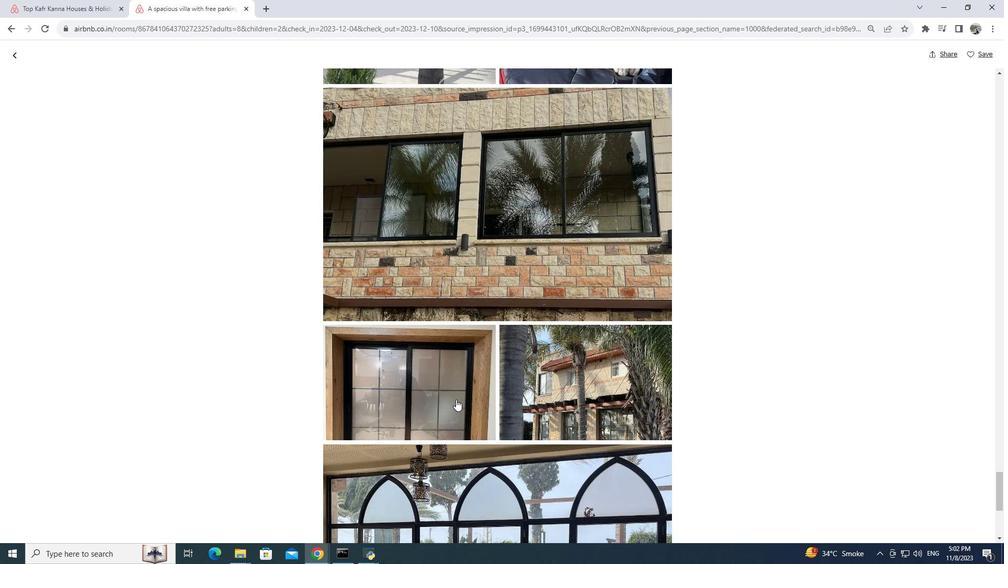 
Action: Mouse scrolled (456, 399) with delta (0, 0)
Screenshot: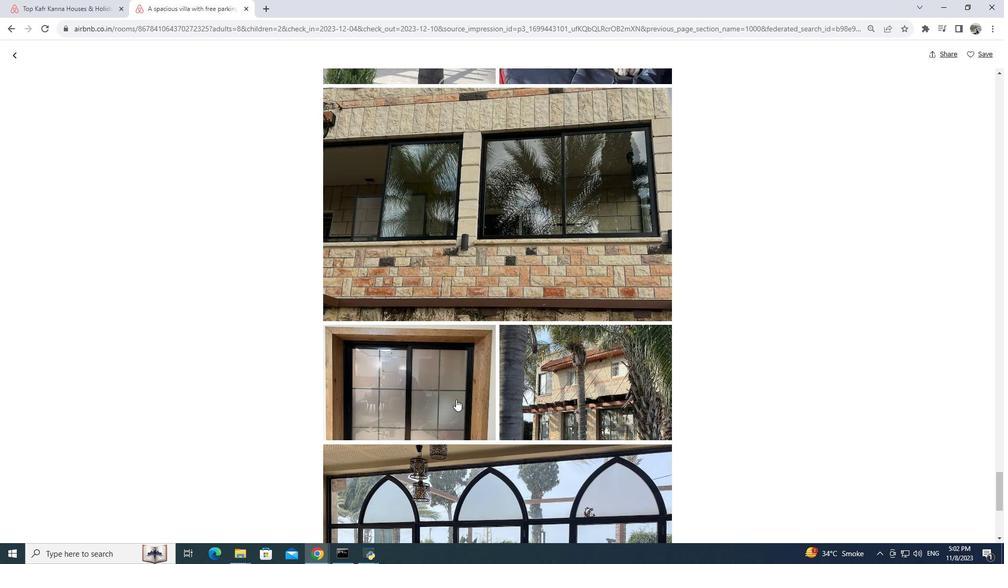 
Action: Mouse moved to (456, 400)
Screenshot: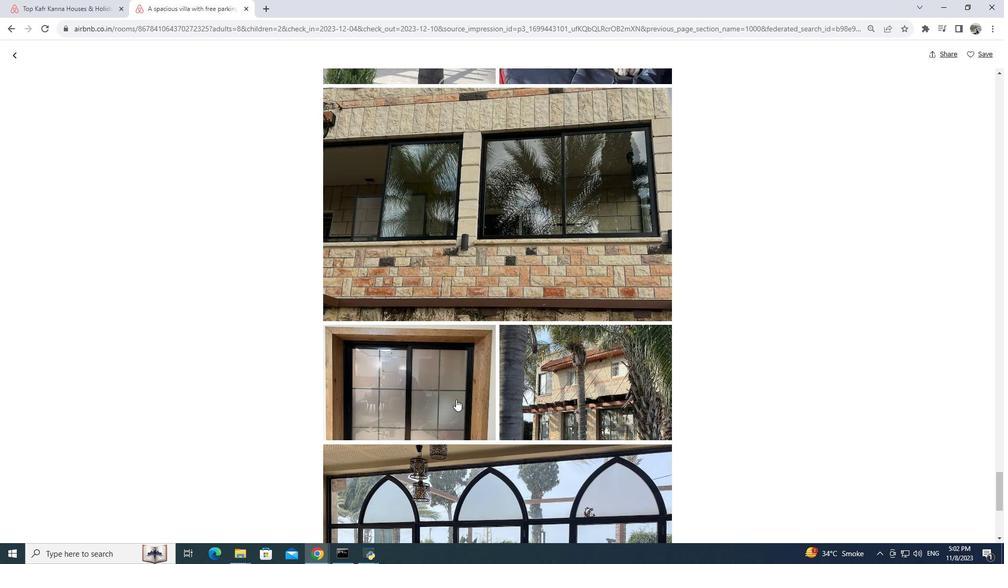 
Action: Mouse scrolled (456, 399) with delta (0, 0)
Screenshot: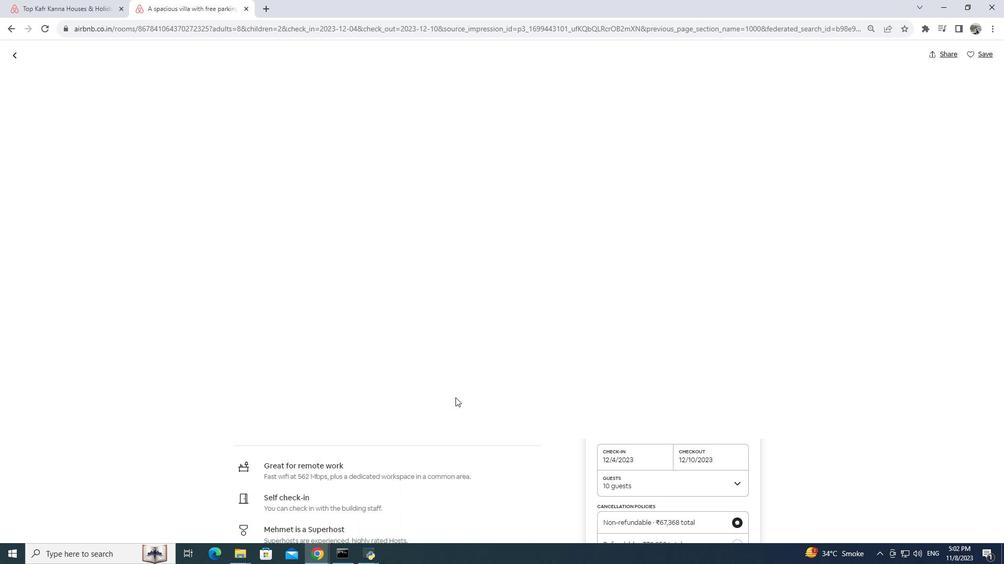 
Action: Mouse moved to (455, 393)
Screenshot: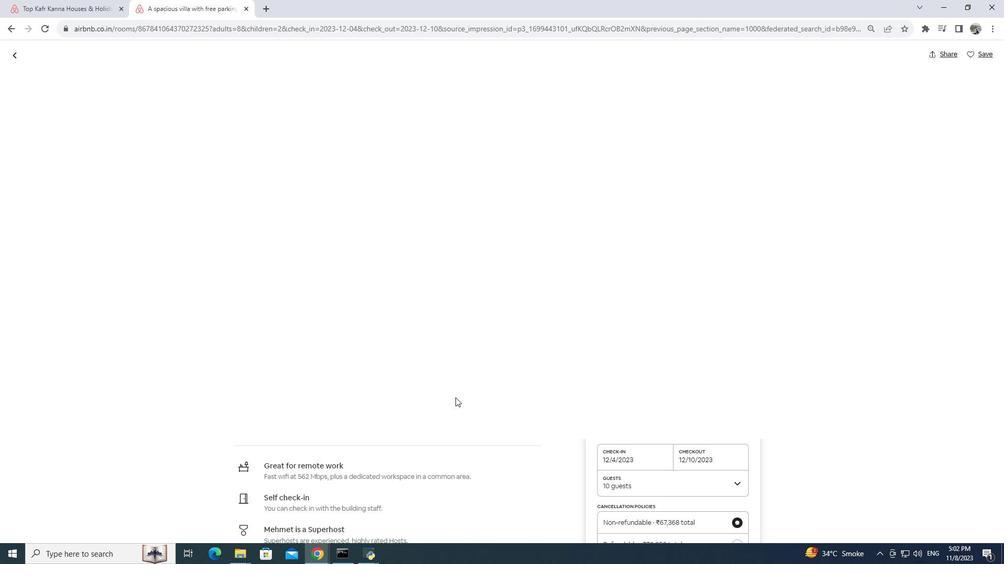 
Action: Mouse scrolled (455, 393) with delta (0, 0)
Screenshot: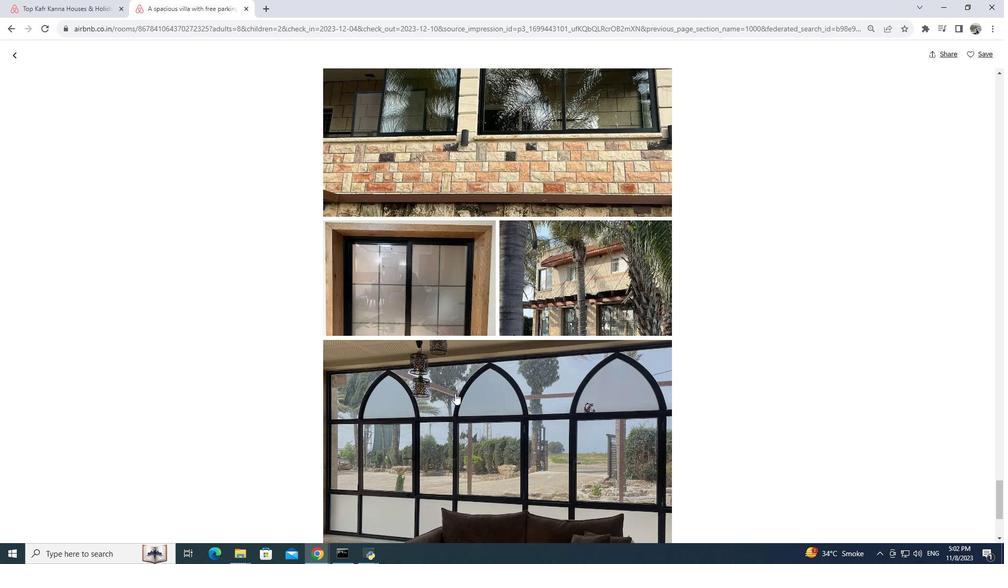 
Action: Mouse moved to (456, 391)
Screenshot: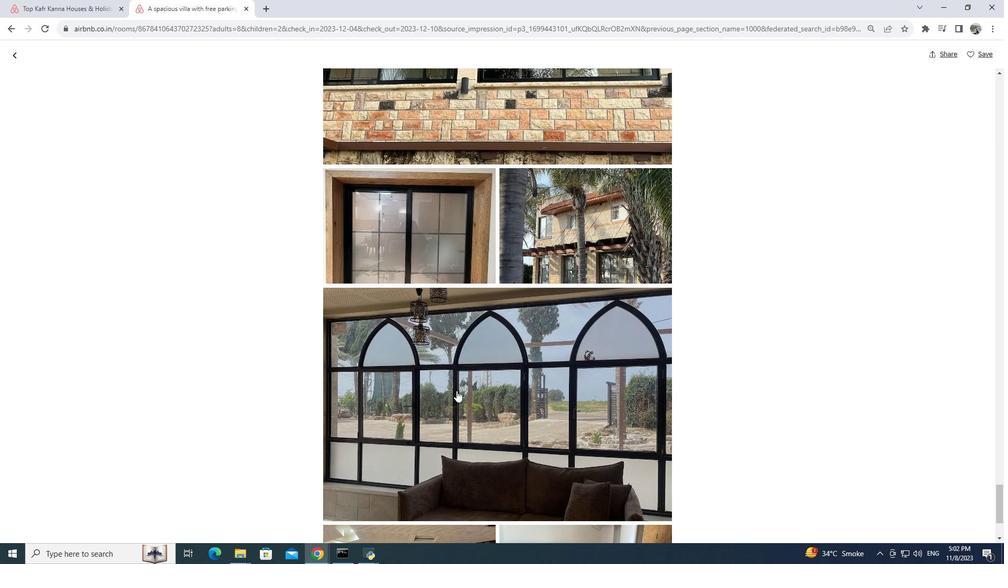 
Action: Mouse scrolled (456, 390) with delta (0, 0)
Screenshot: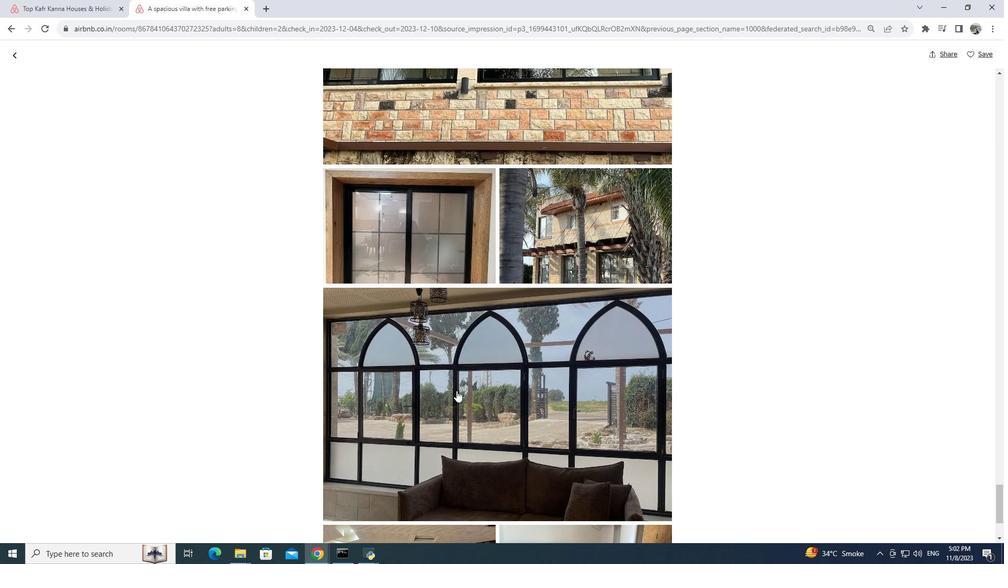 
Action: Mouse scrolled (456, 390) with delta (0, 0)
Screenshot: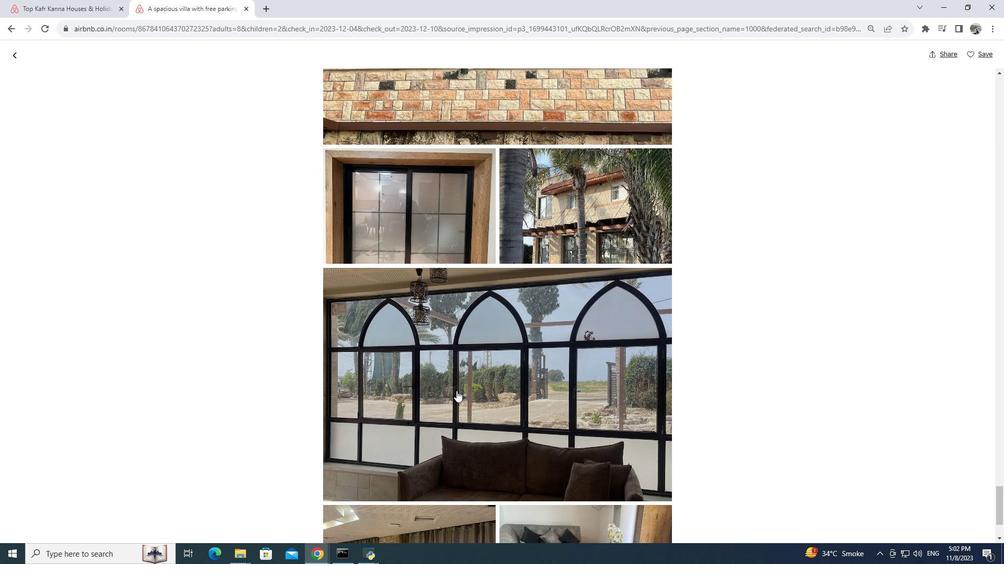 
Action: Mouse moved to (459, 394)
Screenshot: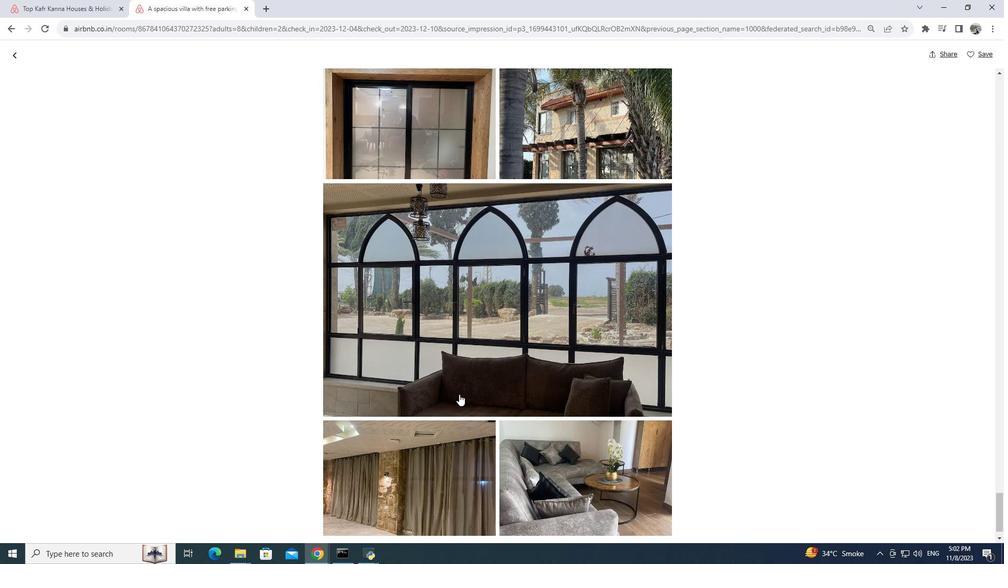 
Action: Mouse scrolled (459, 394) with delta (0, 0)
Screenshot: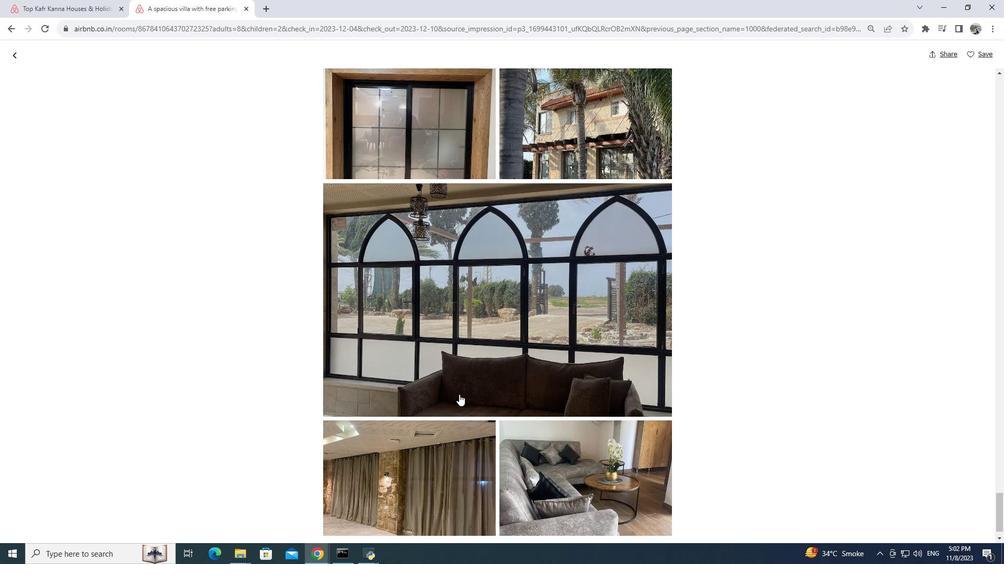 
Action: Mouse moved to (456, 405)
Screenshot: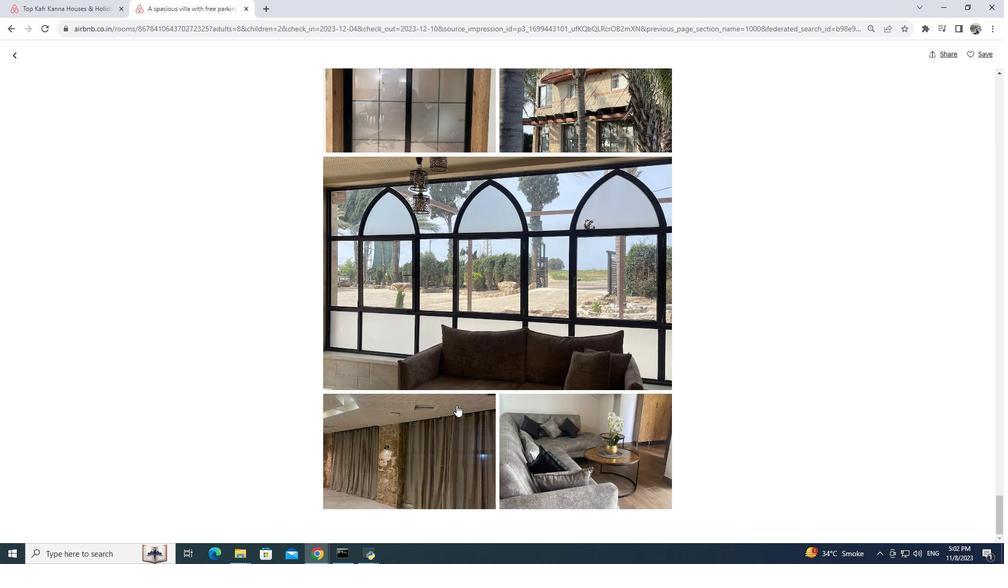 
Action: Mouse scrolled (456, 404) with delta (0, 0)
Screenshot: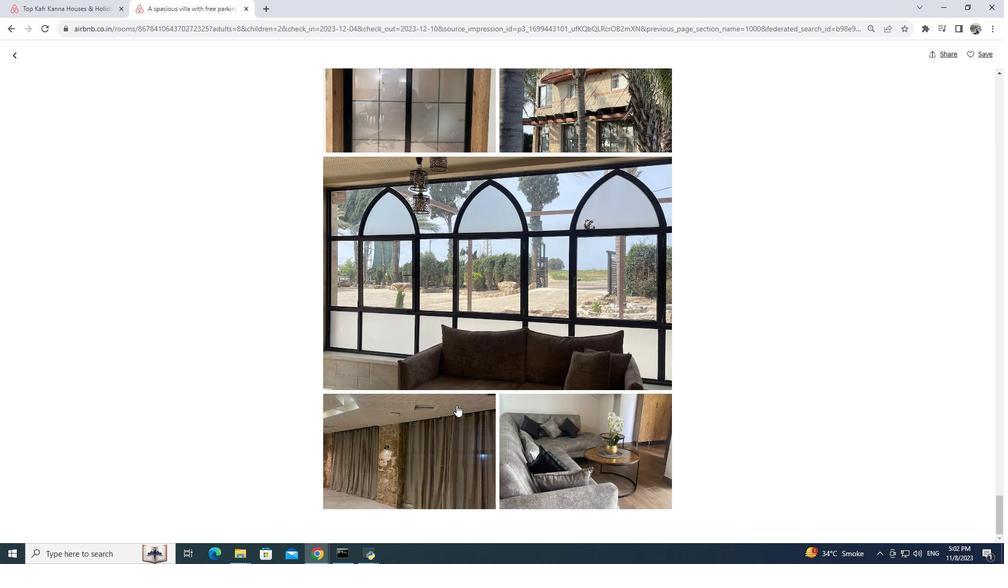 
Action: Mouse moved to (456, 407)
Screenshot: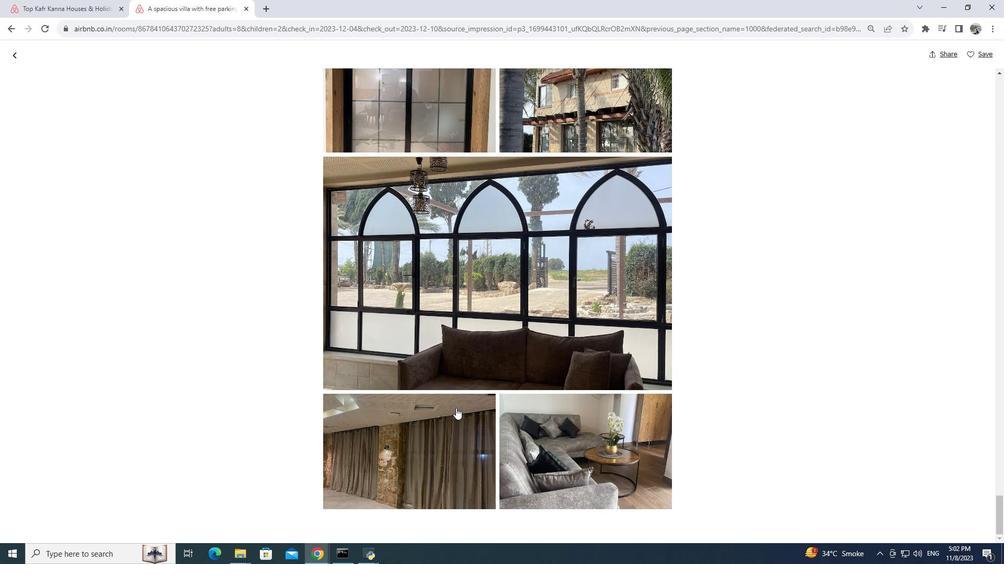 
Action: Mouse scrolled (456, 406) with delta (0, 0)
Screenshot: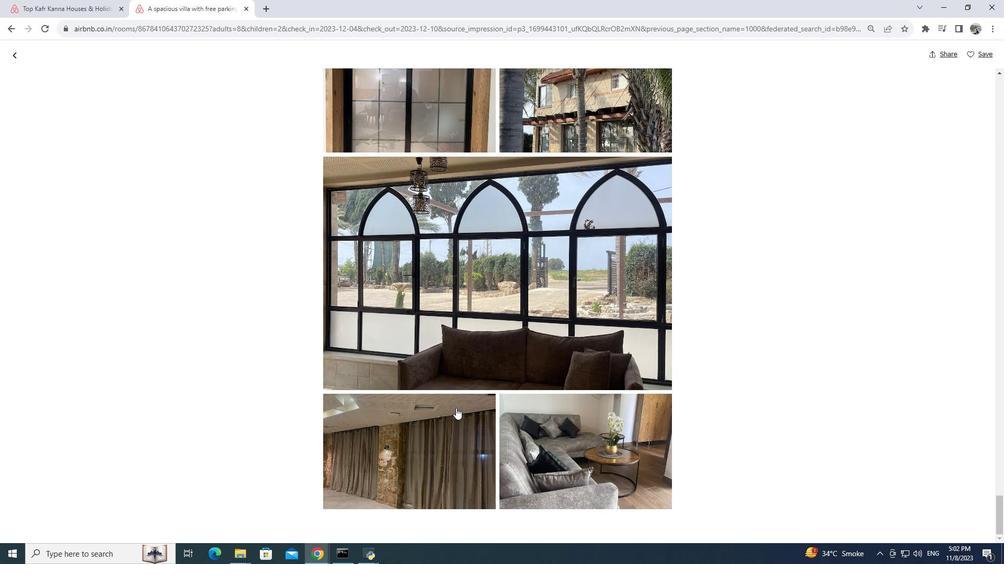 
Action: Mouse moved to (455, 409)
Screenshot: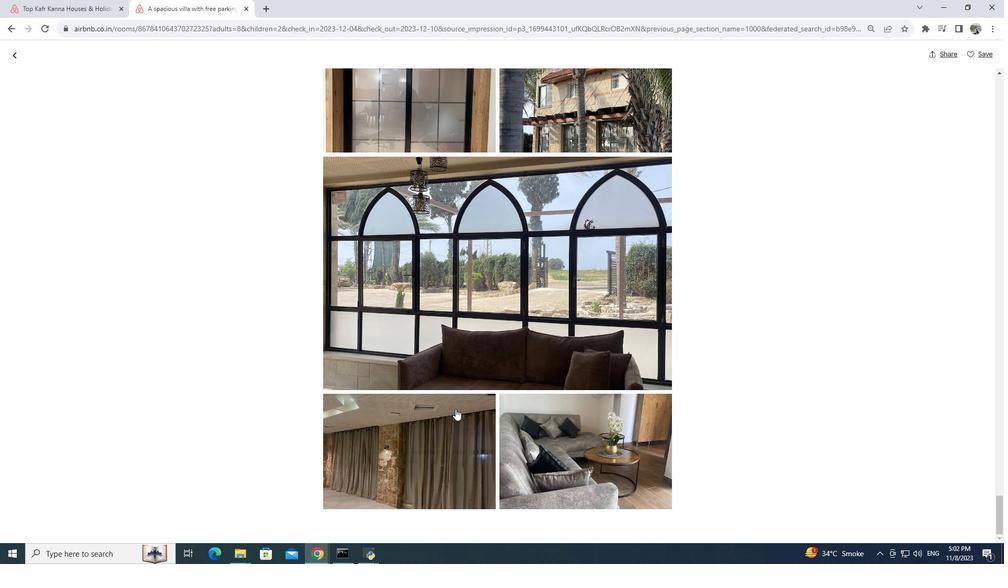 
Action: Mouse scrolled (455, 409) with delta (0, 0)
Screenshot: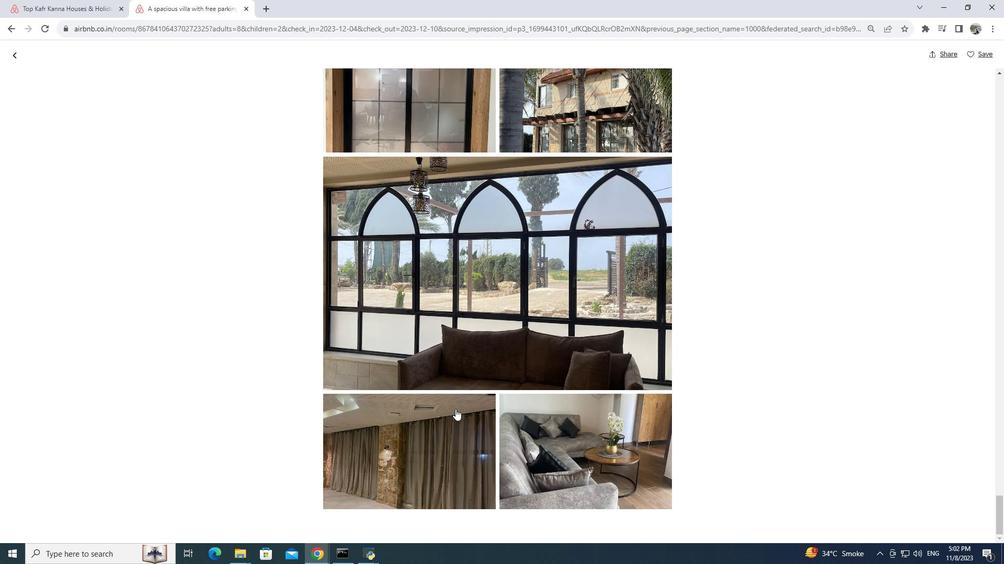 
Action: Mouse moved to (455, 409)
Screenshot: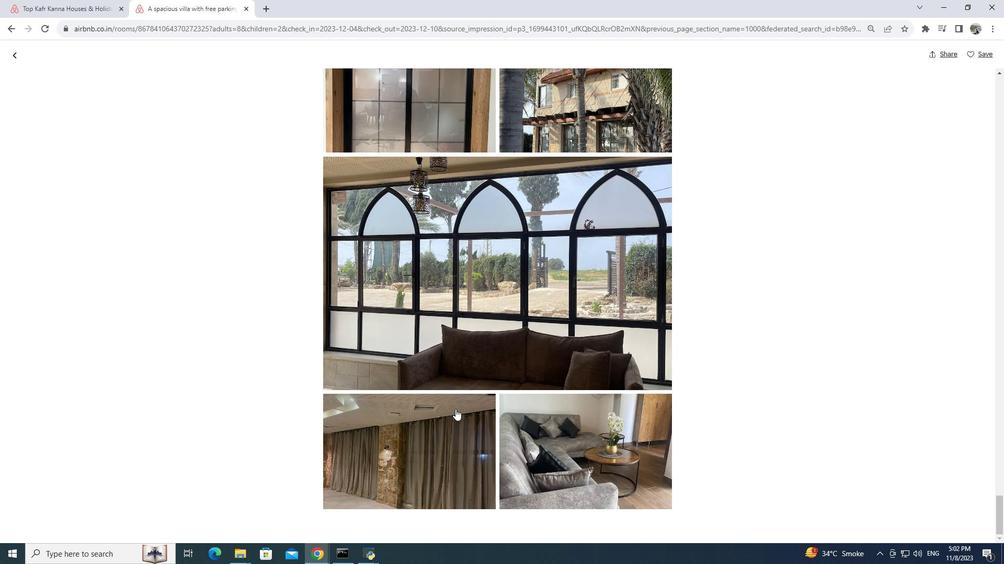 
Action: Mouse scrolled (455, 409) with delta (0, 0)
Screenshot: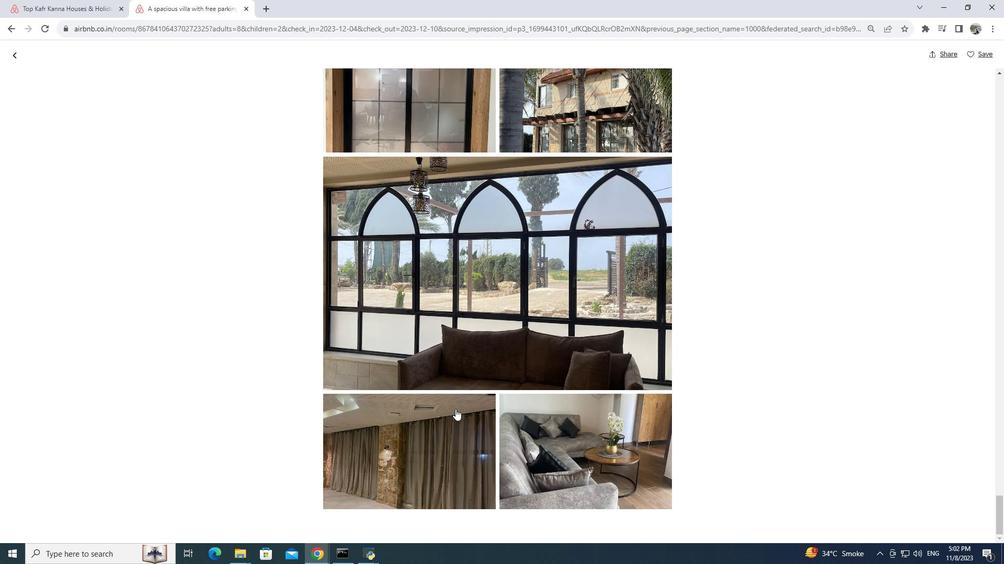 
Action: Mouse moved to (7, 53)
Screenshot: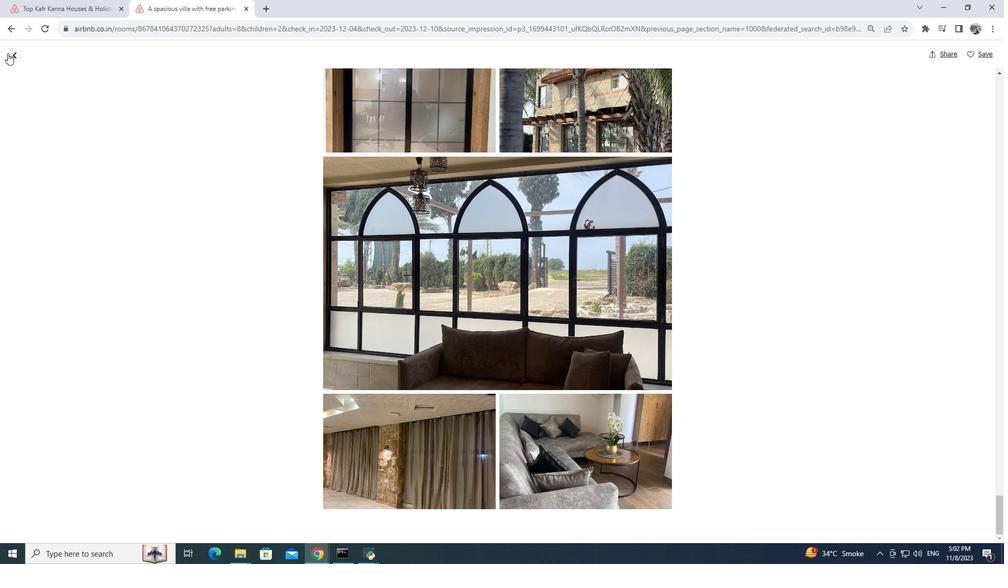 
Action: Mouse pressed left at (7, 53)
Screenshot: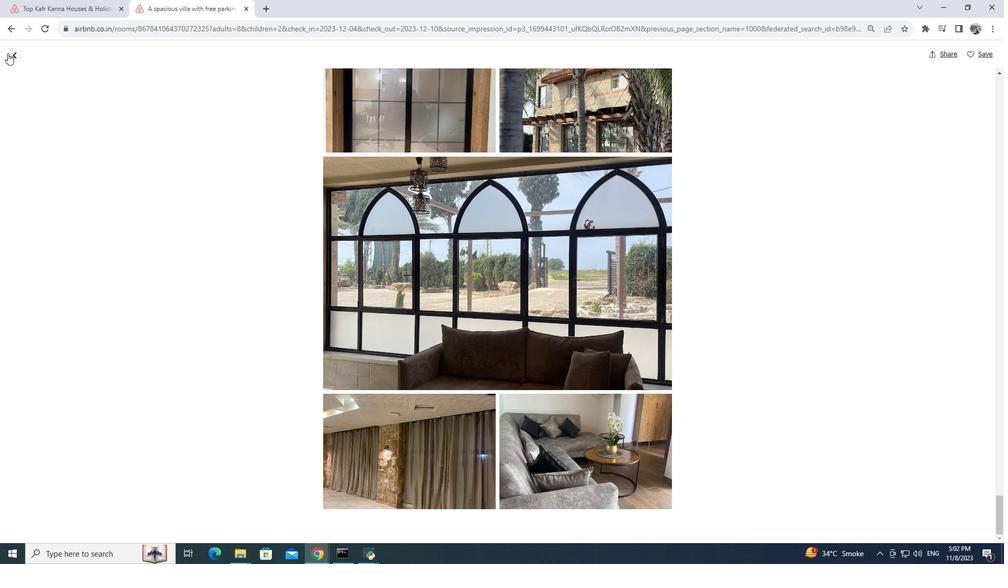 
Action: Mouse moved to (14, 53)
Screenshot: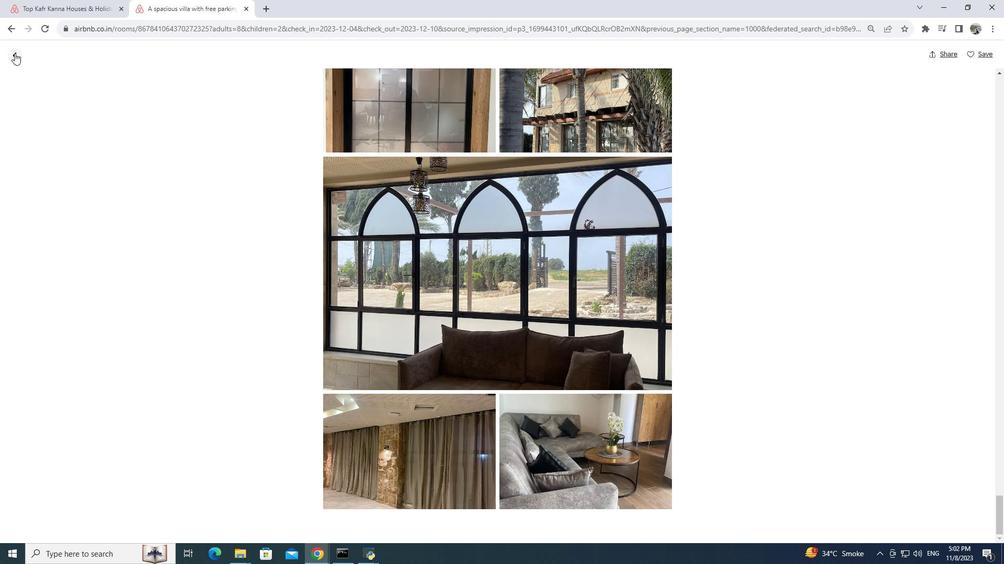 
Action: Mouse pressed left at (14, 53)
Screenshot: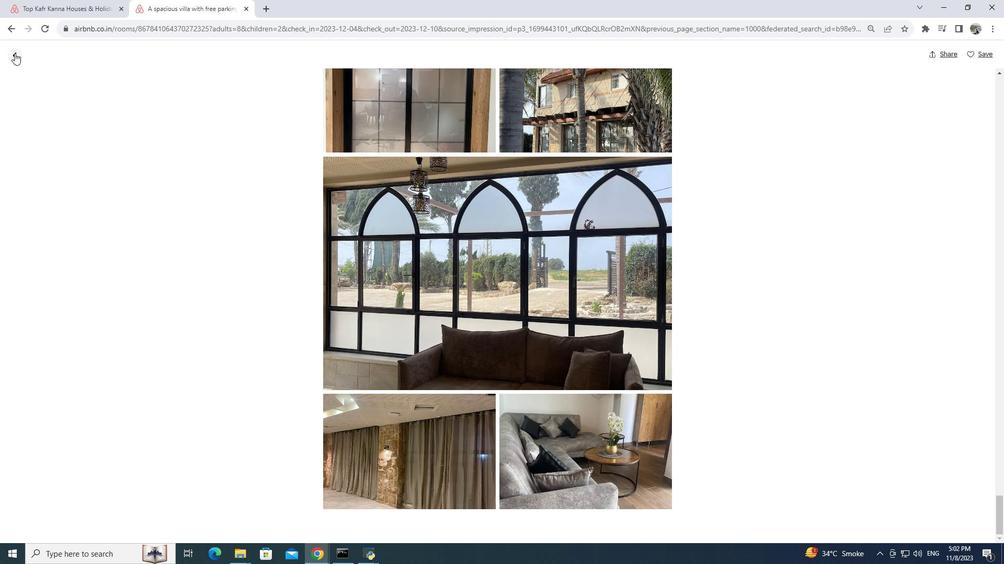 
Action: Mouse moved to (160, 179)
Screenshot: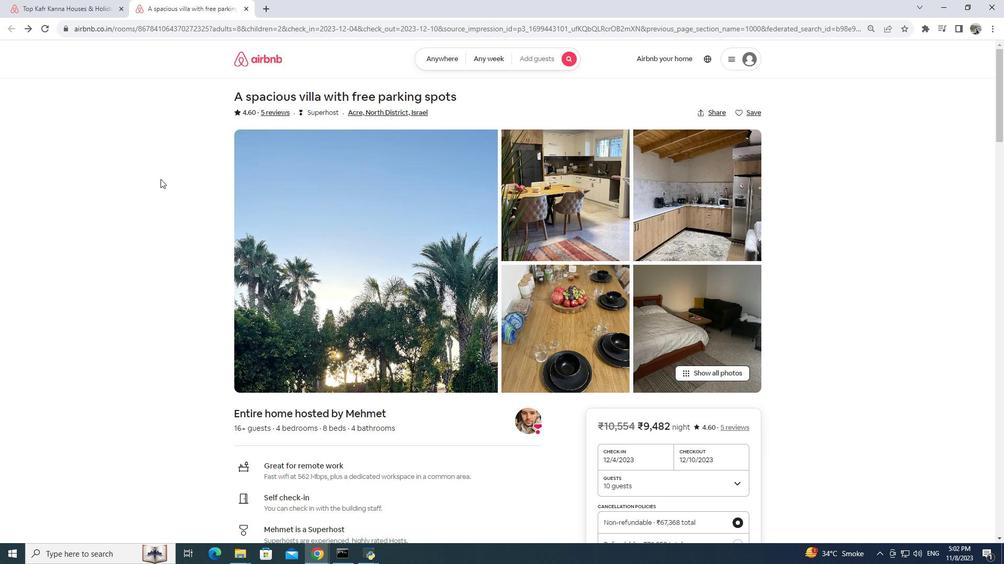
Action: Mouse scrolled (160, 178) with delta (0, 0)
Screenshot: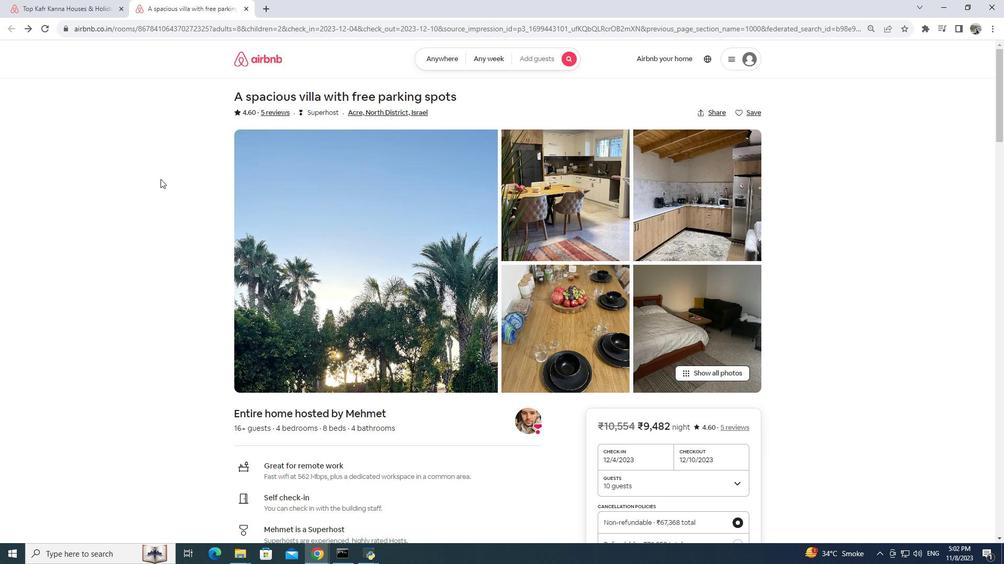 
Action: Mouse scrolled (160, 178) with delta (0, 0)
